 Task: Get directions from Charleston, South Carolina, United States to Cleveland, Ohio, United States  and explore the nearby hotels with guest rating 4 and above during next weekend and 1 guest
Action: Mouse moved to (235, 37)
Screenshot: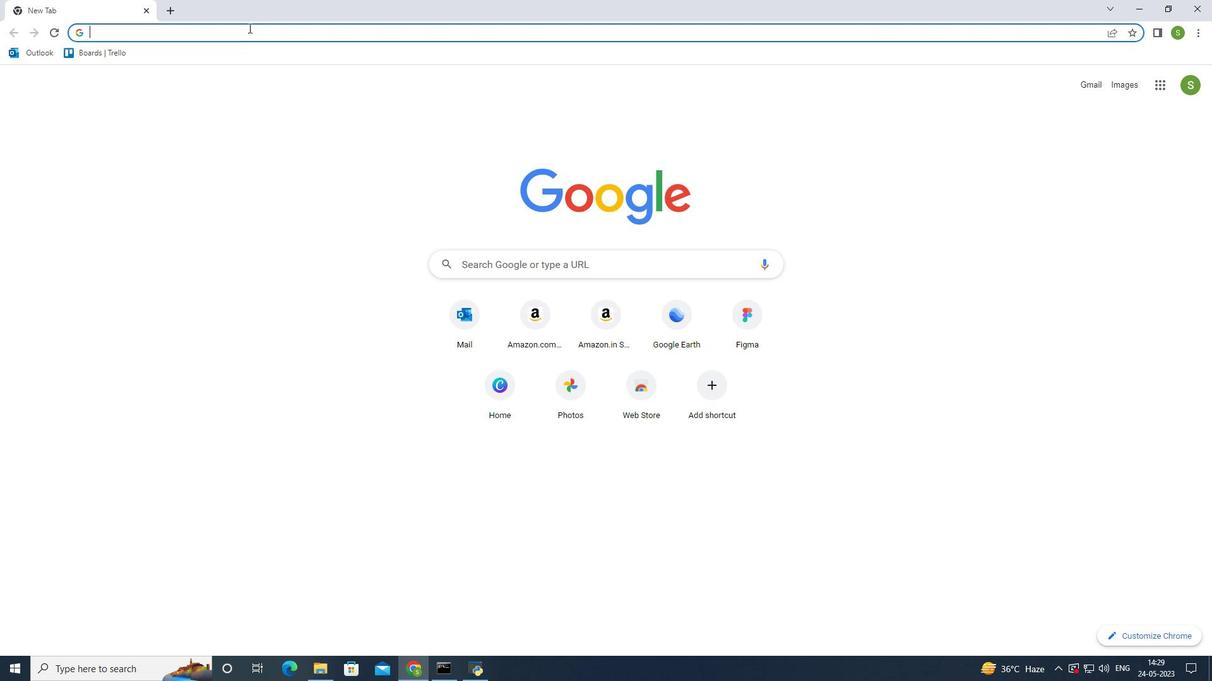 
Action: Mouse pressed left at (235, 37)
Screenshot: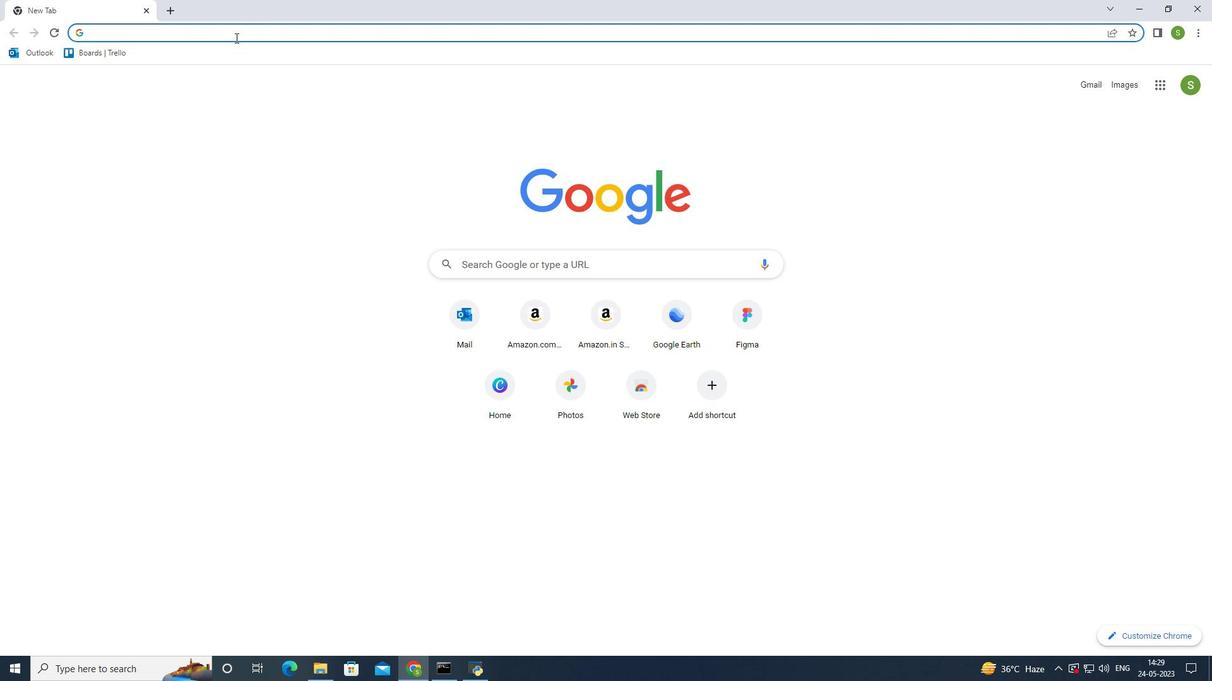 
Action: Mouse moved to (212, 56)
Screenshot: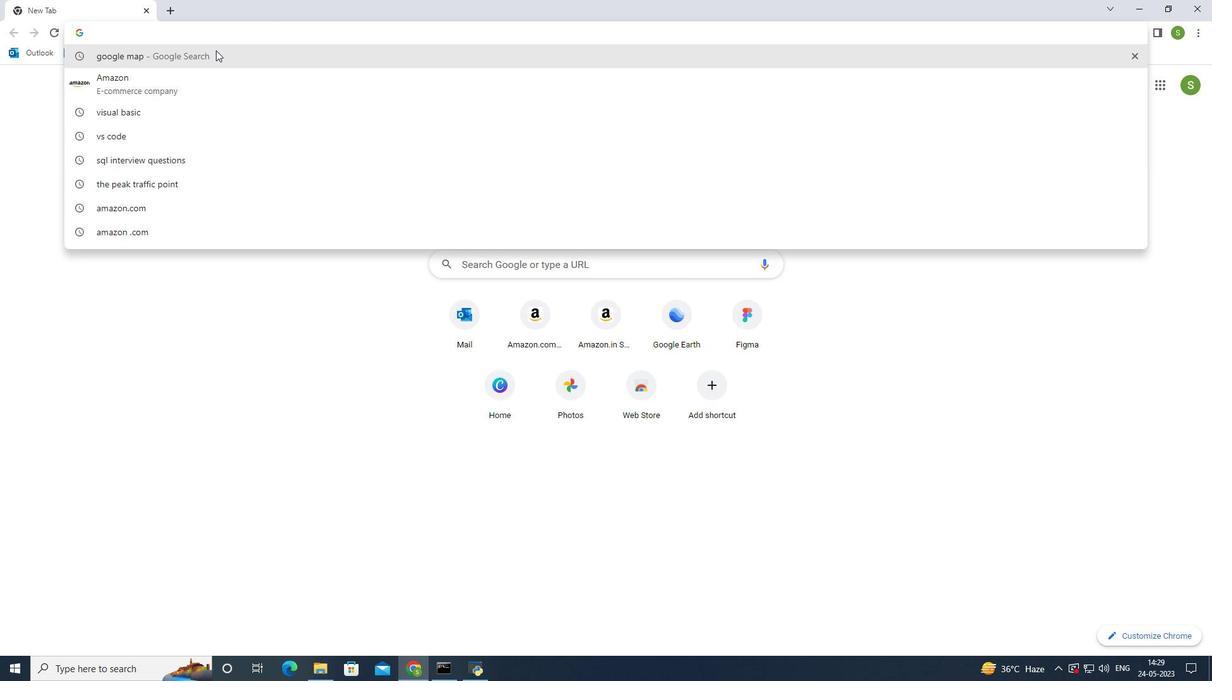 
Action: Mouse pressed left at (212, 56)
Screenshot: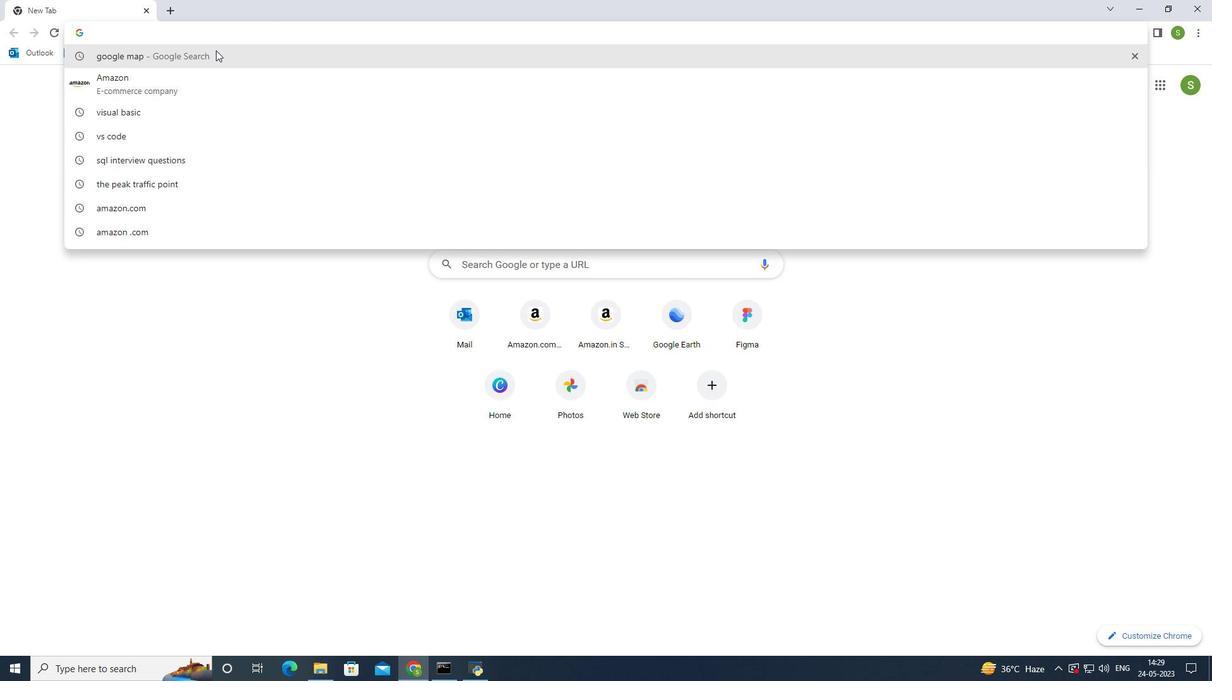 
Action: Mouse moved to (178, 196)
Screenshot: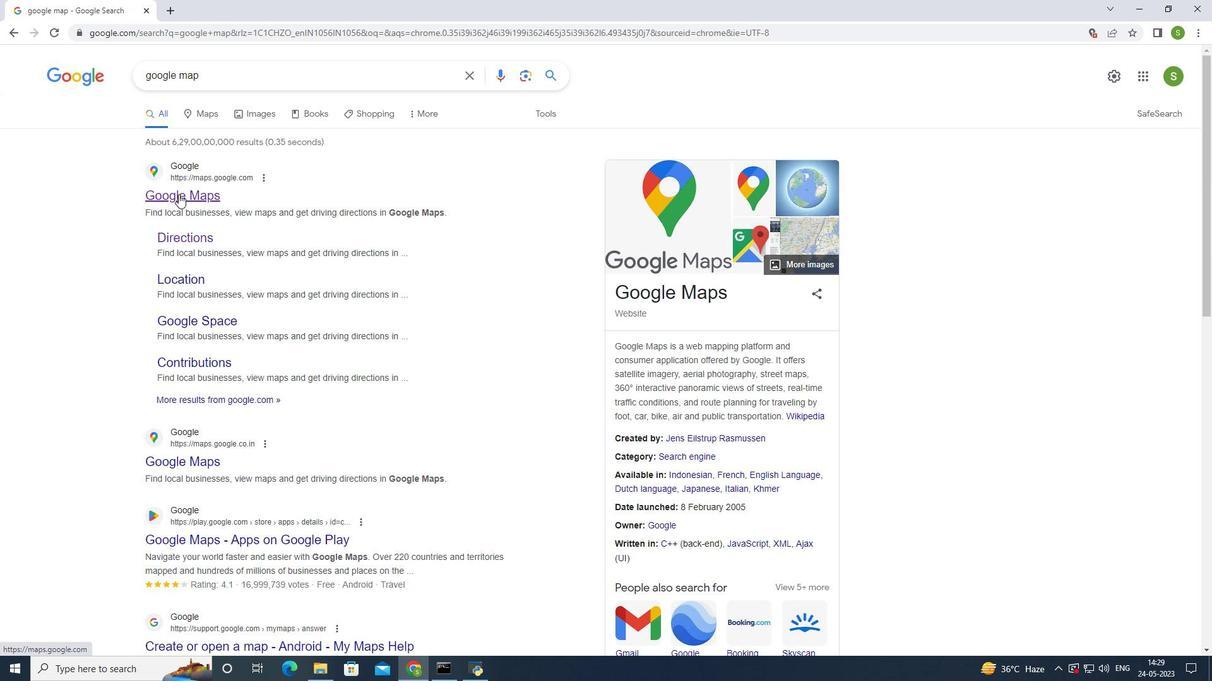 
Action: Mouse pressed left at (178, 196)
Screenshot: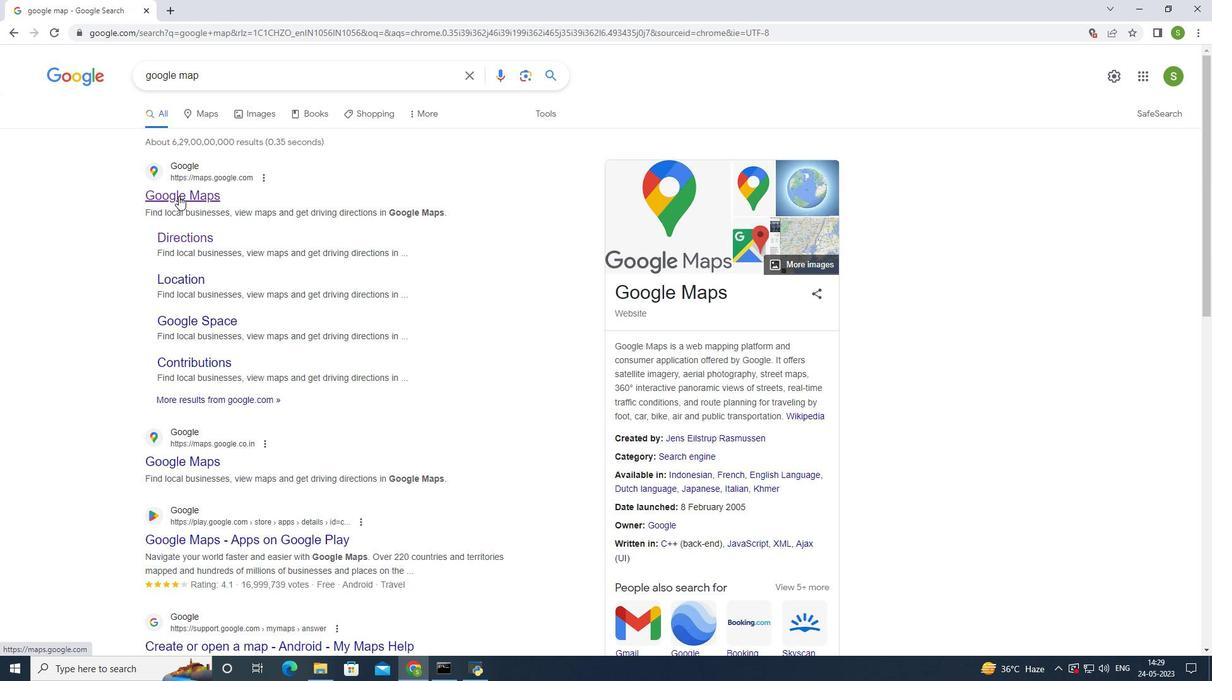 
Action: Mouse moved to (149, 71)
Screenshot: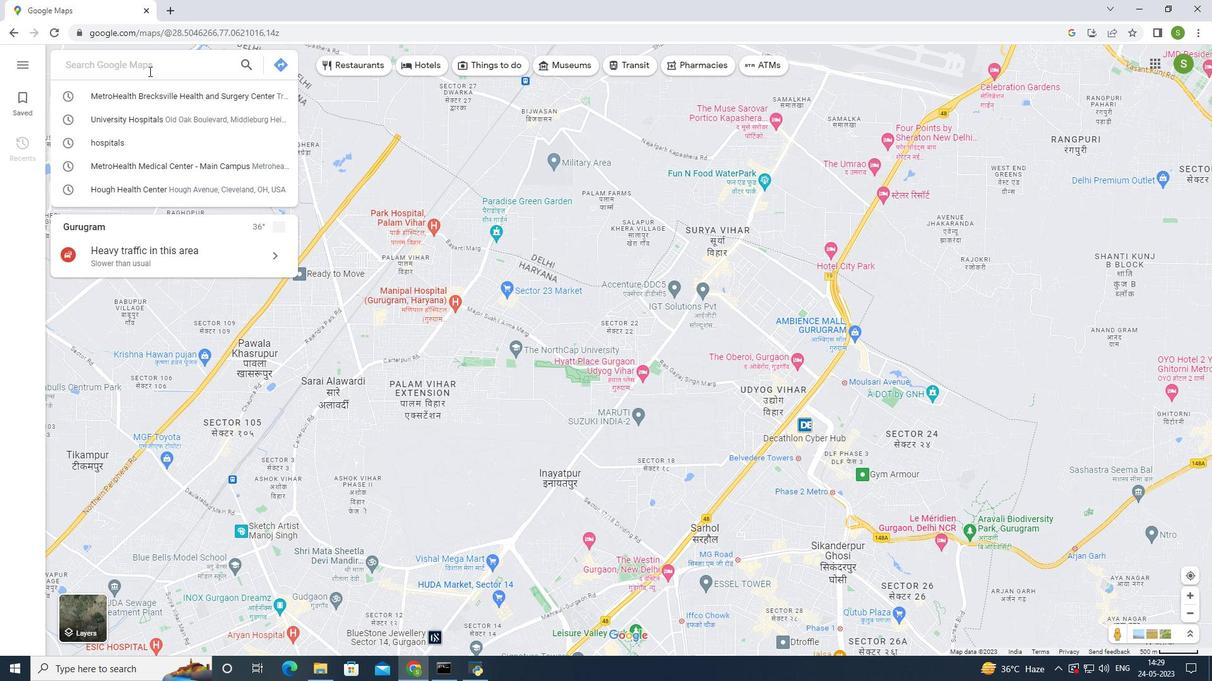 
Action: Mouse pressed left at (149, 71)
Screenshot: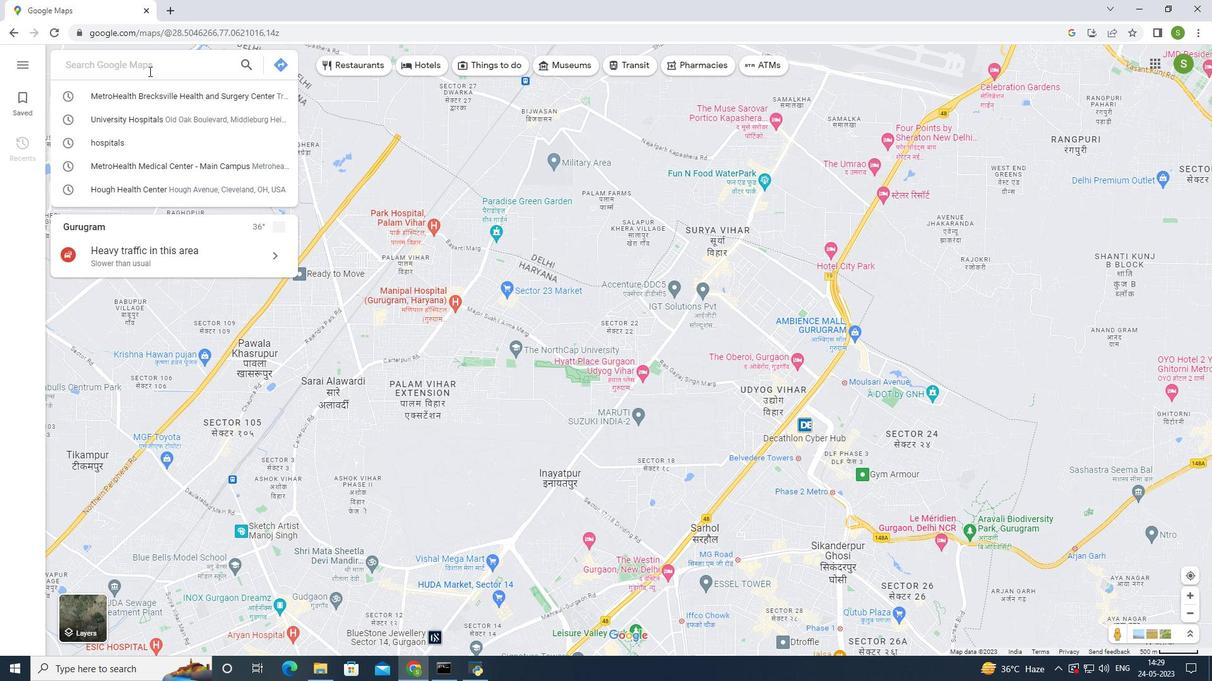 
Action: Mouse moved to (402, 104)
Screenshot: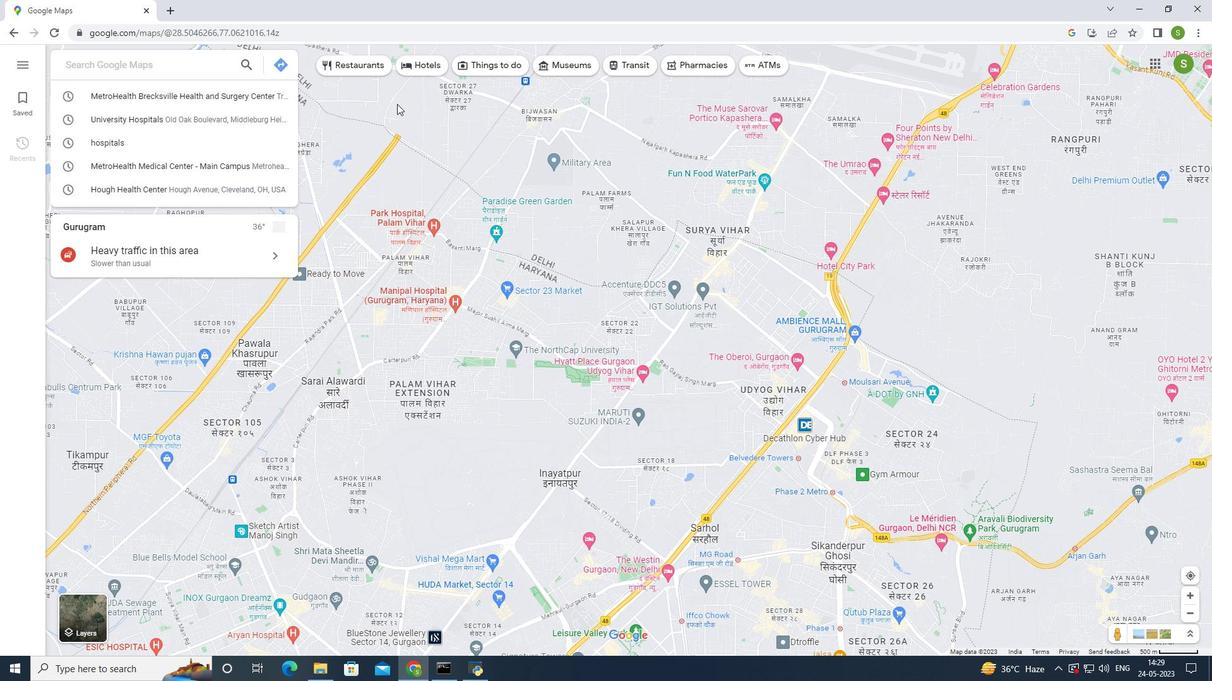 
Action: Key pressed <Key.caps_lock>
Screenshot: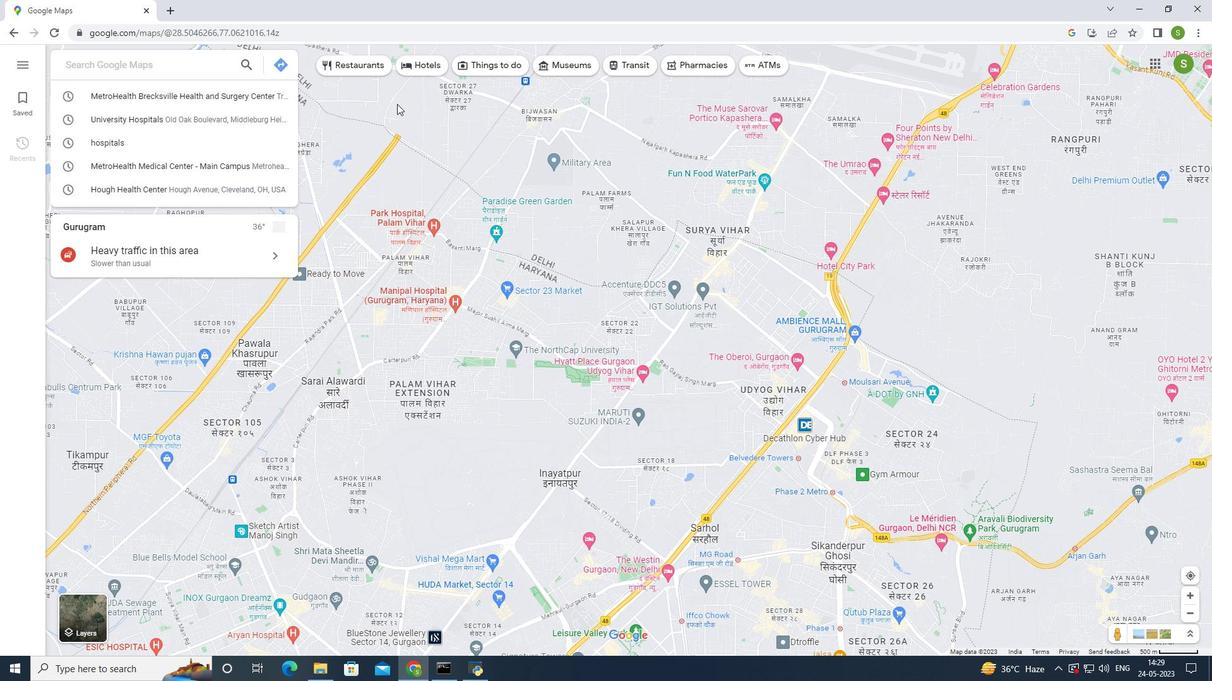 
Action: Mouse moved to (436, 94)
Screenshot: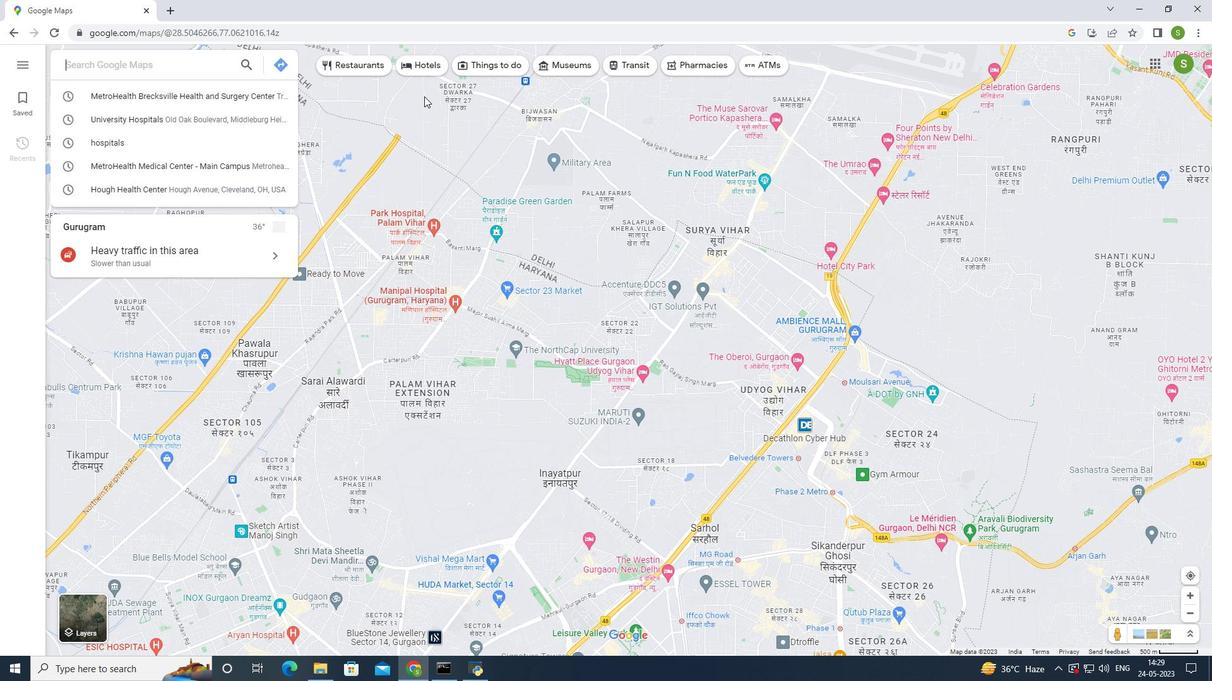 
Action: Key pressed C<Key.caps_lock>harlest
Screenshot: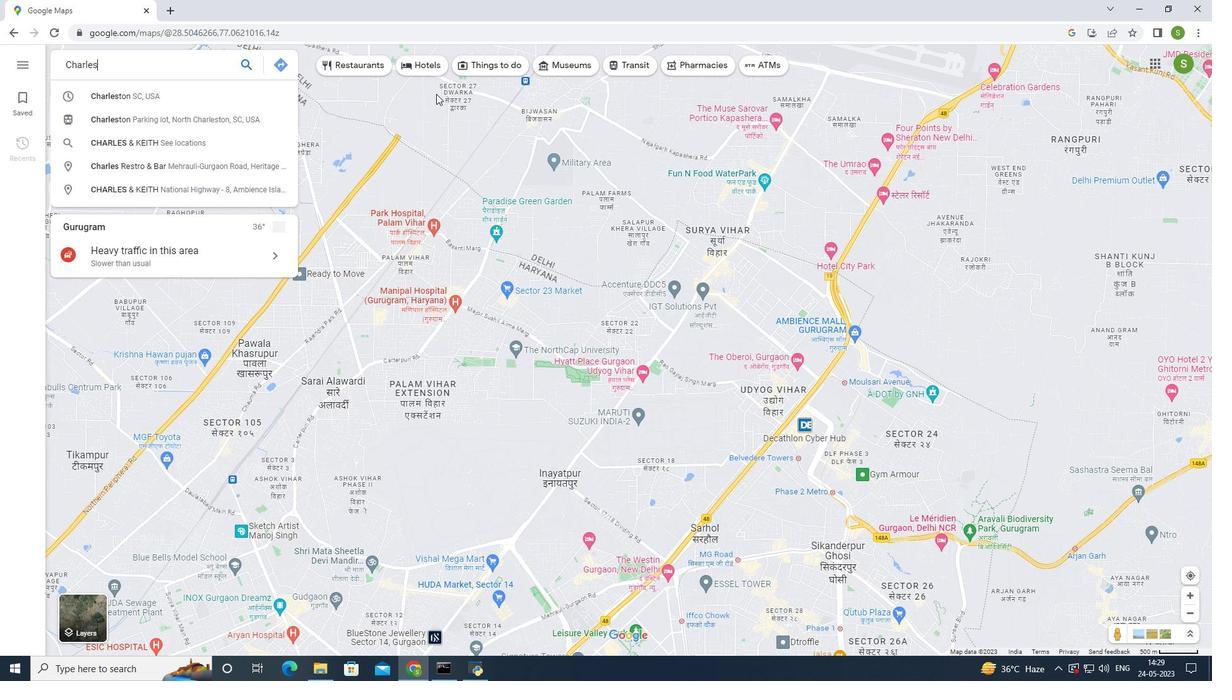 
Action: Mouse moved to (537, 107)
Screenshot: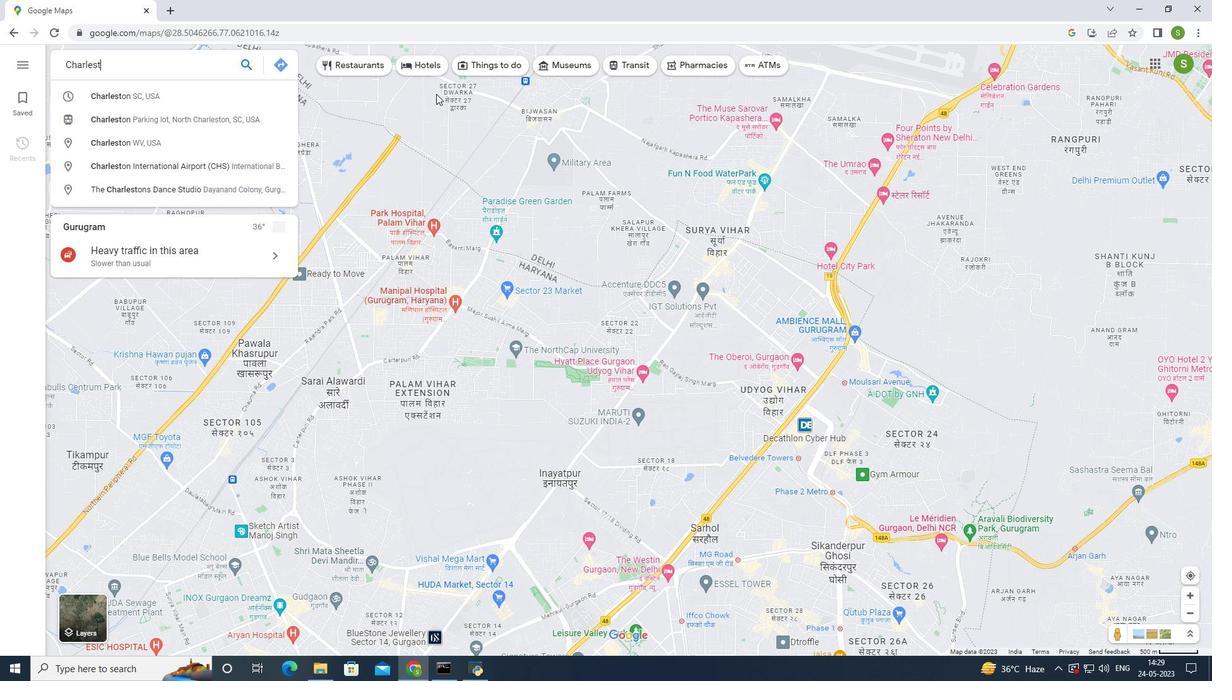 
Action: Key pressed o
Screenshot: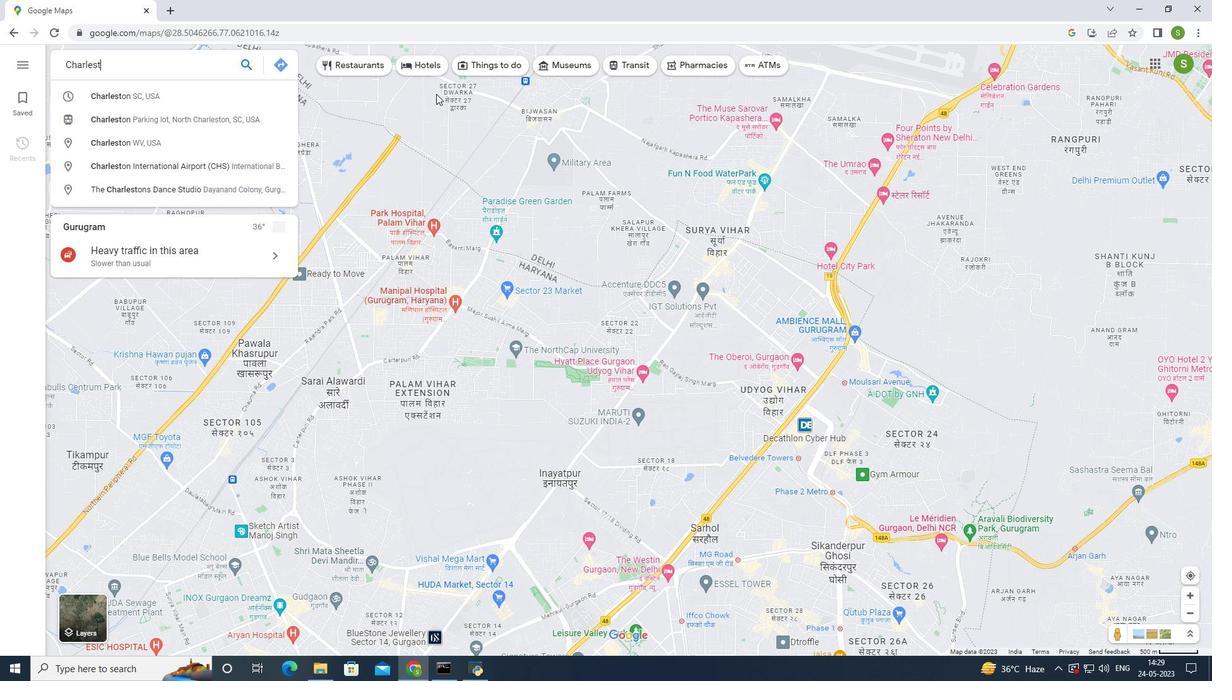 
Action: Mouse moved to (576, 113)
Screenshot: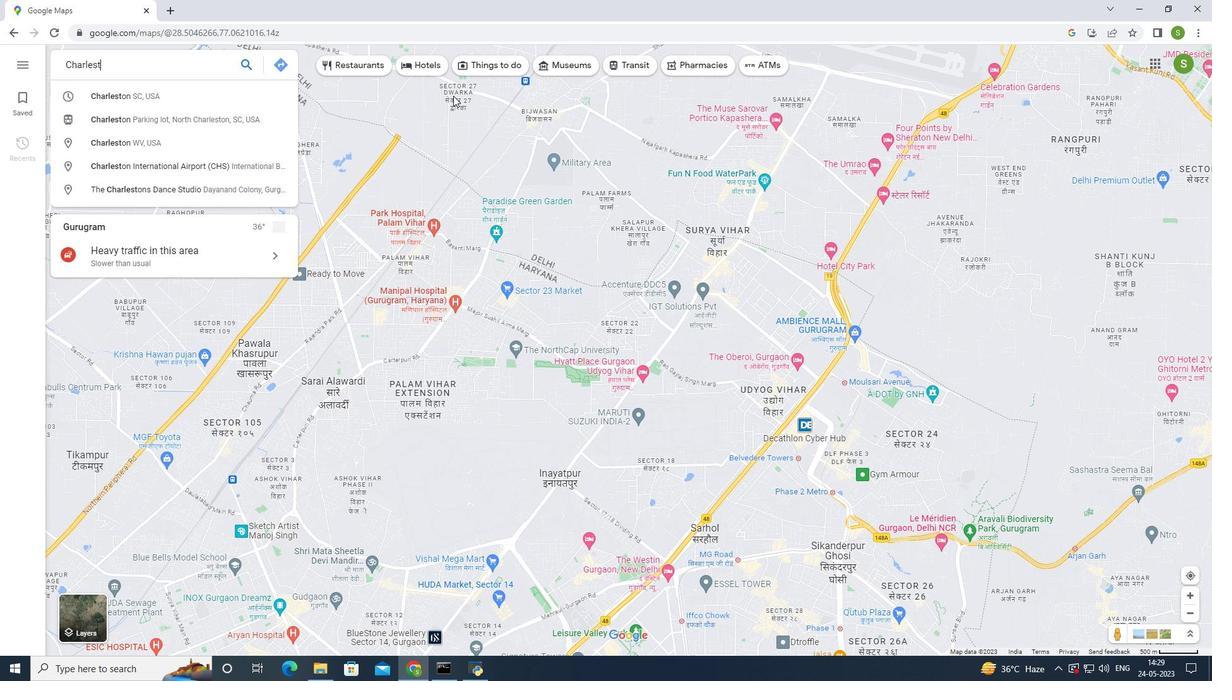 
Action: Key pressed n<Key.space>south<Key.space>carolina<Key.space>united<Key.space>states<Key.space>
Screenshot: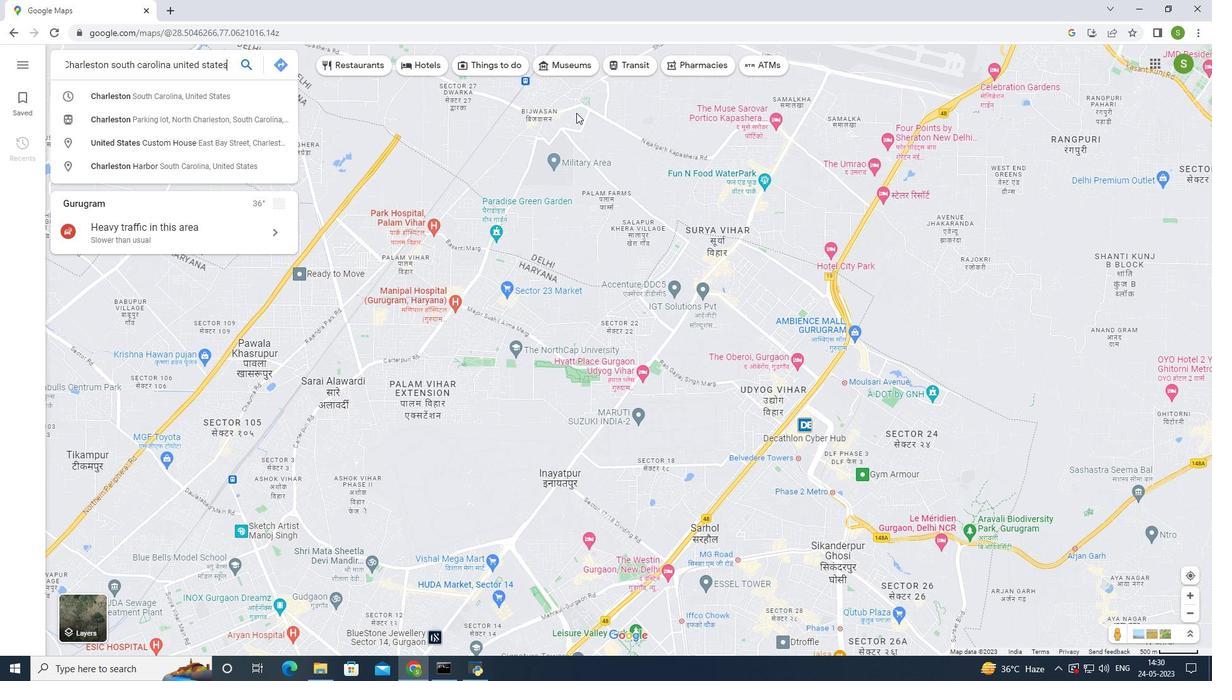 
Action: Mouse moved to (579, 111)
Screenshot: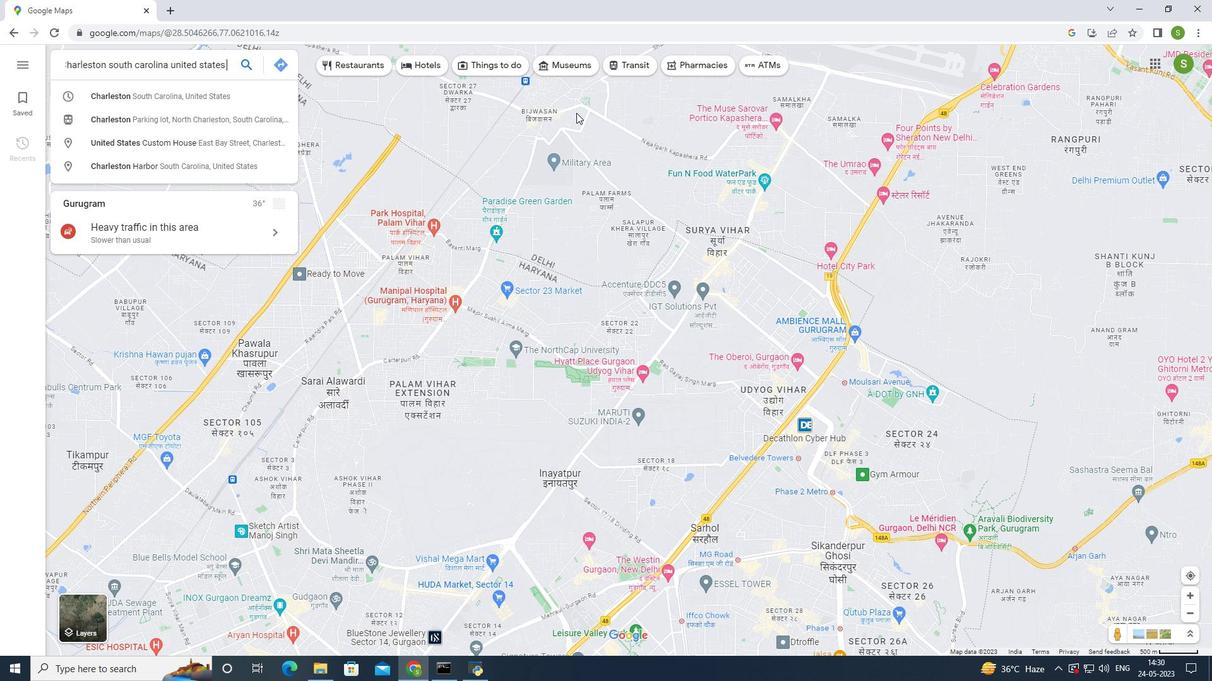 
Action: Key pressed t
Screenshot: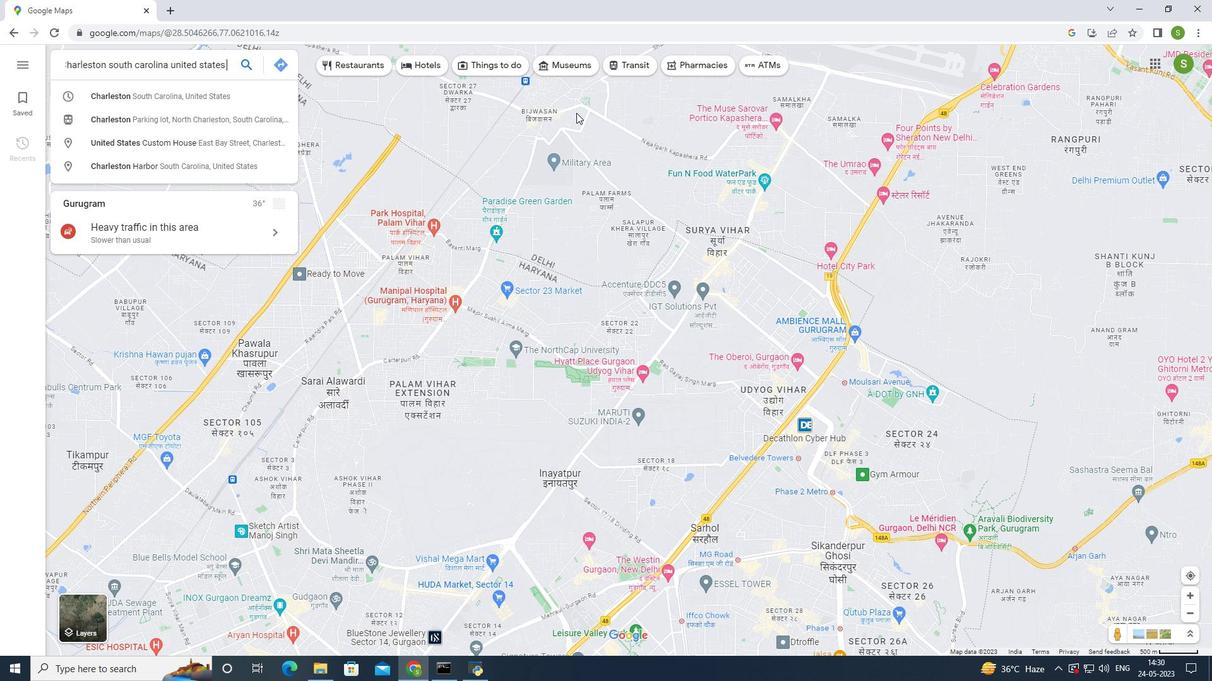 
Action: Mouse moved to (584, 108)
Screenshot: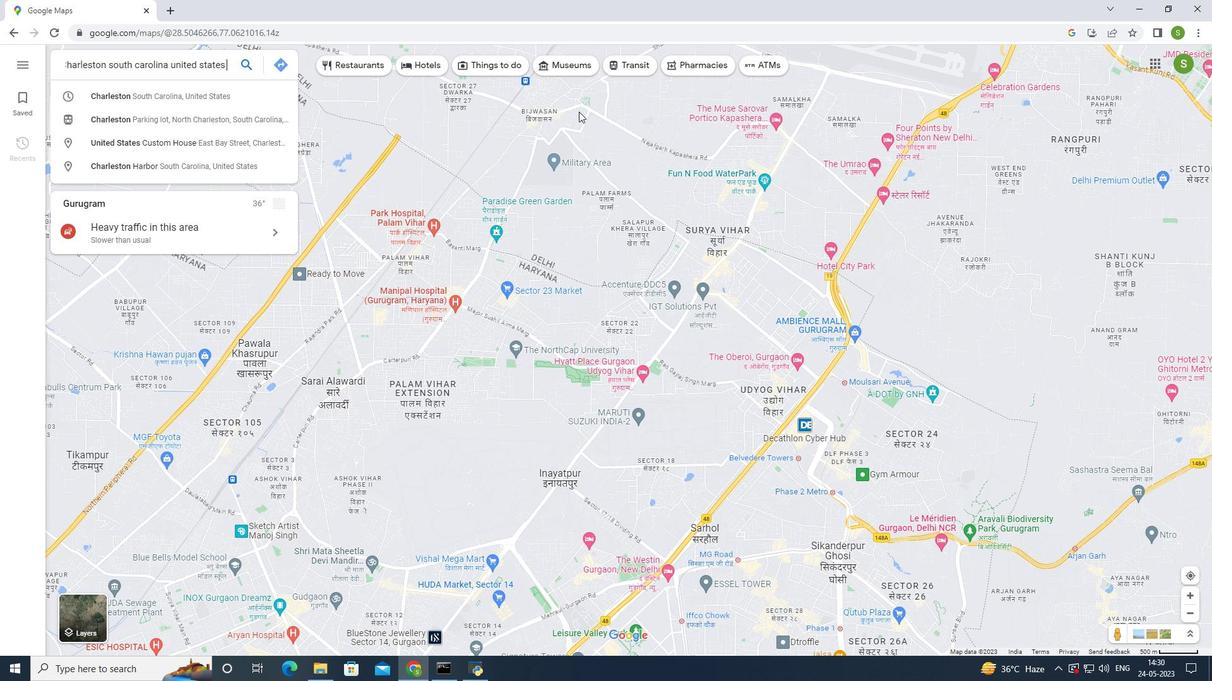 
Action: Key pressed o
Screenshot: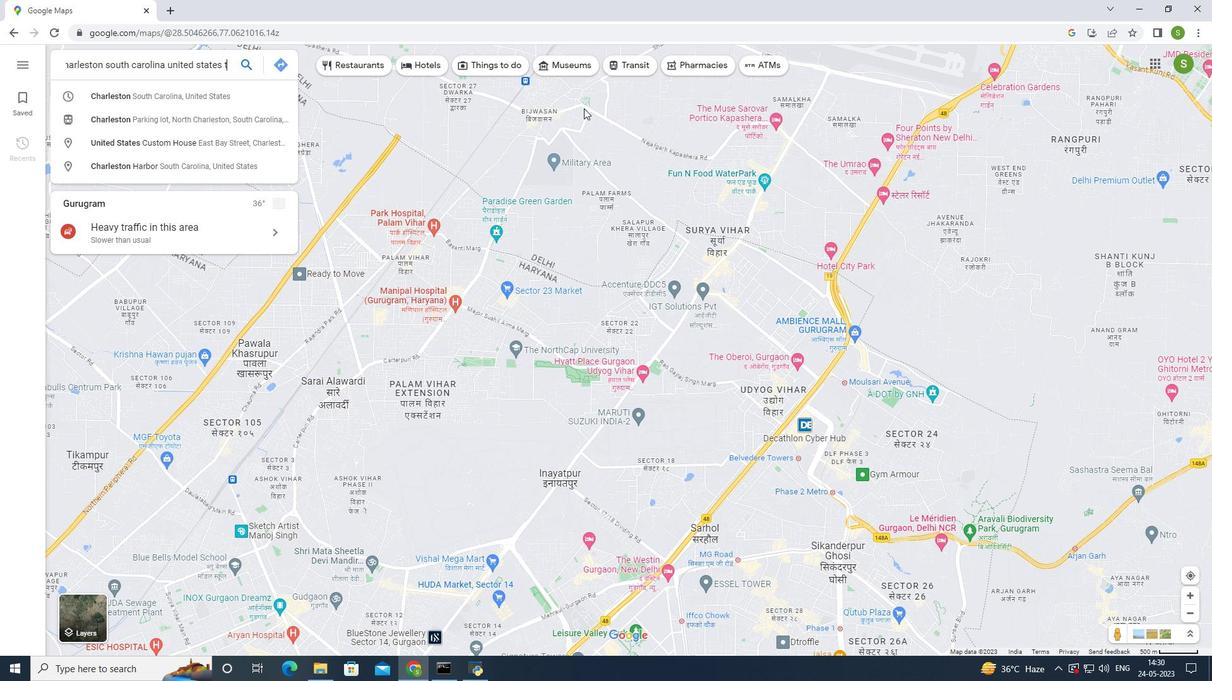 
Action: Mouse moved to (585, 108)
Screenshot: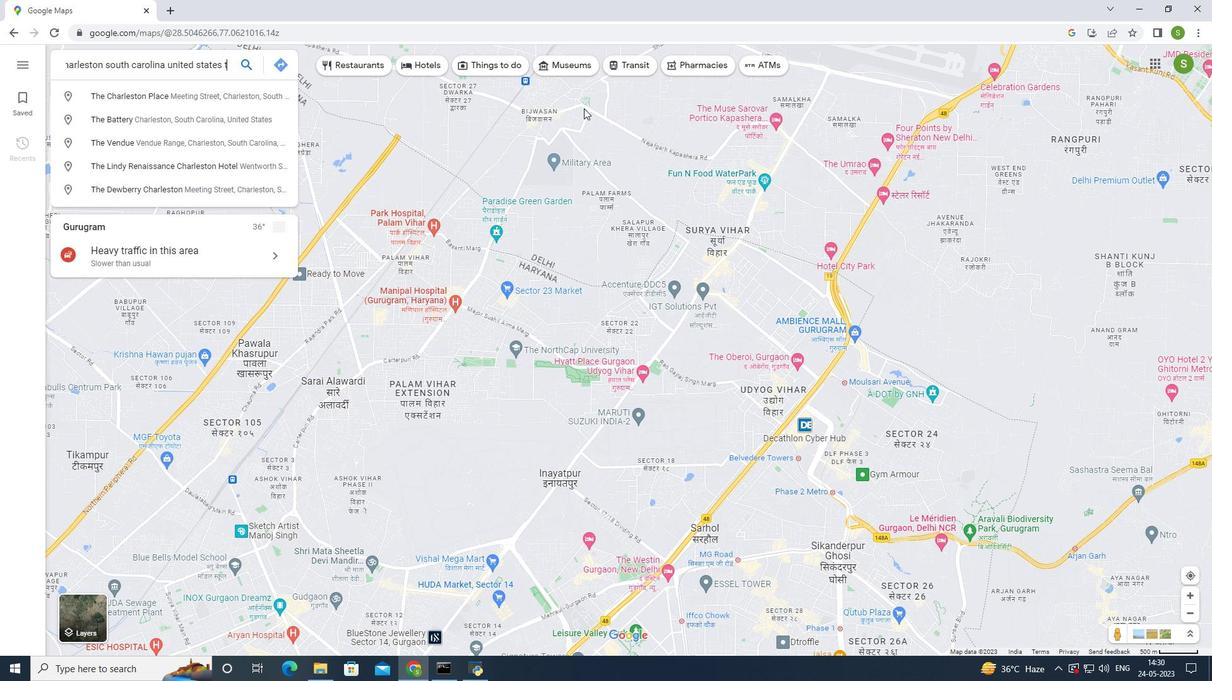 
Action: Key pressed <Key.space>cla
Screenshot: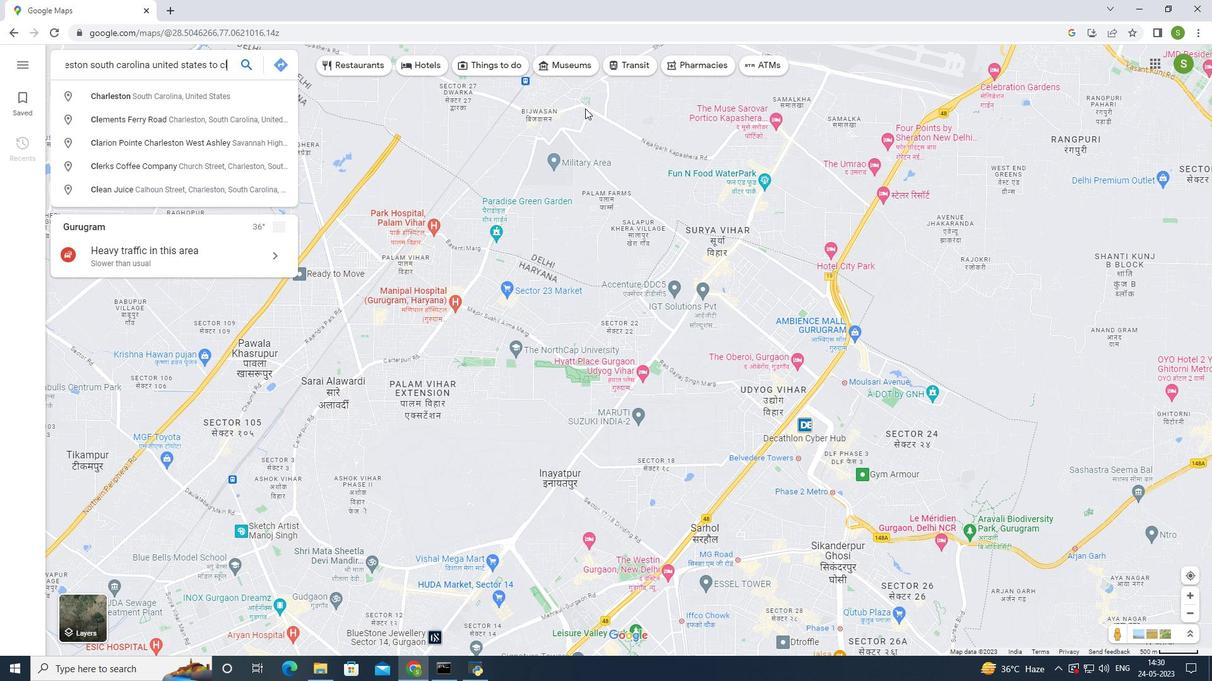 
Action: Mouse moved to (612, 104)
Screenshot: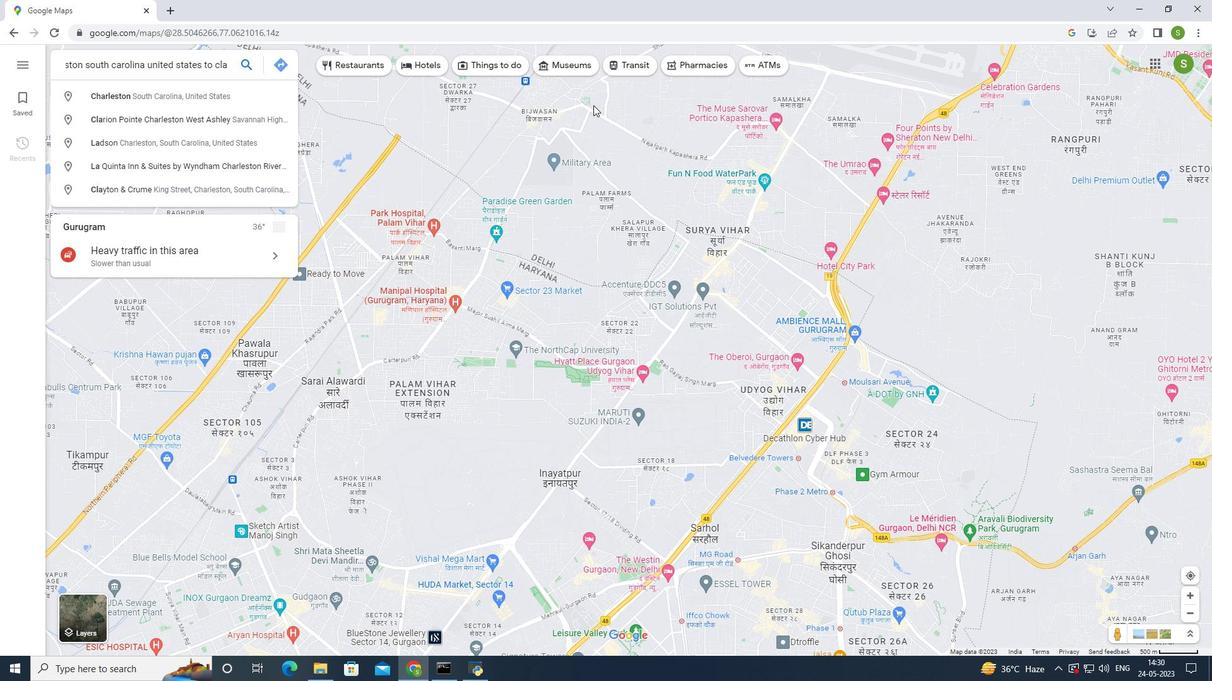 
Action: Key pressed <Key.backspace>
Screenshot: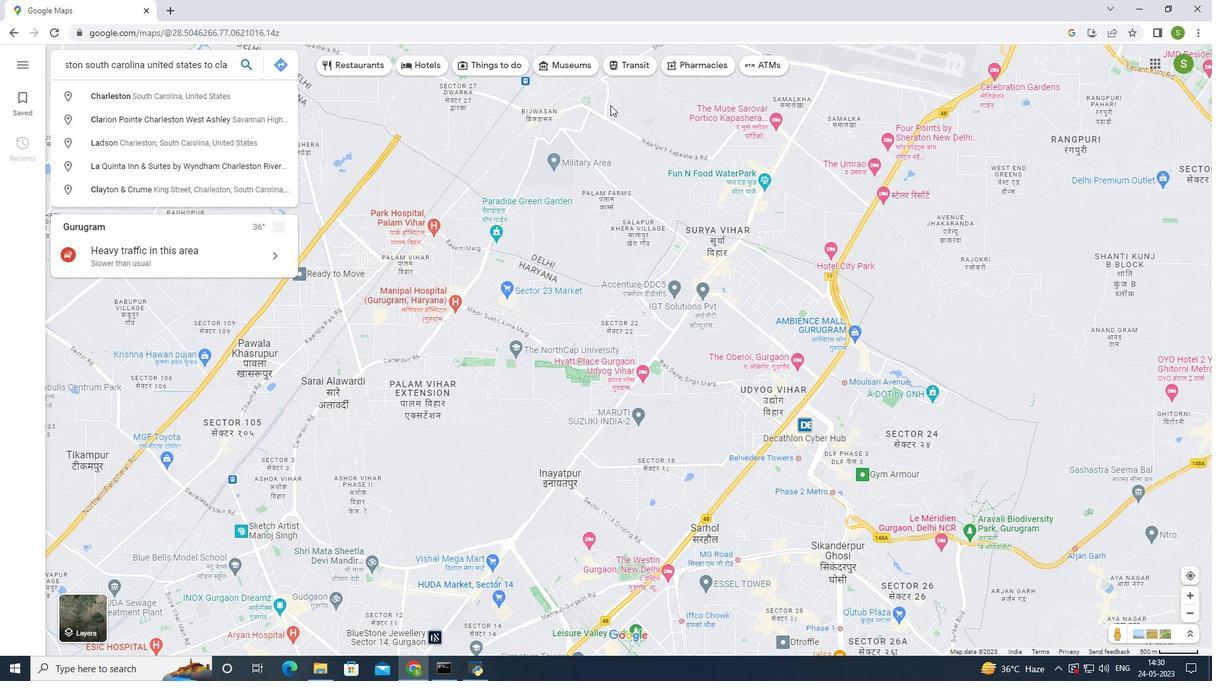 
Action: Mouse moved to (617, 102)
Screenshot: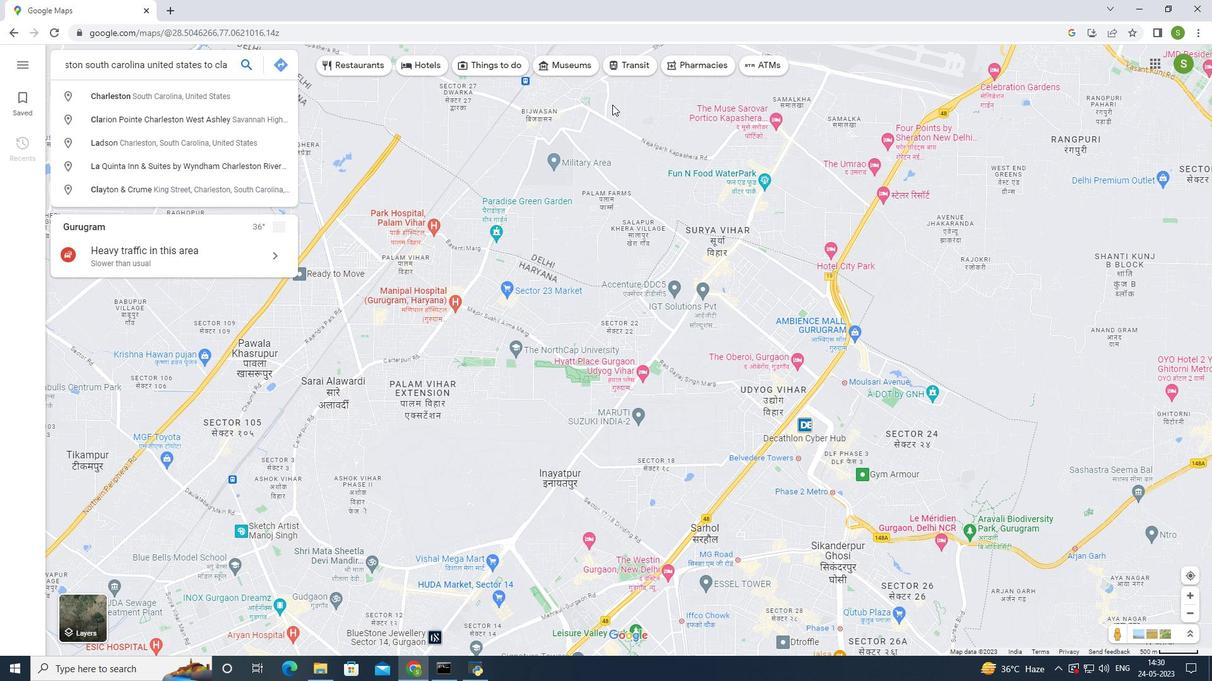 
Action: Key pressed eveland<Key.space>oho
Screenshot: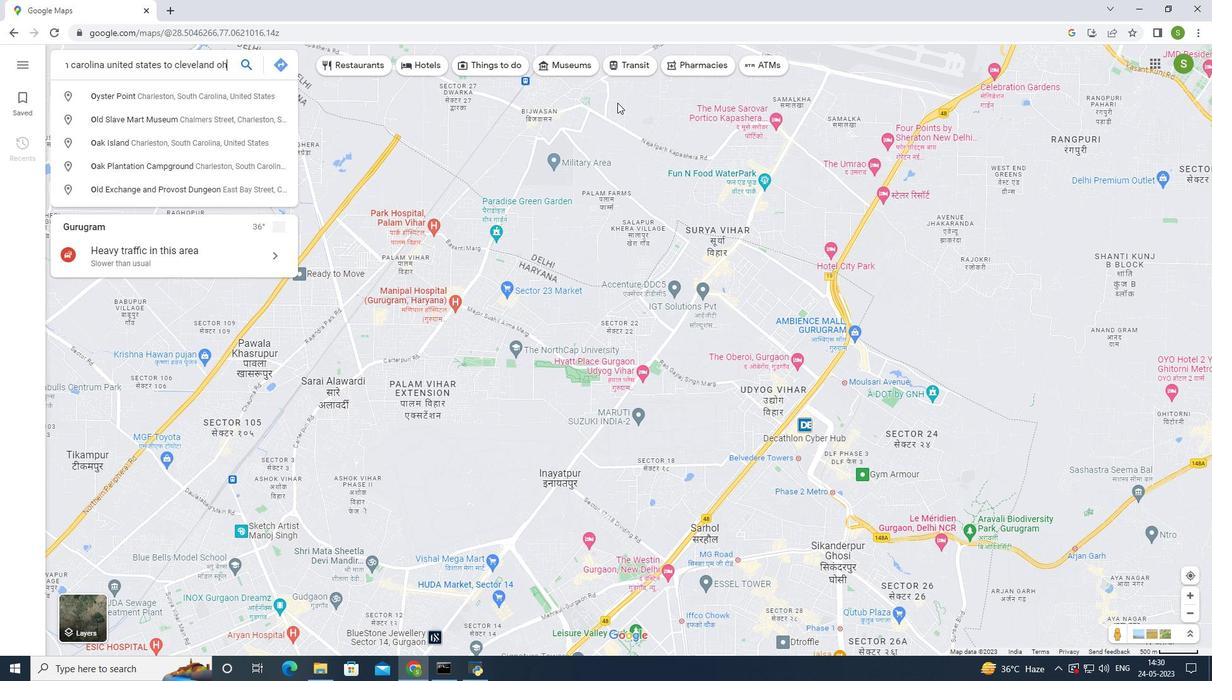
Action: Mouse moved to (641, 102)
Screenshot: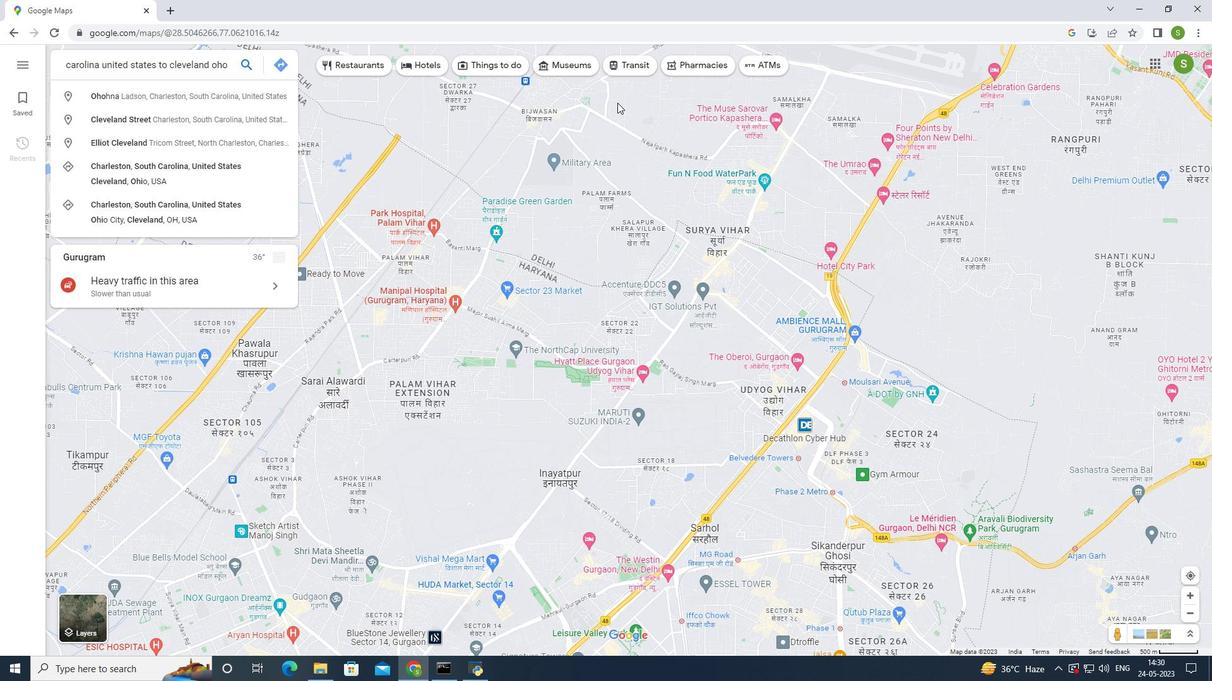 
Action: Key pressed <Key.backspace>io<Key.space>united<Key.space>states<Key.enter>
Screenshot: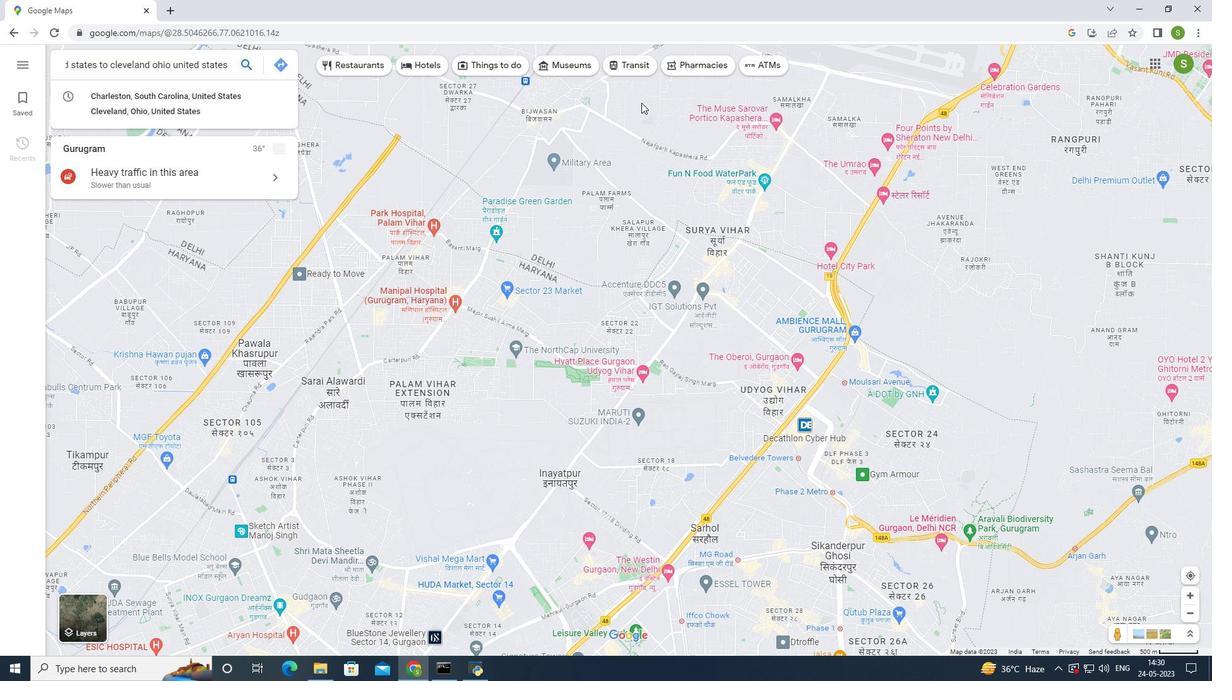 
Action: Mouse moved to (269, 546)
Screenshot: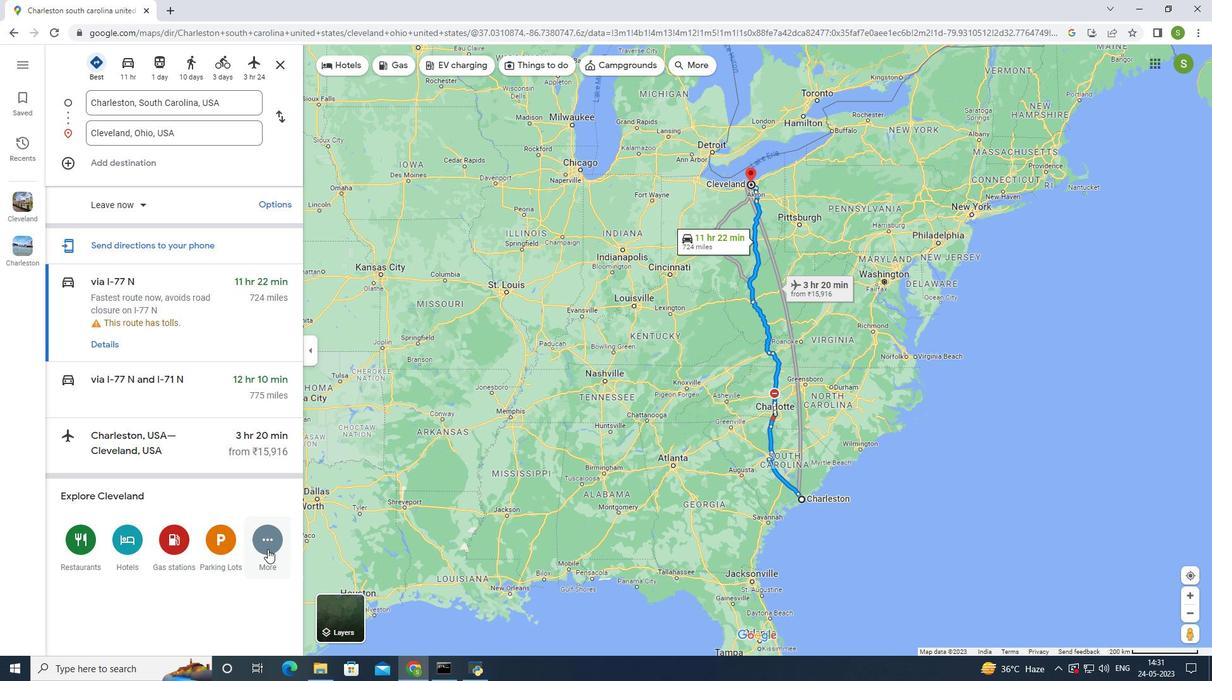
Action: Mouse pressed left at (269, 546)
Screenshot: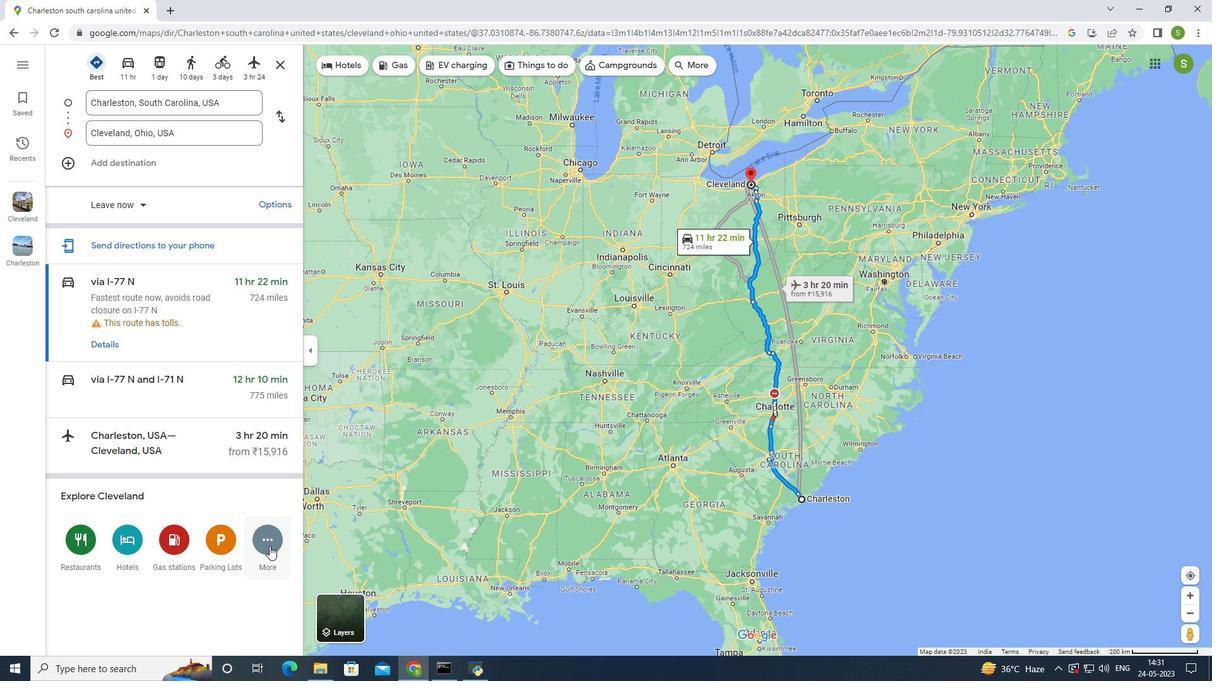 
Action: Mouse moved to (217, 556)
Screenshot: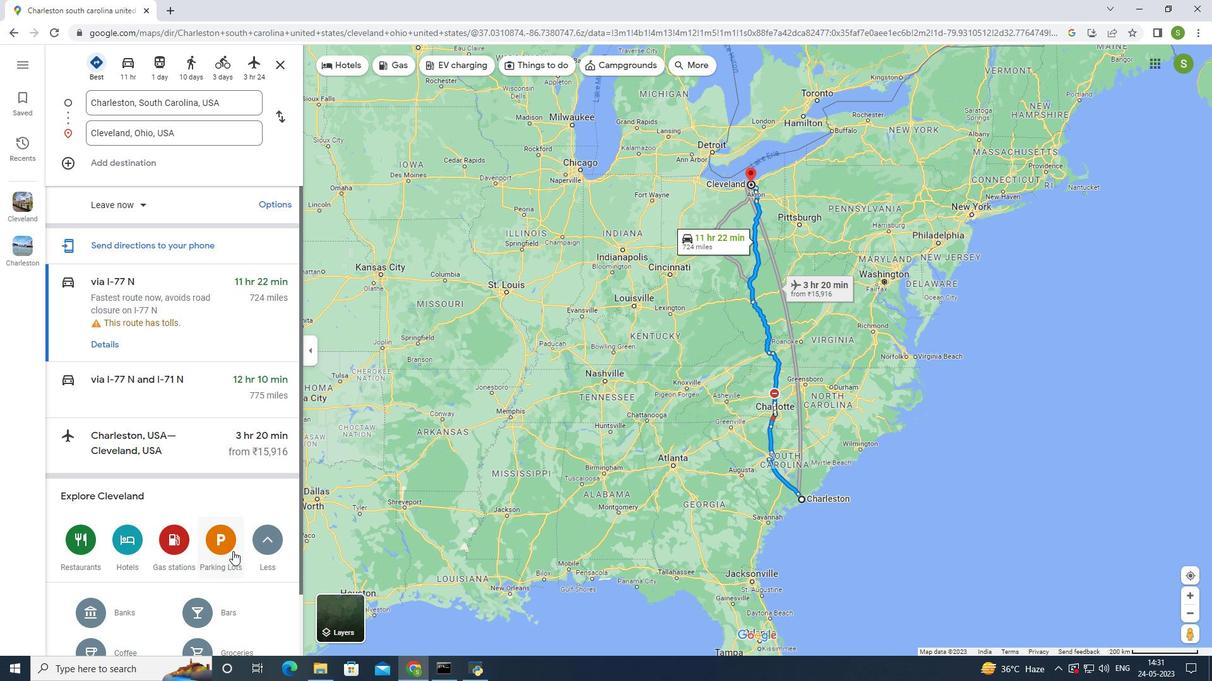 
Action: Mouse scrolled (217, 555) with delta (0, 0)
Screenshot: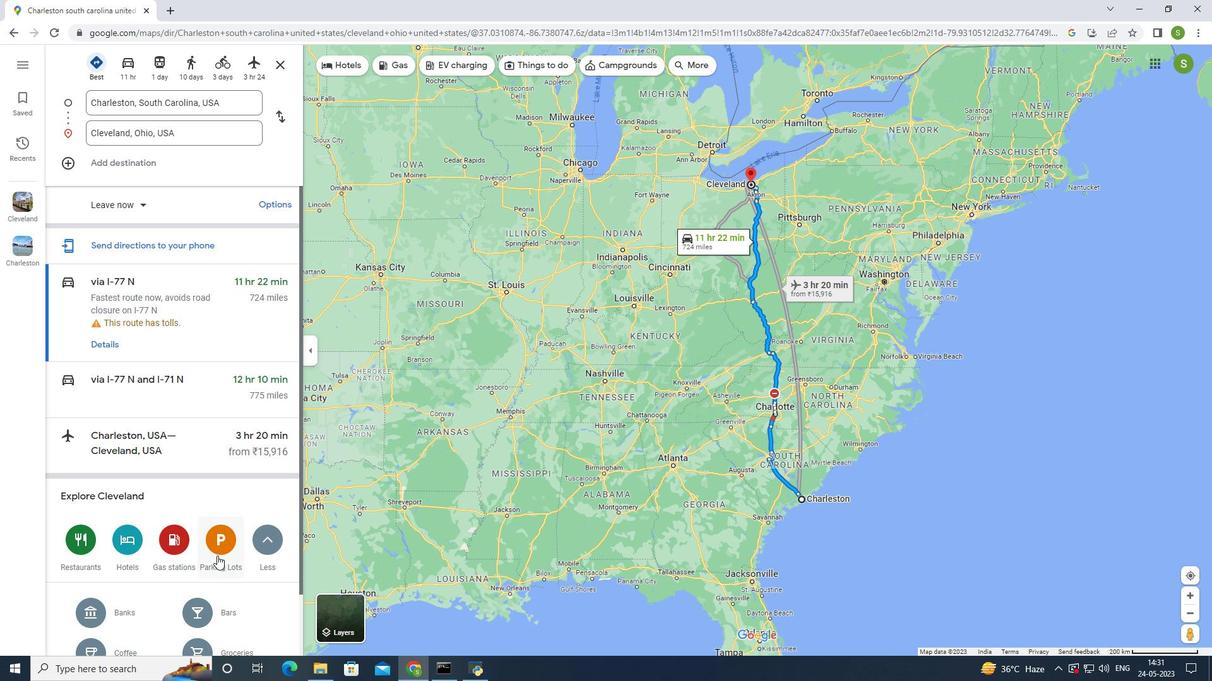 
Action: Mouse scrolled (217, 555) with delta (0, 0)
Screenshot: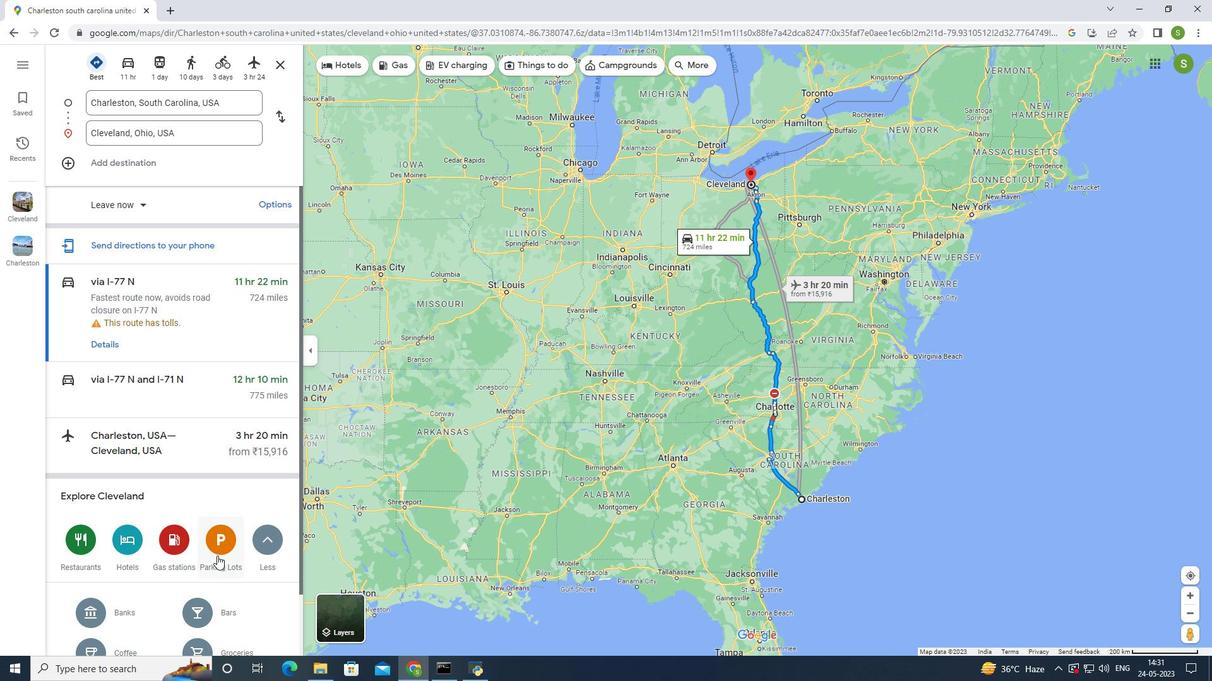 
Action: Mouse scrolled (217, 555) with delta (0, 0)
Screenshot: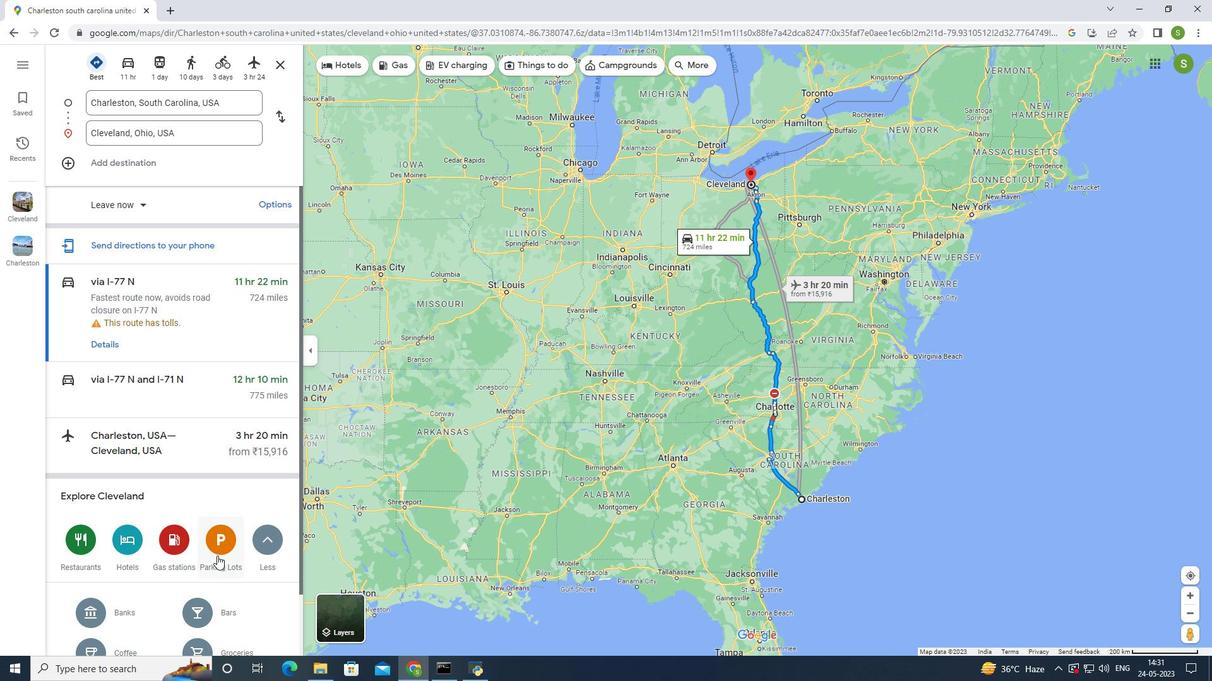 
Action: Mouse scrolled (217, 555) with delta (0, 0)
Screenshot: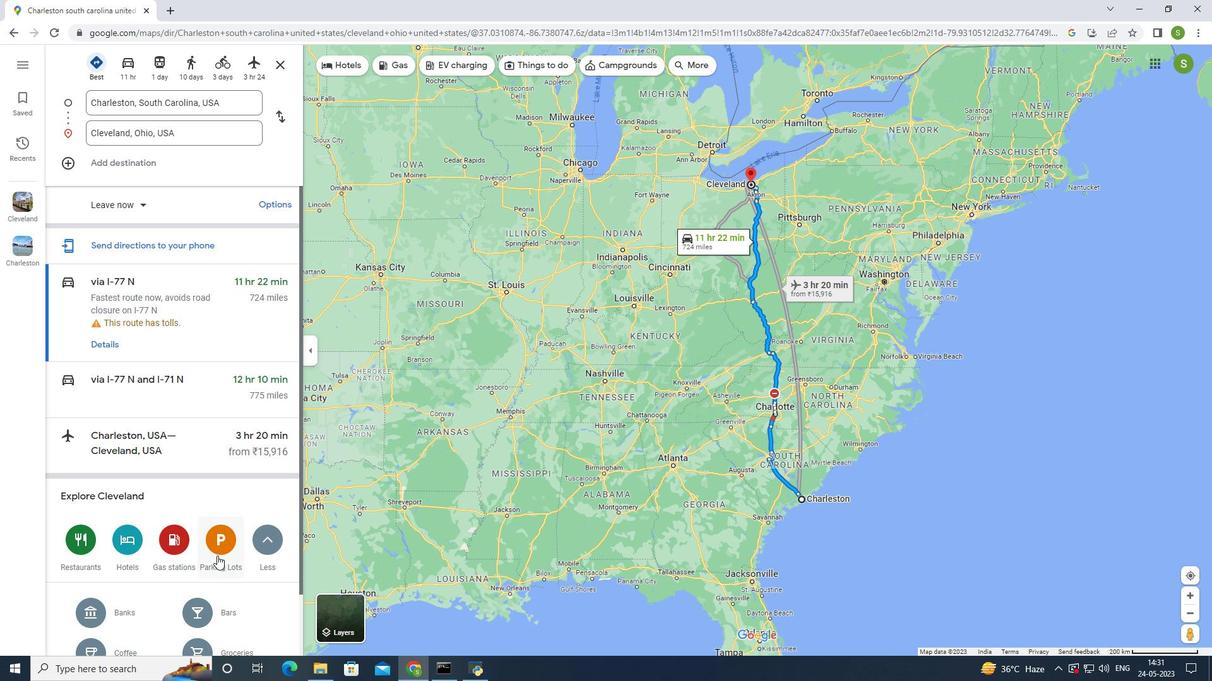 
Action: Mouse scrolled (217, 555) with delta (0, 0)
Screenshot: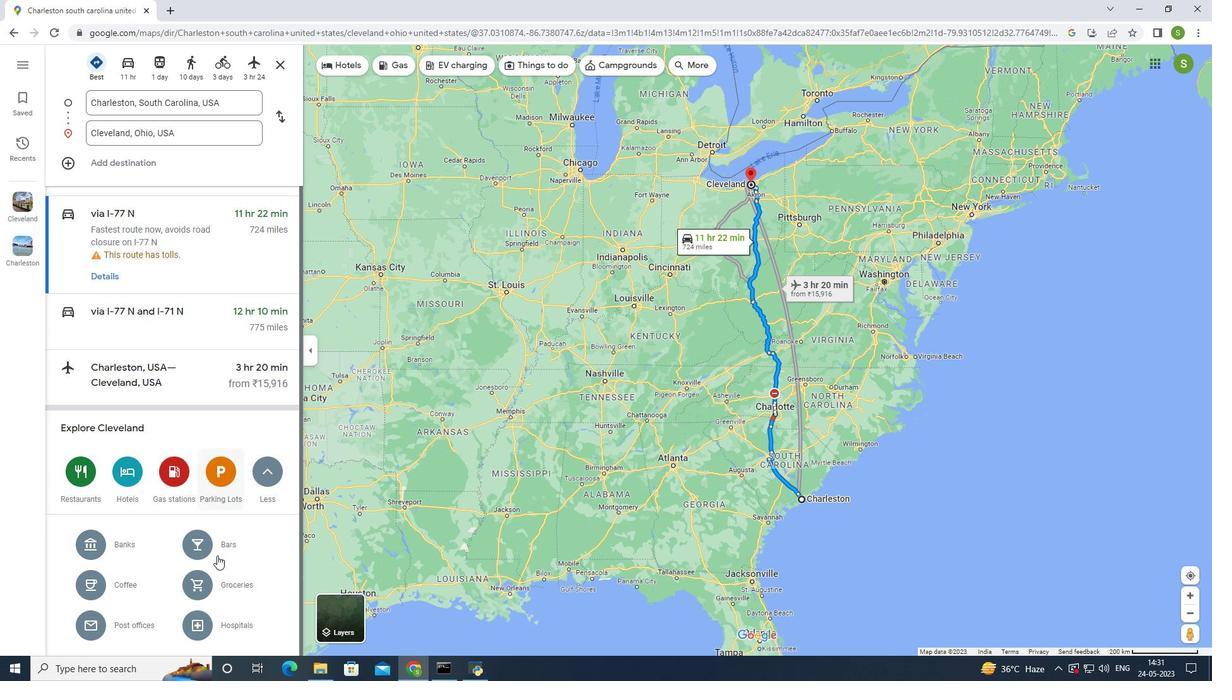 
Action: Mouse scrolled (217, 555) with delta (0, 0)
Screenshot: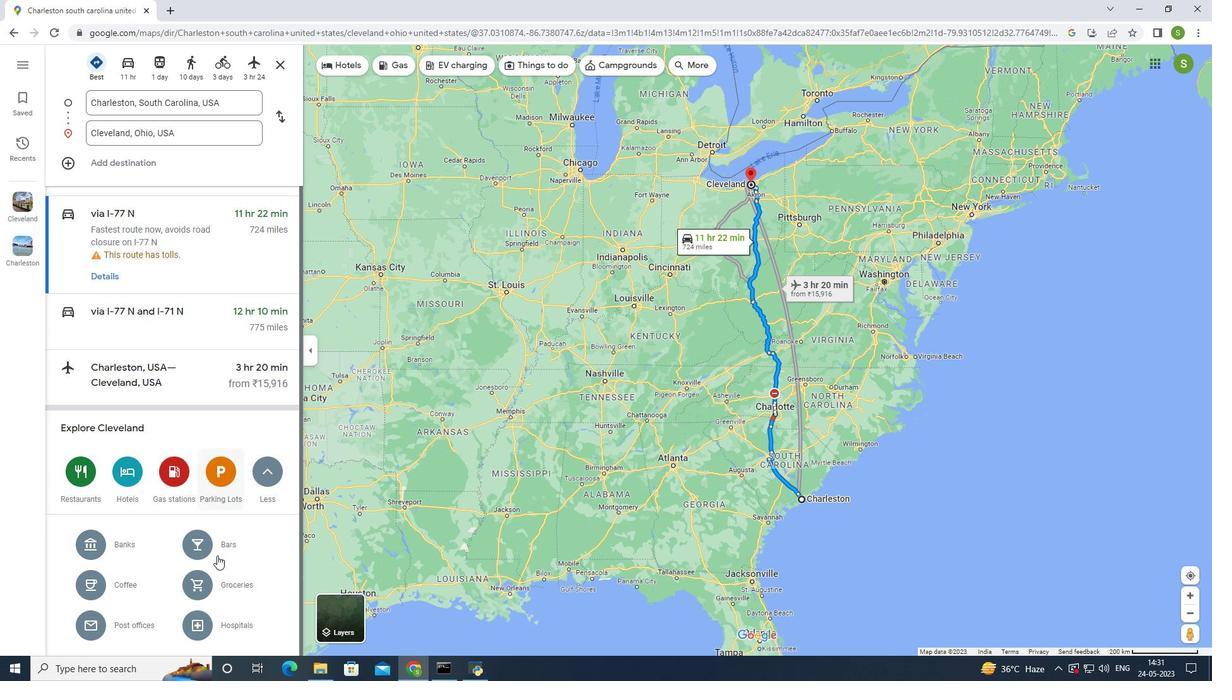 
Action: Mouse scrolled (217, 555) with delta (0, 0)
Screenshot: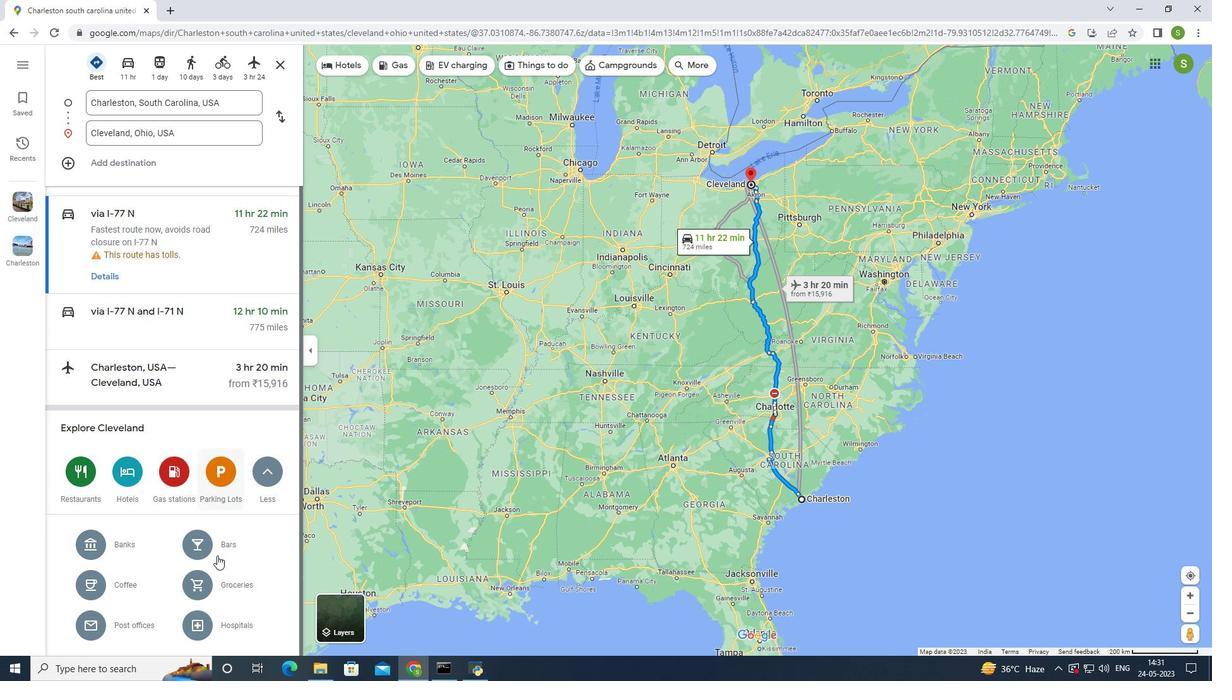 
Action: Mouse moved to (130, 477)
Screenshot: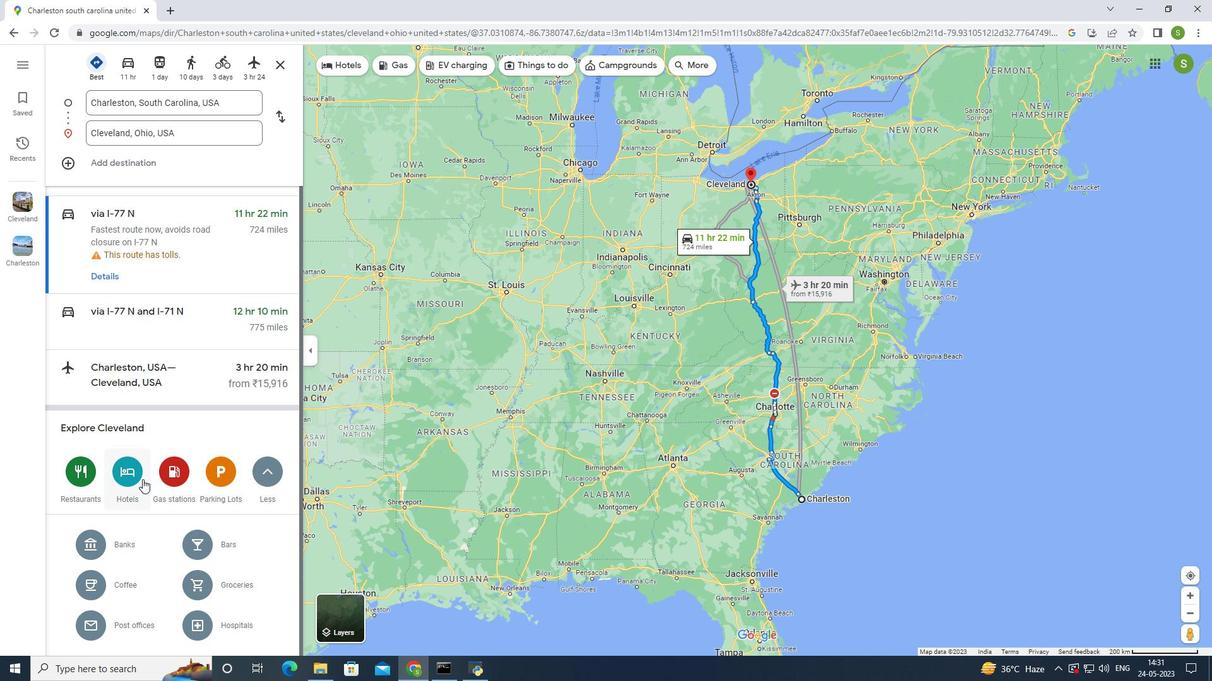 
Action: Mouse pressed left at (130, 477)
Screenshot: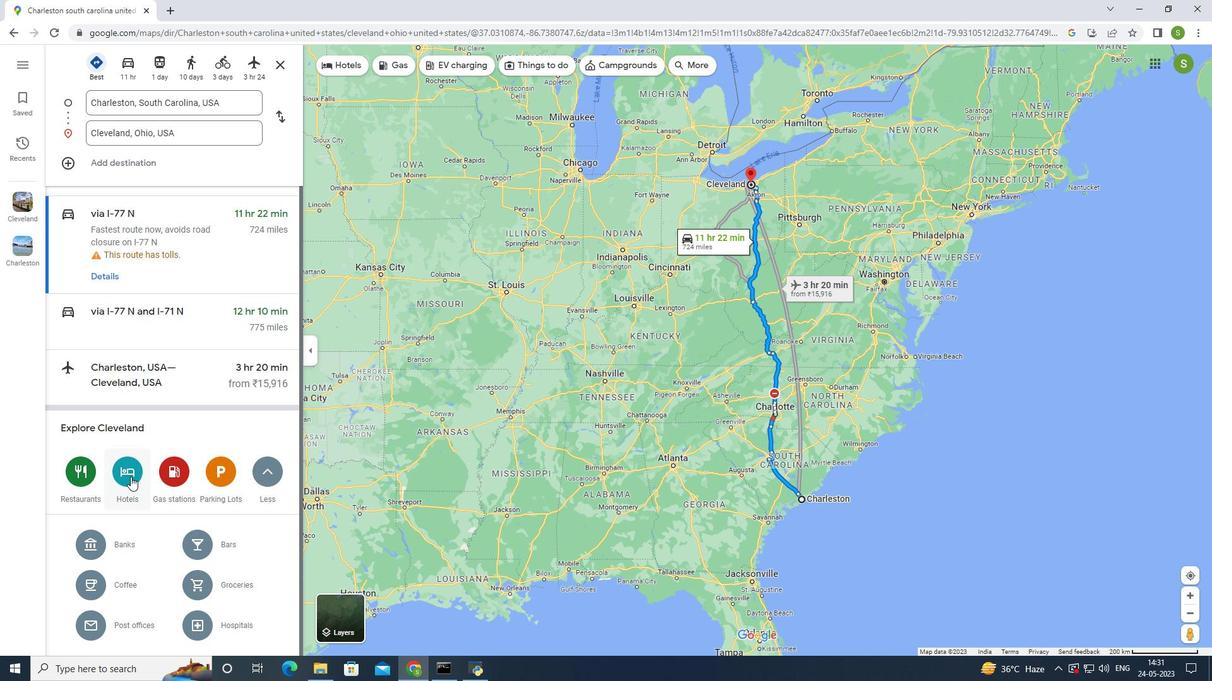 
Action: Mouse moved to (355, 67)
Screenshot: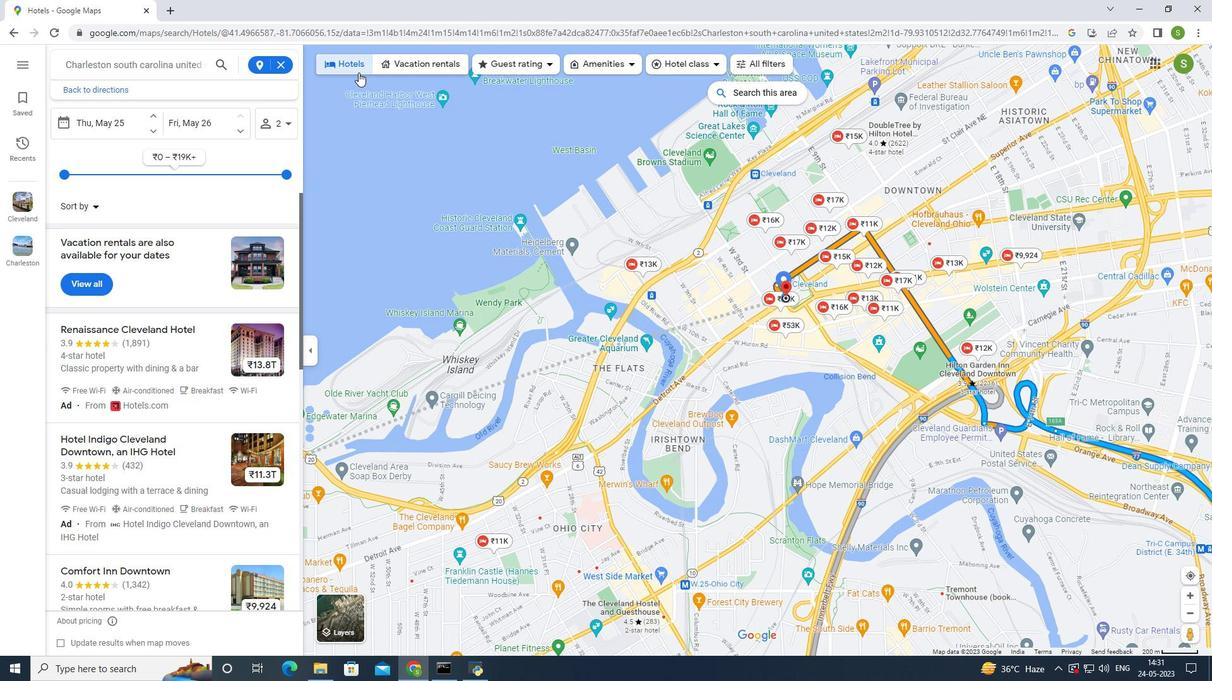 
Action: Mouse pressed left at (355, 67)
Screenshot: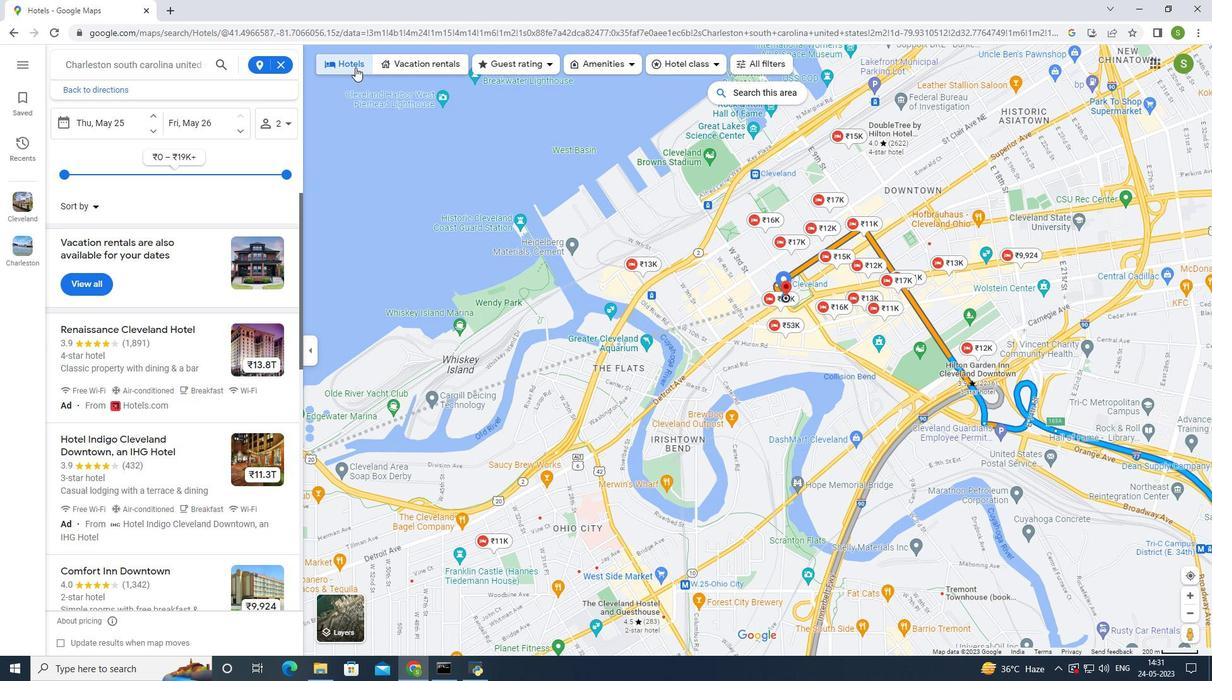
Action: Mouse moved to (459, 65)
Screenshot: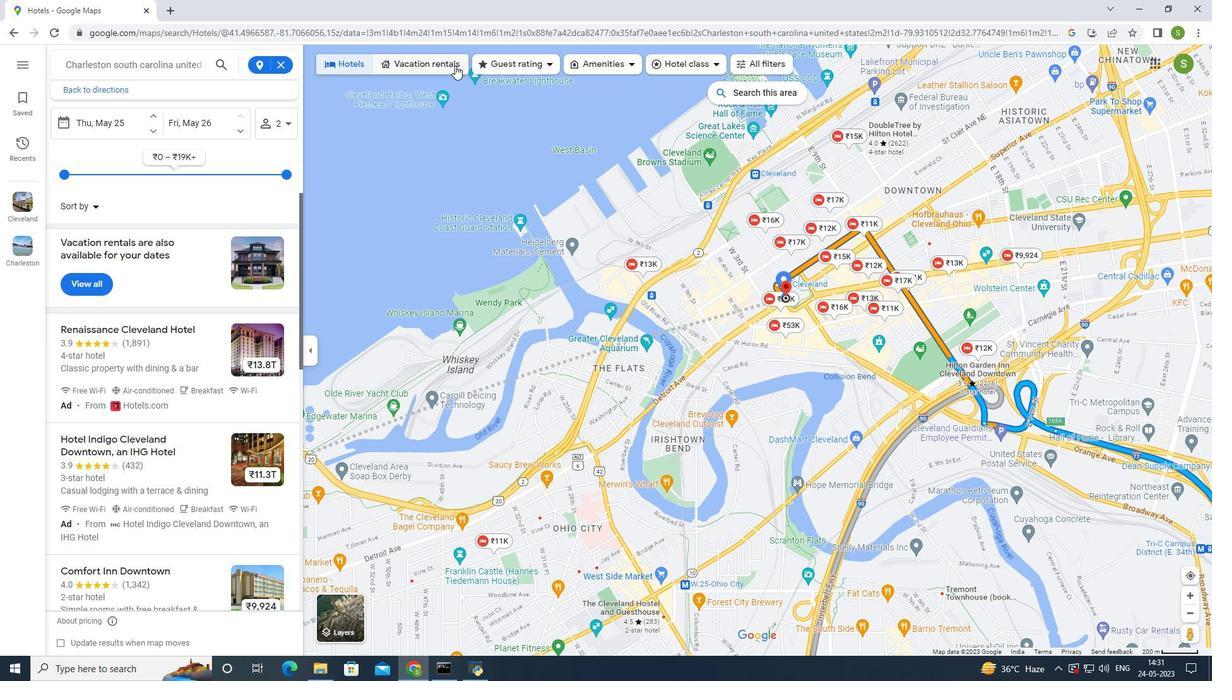 
Action: Mouse pressed left at (459, 65)
Screenshot: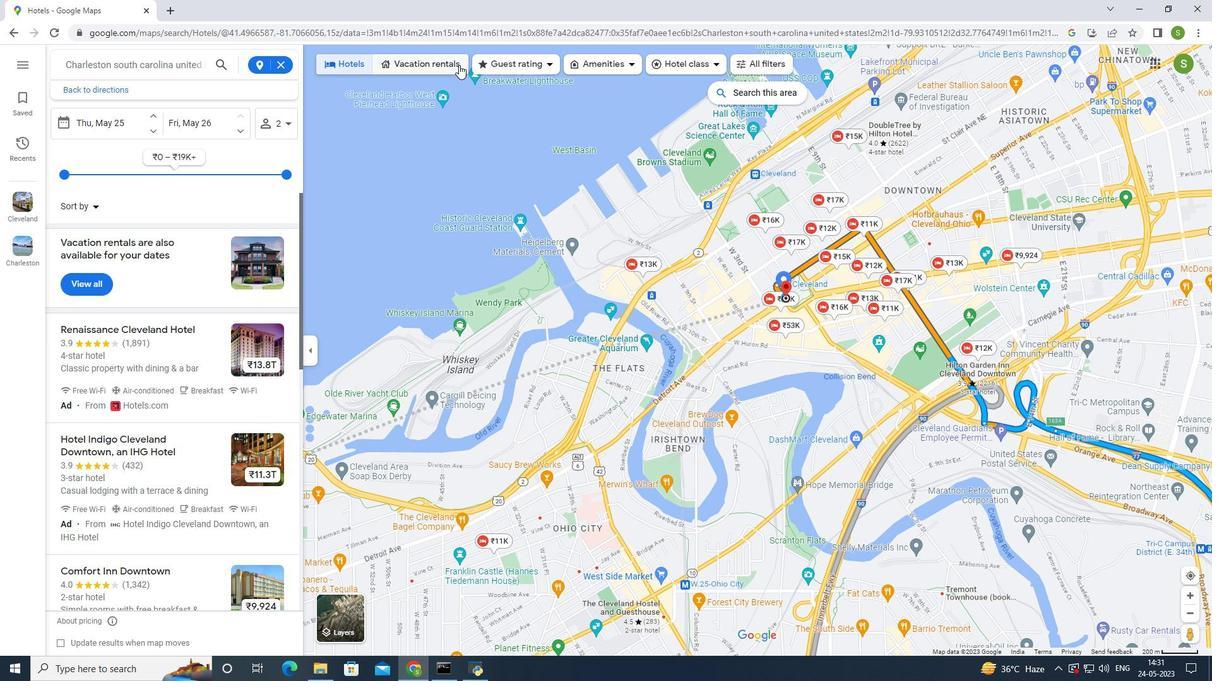 
Action: Mouse moved to (352, 59)
Screenshot: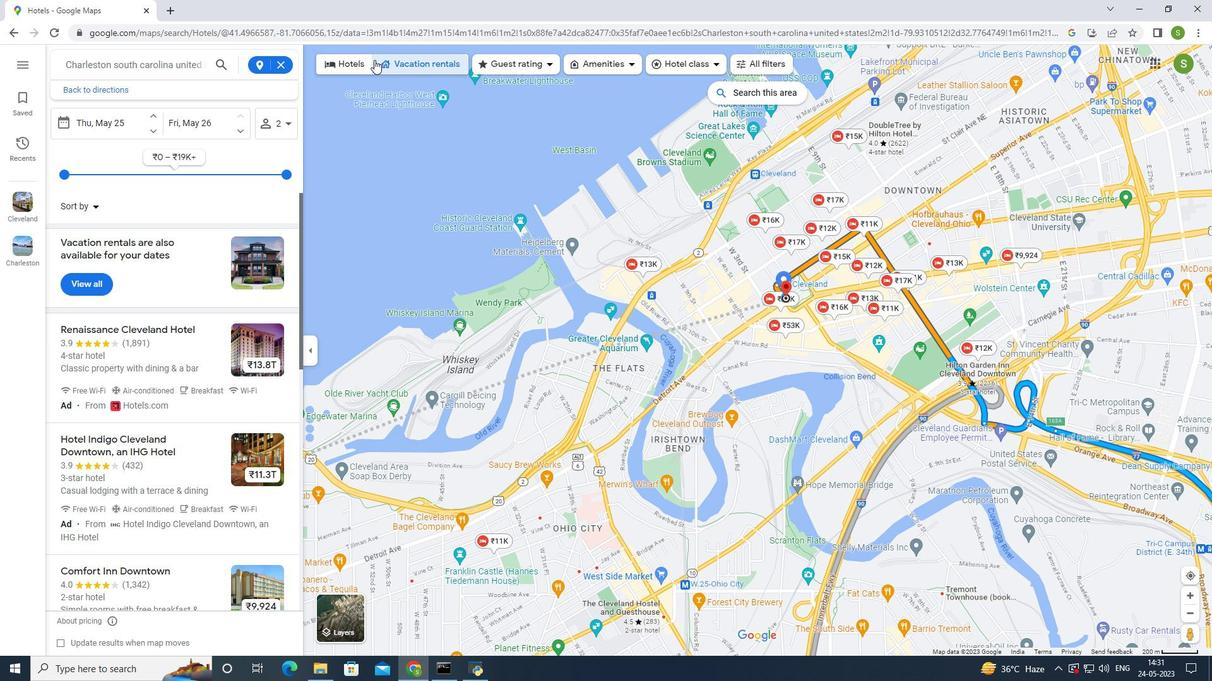 
Action: Mouse pressed left at (352, 59)
Screenshot: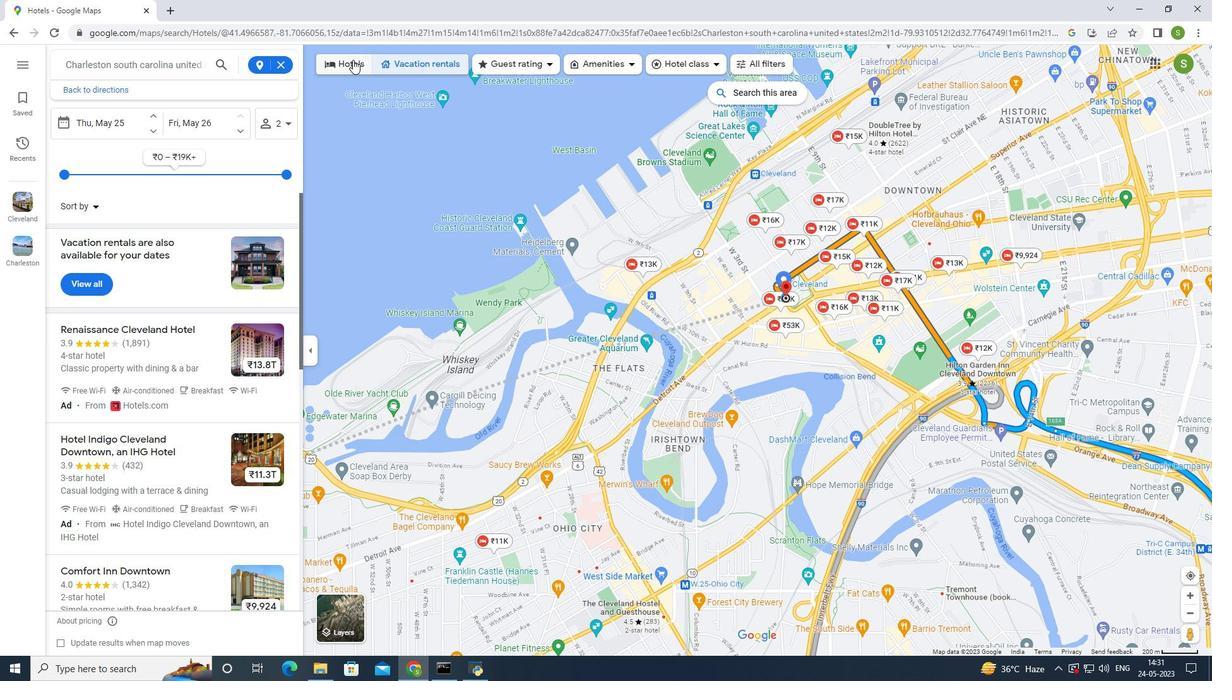 
Action: Mouse moved to (547, 62)
Screenshot: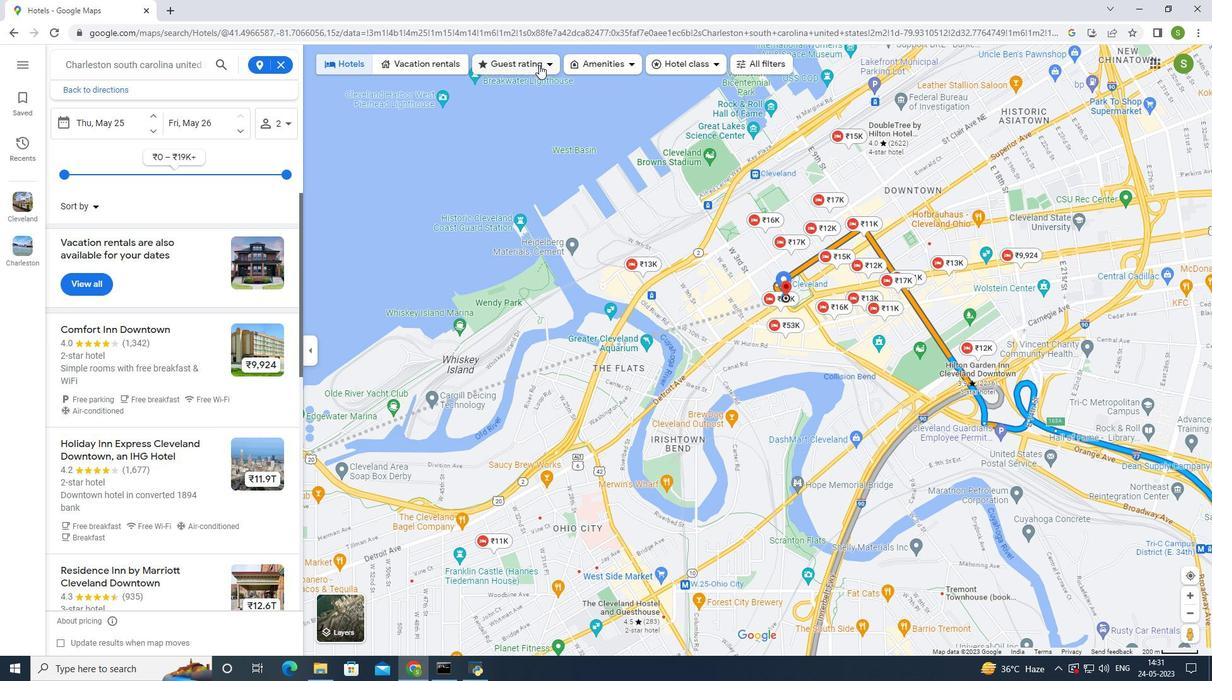 
Action: Mouse pressed left at (547, 62)
Screenshot: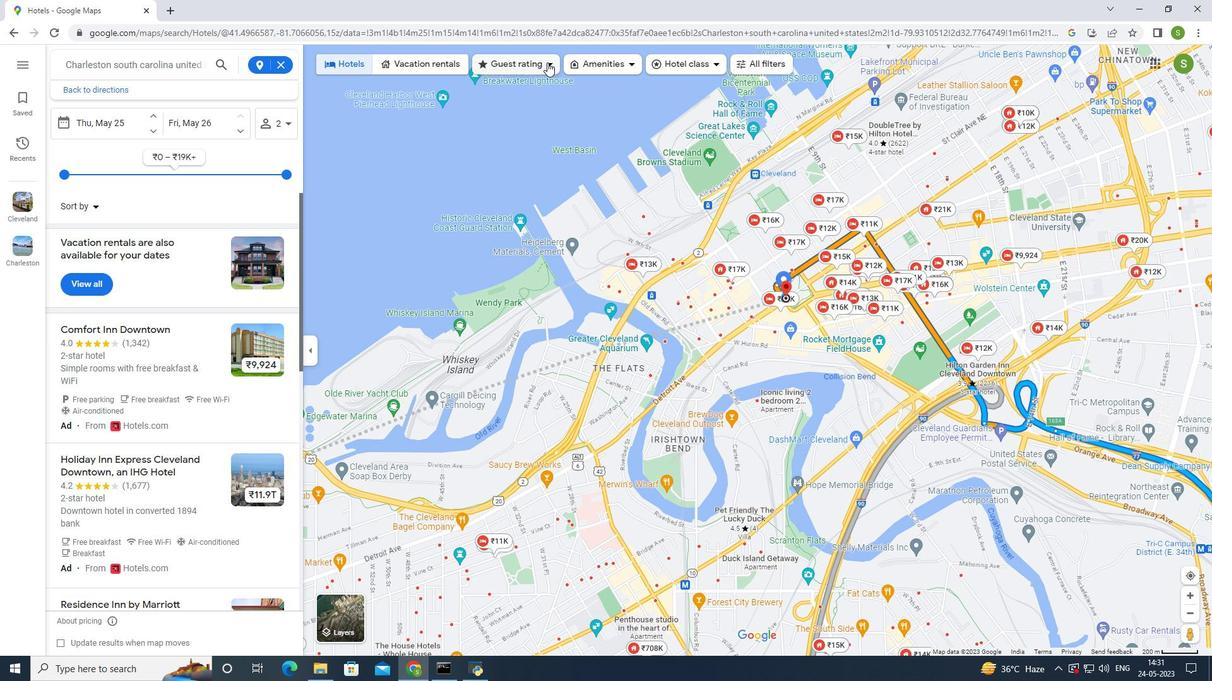 
Action: Mouse moved to (501, 200)
Screenshot: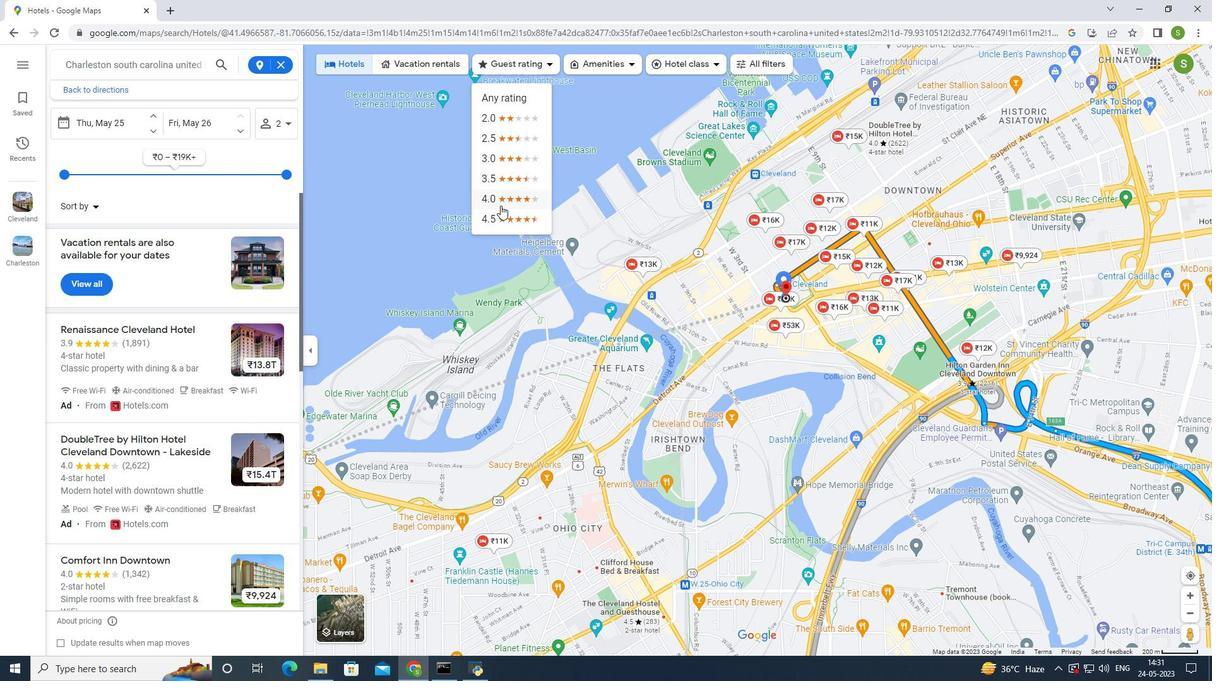 
Action: Mouse pressed left at (501, 200)
Screenshot: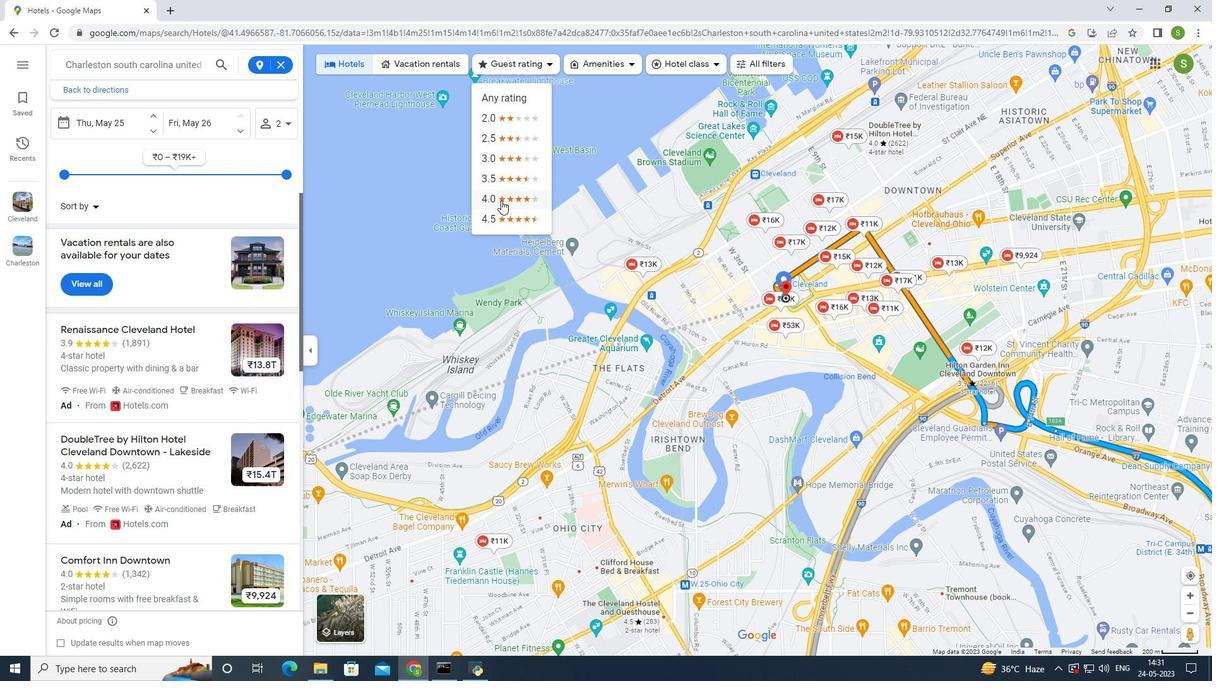 
Action: Mouse moved to (700, 67)
Screenshot: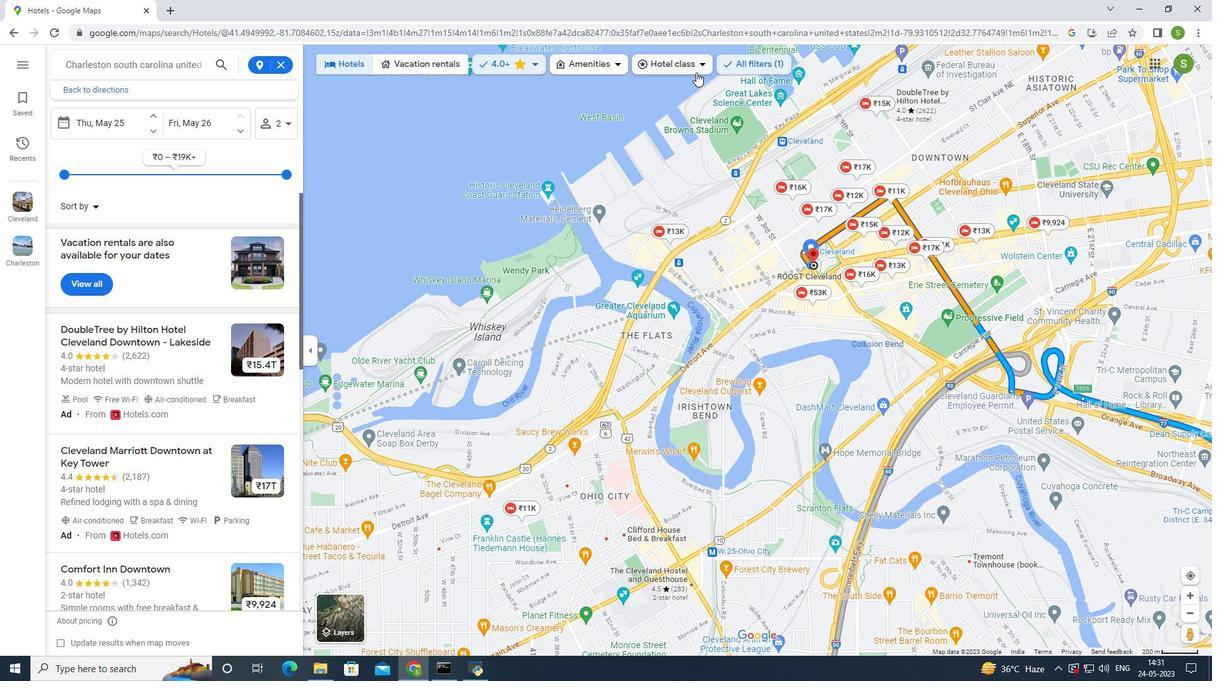 
Action: Mouse pressed left at (700, 67)
Screenshot: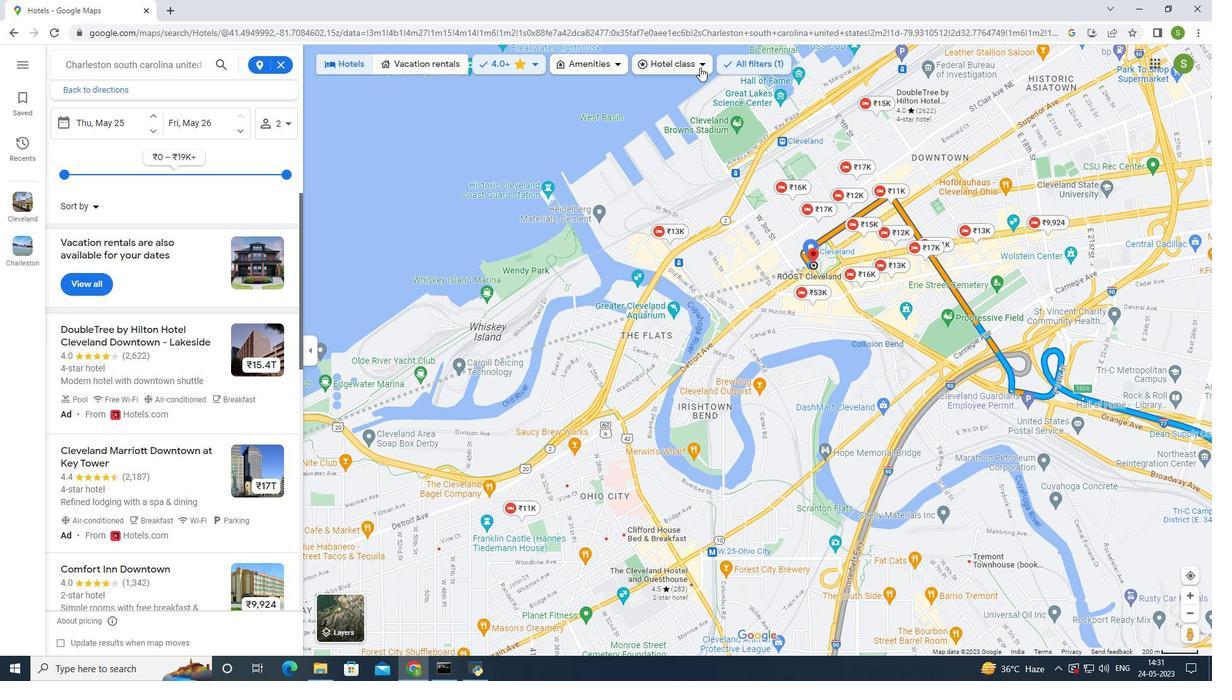 
Action: Mouse moved to (584, 155)
Screenshot: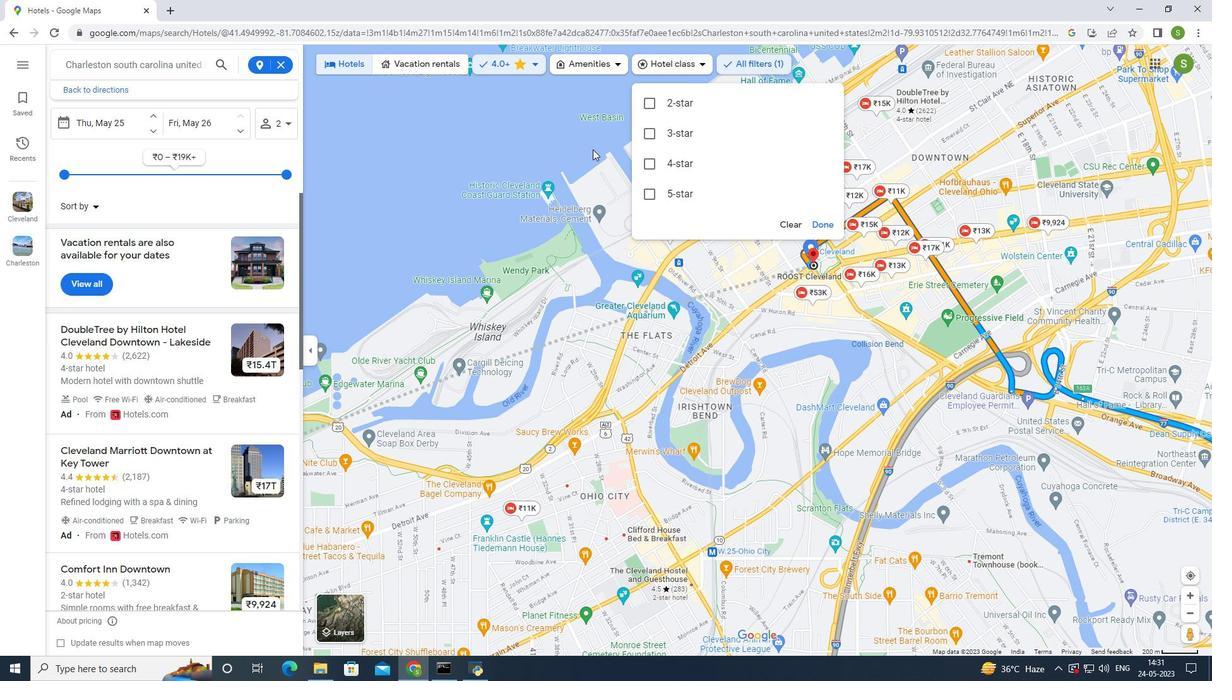 
Action: Mouse pressed left at (584, 155)
Screenshot: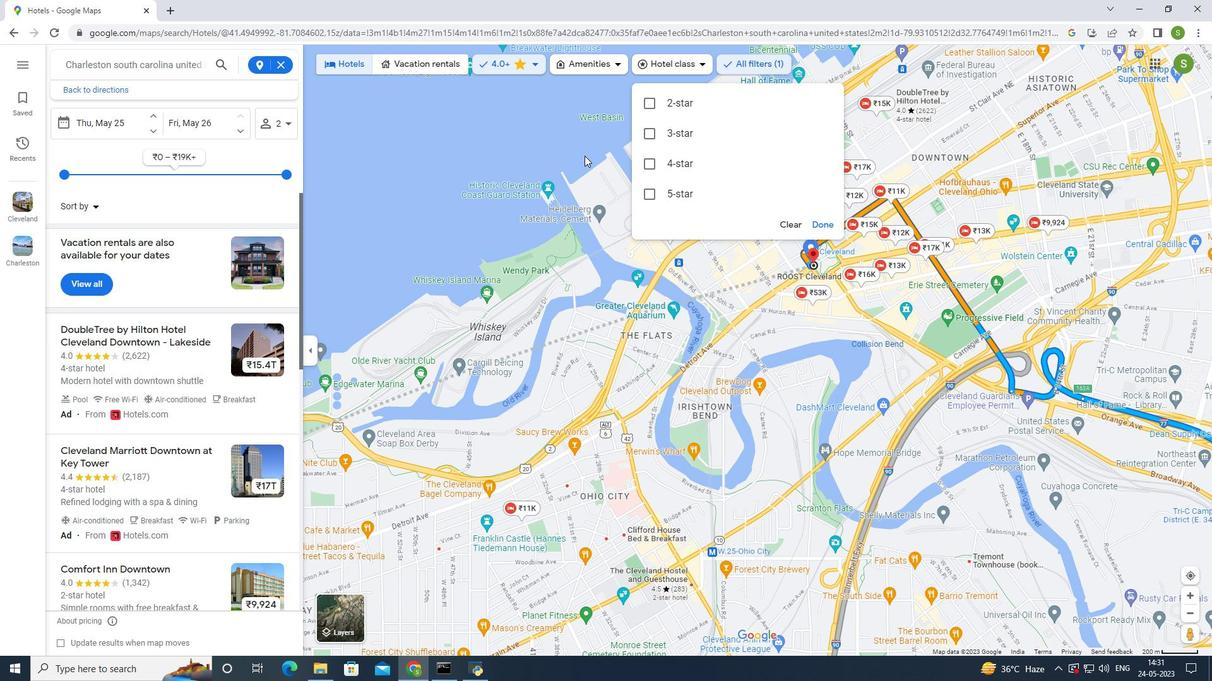 
Action: Mouse moved to (620, 65)
Screenshot: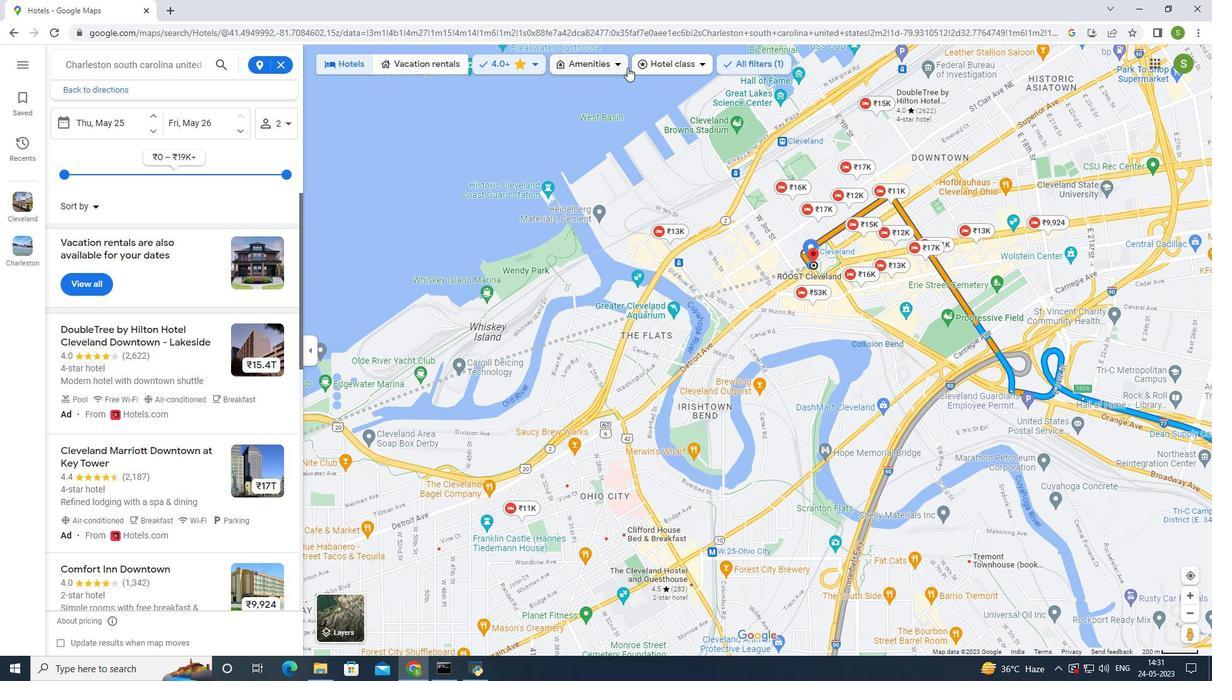 
Action: Mouse pressed left at (620, 65)
Screenshot: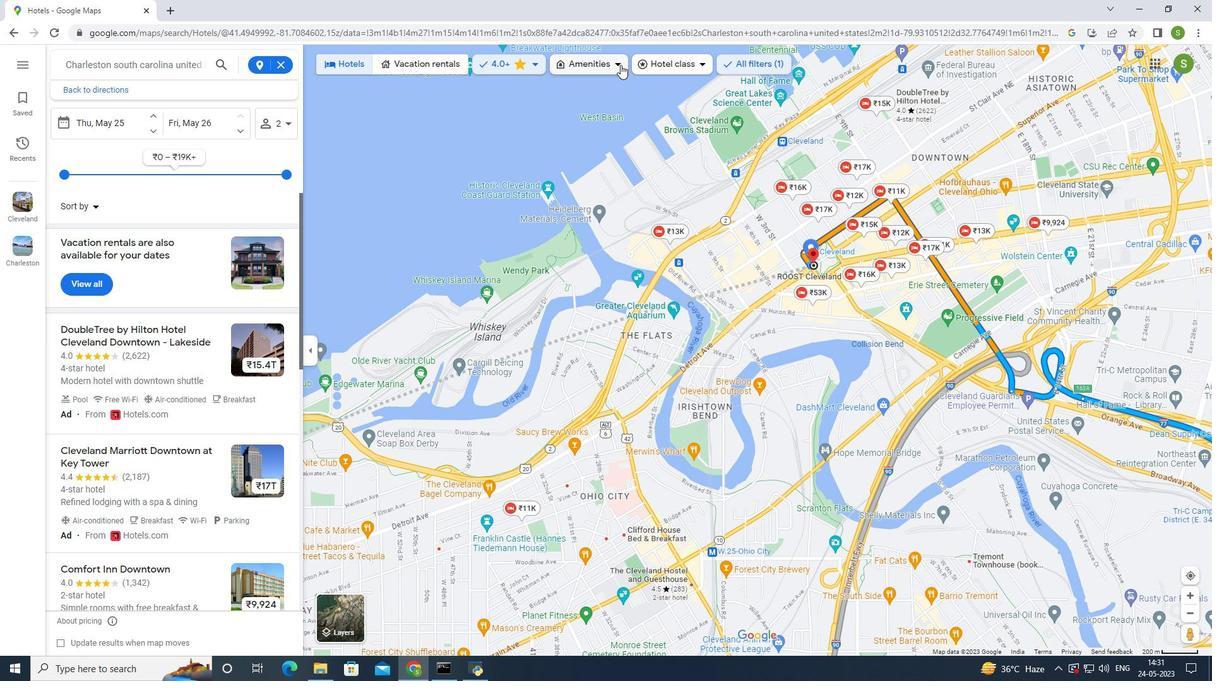 
Action: Mouse moved to (607, 220)
Screenshot: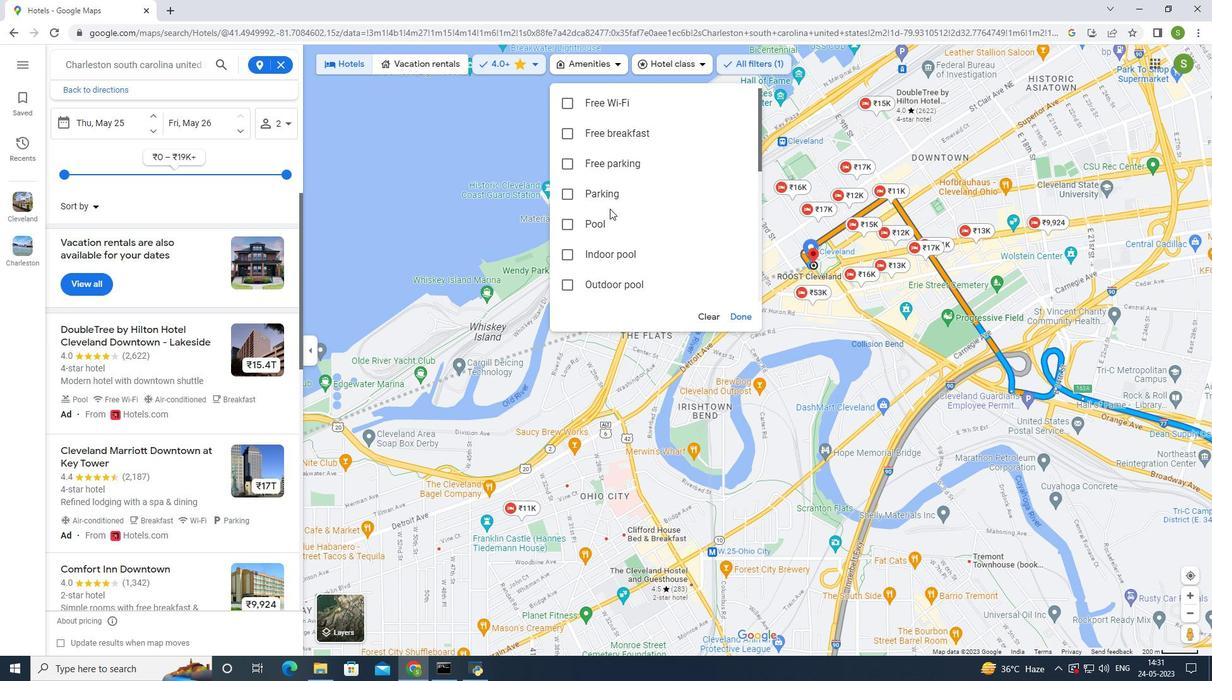 
Action: Mouse scrolled (607, 220) with delta (0, 0)
Screenshot: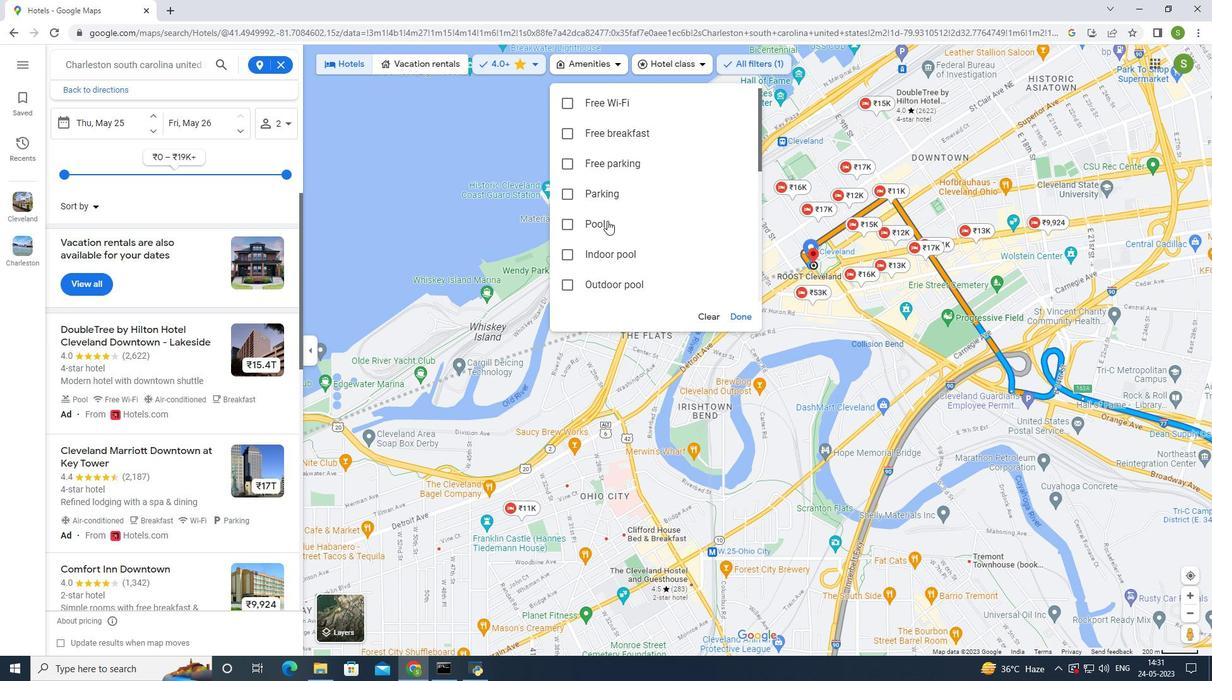 
Action: Mouse scrolled (607, 220) with delta (0, 0)
Screenshot: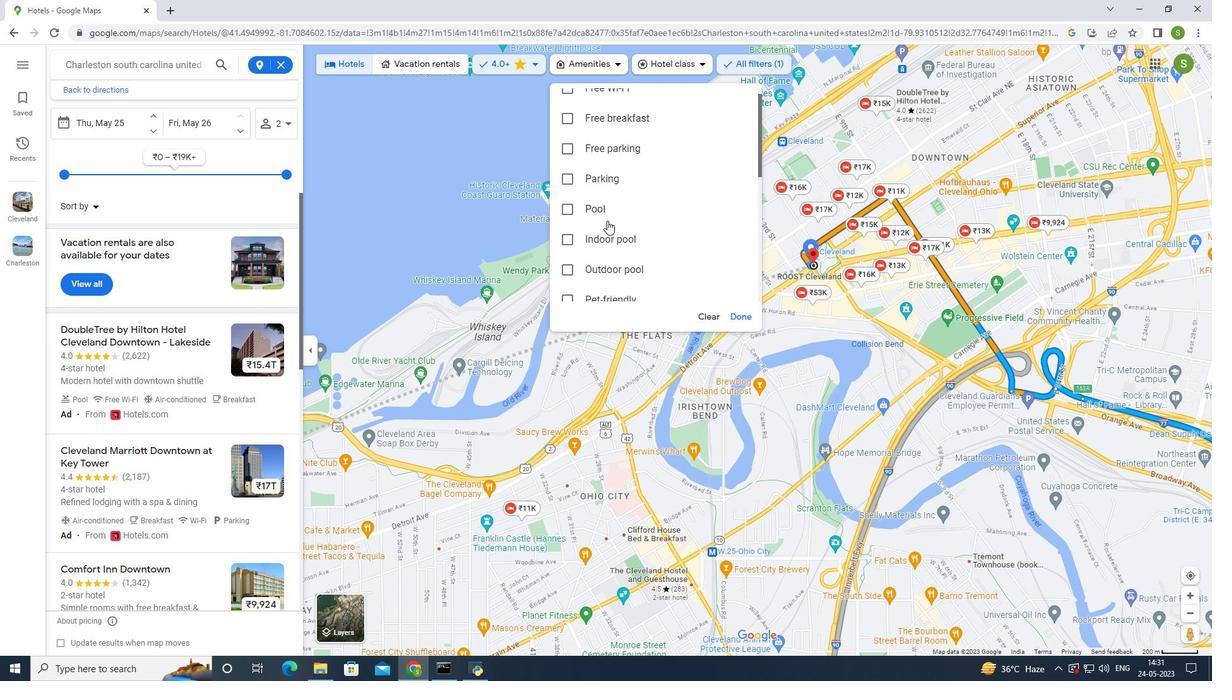
Action: Mouse scrolled (607, 220) with delta (0, 0)
Screenshot: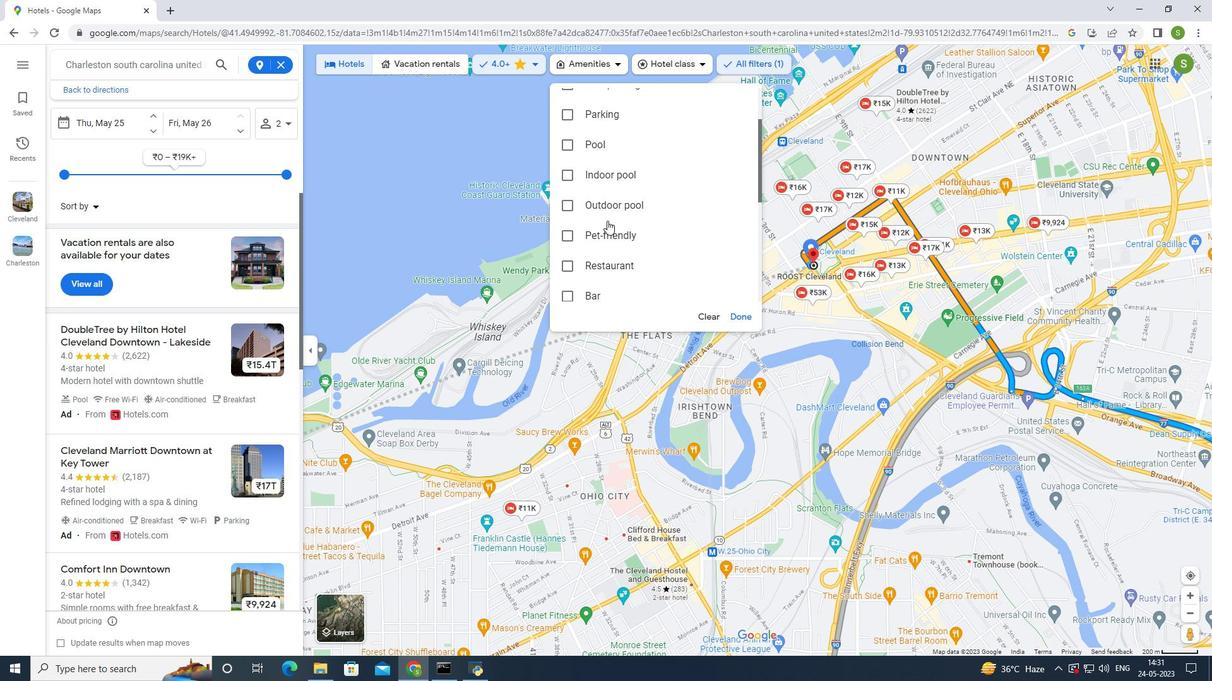 
Action: Mouse scrolled (607, 220) with delta (0, 0)
Screenshot: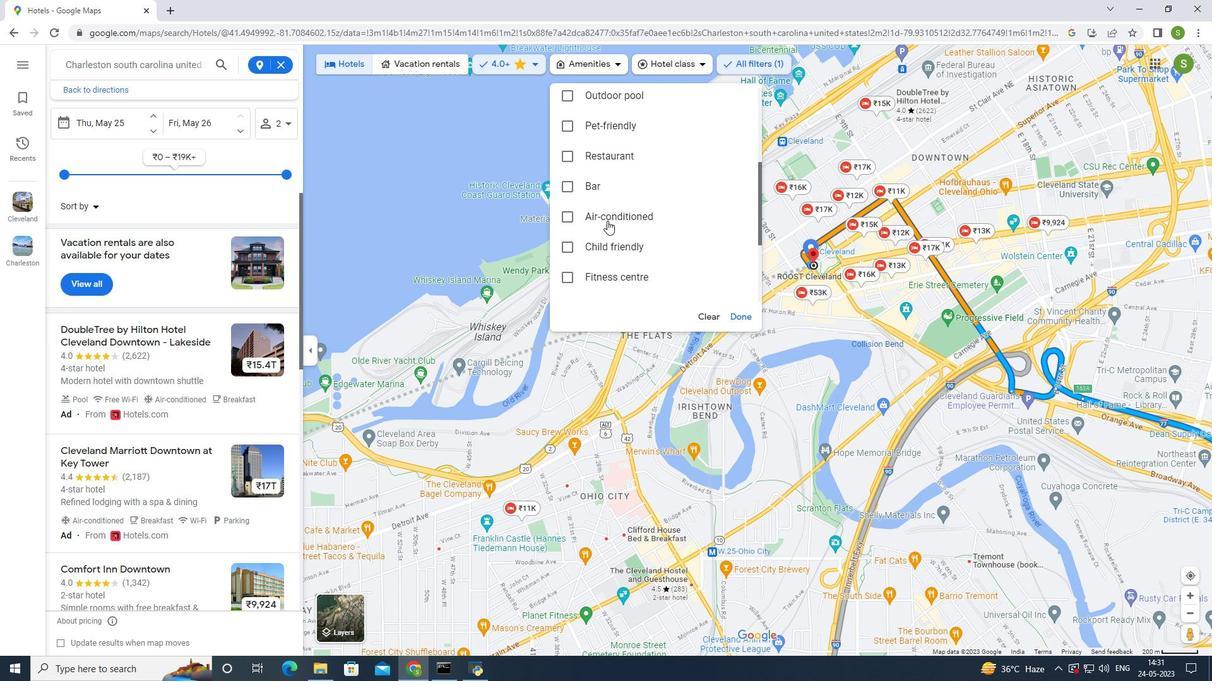 
Action: Mouse scrolled (607, 220) with delta (0, 0)
Screenshot: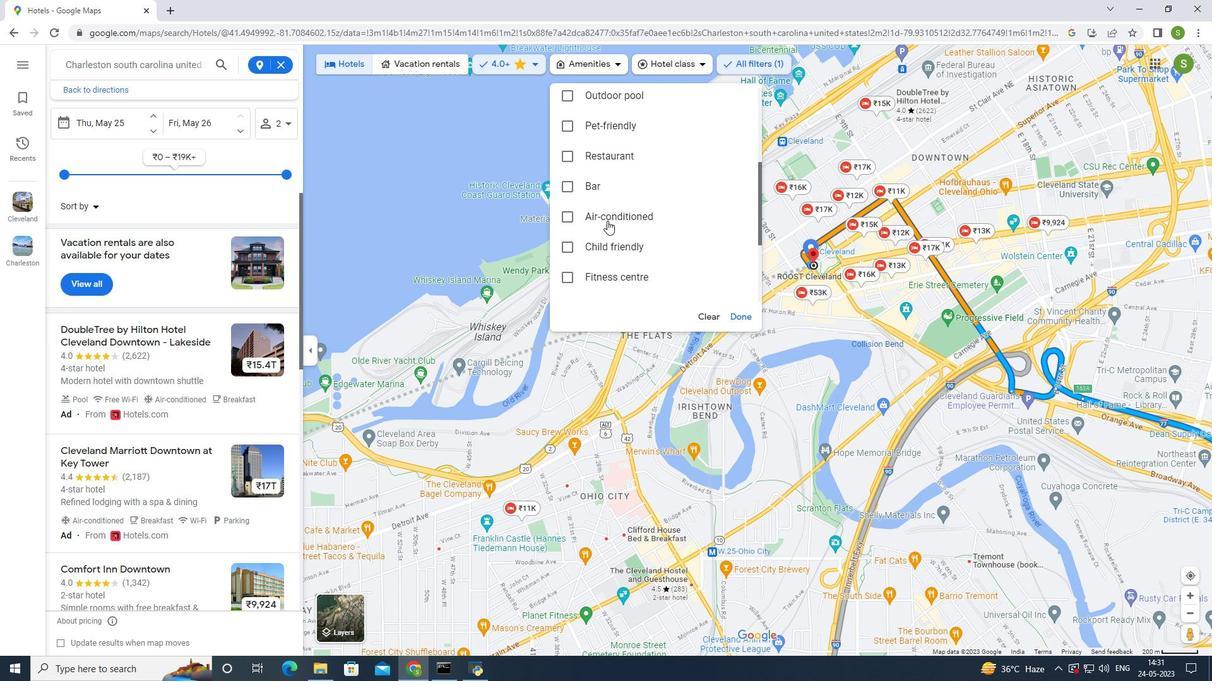 
Action: Mouse scrolled (607, 220) with delta (0, 0)
Screenshot: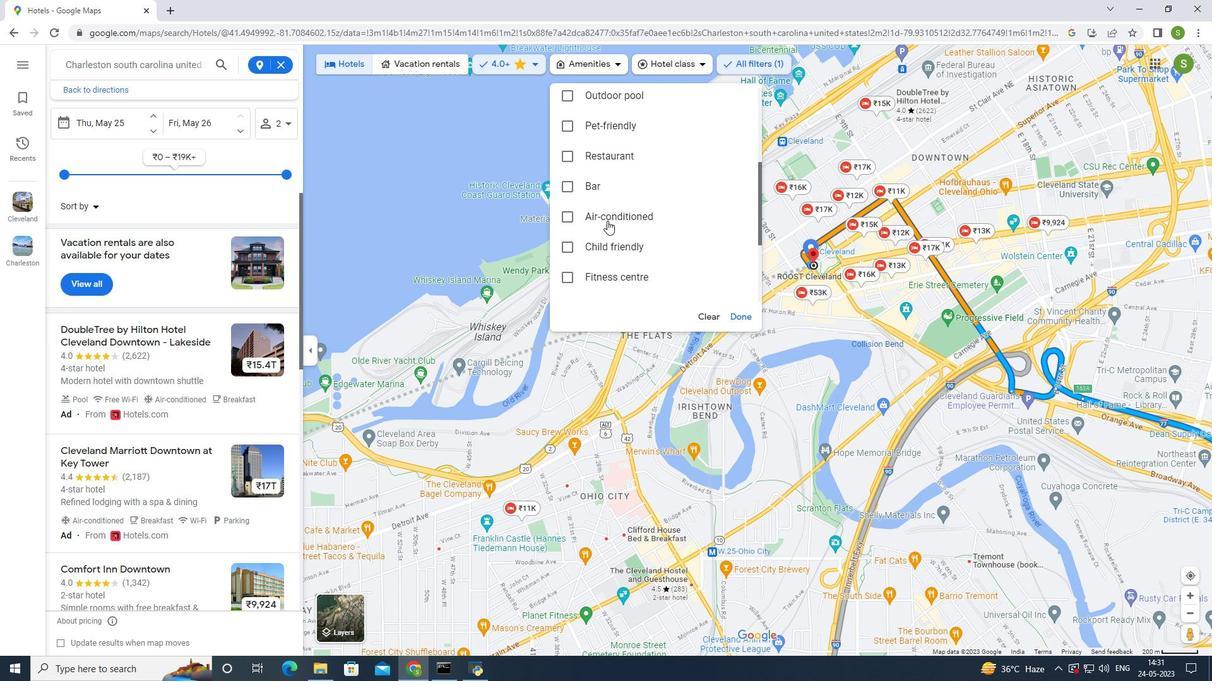 
Action: Mouse scrolled (607, 220) with delta (0, 0)
Screenshot: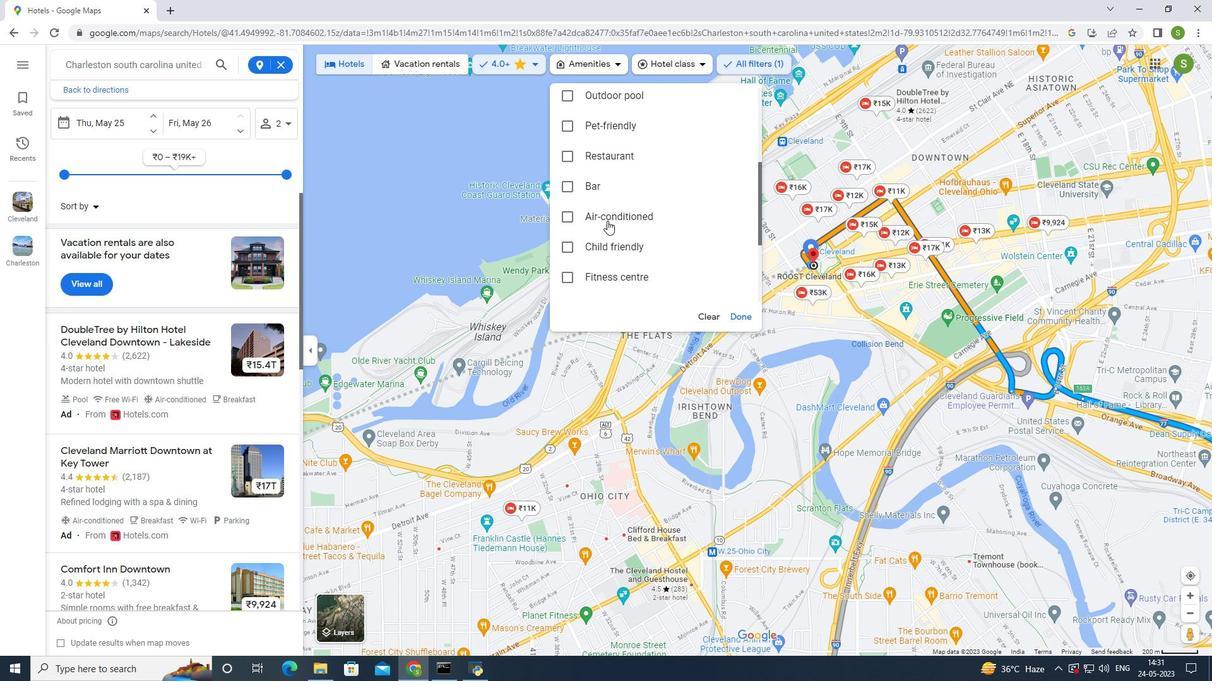 
Action: Mouse scrolled (607, 220) with delta (0, 0)
Screenshot: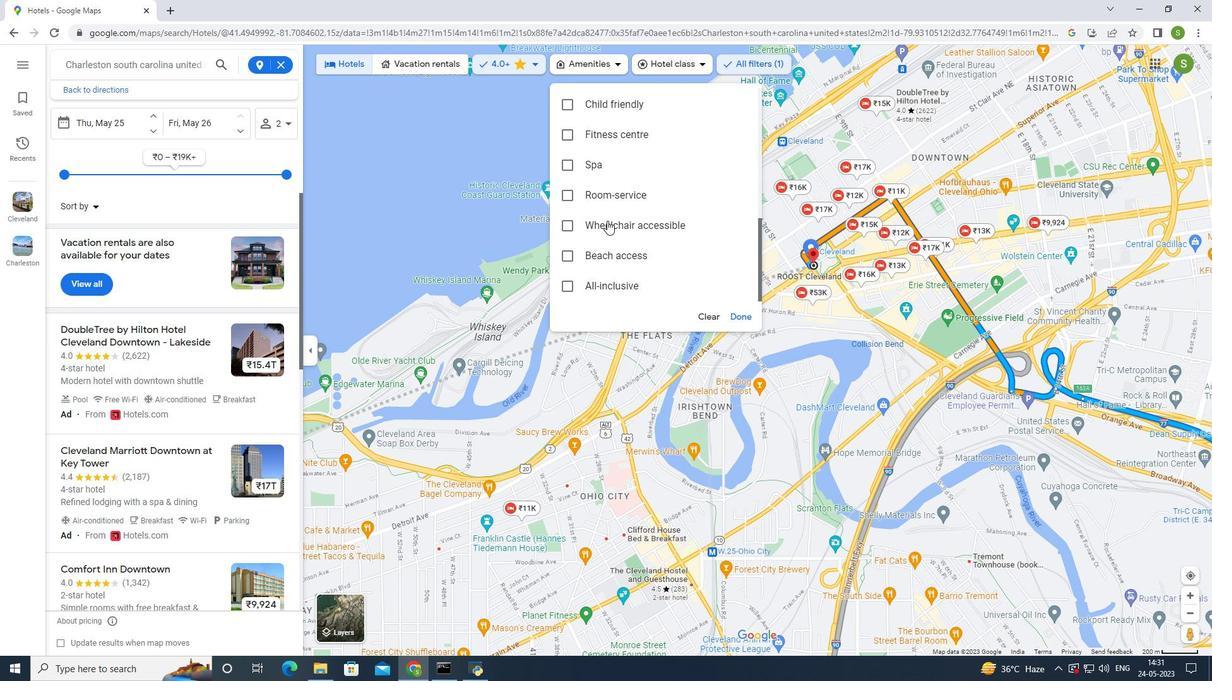 
Action: Mouse scrolled (607, 220) with delta (0, 0)
Screenshot: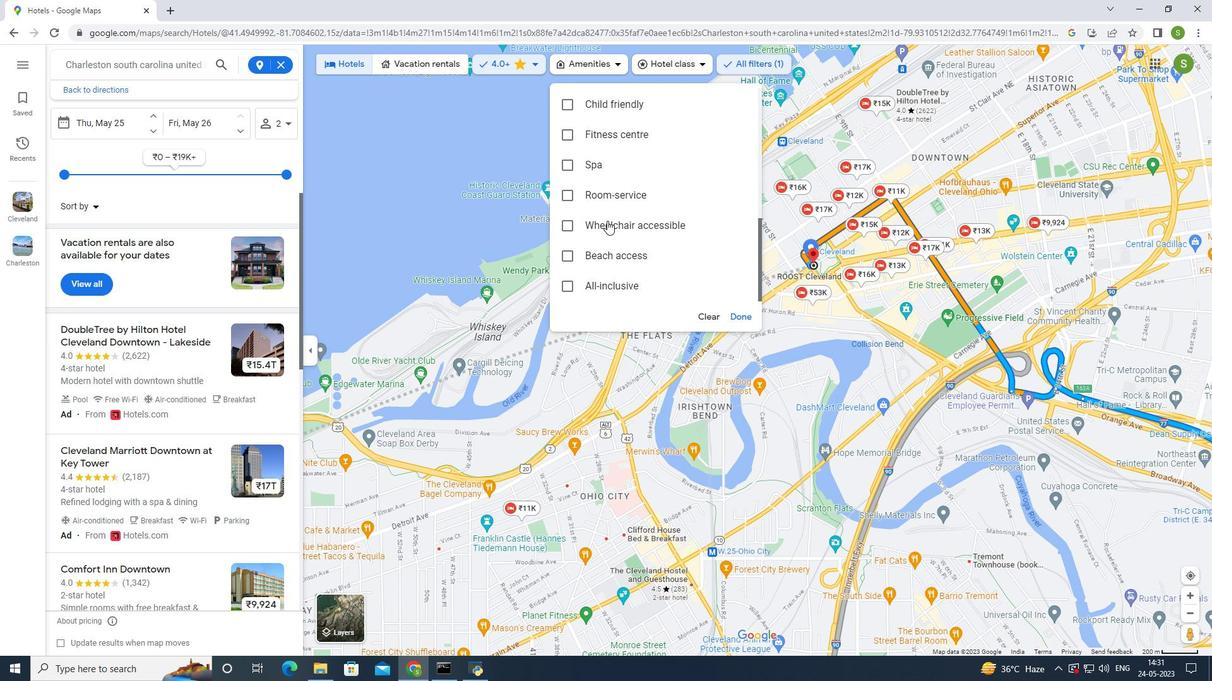 
Action: Mouse scrolled (607, 220) with delta (0, 0)
Screenshot: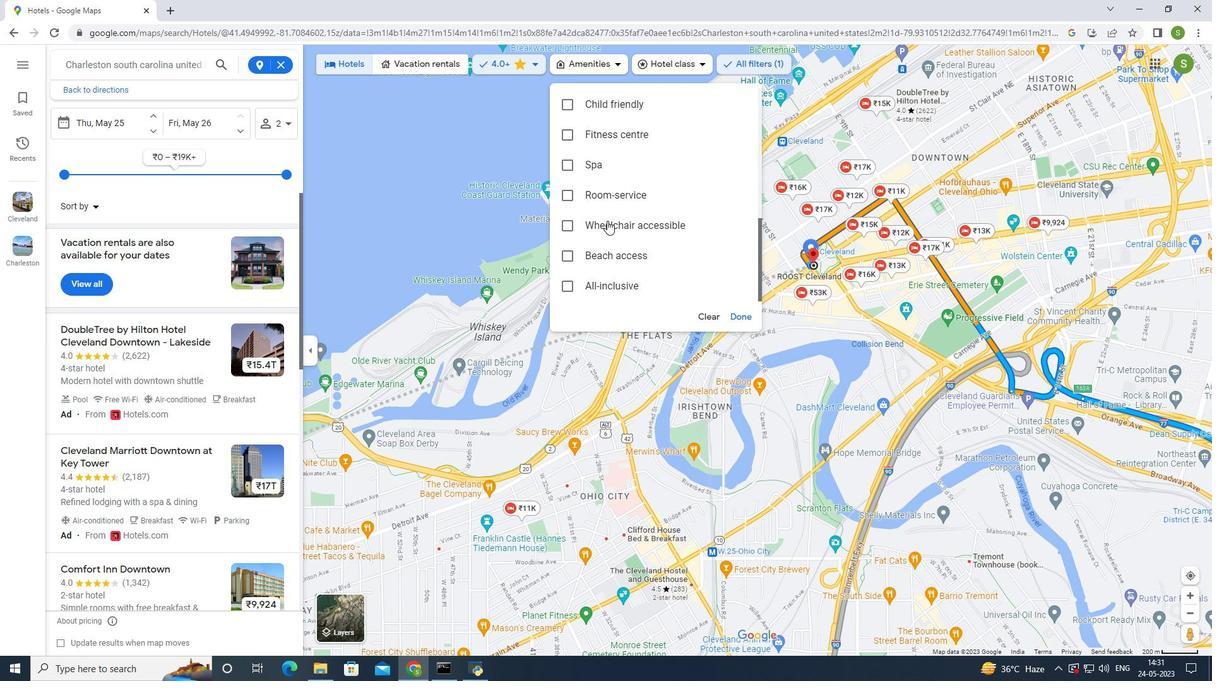 
Action: Mouse scrolled (607, 220) with delta (0, 0)
Screenshot: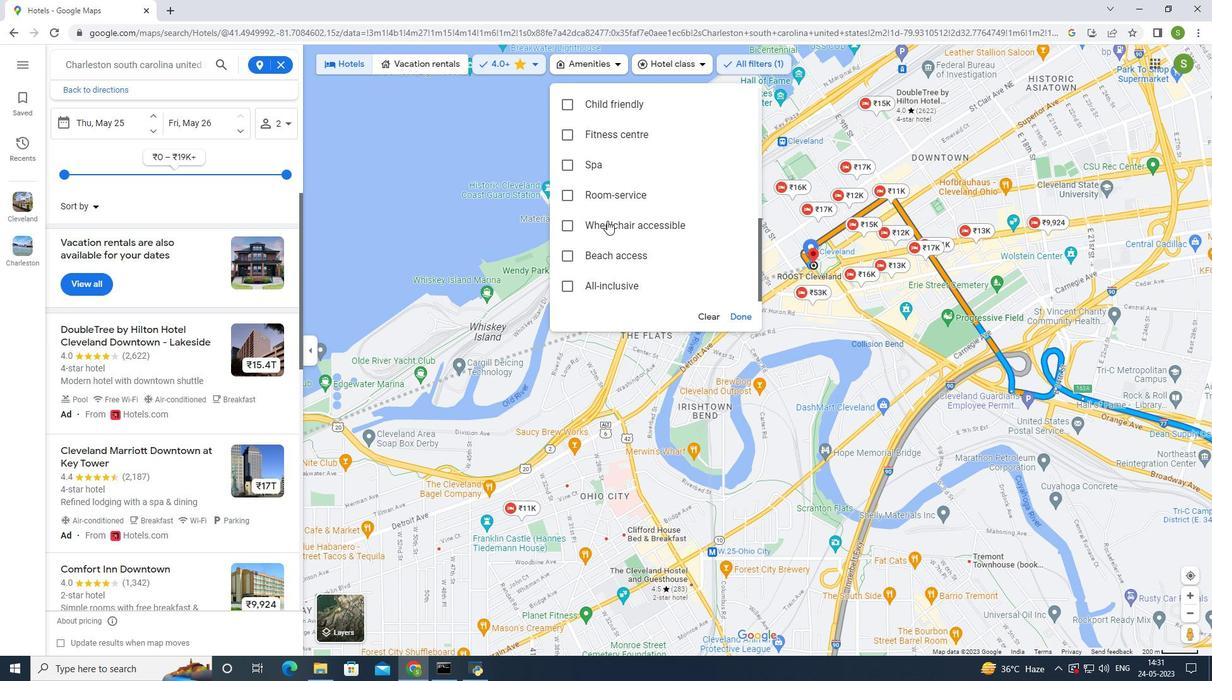 
Action: Mouse moved to (607, 219)
Screenshot: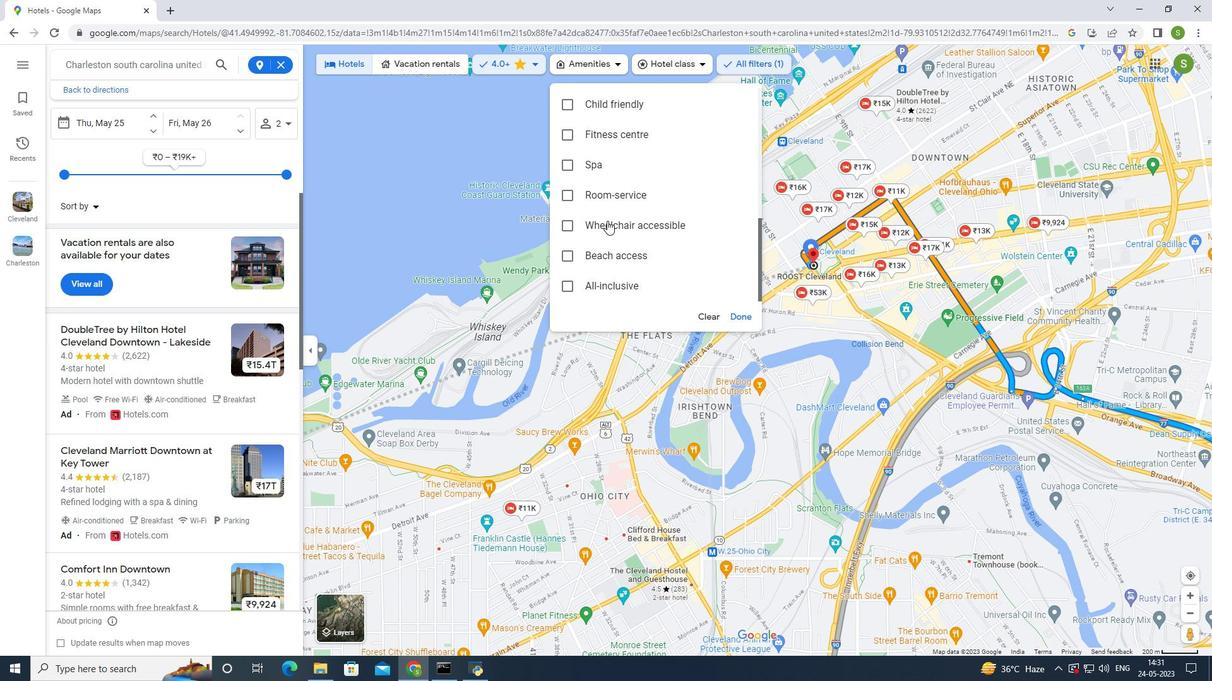 
Action: Mouse scrolled (607, 218) with delta (0, 0)
Screenshot: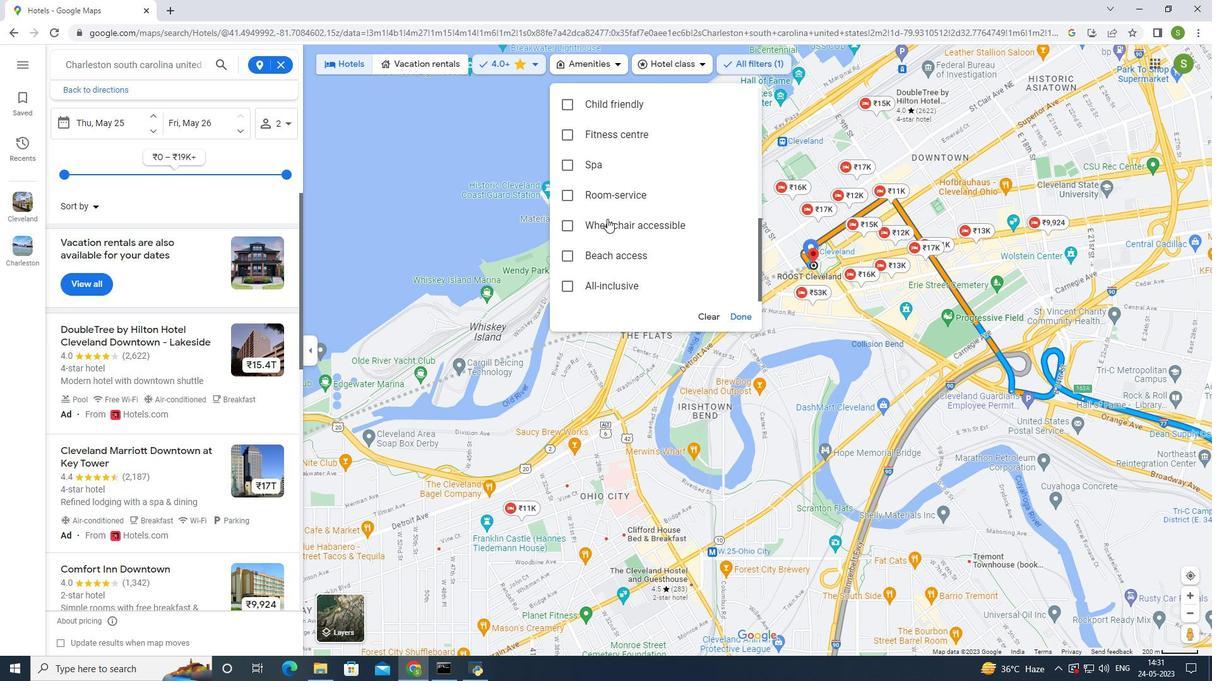 
Action: Mouse scrolled (607, 218) with delta (0, 0)
Screenshot: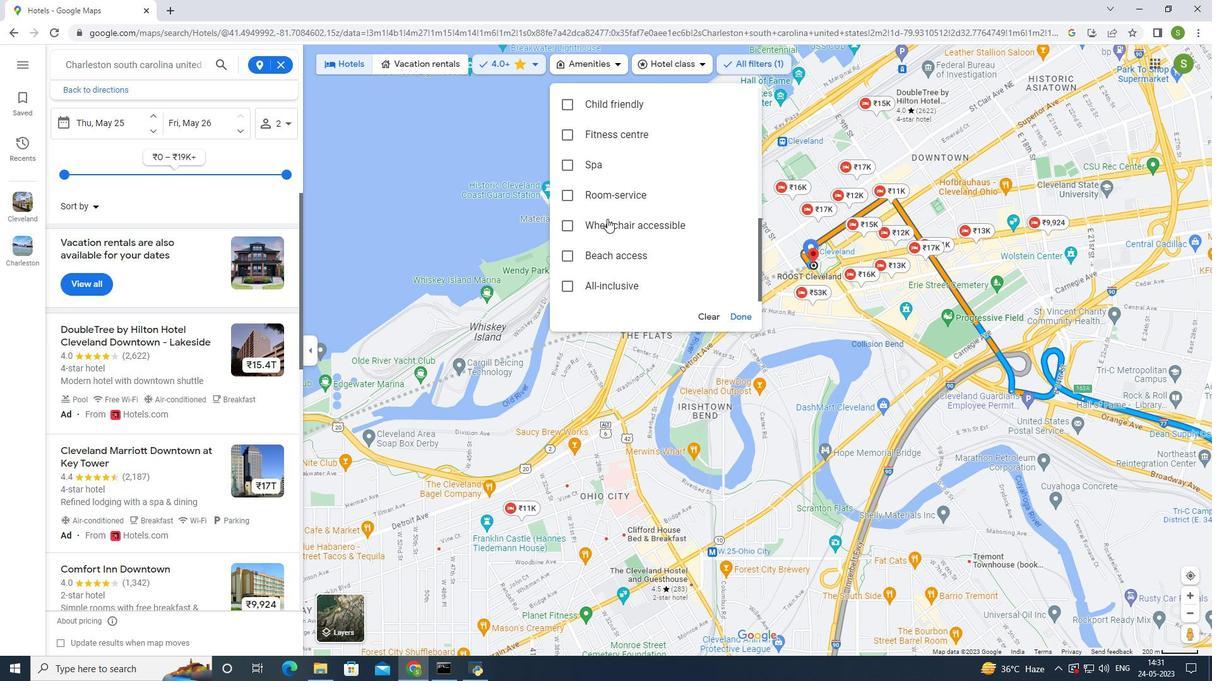 
Action: Mouse scrolled (607, 218) with delta (0, 0)
Screenshot: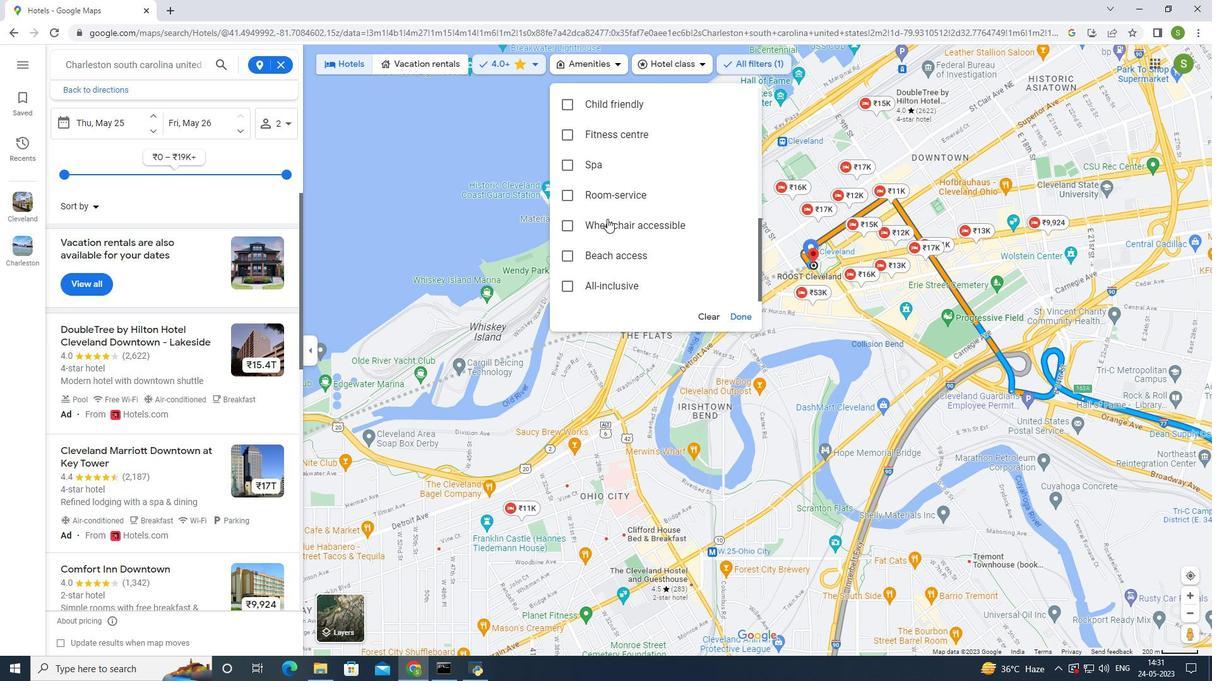 
Action: Mouse scrolled (607, 218) with delta (0, 0)
Screenshot: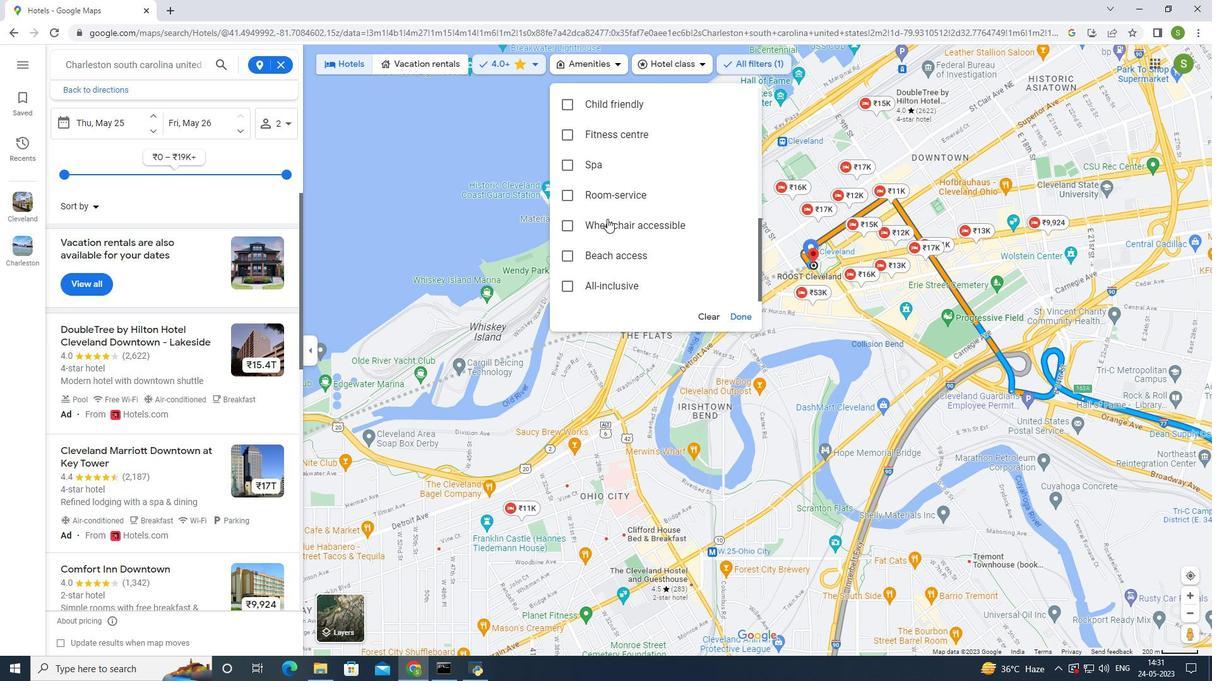 
Action: Mouse moved to (607, 216)
Screenshot: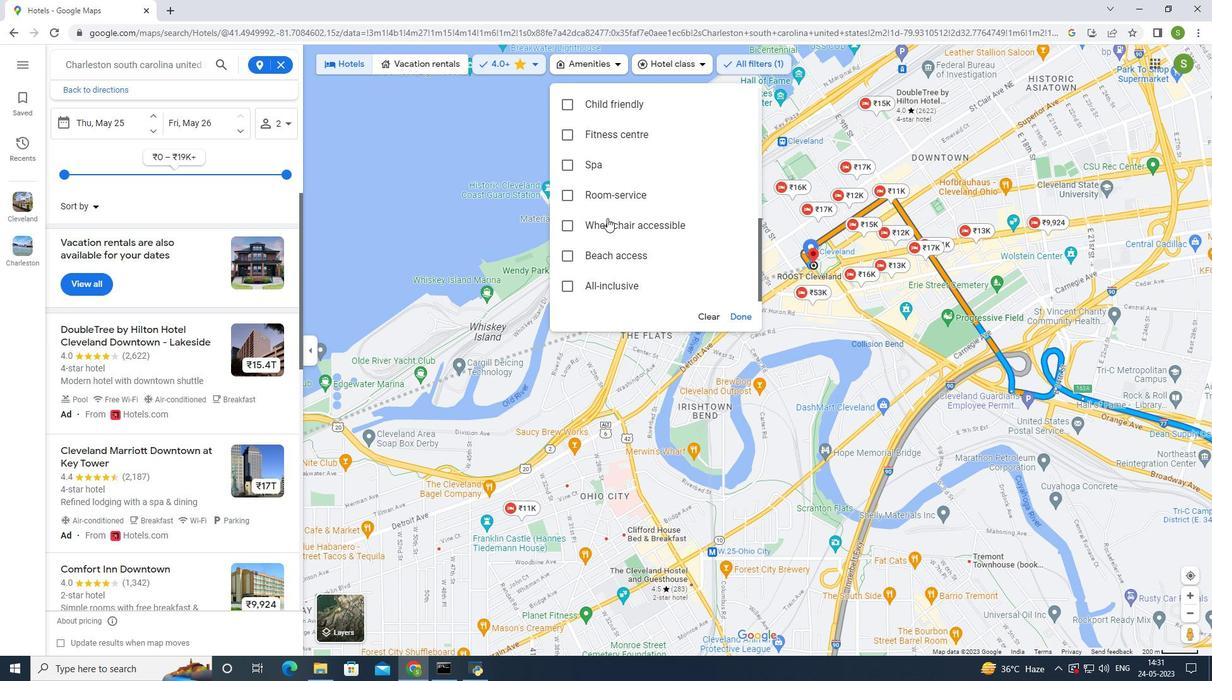 
Action: Mouse scrolled (607, 217) with delta (0, 0)
Screenshot: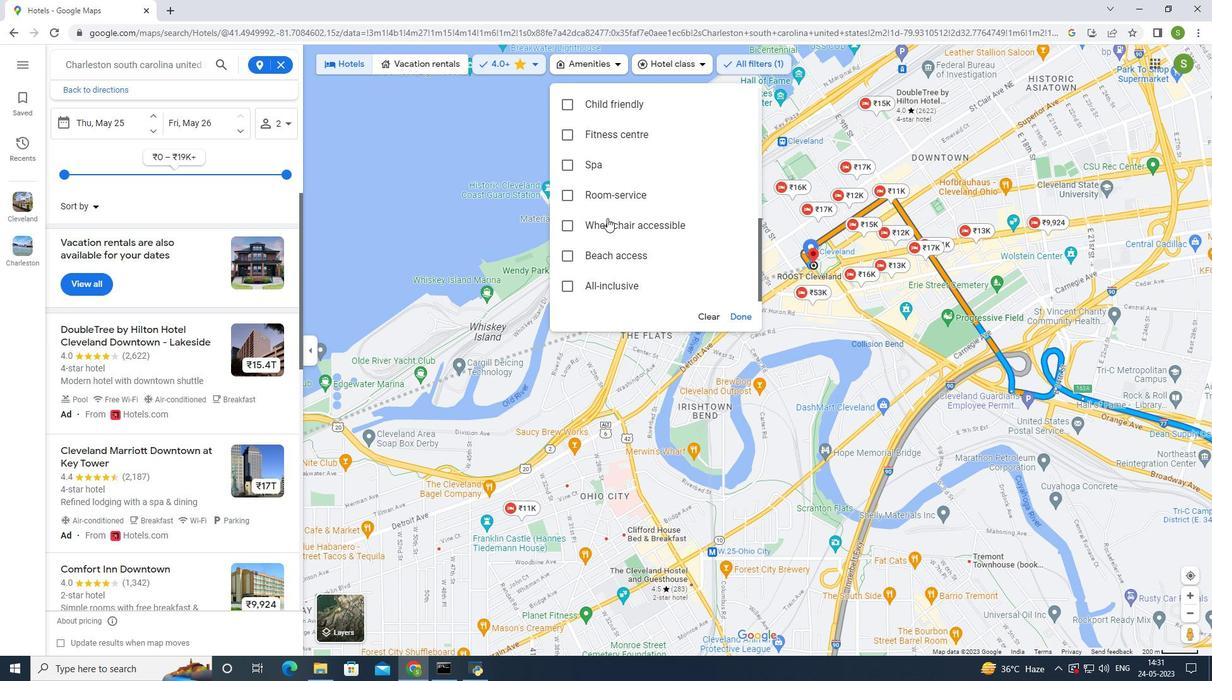 
Action: Mouse scrolled (607, 217) with delta (0, 0)
Screenshot: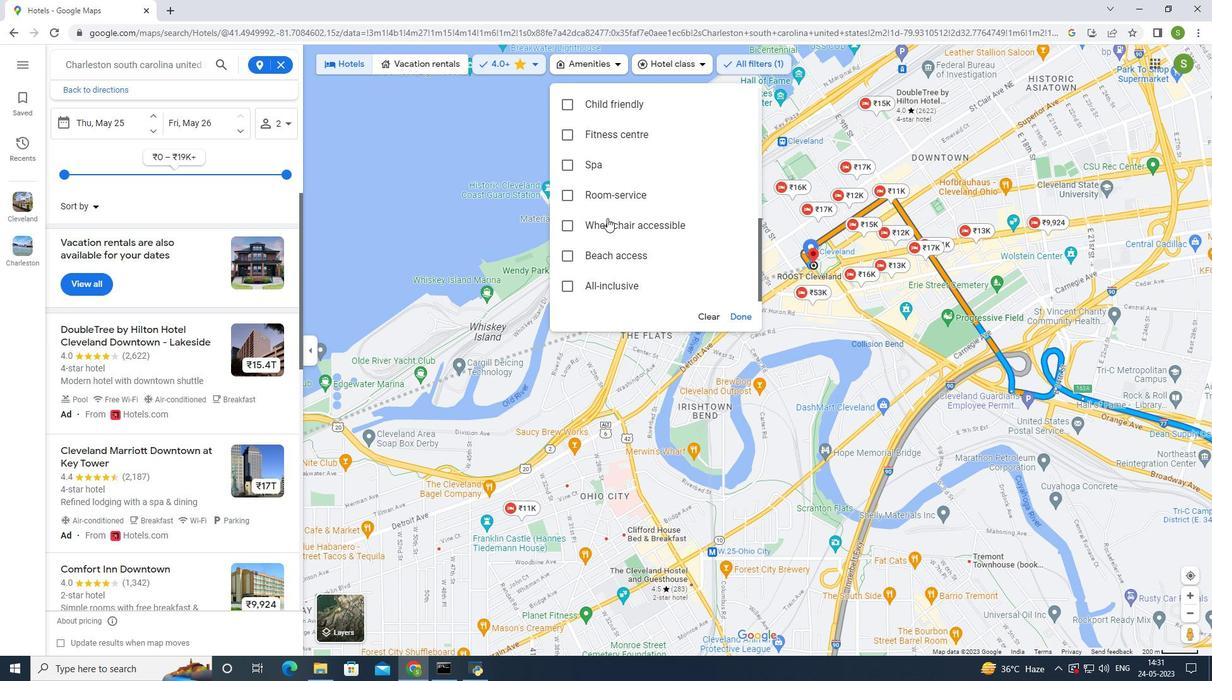 
Action: Mouse scrolled (607, 217) with delta (0, 0)
Screenshot: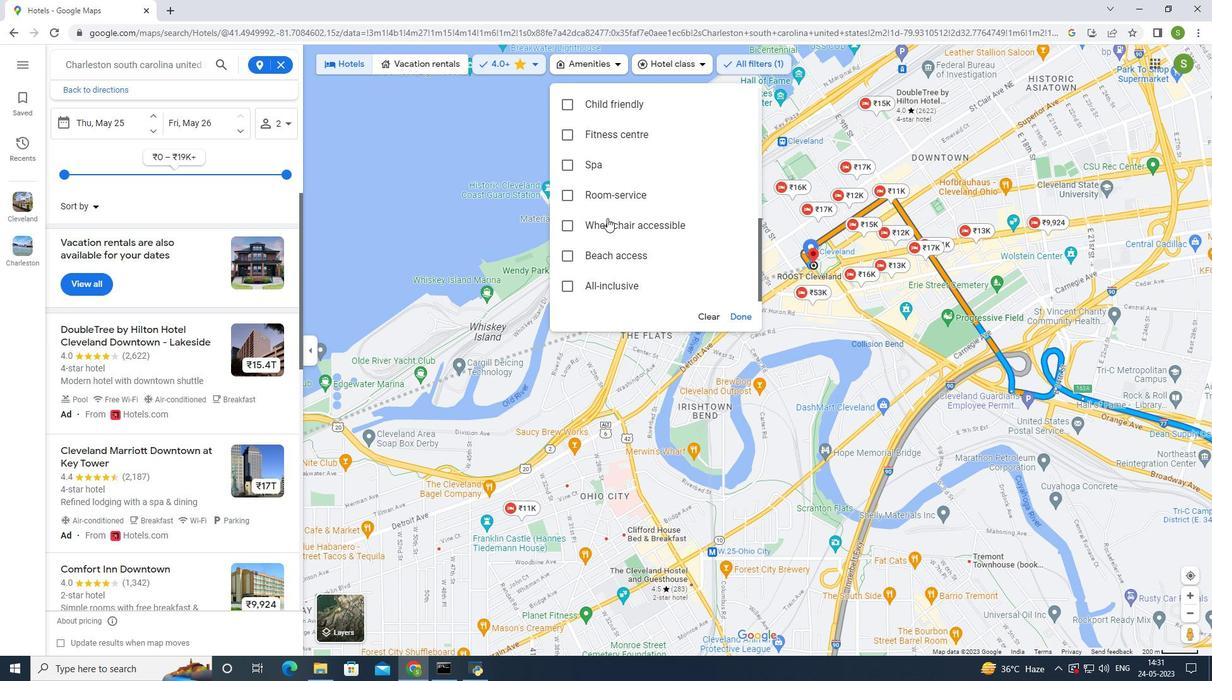 
Action: Mouse scrolled (607, 217) with delta (0, 0)
Screenshot: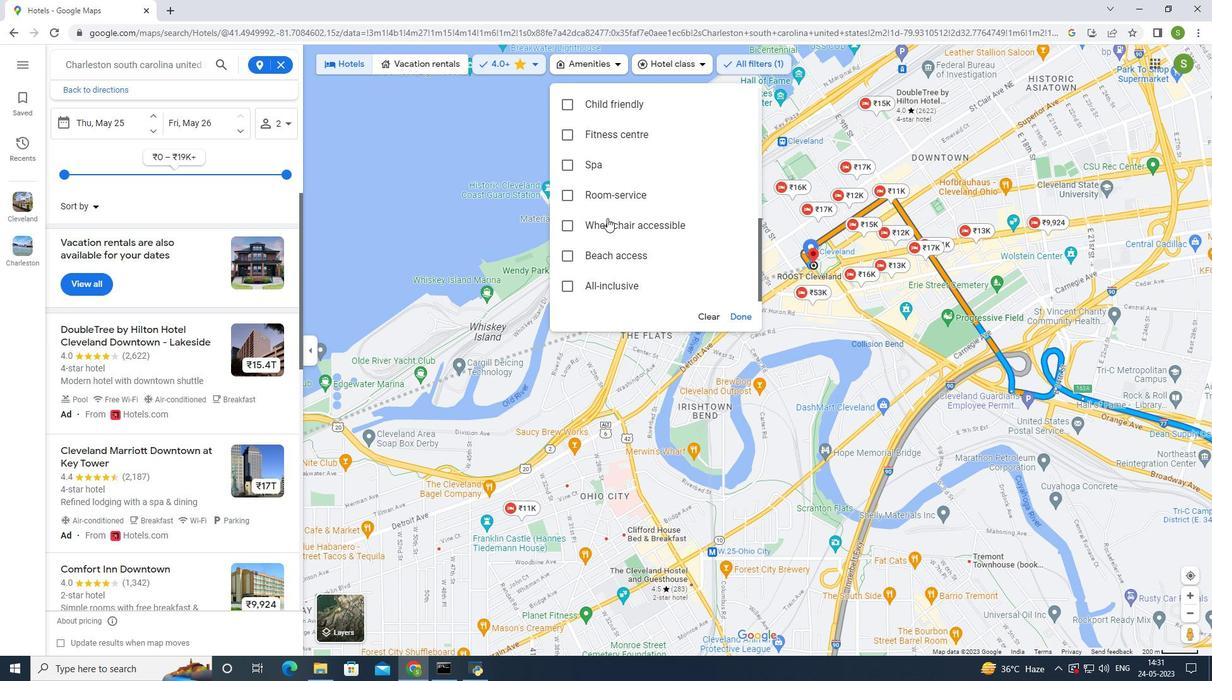 
Action: Mouse moved to (607, 215)
Screenshot: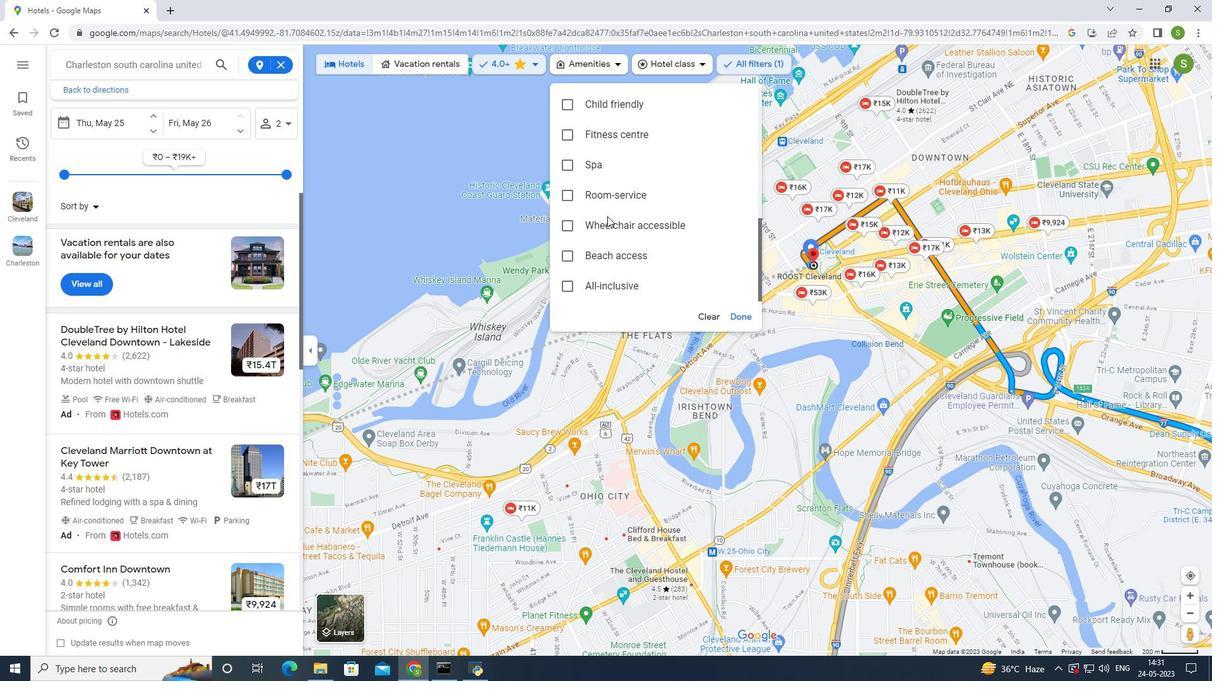 
Action: Mouse scrolled (607, 216) with delta (0, 0)
Screenshot: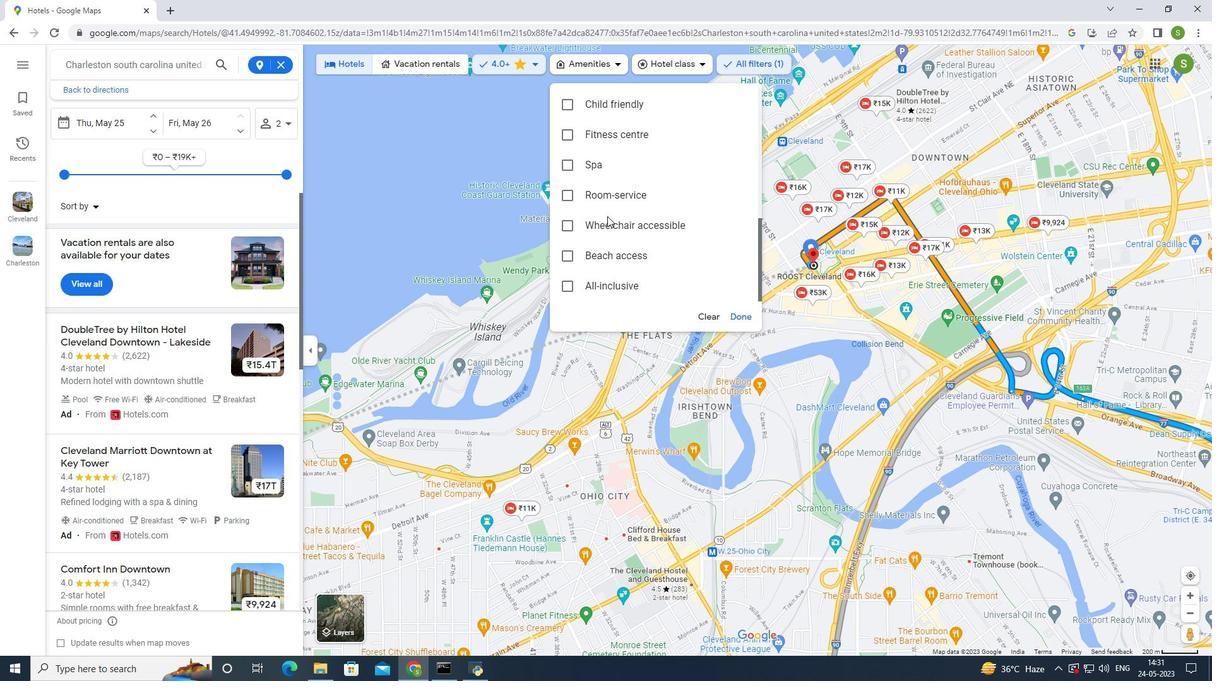 
Action: Mouse scrolled (607, 216) with delta (0, 0)
Screenshot: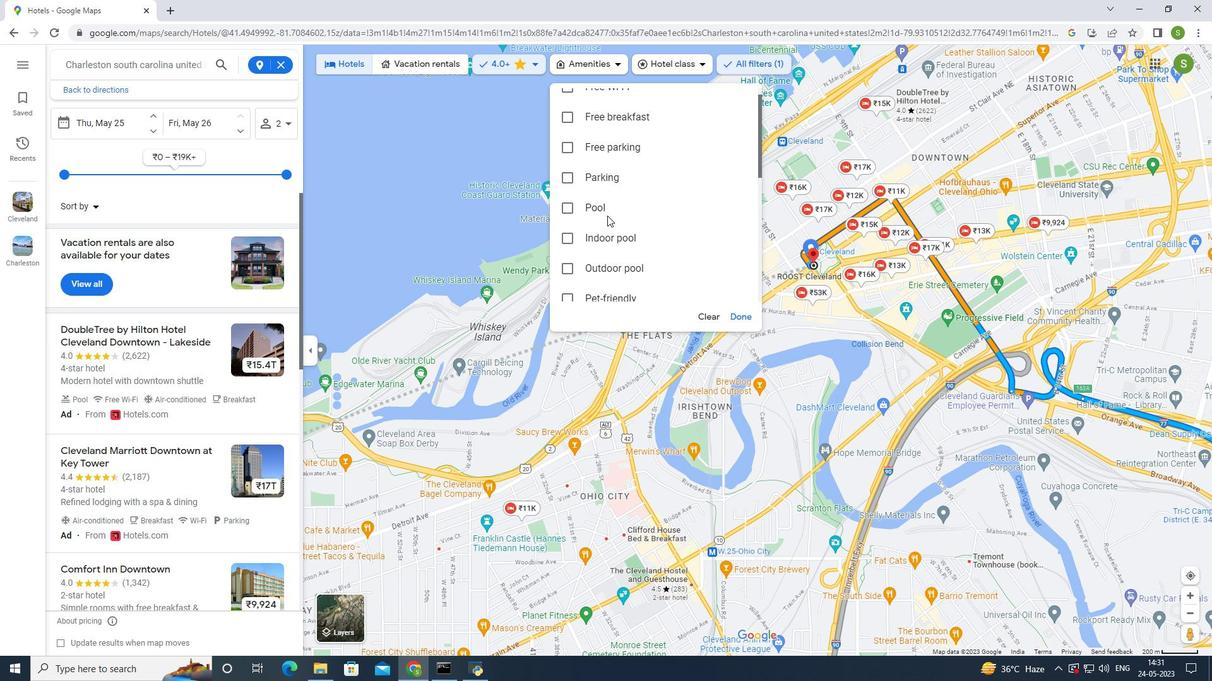 
Action: Mouse scrolled (607, 216) with delta (0, 0)
Screenshot: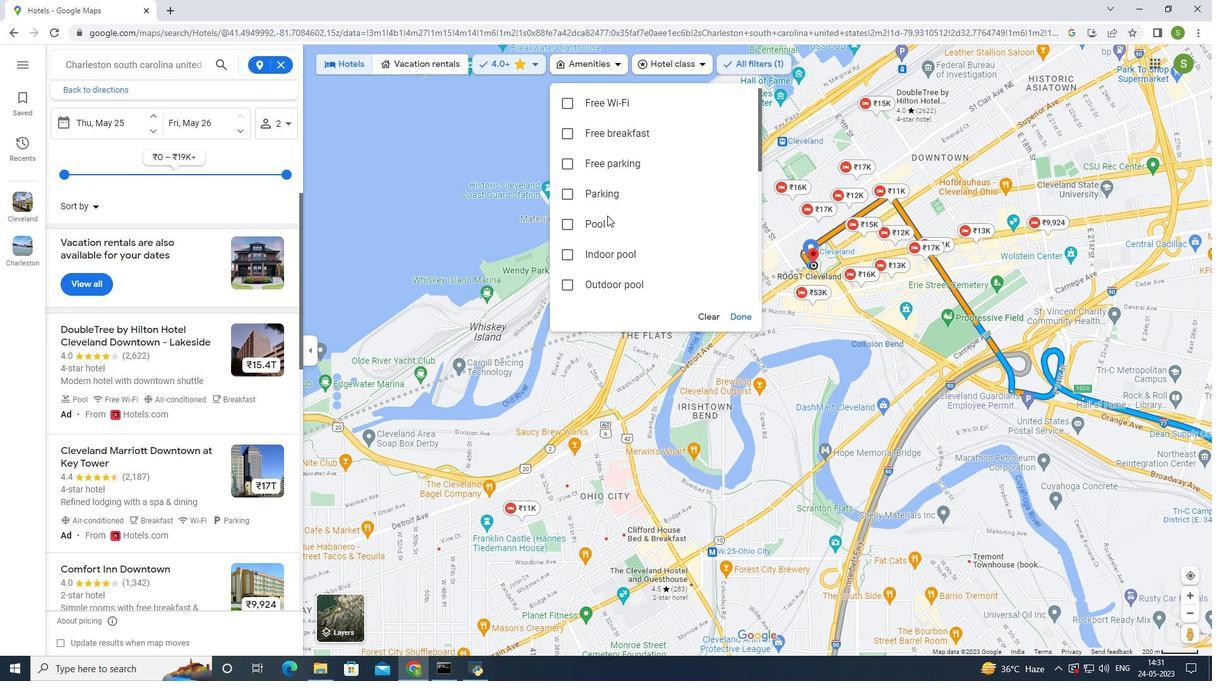 
Action: Mouse scrolled (607, 216) with delta (0, 0)
Screenshot: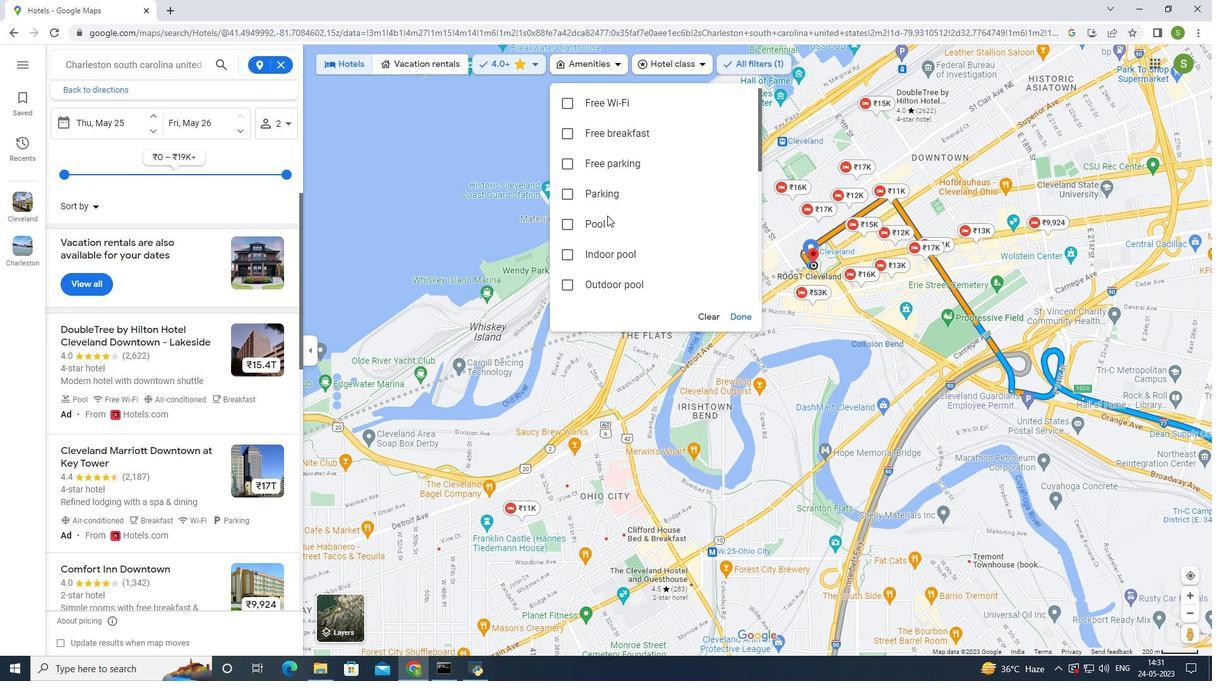 
Action: Mouse scrolled (607, 216) with delta (0, 0)
Screenshot: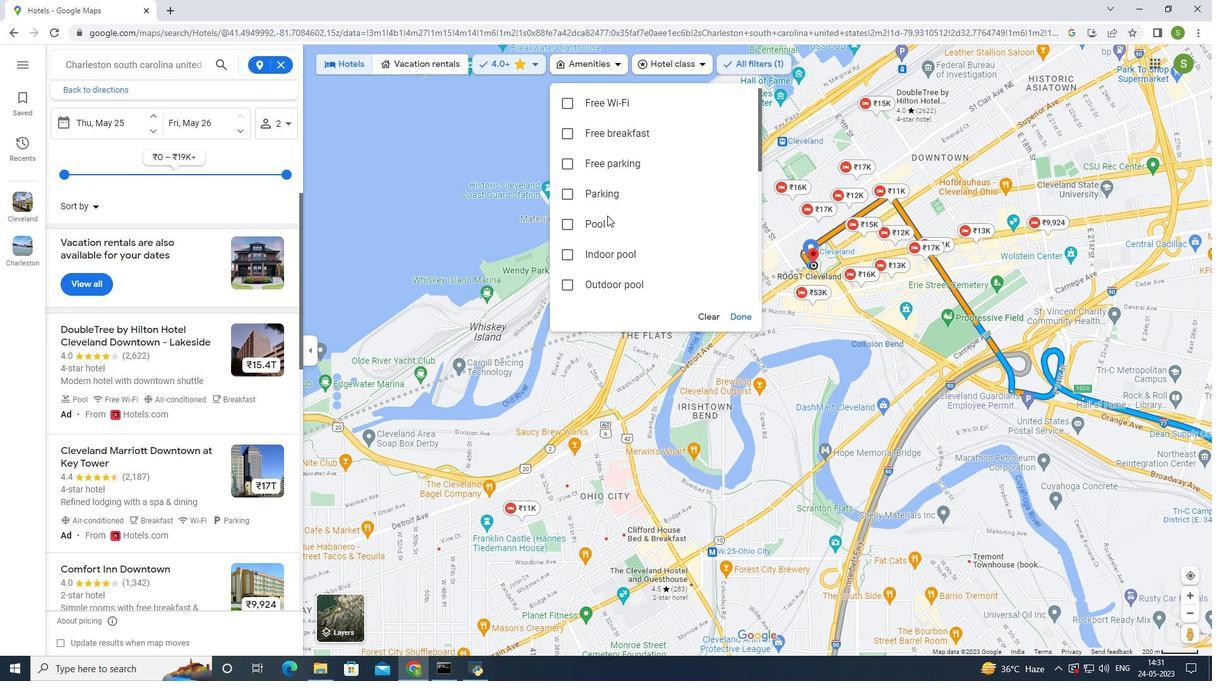 
Action: Mouse moved to (607, 214)
Screenshot: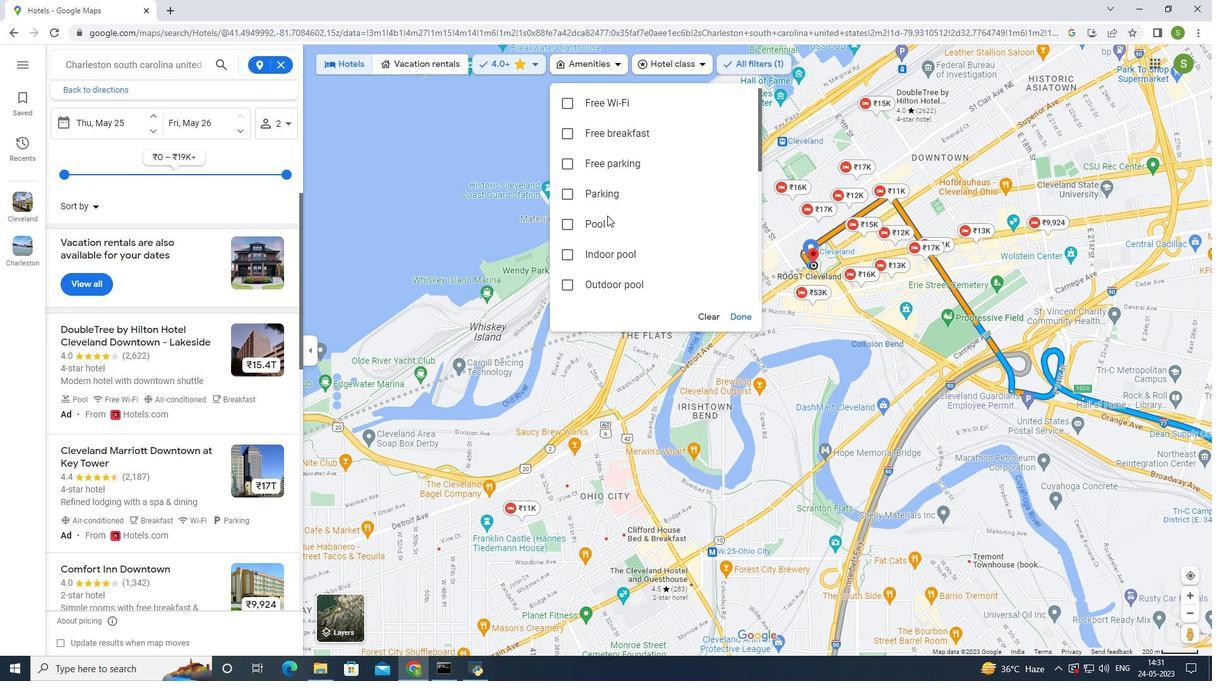 
Action: Mouse scrolled (607, 215) with delta (0, 0)
Screenshot: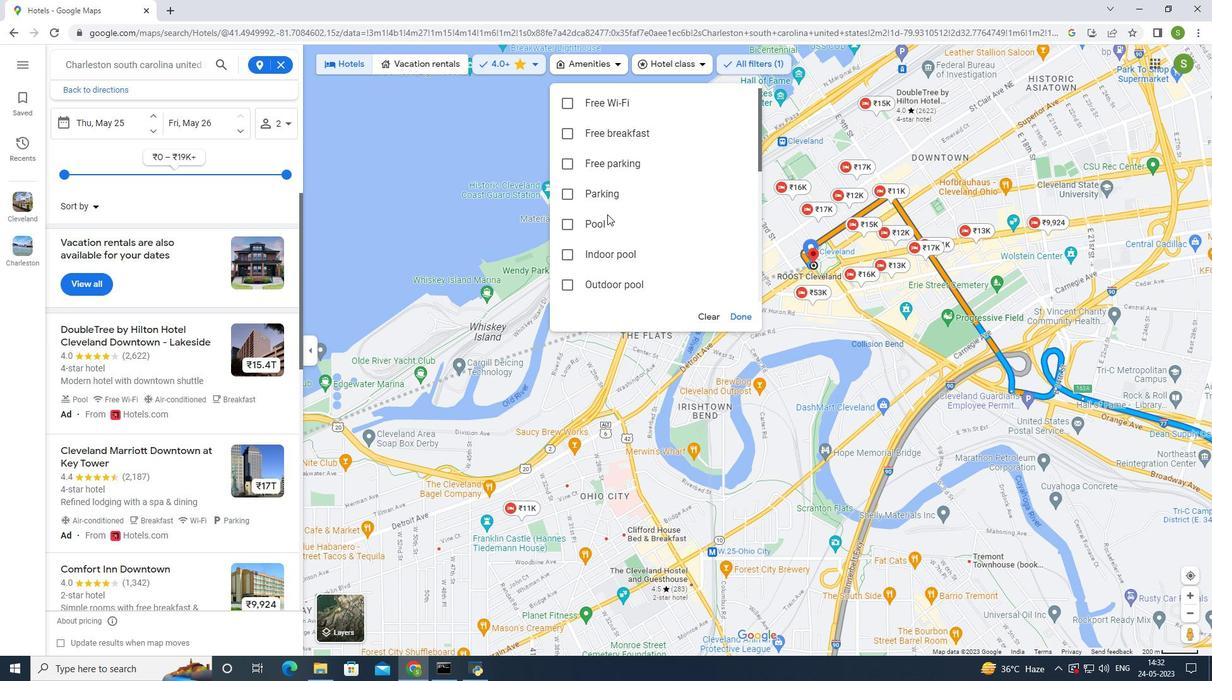 
Action: Mouse scrolled (607, 215) with delta (0, 0)
Screenshot: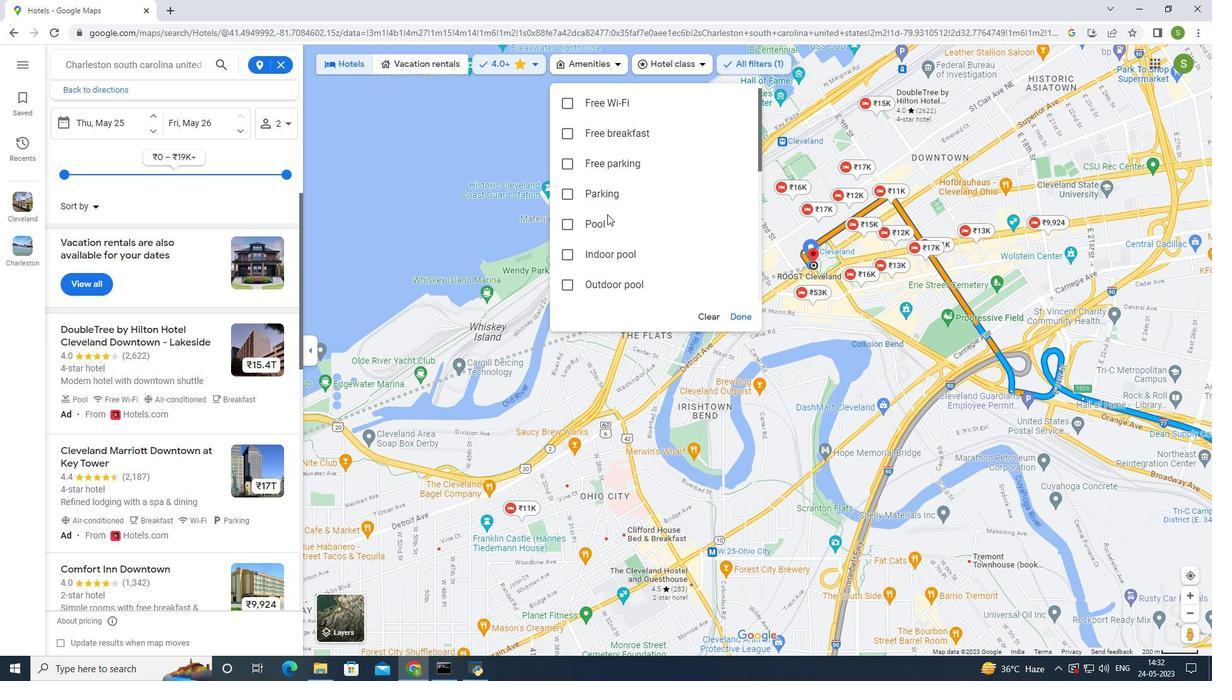 
Action: Mouse scrolled (607, 215) with delta (0, 0)
Screenshot: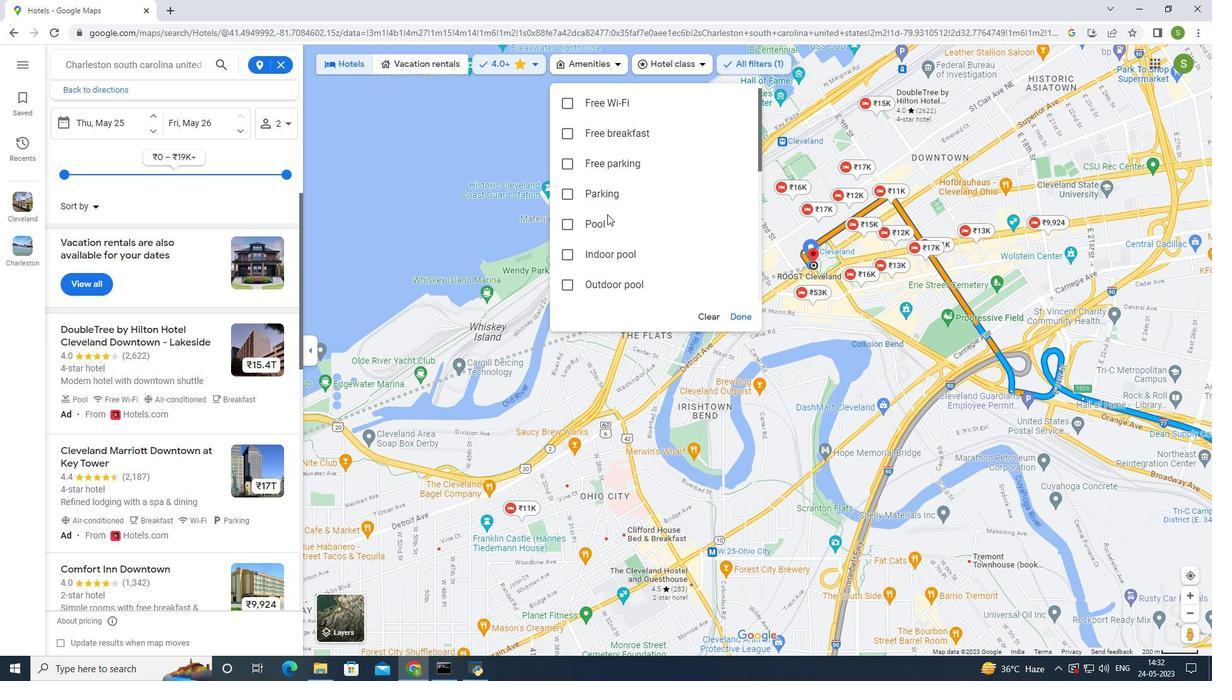 
Action: Mouse moved to (467, 207)
Screenshot: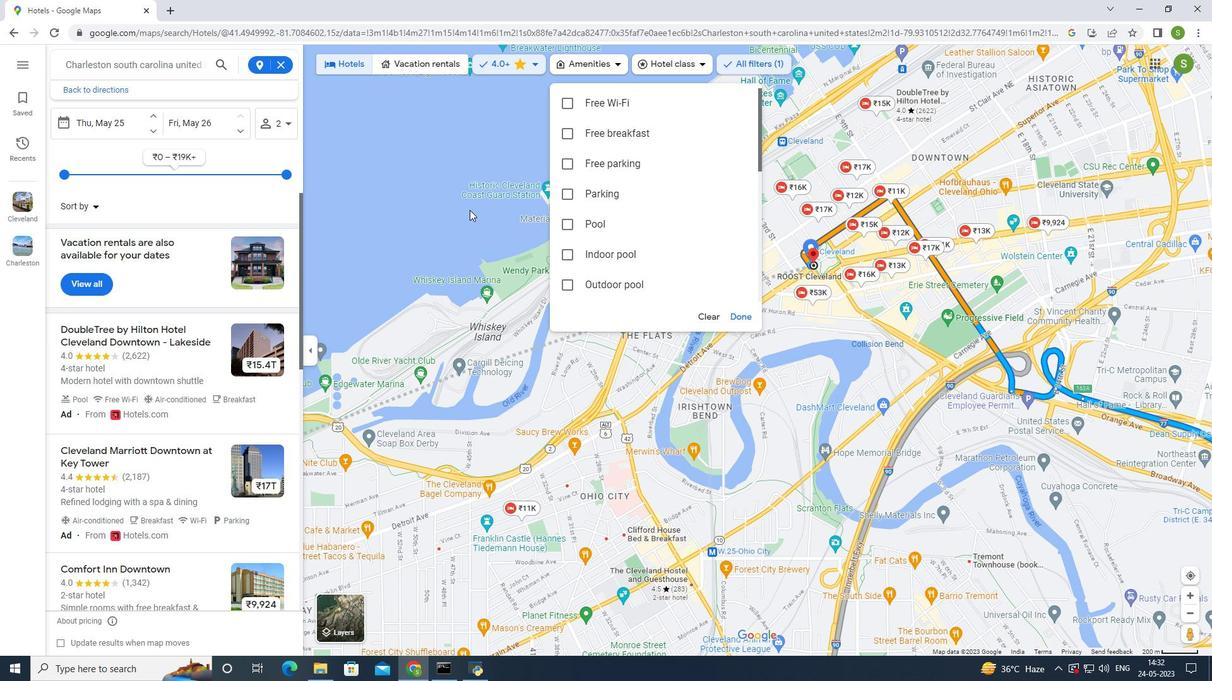 
Action: Mouse pressed left at (467, 207)
Screenshot: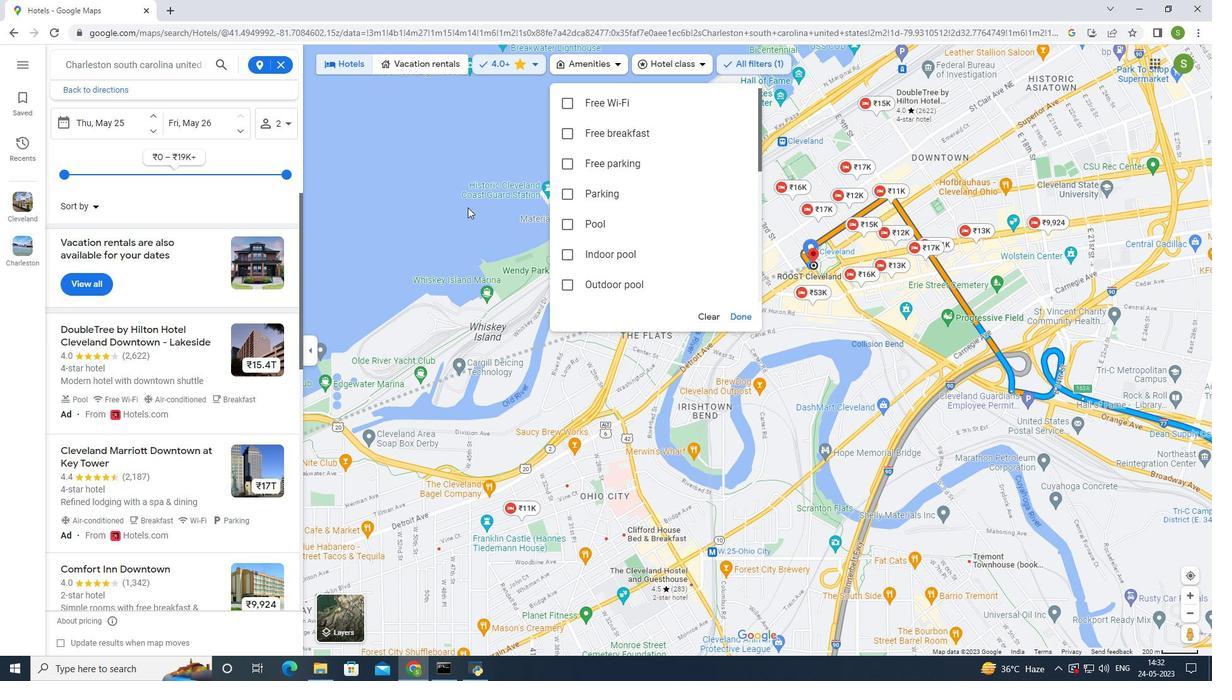 
Action: Mouse moved to (288, 126)
Screenshot: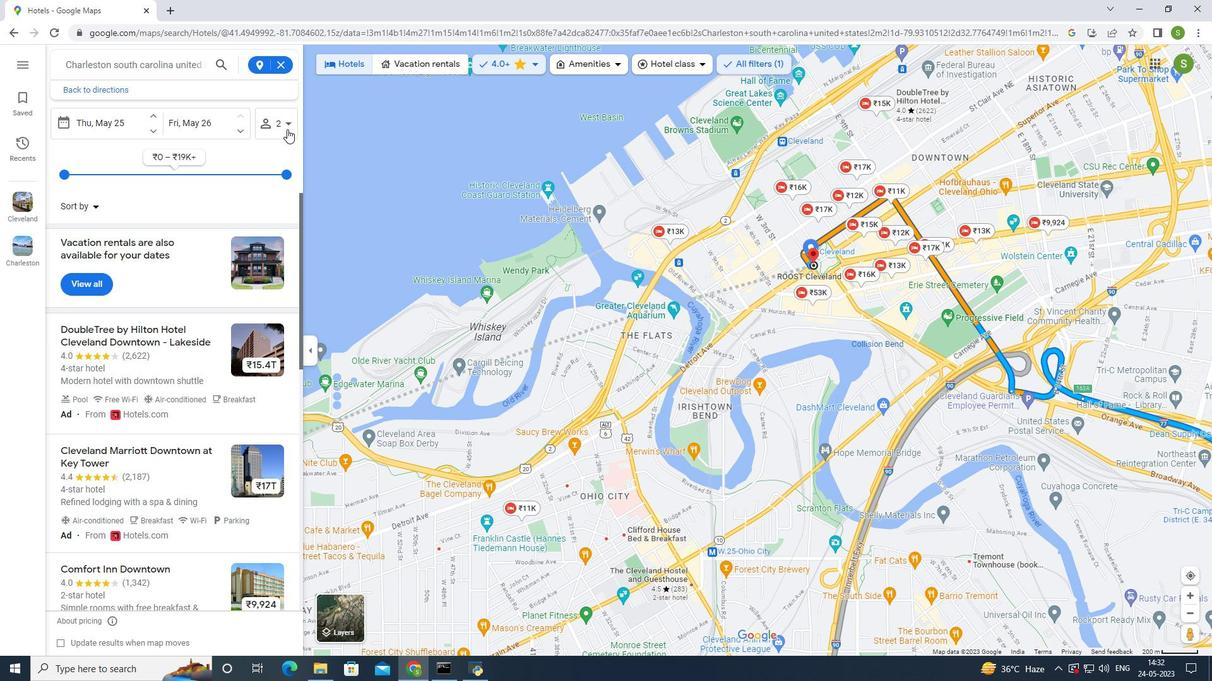 
Action: Mouse pressed left at (288, 126)
Screenshot: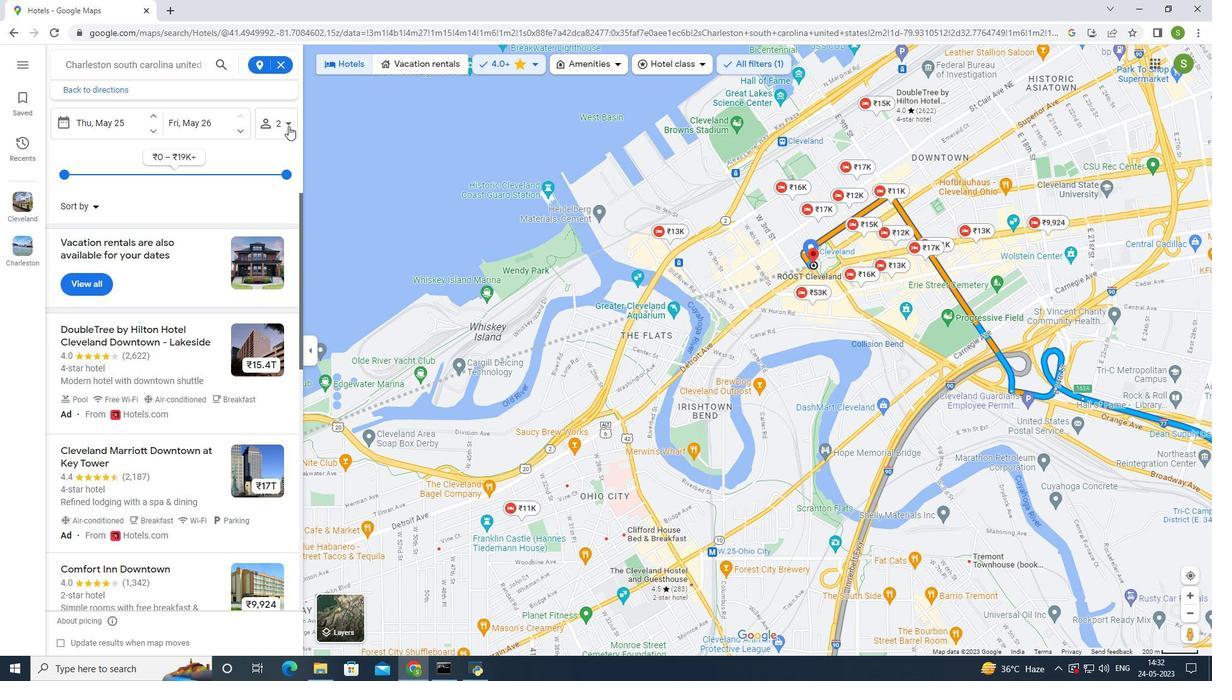 
Action: Mouse moved to (286, 126)
Screenshot: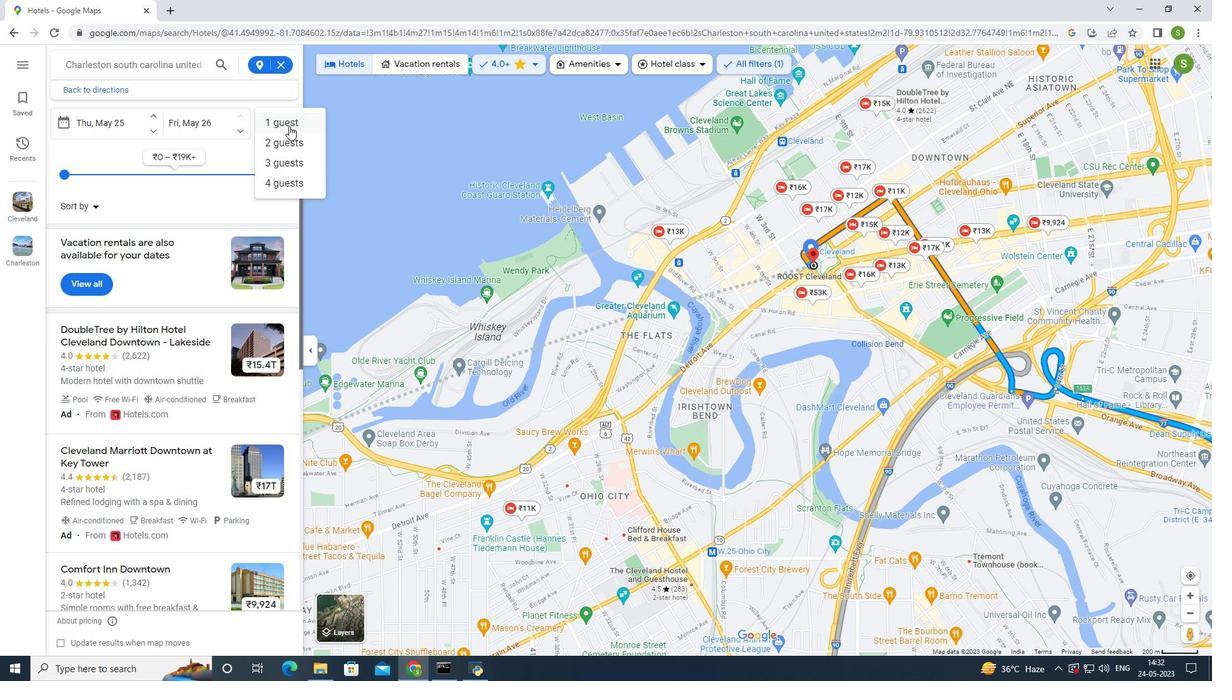 
Action: Mouse pressed left at (286, 126)
Screenshot: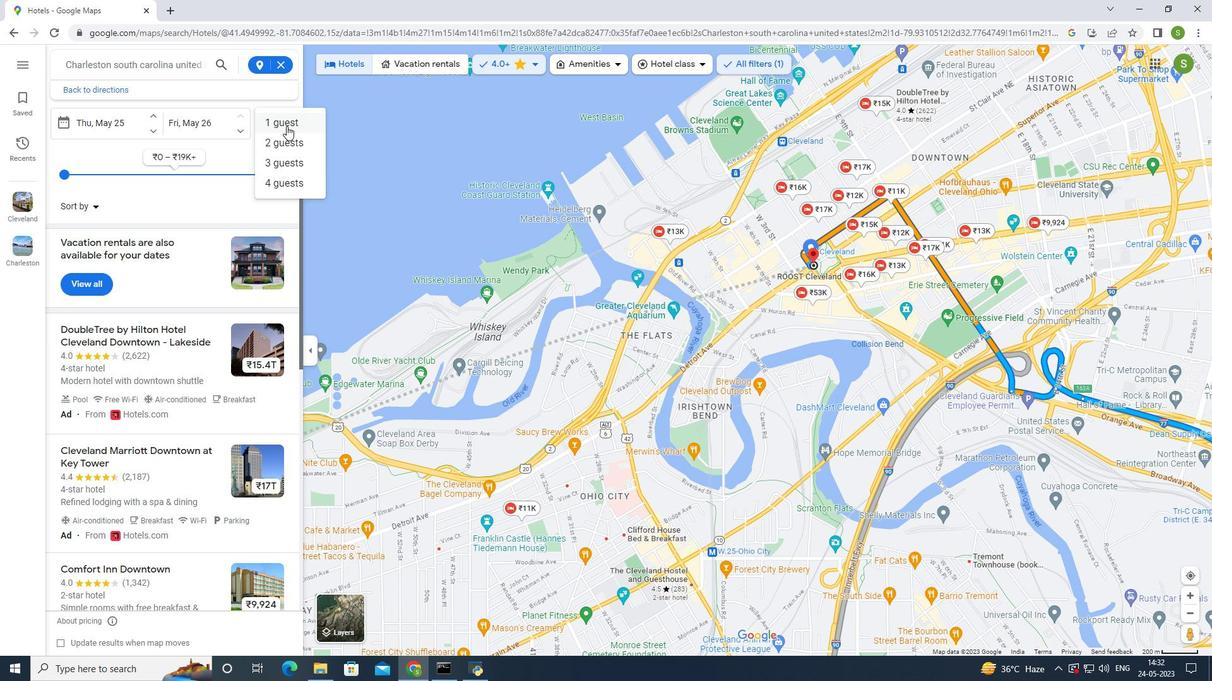 
Action: Mouse moved to (864, 272)
Screenshot: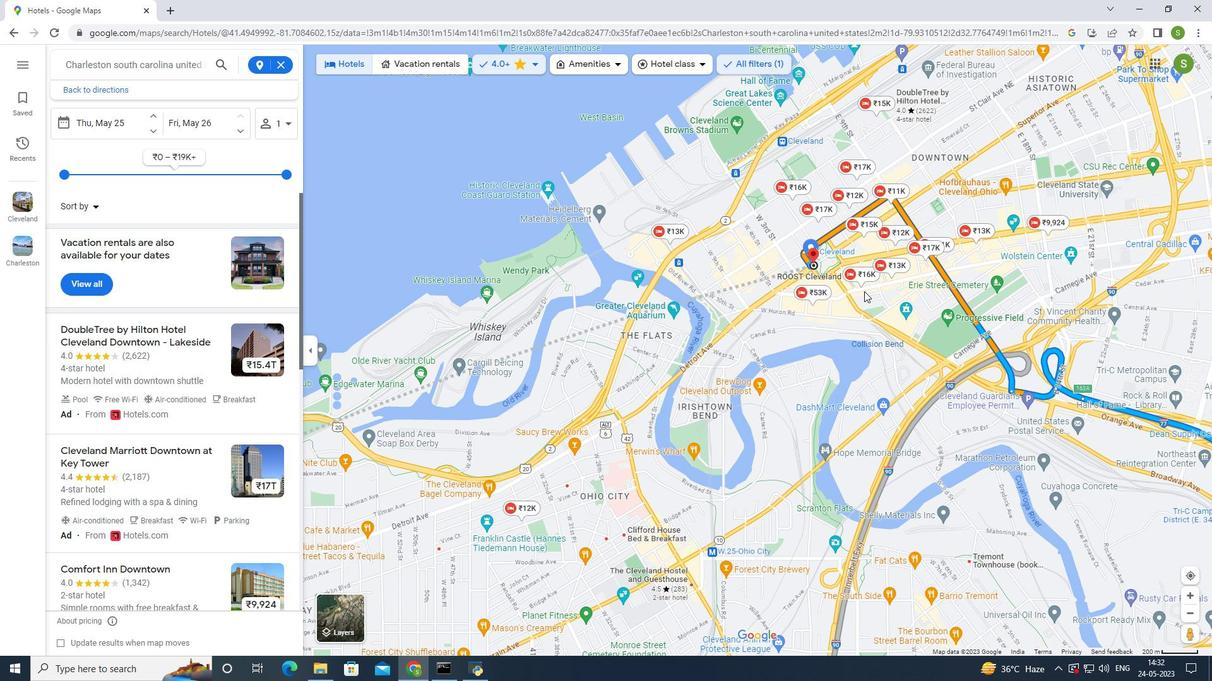 
Action: Mouse scrolled (864, 271) with delta (0, 0)
Screenshot: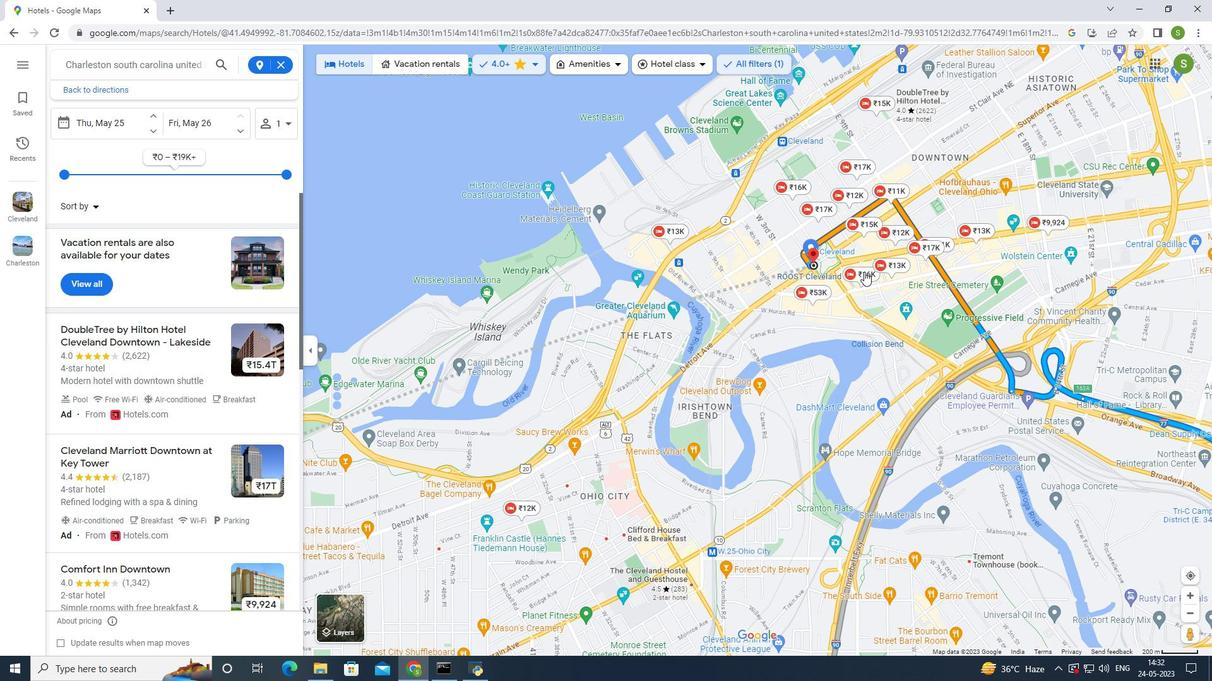 
Action: Mouse moved to (864, 271)
Screenshot: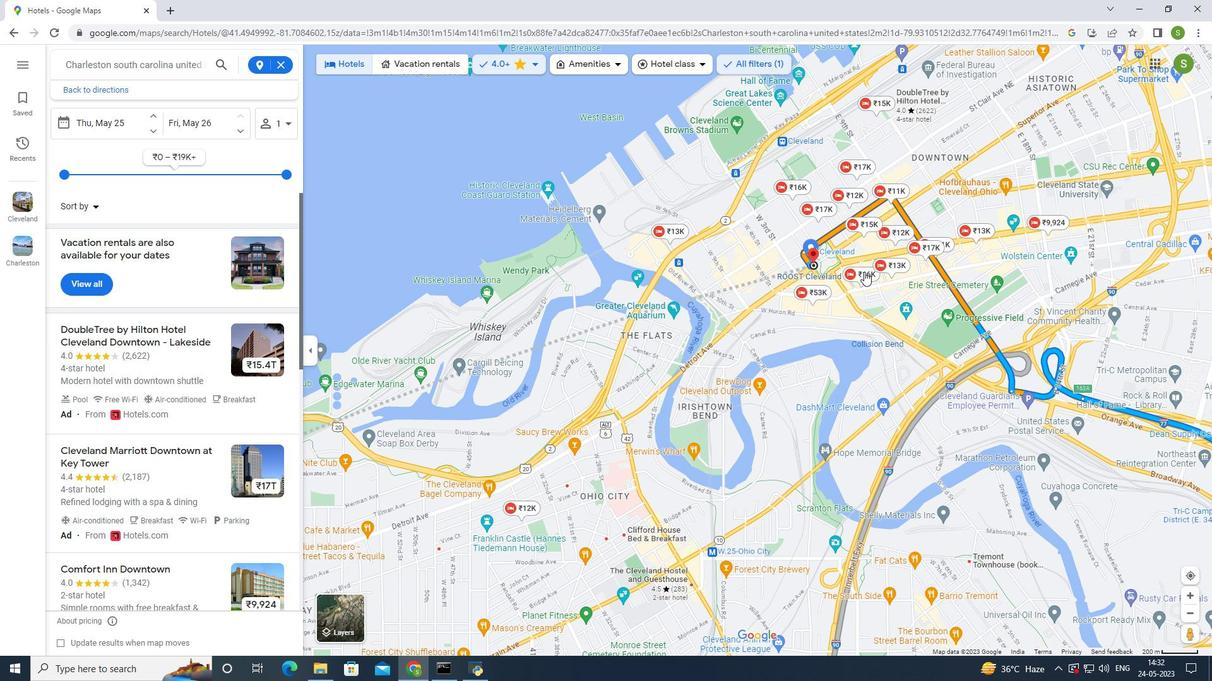 
Action: Mouse scrolled (864, 270) with delta (0, 0)
Screenshot: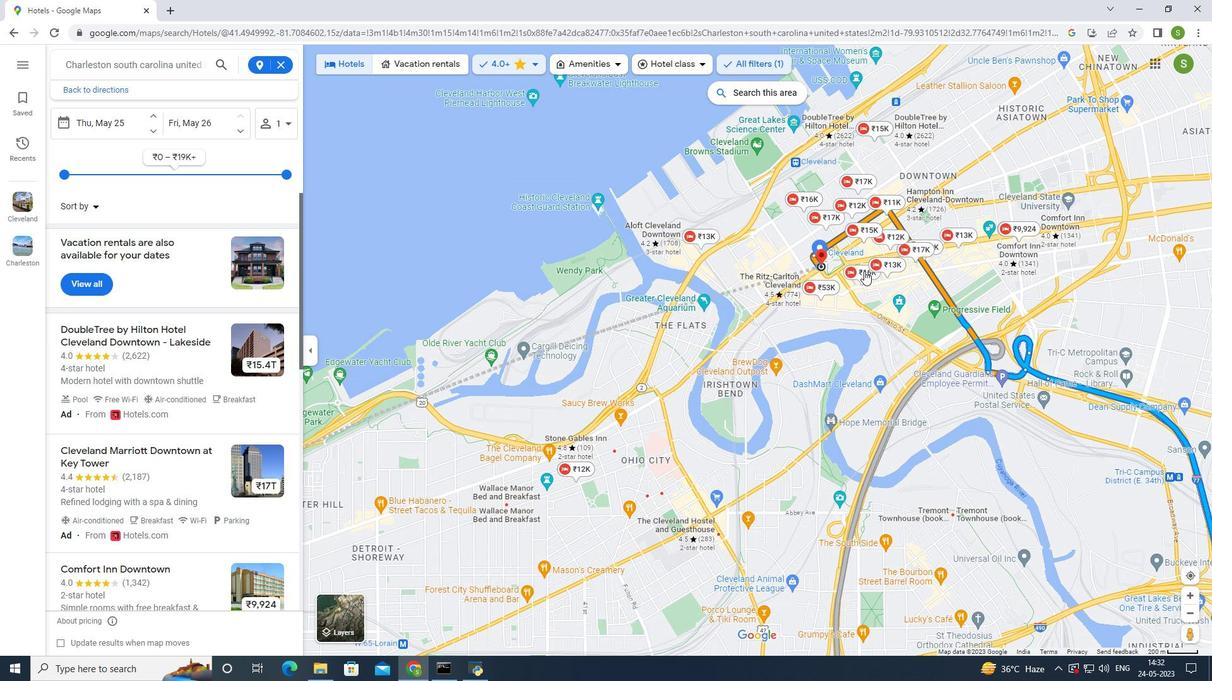 
Action: Mouse moved to (877, 247)
Screenshot: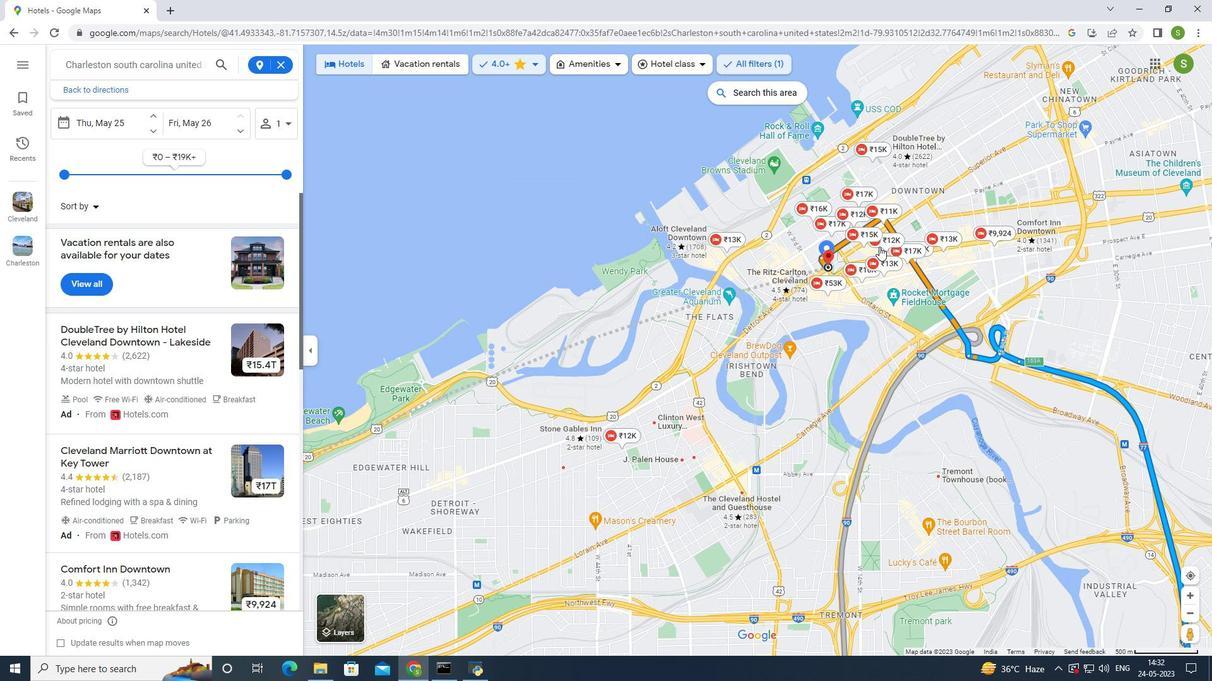 
Action: Mouse scrolled (877, 248) with delta (0, 0)
Screenshot: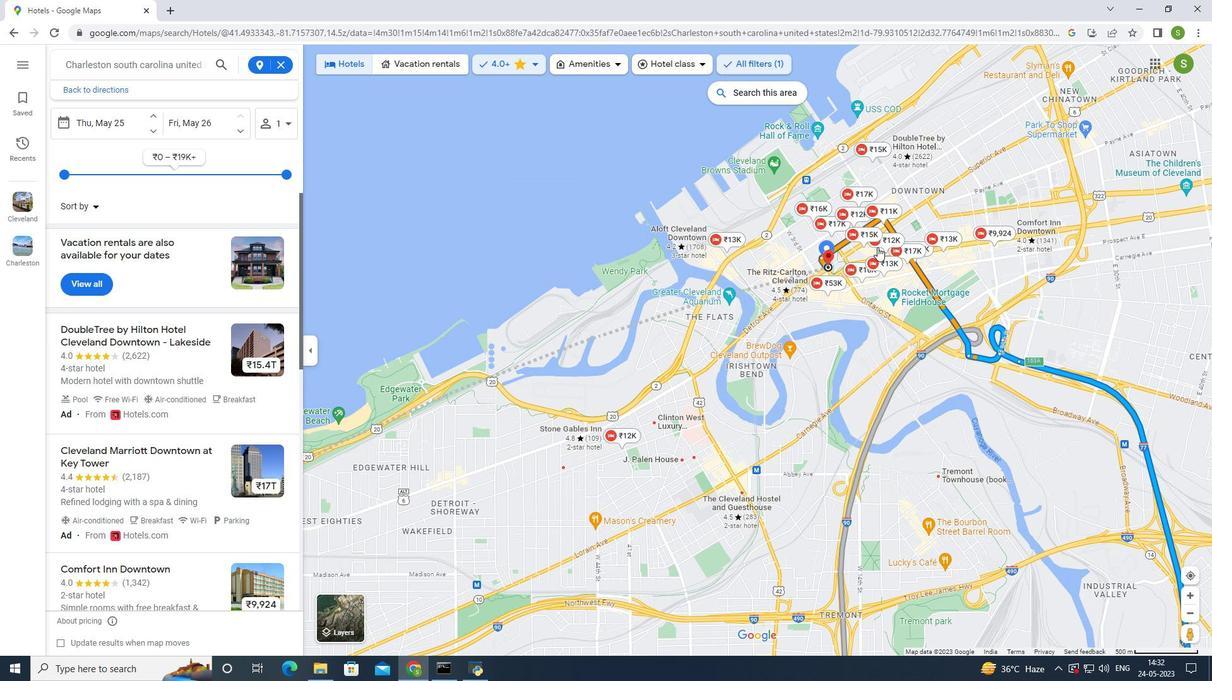 
Action: Mouse scrolled (877, 248) with delta (0, 0)
Screenshot: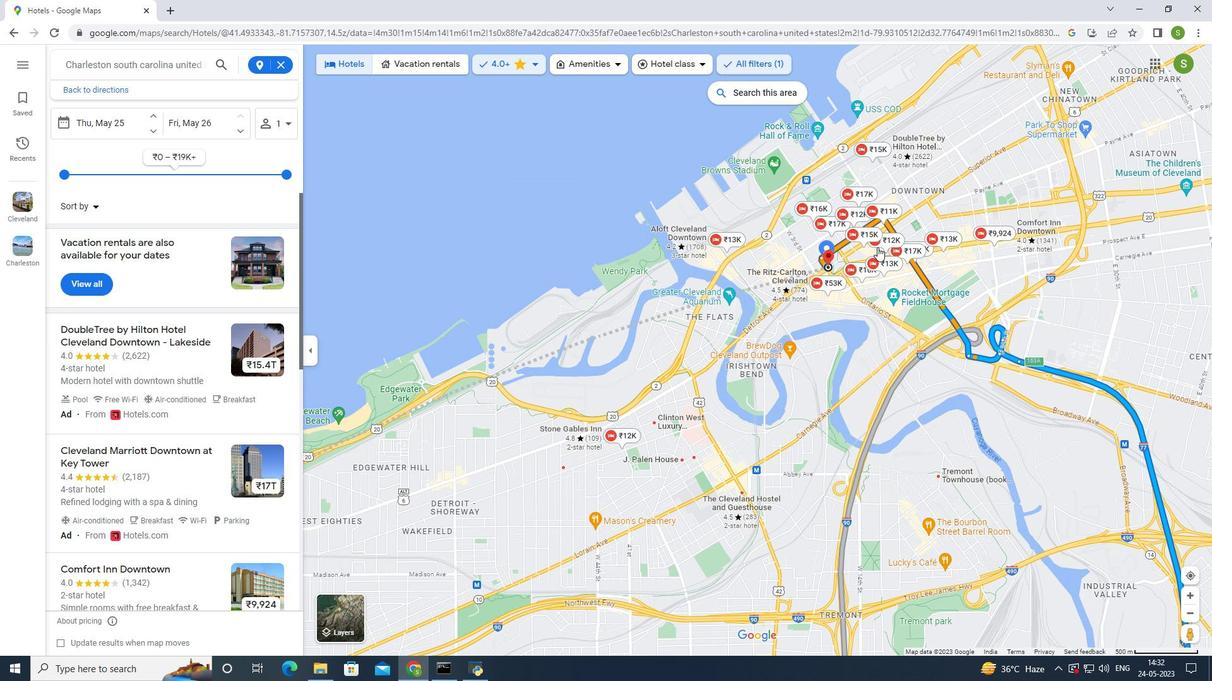 
Action: Mouse scrolled (877, 248) with delta (0, 0)
Screenshot: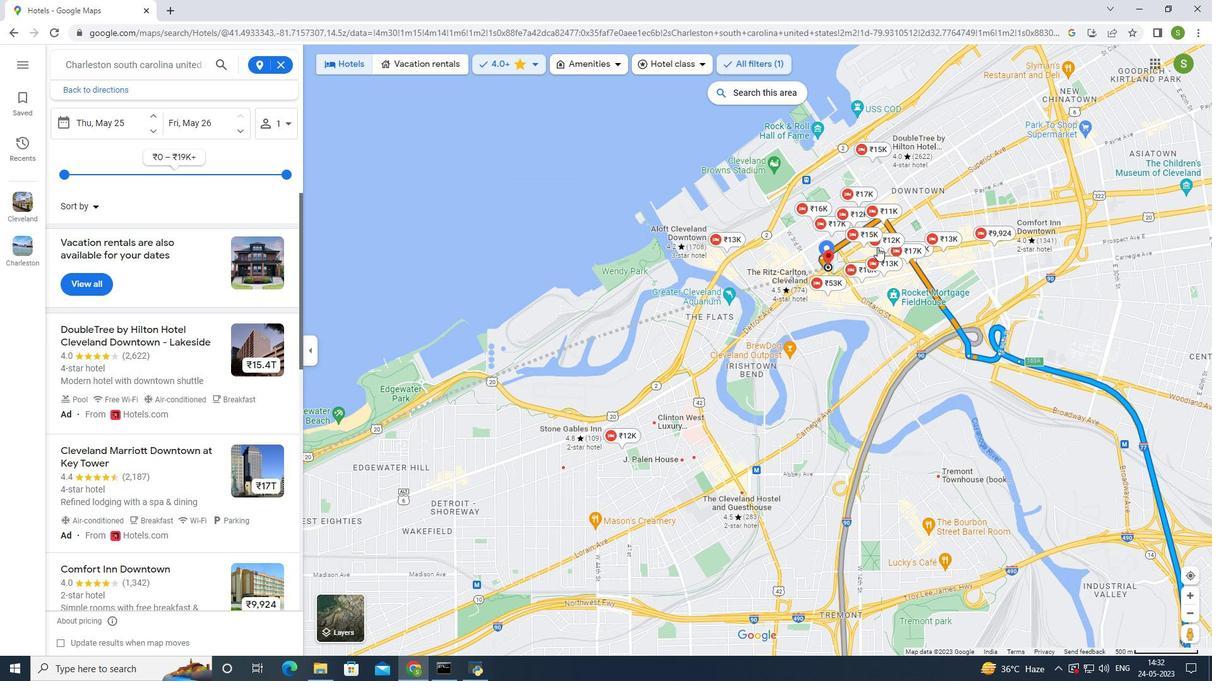 
Action: Mouse scrolled (877, 248) with delta (0, 0)
Screenshot: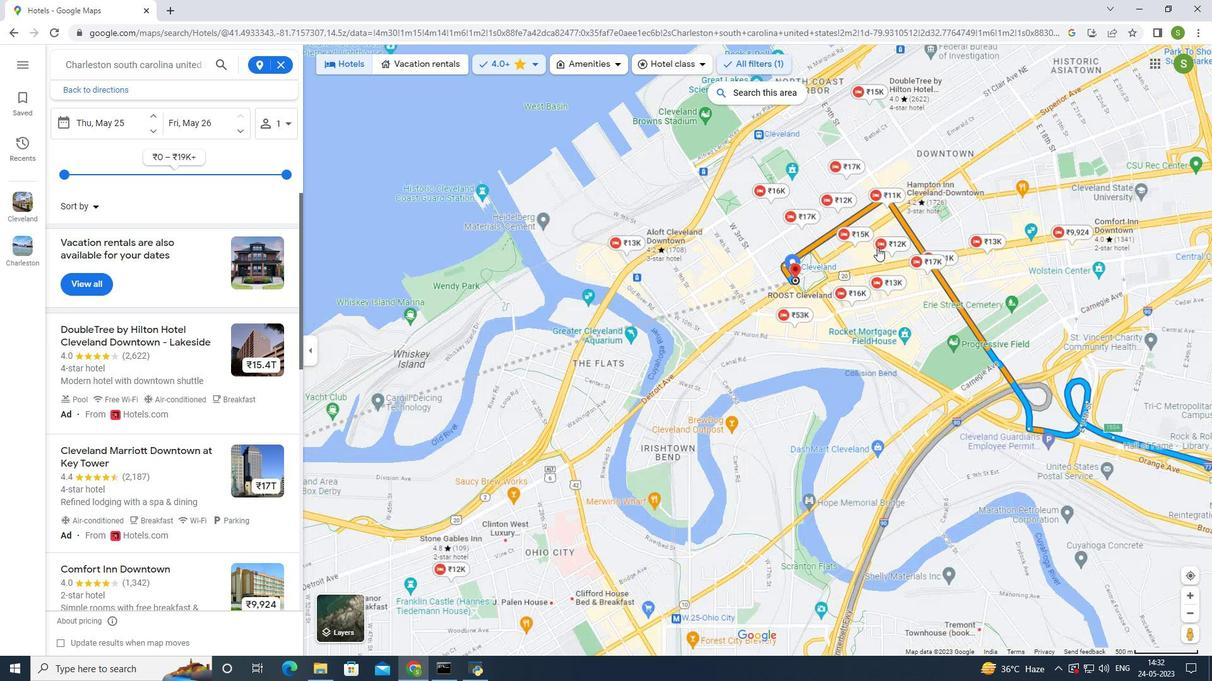 
Action: Mouse scrolled (877, 248) with delta (0, 0)
Screenshot: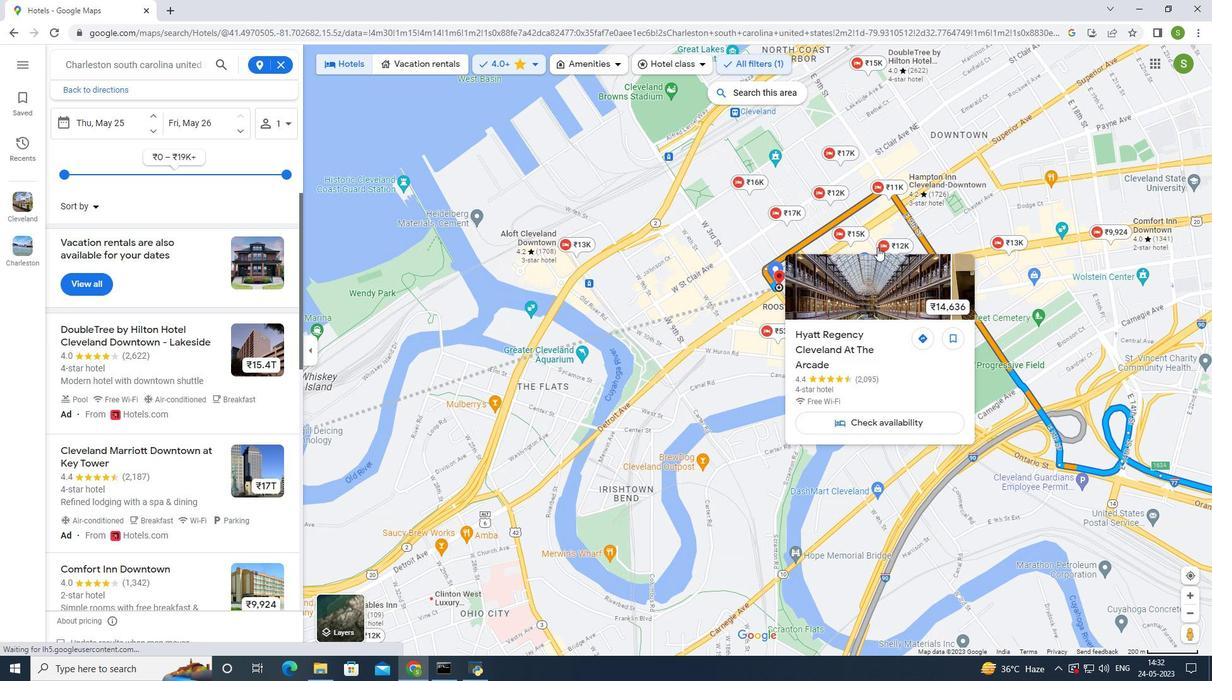 
Action: Mouse scrolled (877, 248) with delta (0, 0)
Screenshot: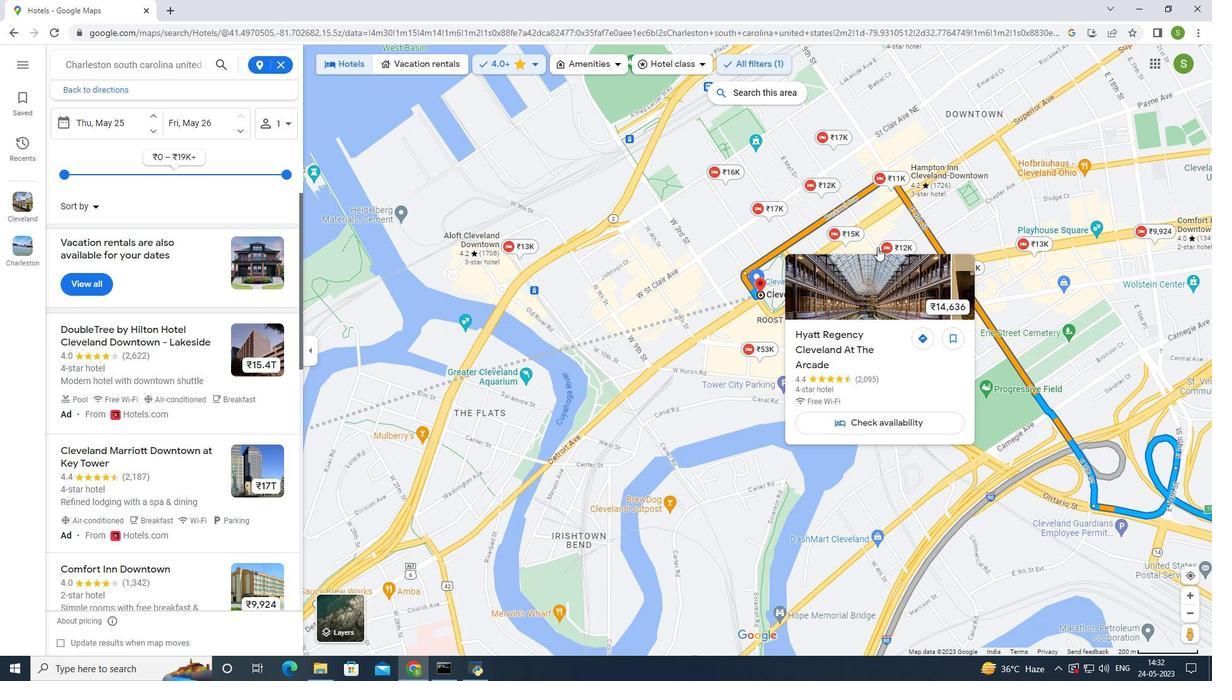 
Action: Mouse moved to (756, 206)
Screenshot: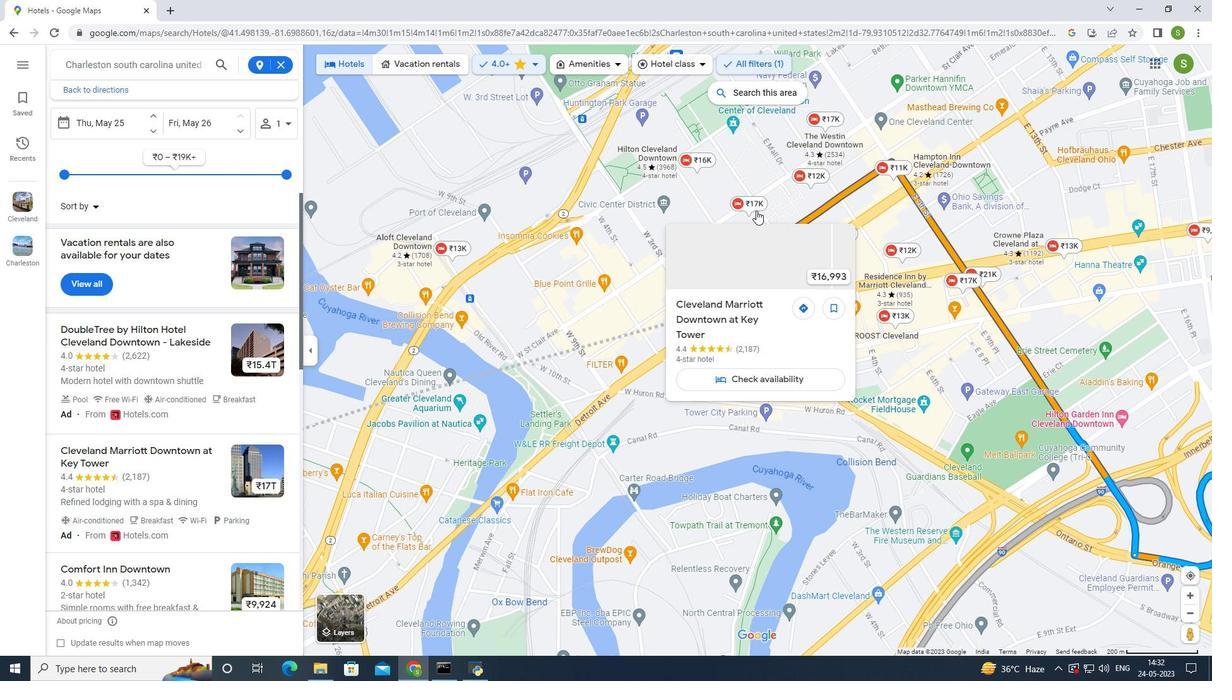 
Action: Mouse pressed left at (756, 206)
Screenshot: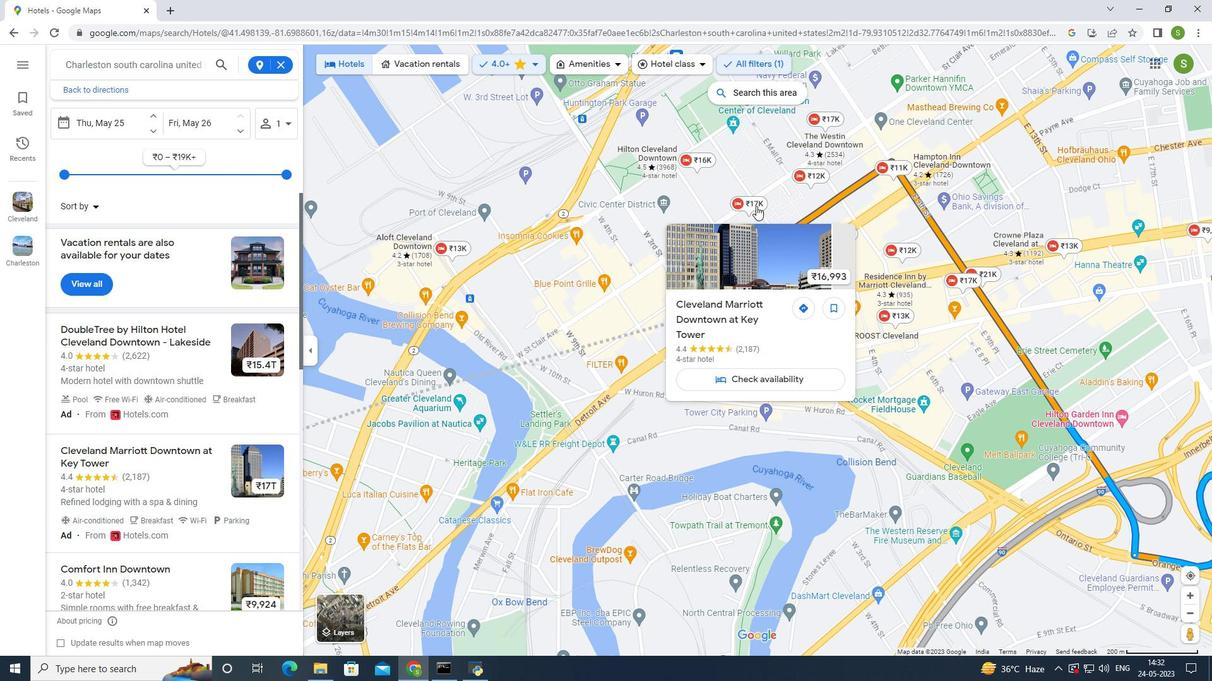 
Action: Mouse moved to (423, 371)
Screenshot: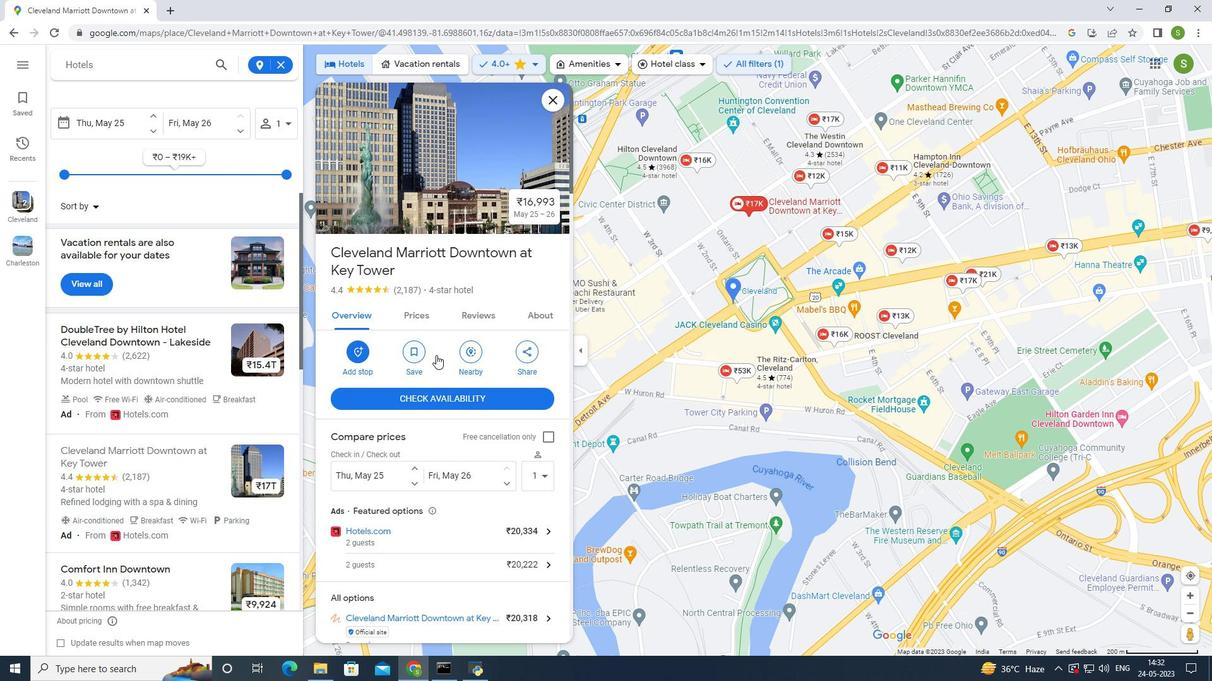 
Action: Mouse scrolled (423, 371) with delta (0, 0)
Screenshot: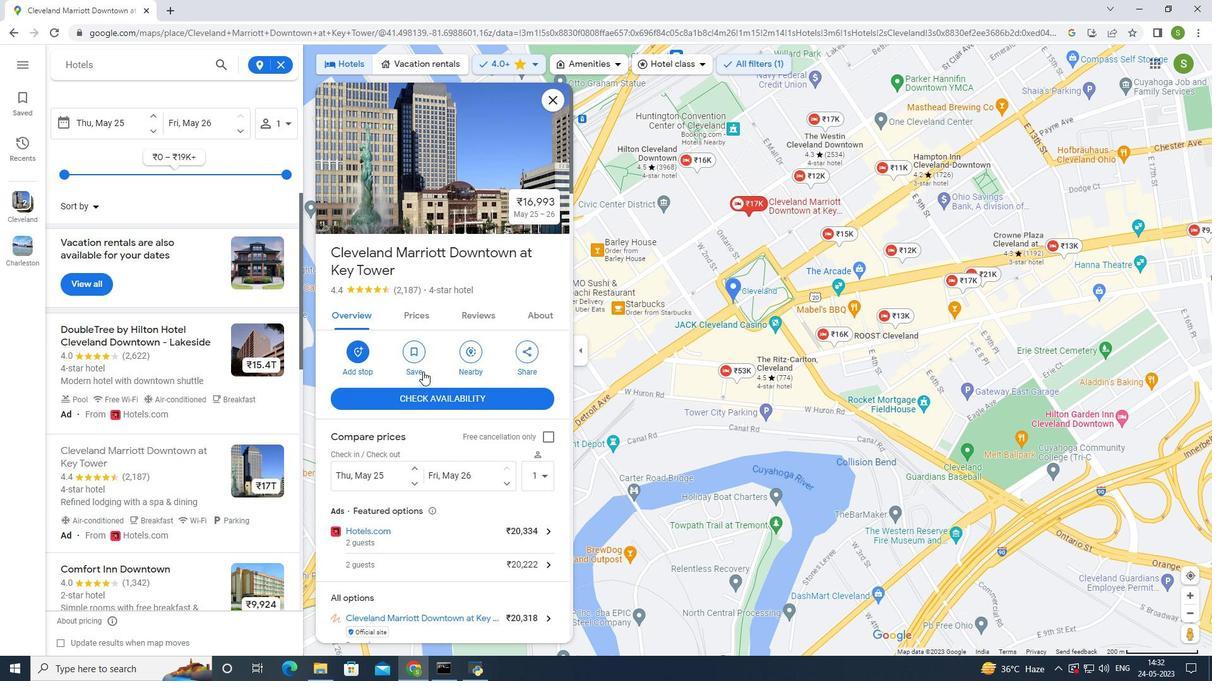 
Action: Mouse scrolled (423, 371) with delta (0, 0)
Screenshot: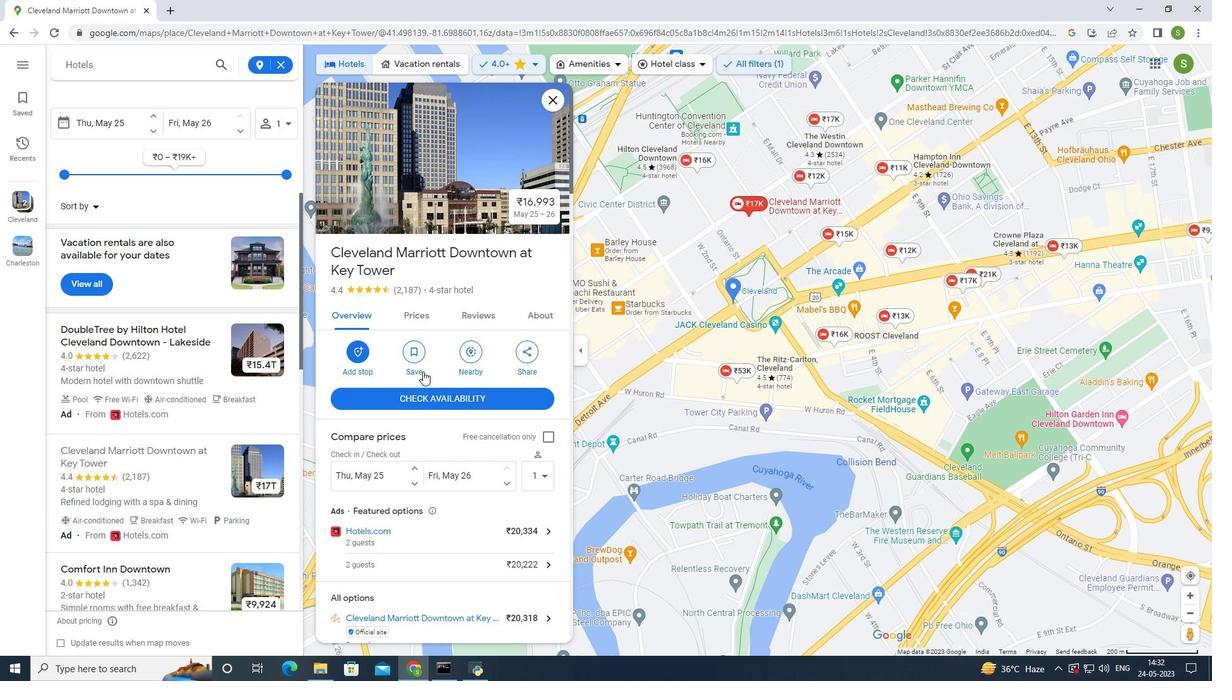 
Action: Mouse scrolled (423, 371) with delta (0, 0)
Screenshot: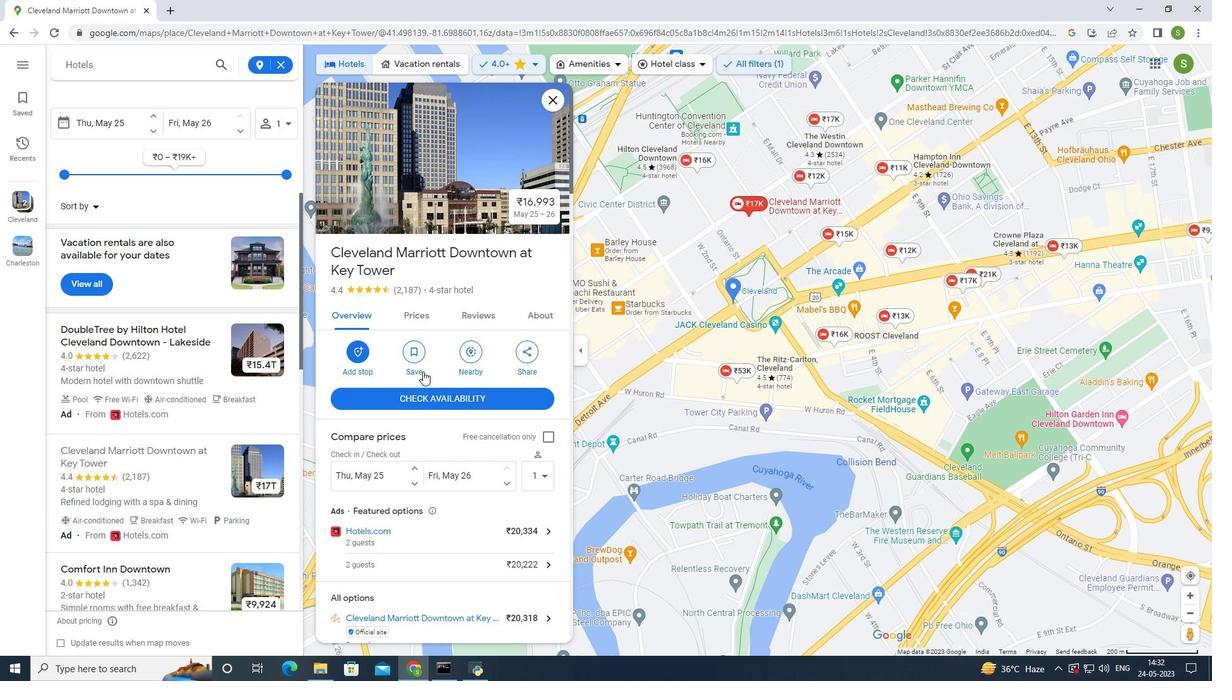 
Action: Mouse scrolled (423, 371) with delta (0, 0)
Screenshot: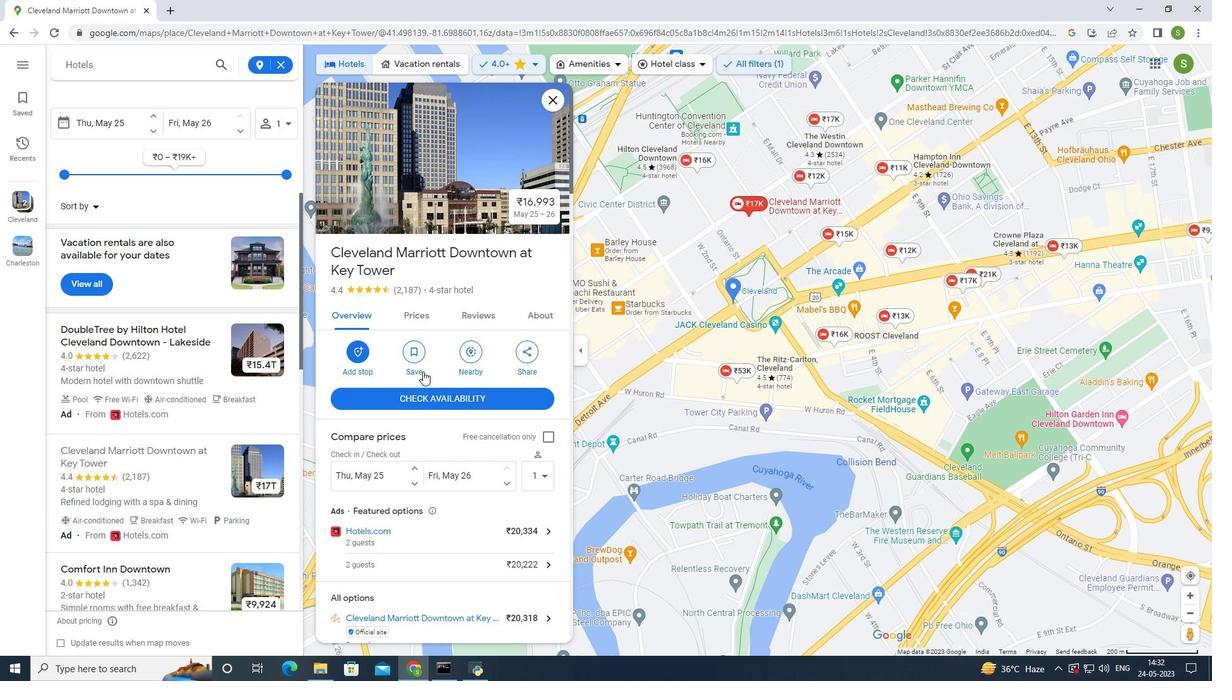 
Action: Mouse scrolled (423, 371) with delta (0, 0)
Screenshot: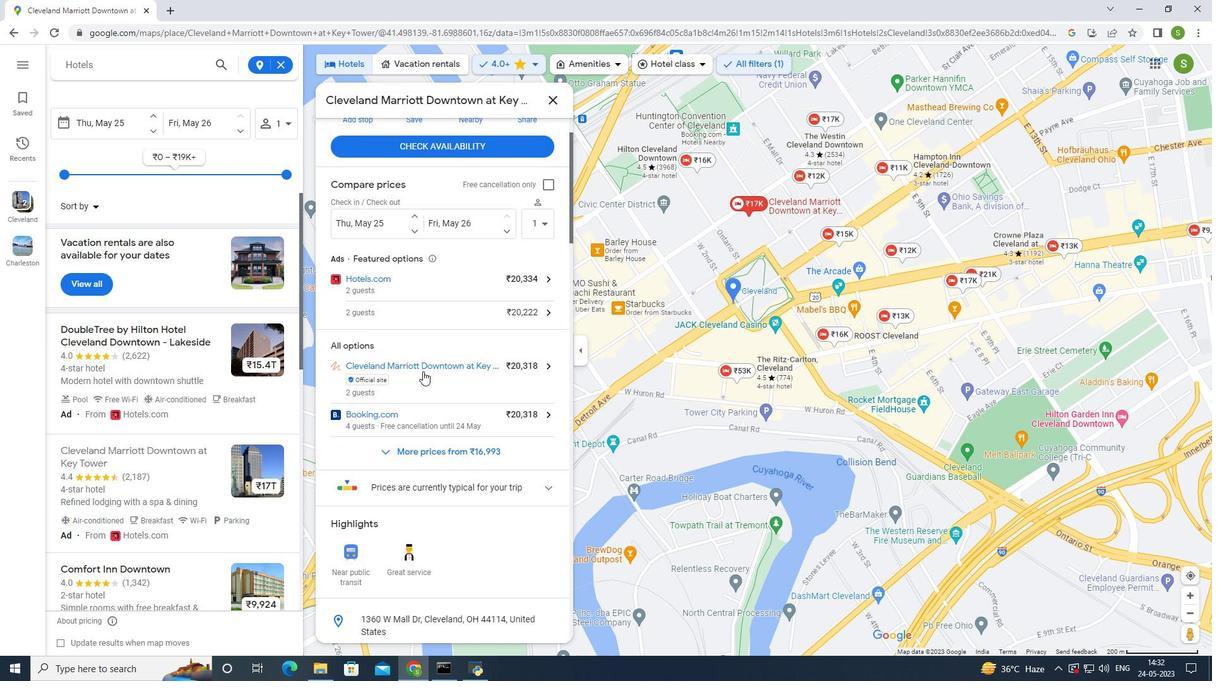 
Action: Mouse scrolled (423, 371) with delta (0, 0)
Screenshot: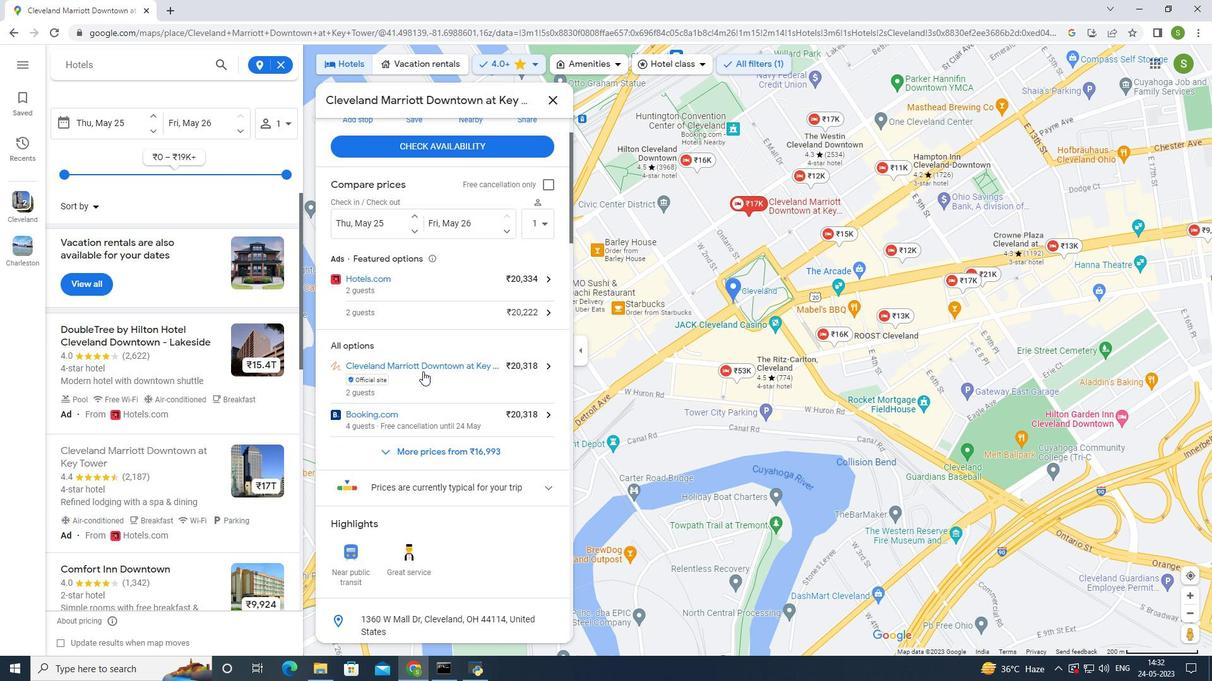 
Action: Mouse scrolled (423, 371) with delta (0, 0)
Screenshot: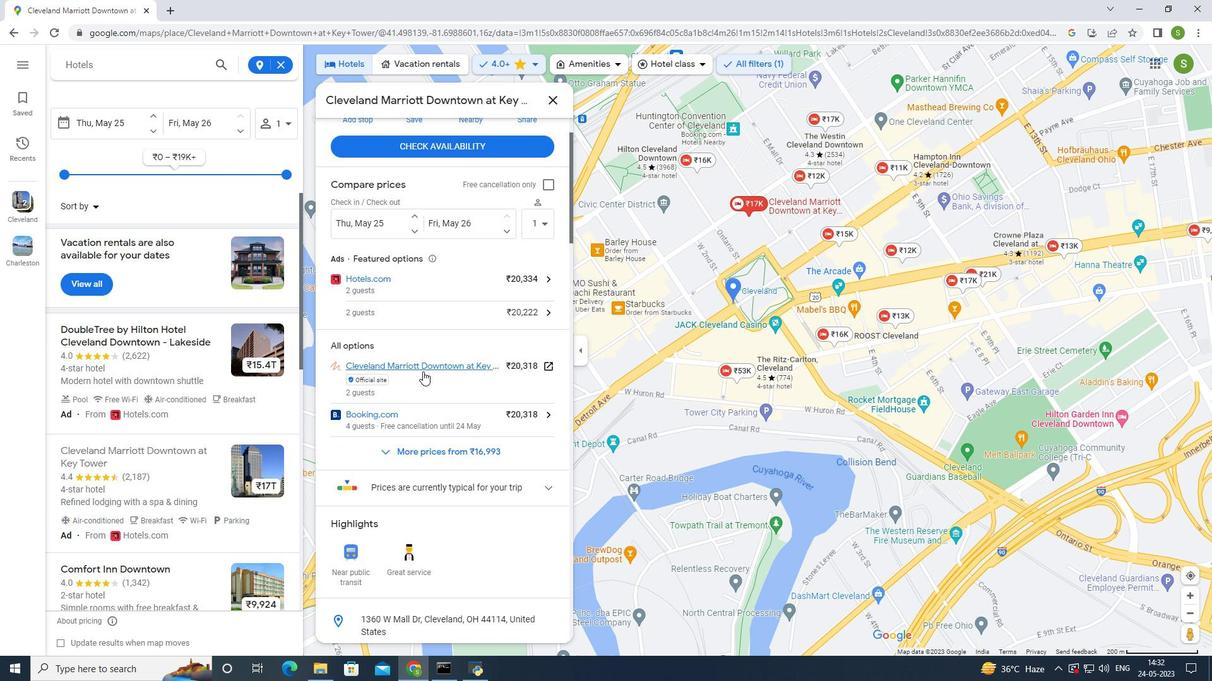 
Action: Mouse moved to (423, 371)
Screenshot: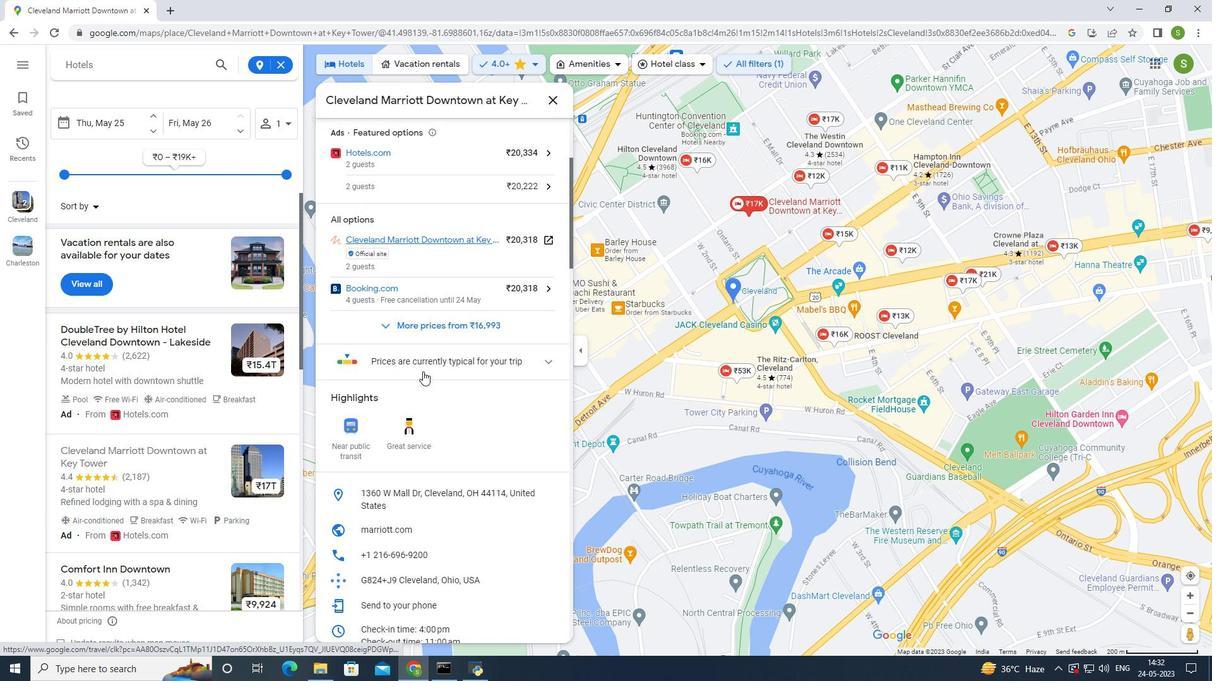 
Action: Mouse scrolled (423, 371) with delta (0, 0)
Screenshot: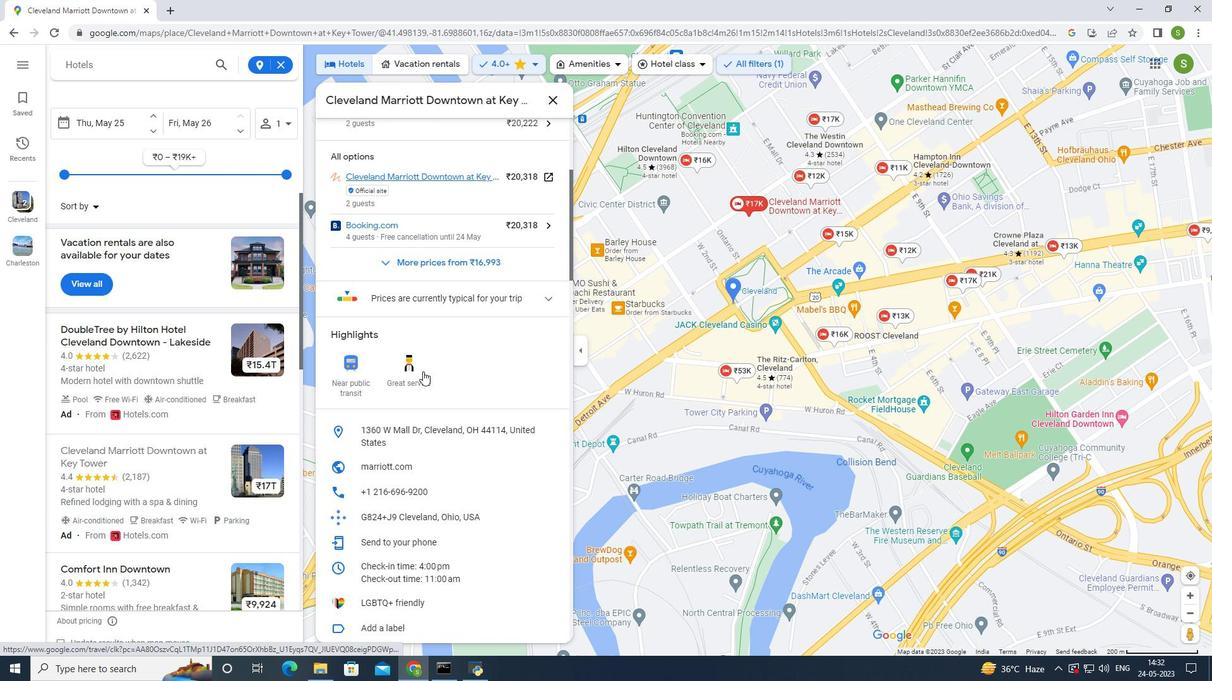 
Action: Mouse scrolled (423, 371) with delta (0, 0)
Screenshot: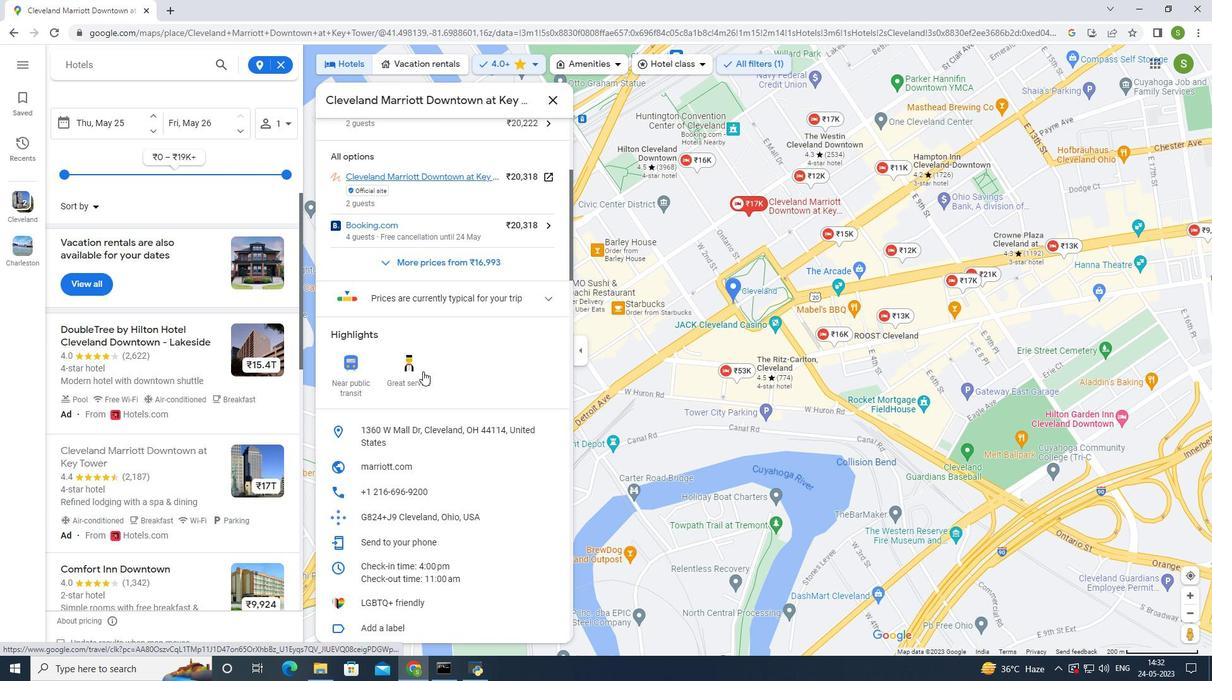 
Action: Mouse scrolled (423, 371) with delta (0, 0)
Screenshot: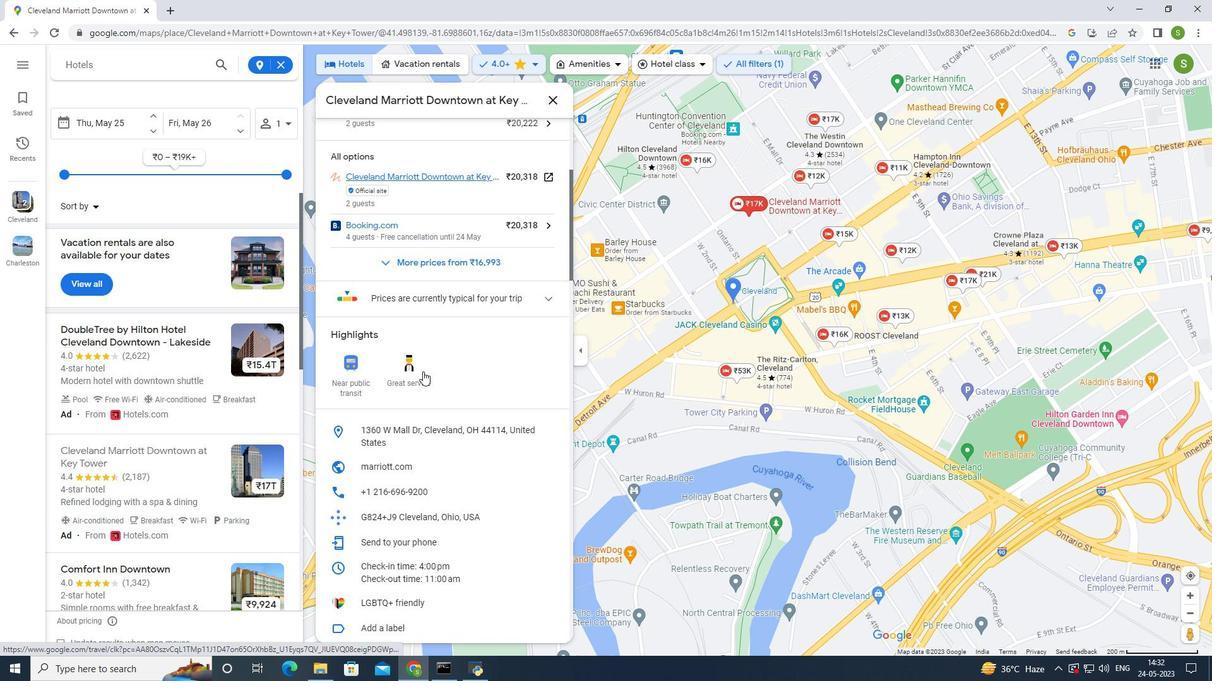 
Action: Mouse moved to (424, 371)
Screenshot: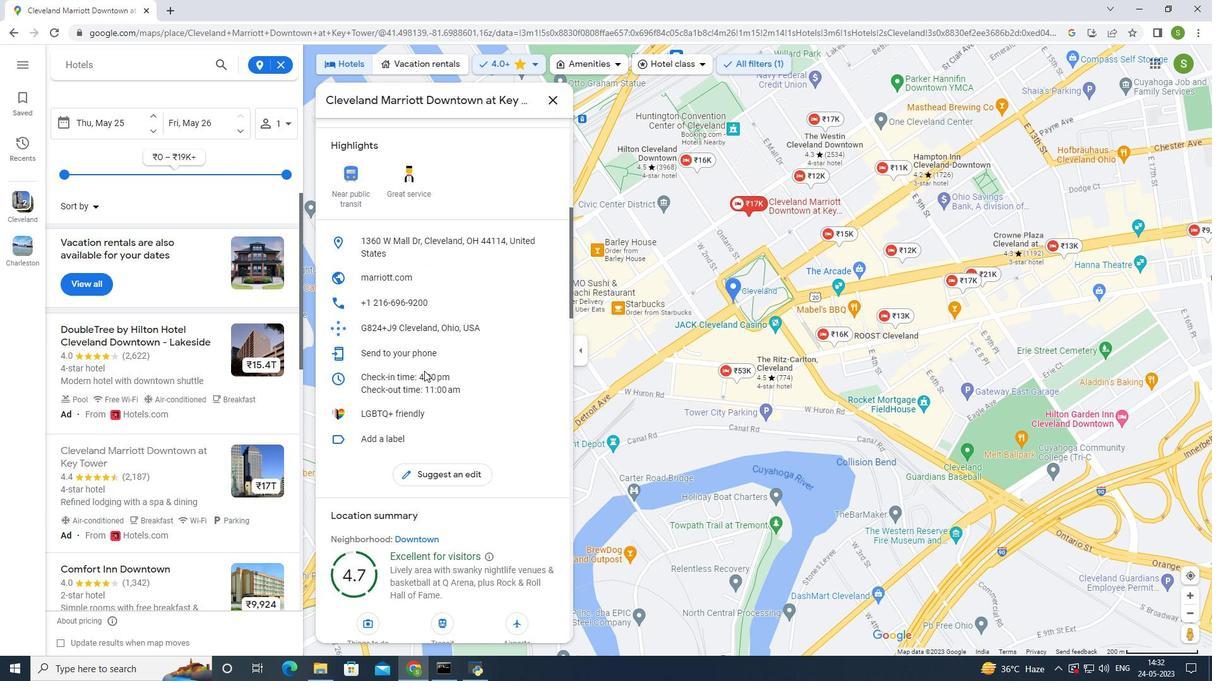 
Action: Mouse scrolled (424, 370) with delta (0, 0)
Screenshot: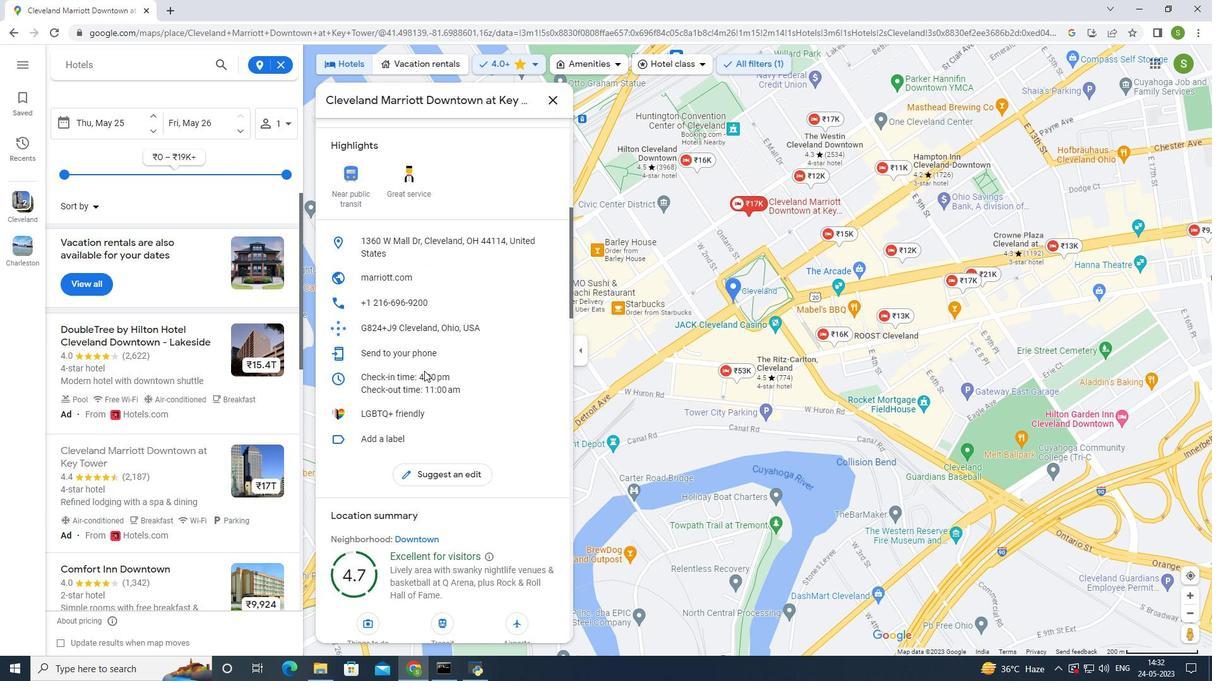 
Action: Mouse scrolled (424, 370) with delta (0, 0)
Screenshot: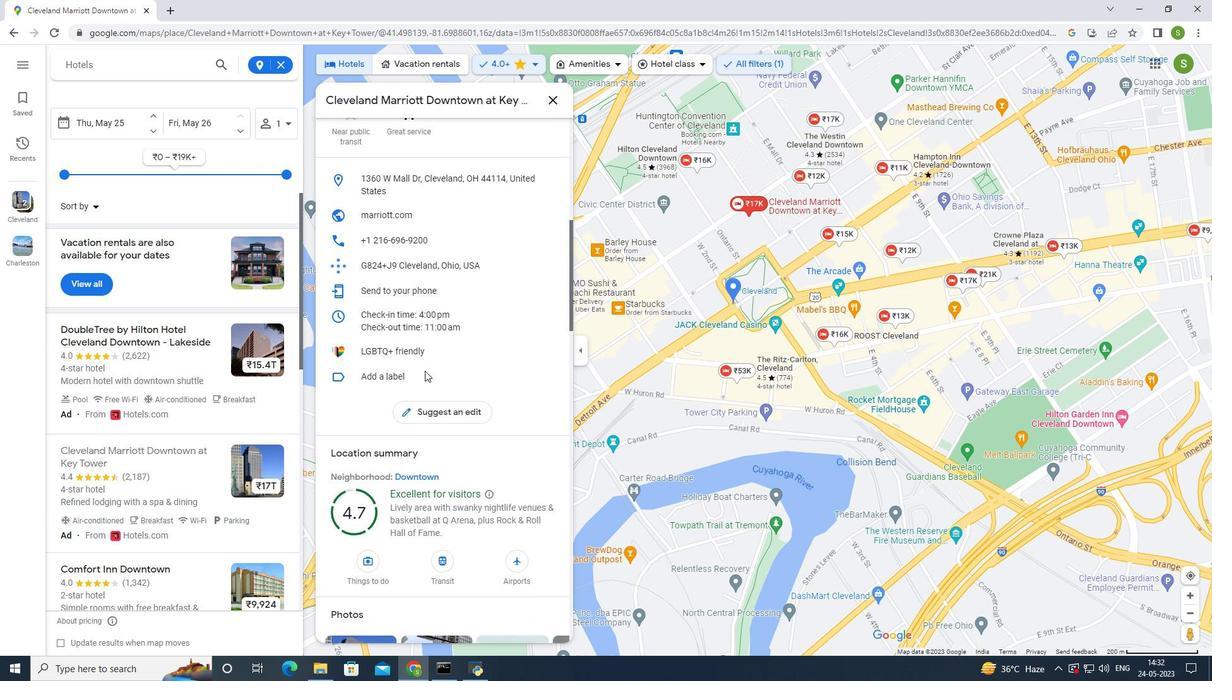 
Action: Mouse scrolled (424, 370) with delta (0, 0)
Screenshot: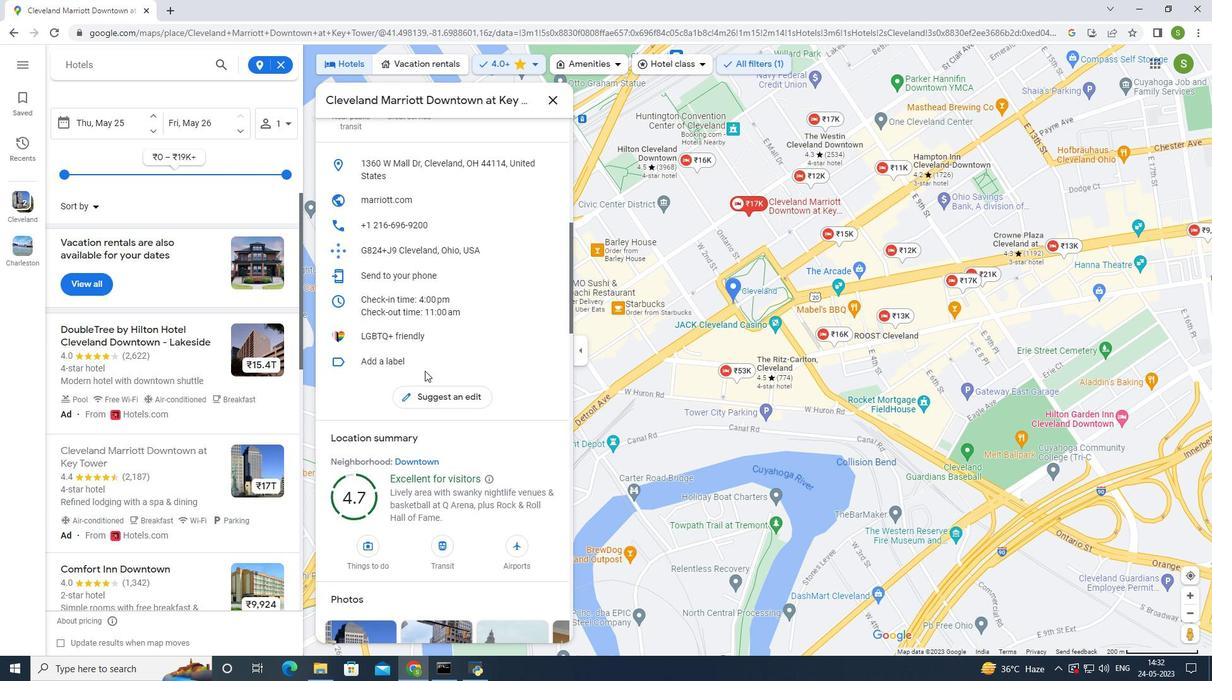 
Action: Mouse scrolled (424, 370) with delta (0, 0)
Screenshot: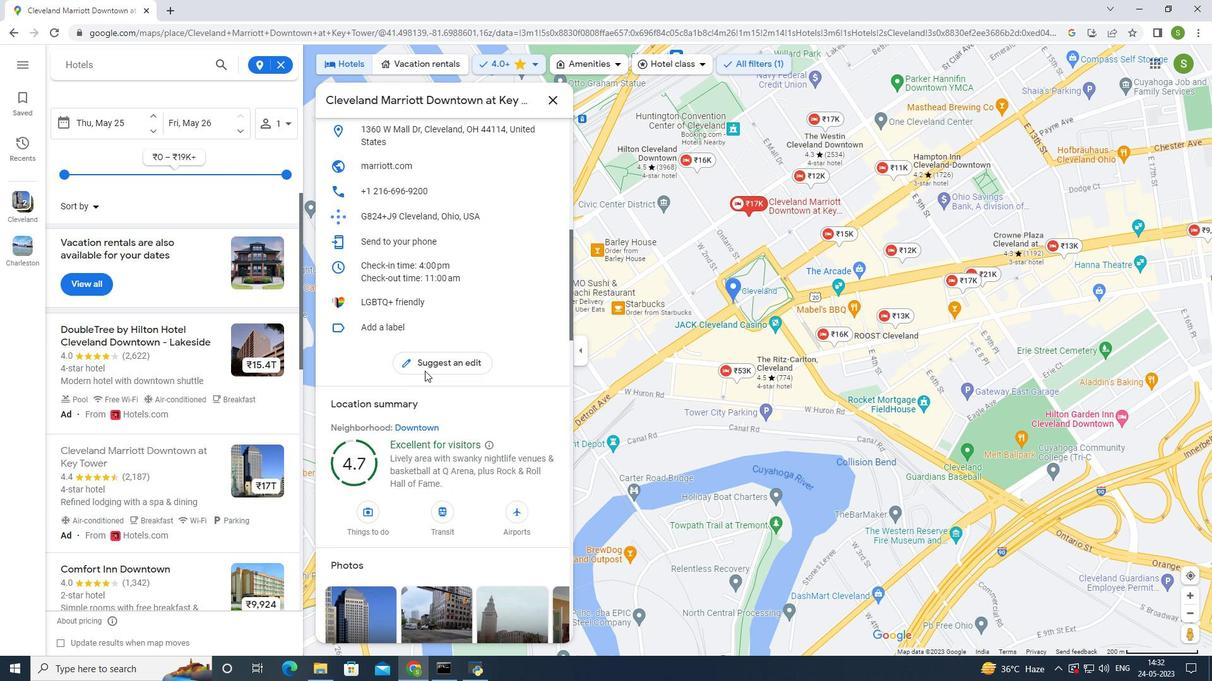 
Action: Mouse moved to (426, 369)
Screenshot: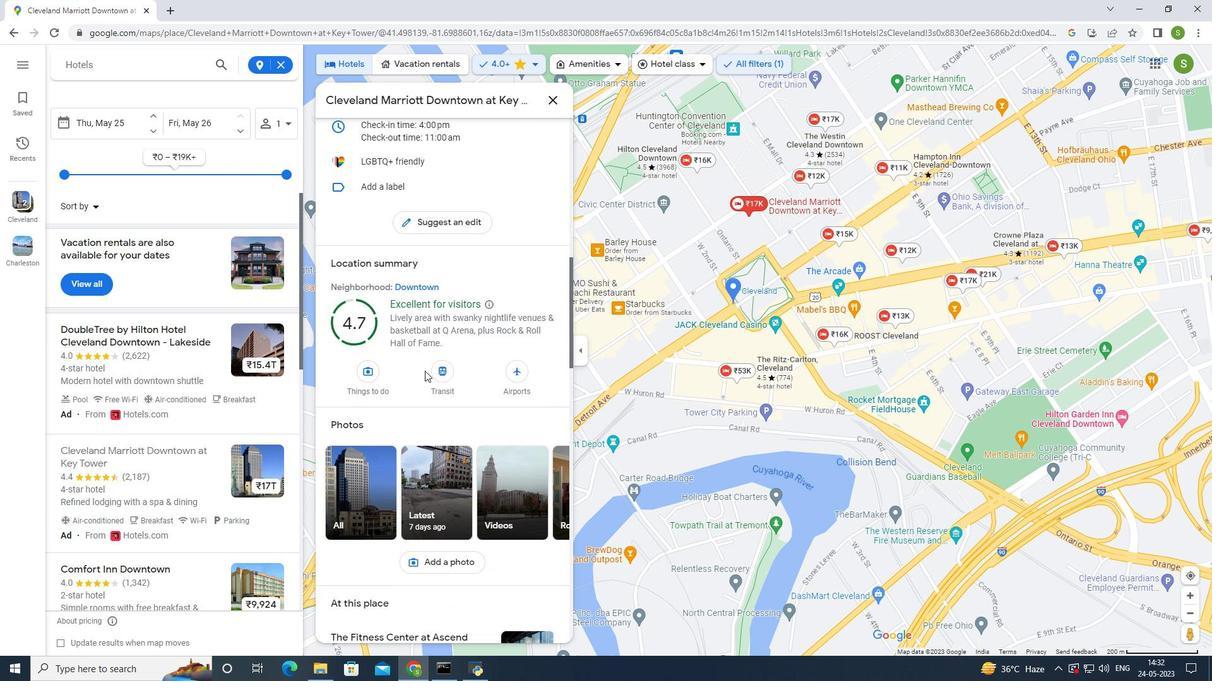 
Action: Mouse scrolled (426, 368) with delta (0, 0)
Screenshot: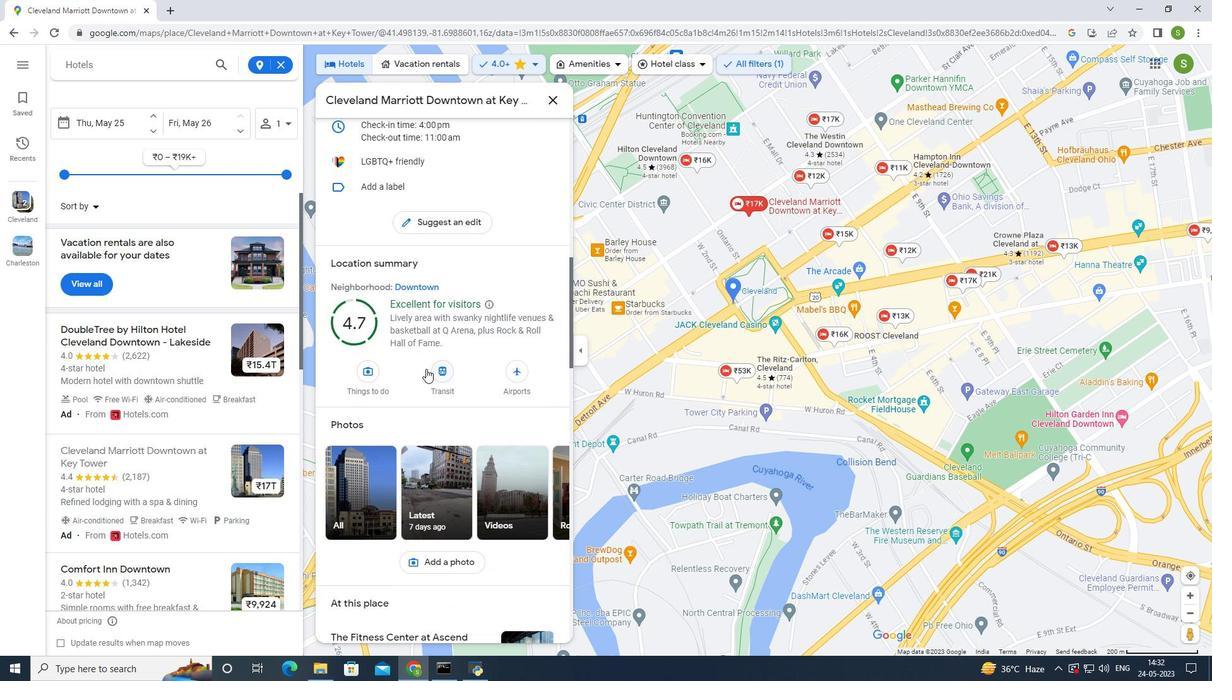 
Action: Mouse moved to (363, 406)
Screenshot: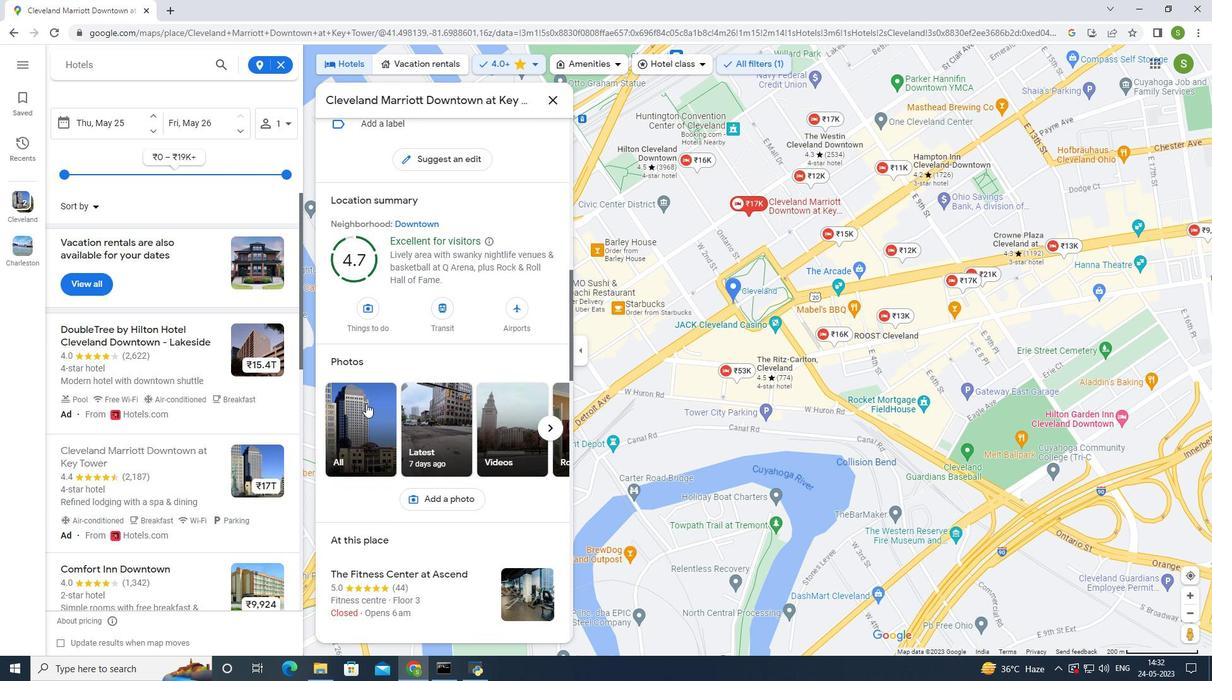 
Action: Mouse pressed left at (363, 406)
Screenshot: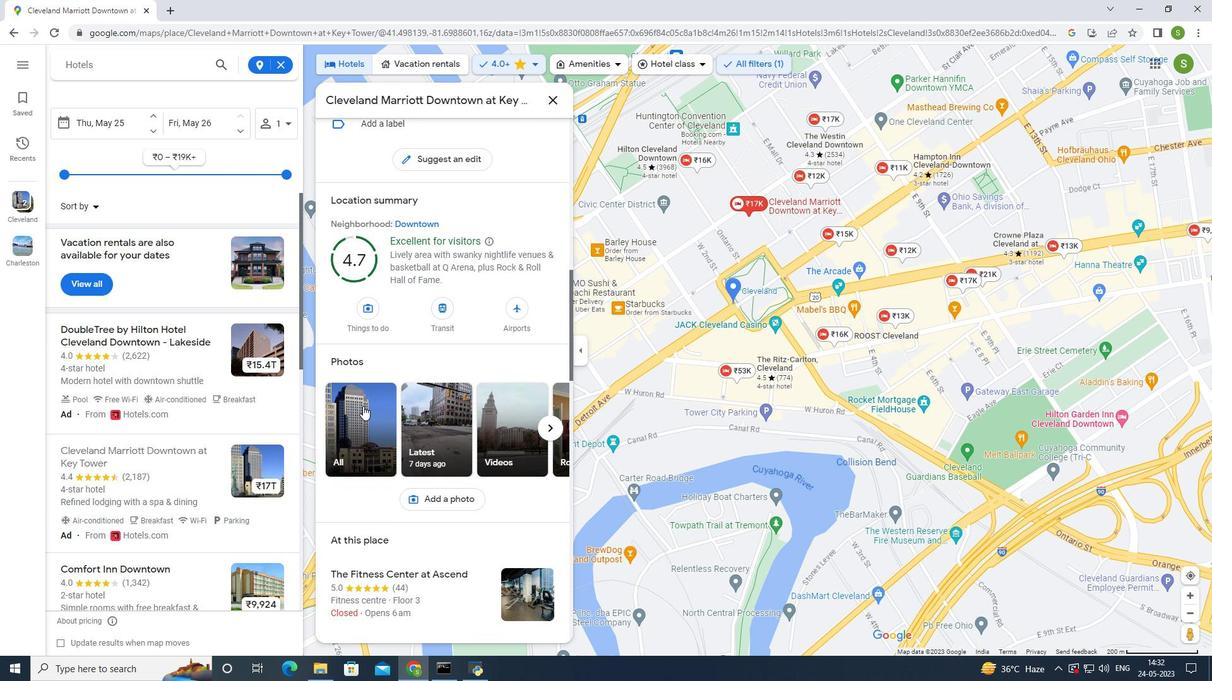 
Action: Mouse moved to (776, 559)
Screenshot: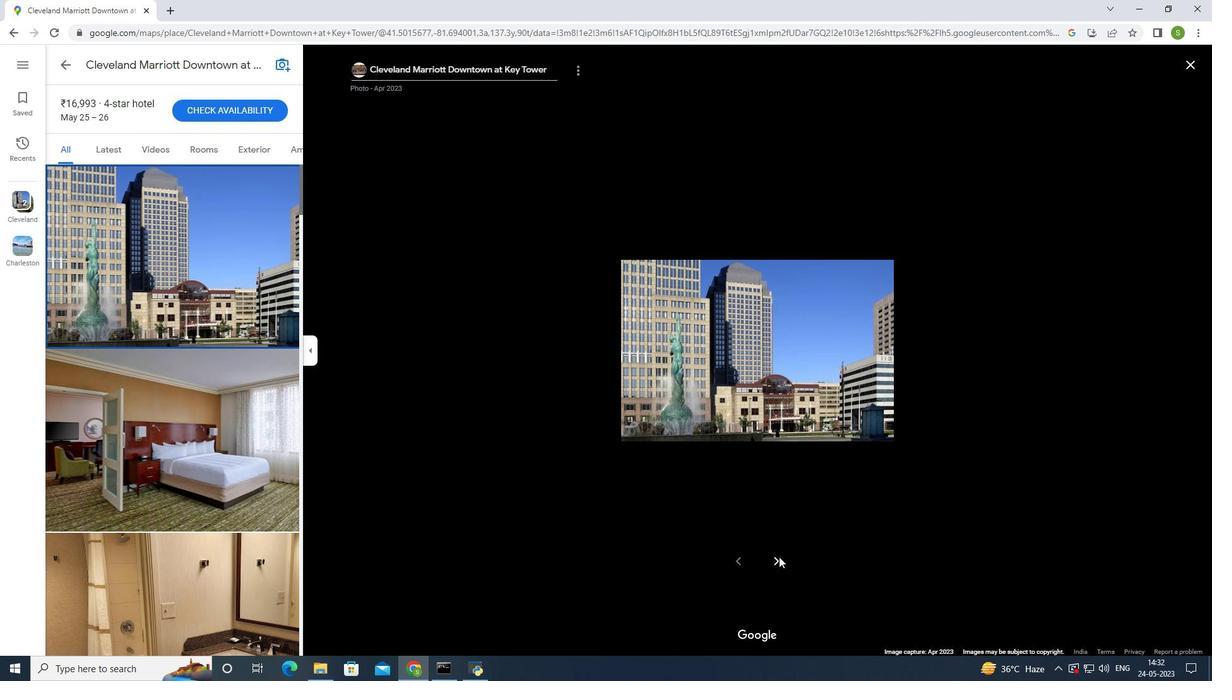 
Action: Mouse pressed left at (776, 559)
Screenshot: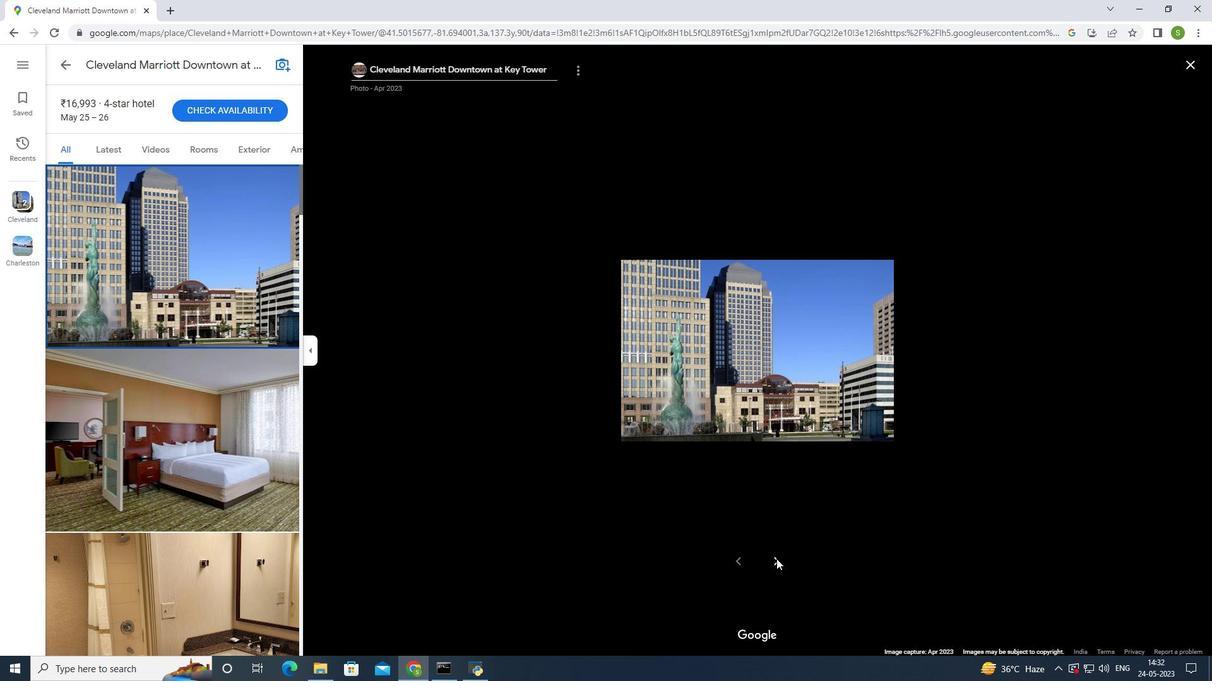 
Action: Mouse pressed left at (776, 559)
Screenshot: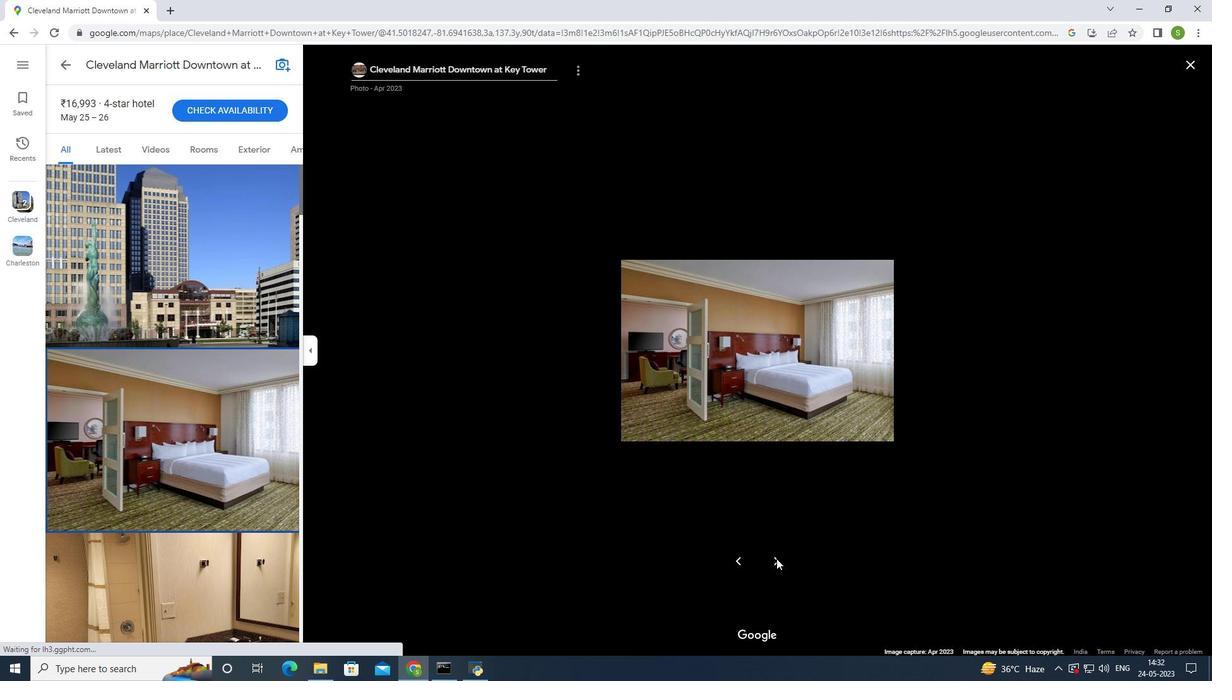 
Action: Mouse pressed left at (776, 559)
Screenshot: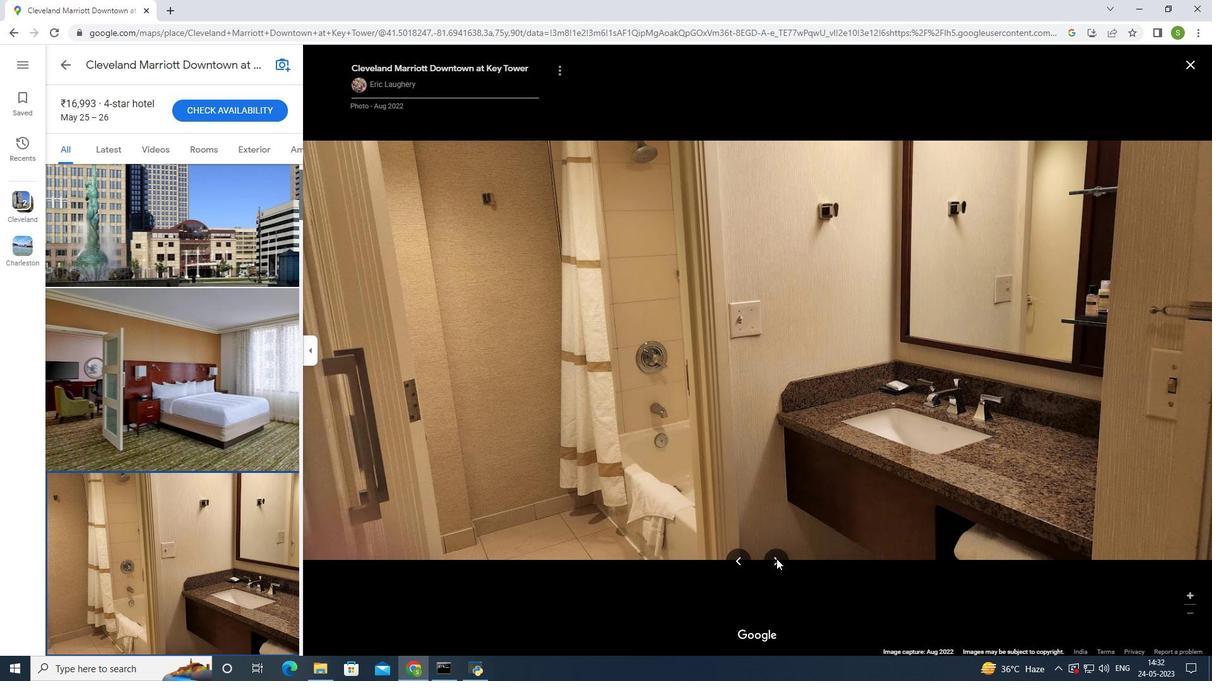 
Action: Mouse pressed left at (776, 559)
Screenshot: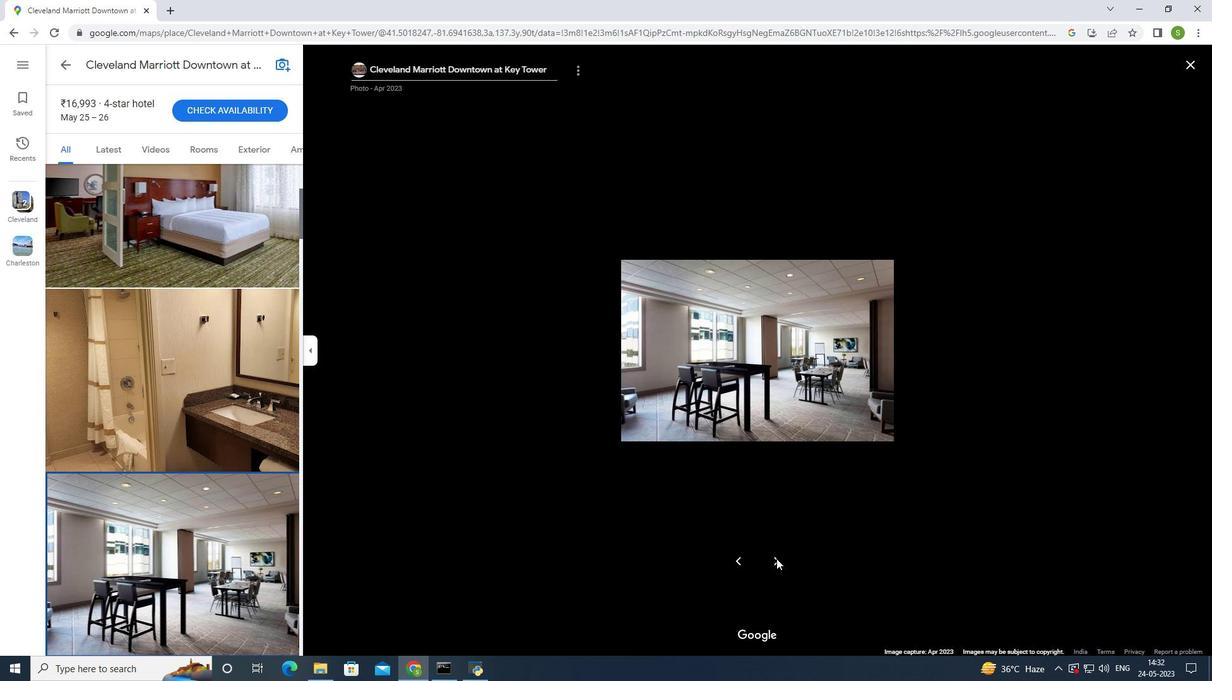 
Action: Mouse pressed left at (776, 559)
Screenshot: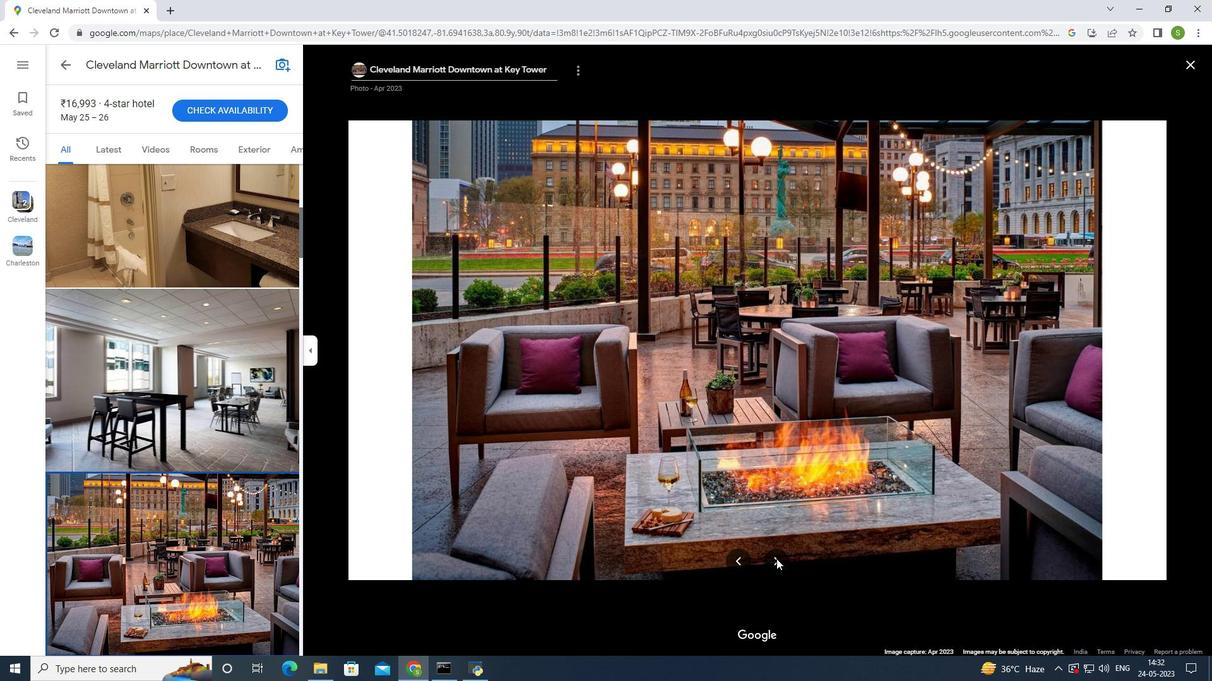 
Action: Mouse pressed left at (776, 559)
Screenshot: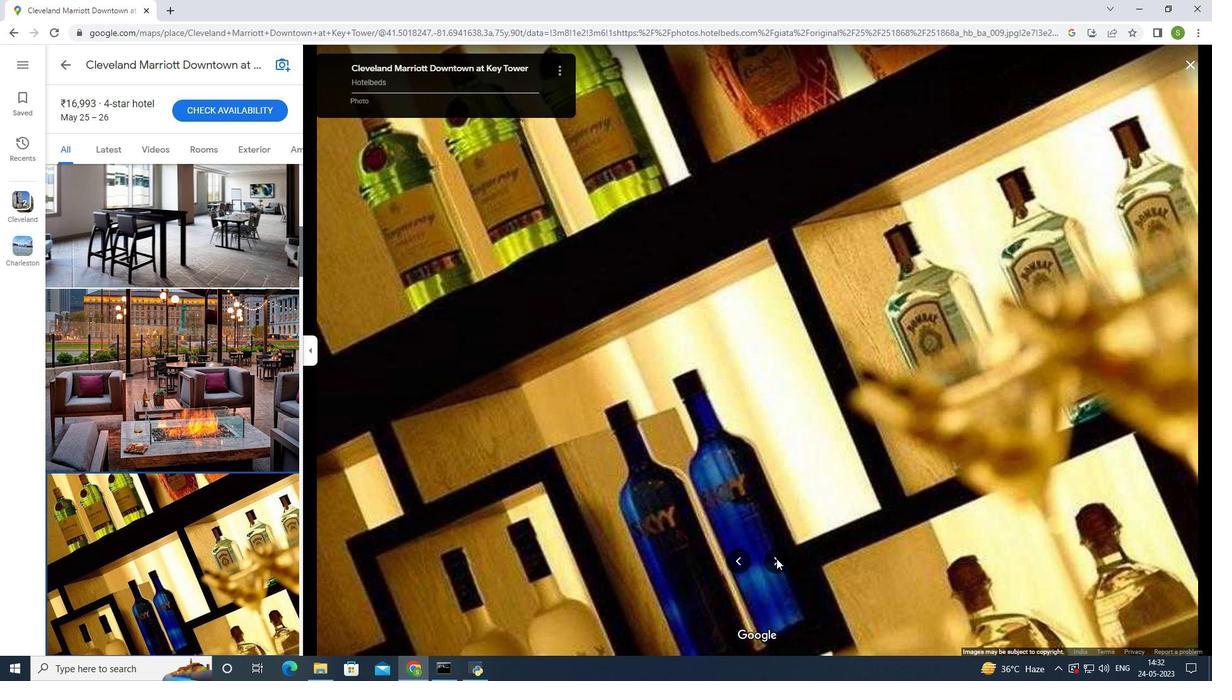 
Action: Mouse pressed left at (776, 559)
Screenshot: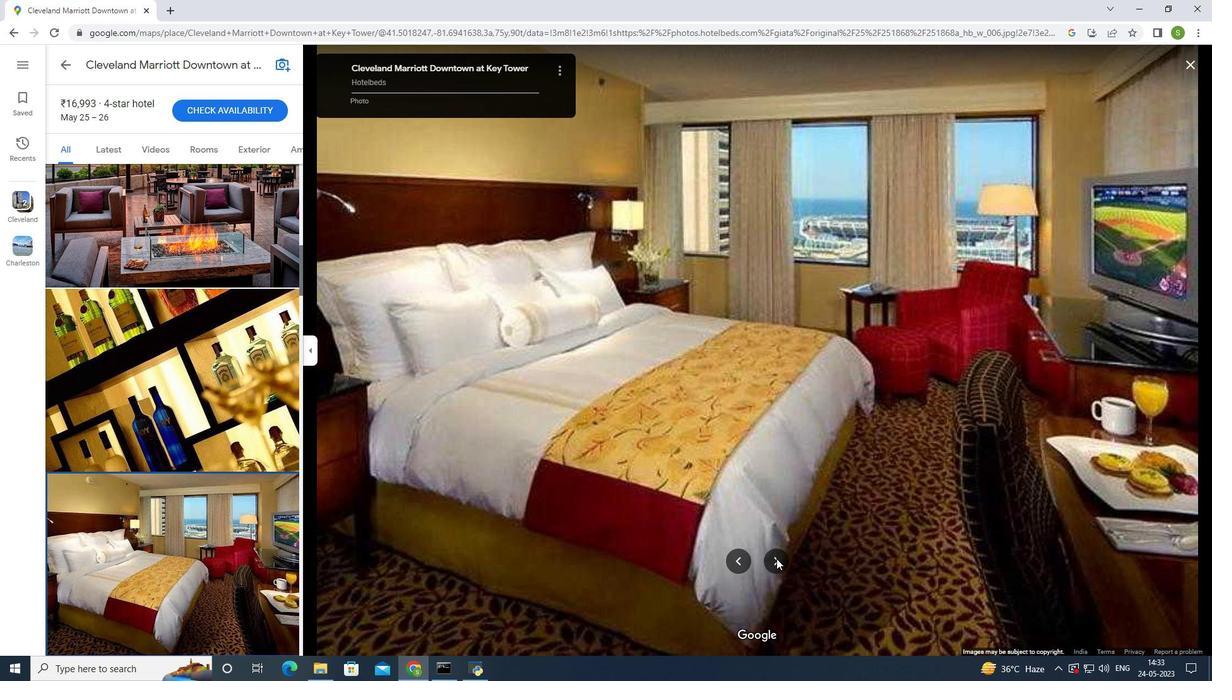 
Action: Mouse pressed left at (776, 559)
Screenshot: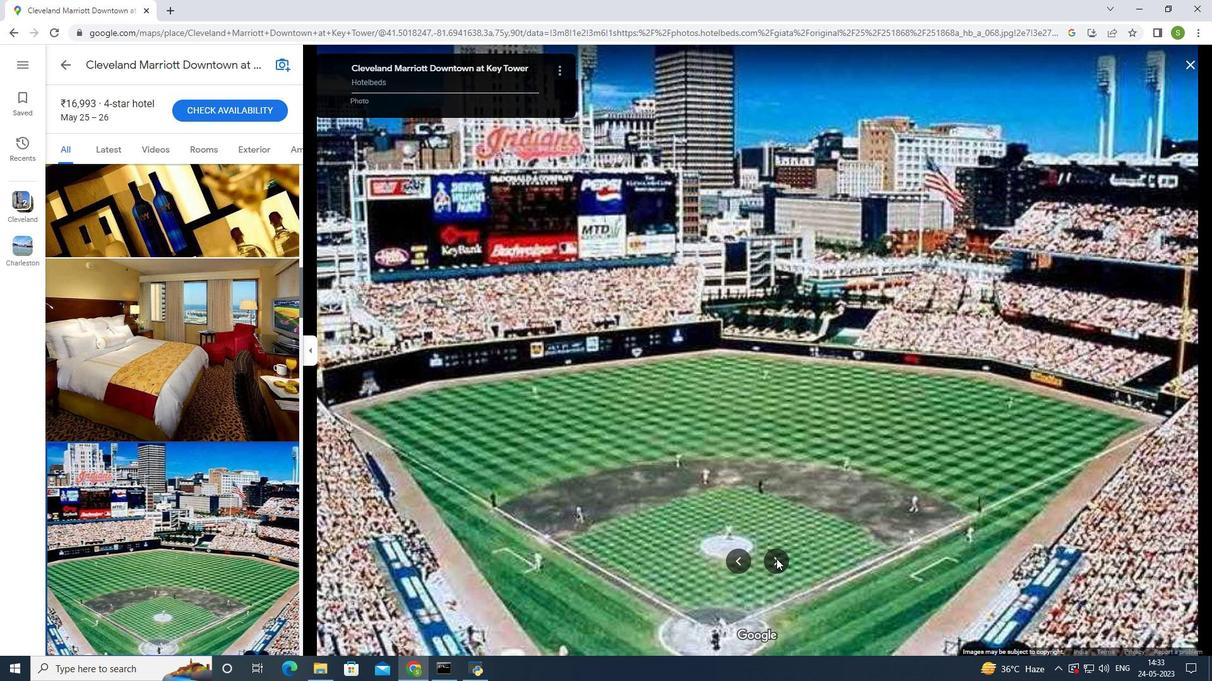 
Action: Mouse pressed left at (776, 559)
Screenshot: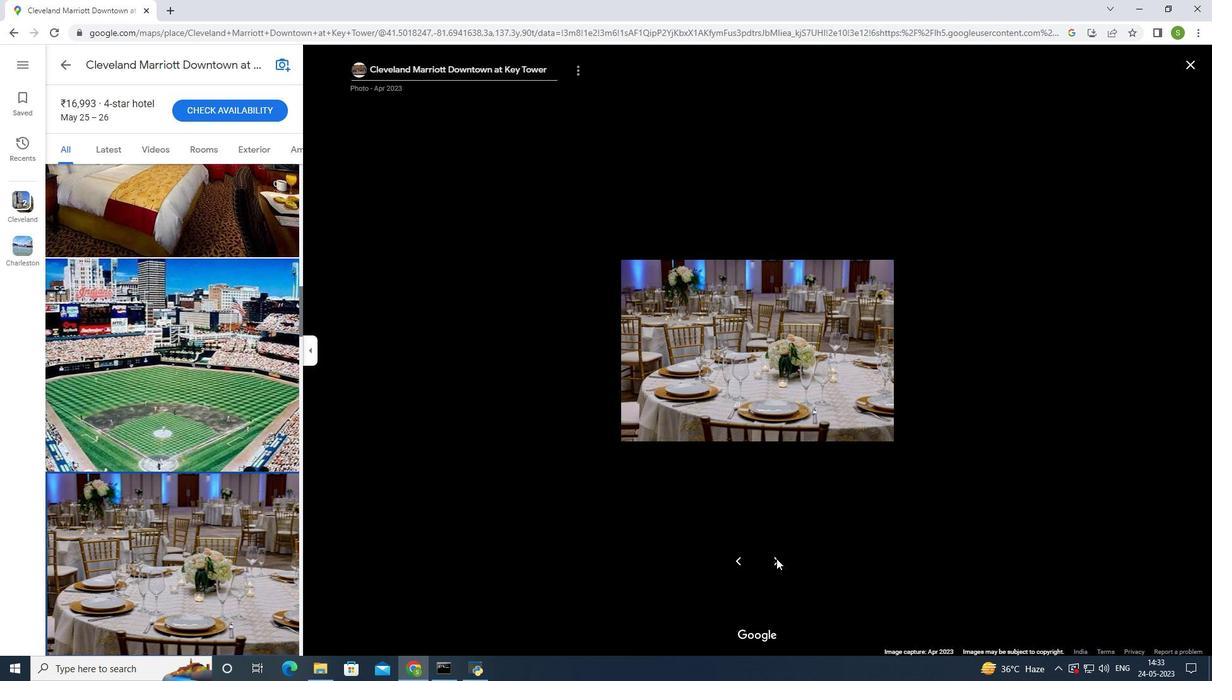
Action: Mouse pressed left at (776, 559)
Screenshot: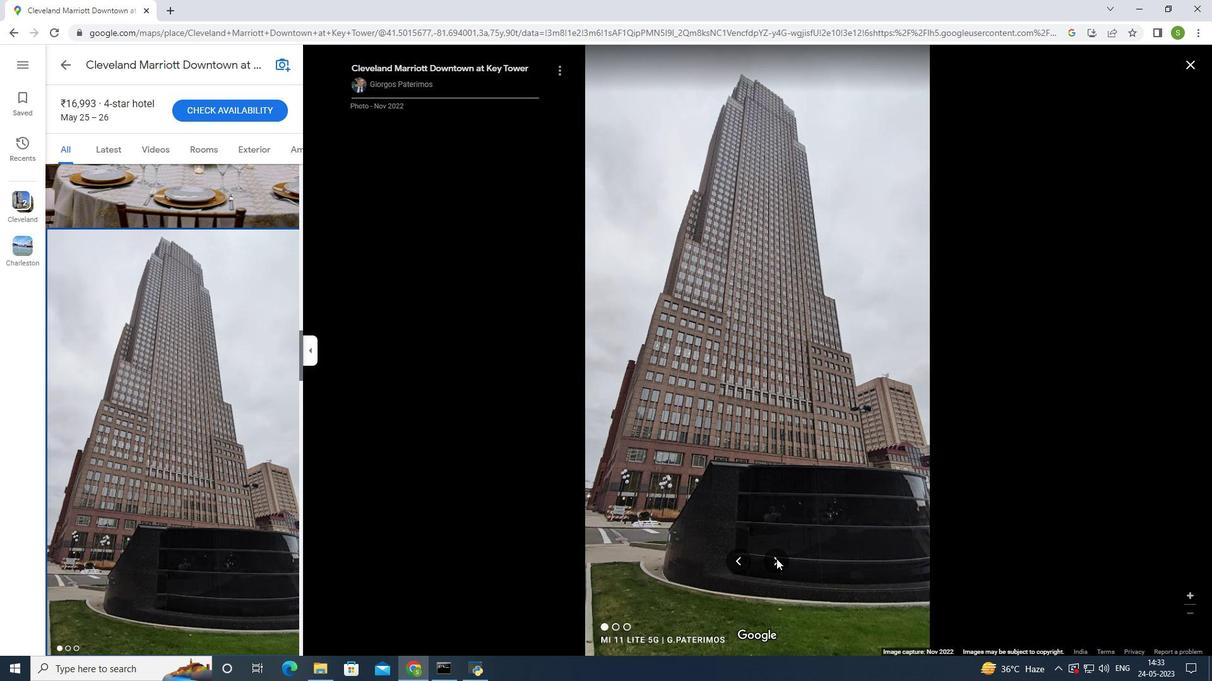 
Action: Mouse pressed left at (776, 559)
Screenshot: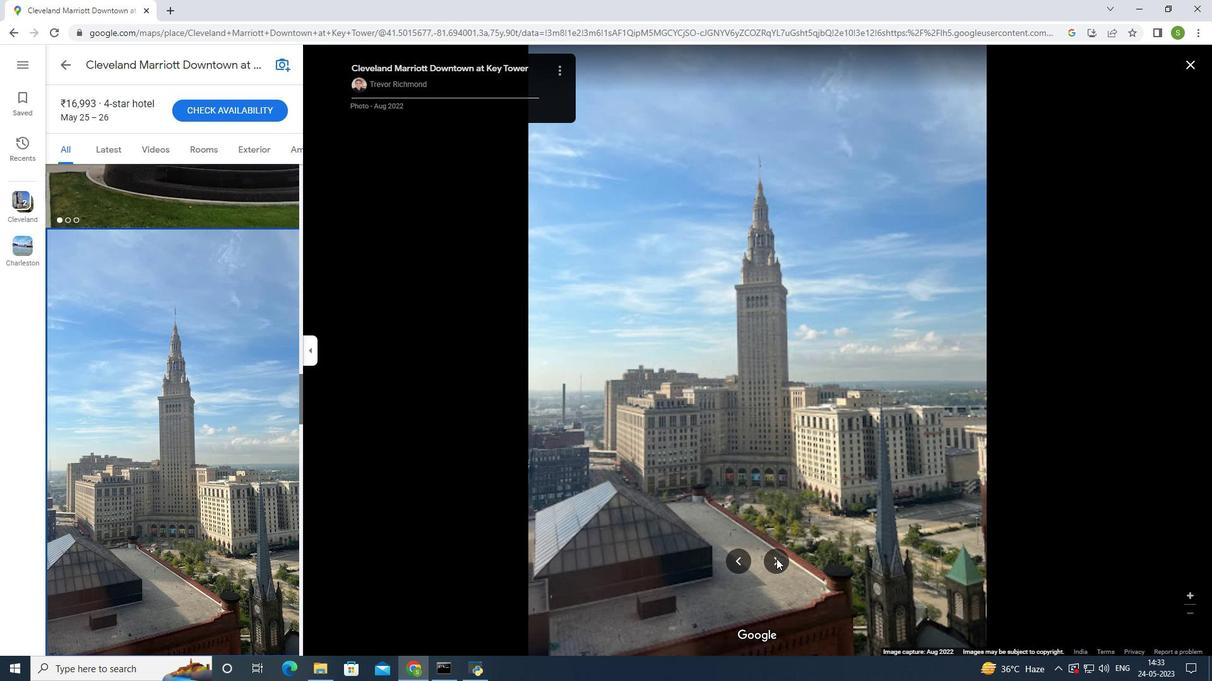 
Action: Mouse pressed left at (776, 559)
Screenshot: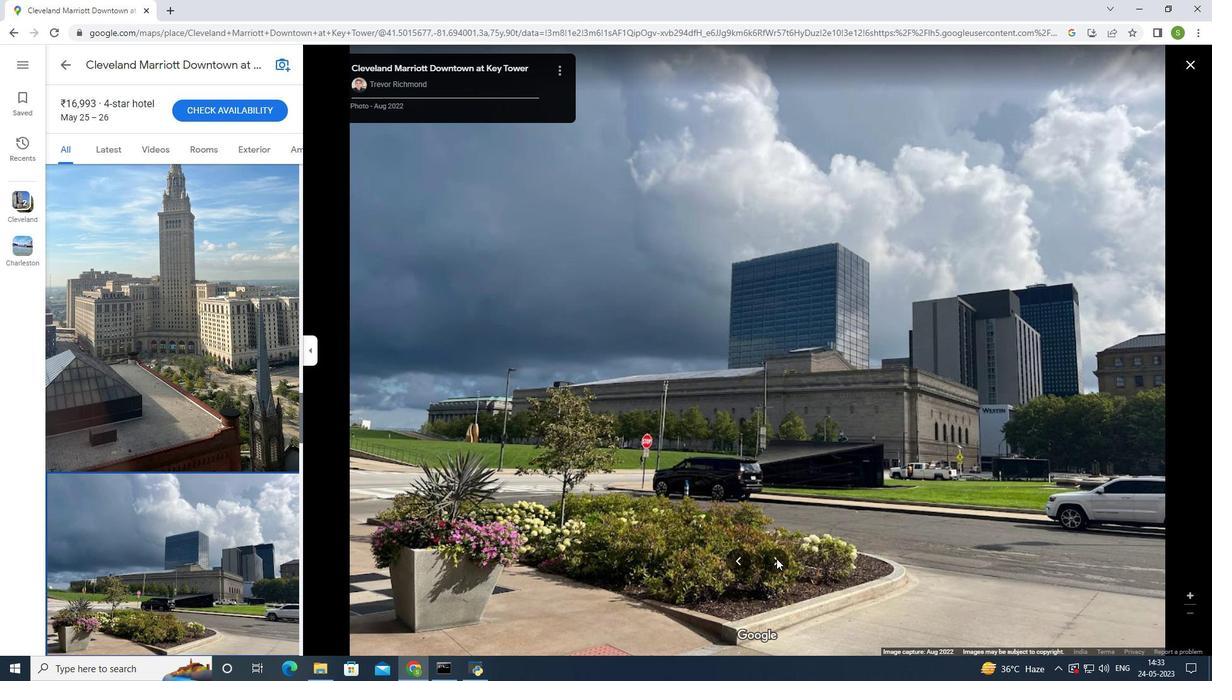 
Action: Mouse pressed left at (776, 559)
Screenshot: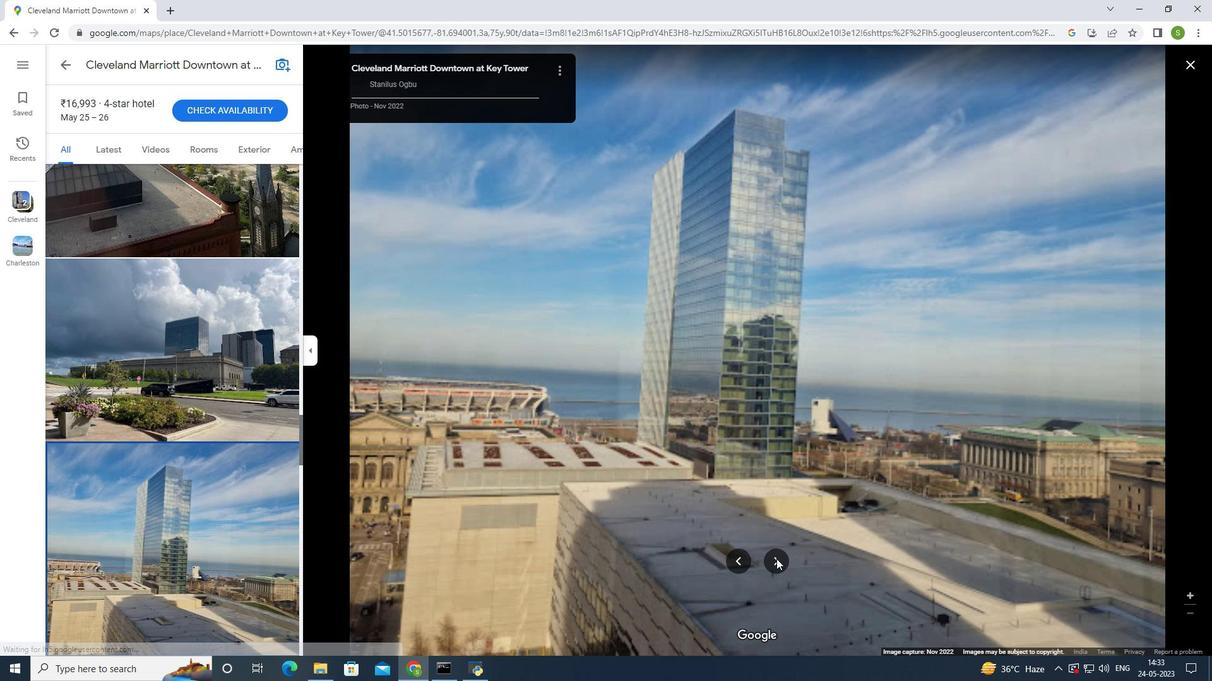 
Action: Mouse pressed left at (776, 559)
Screenshot: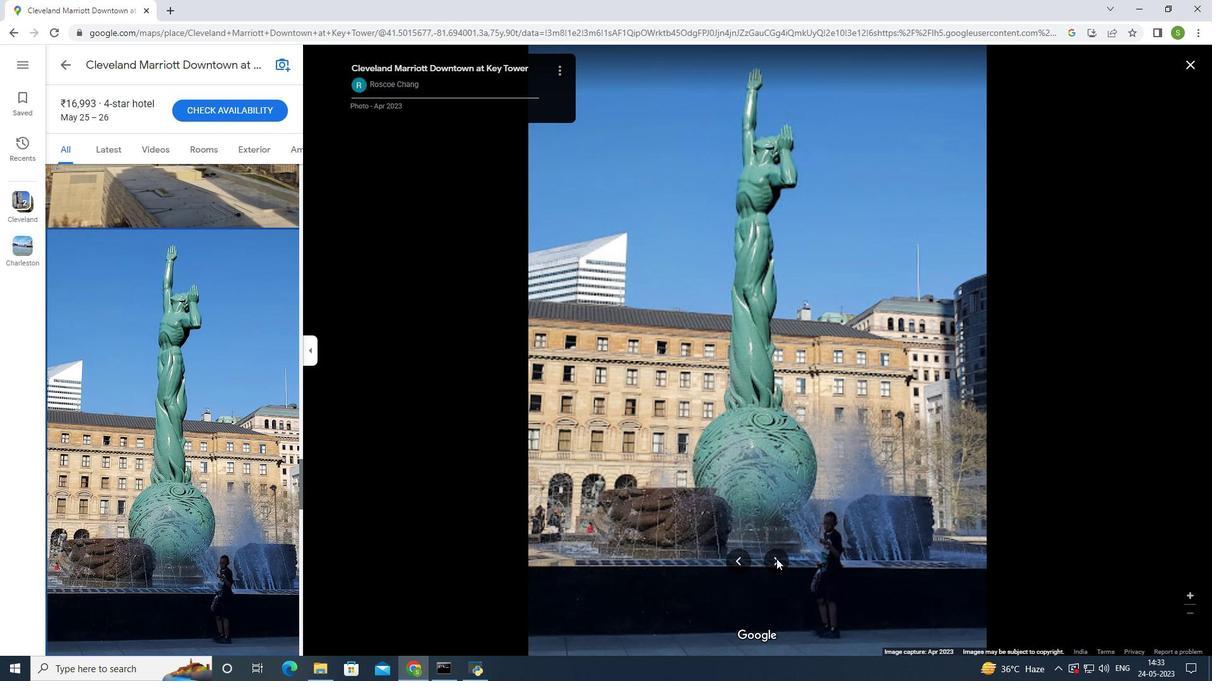 
Action: Mouse pressed left at (776, 559)
Screenshot: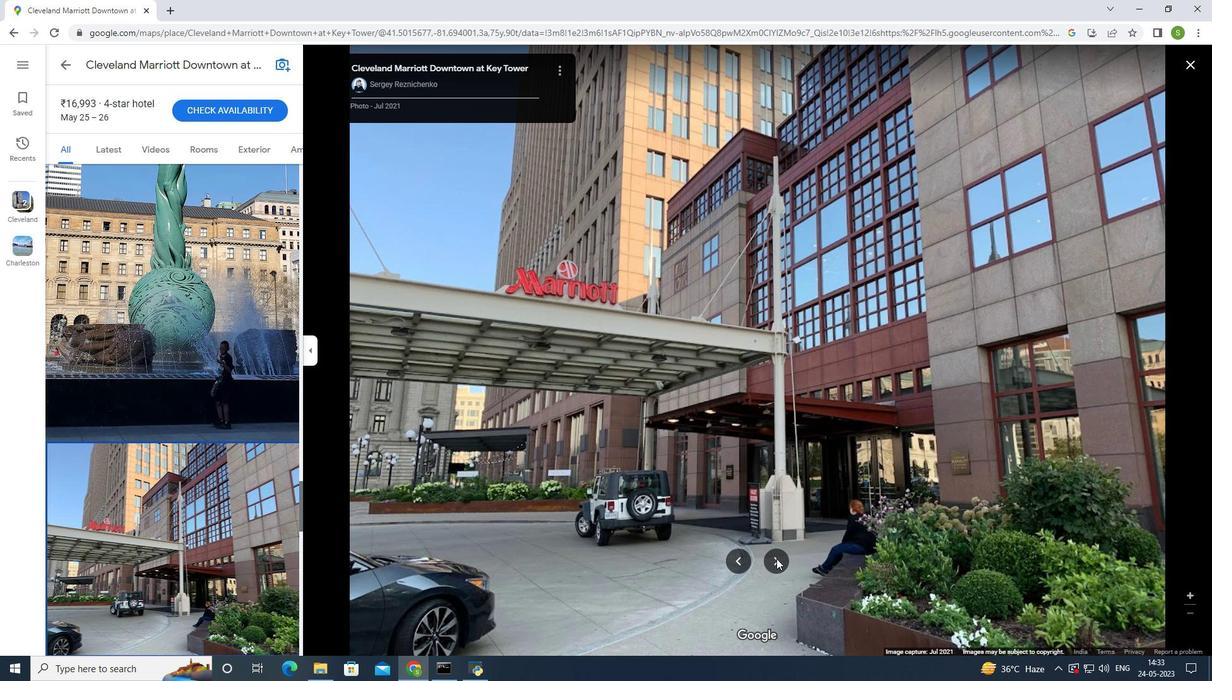 
Action: Mouse pressed left at (776, 559)
Screenshot: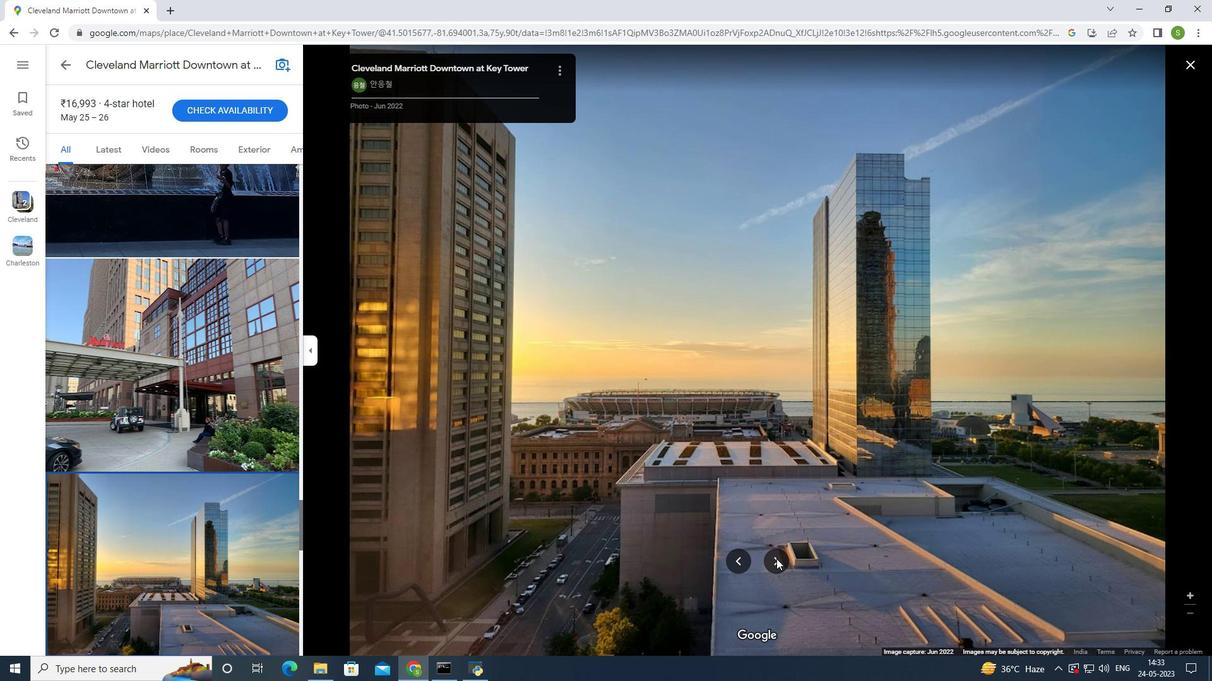 
Action: Mouse pressed left at (776, 559)
Screenshot: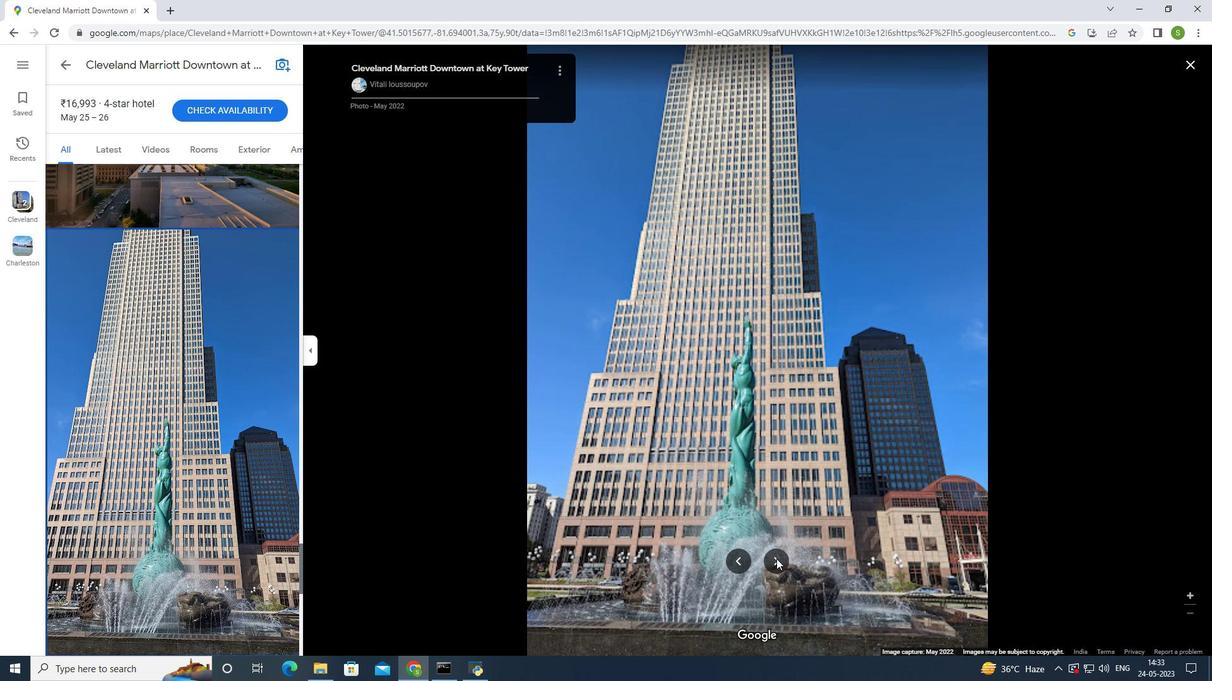 
Action: Mouse pressed left at (776, 559)
Screenshot: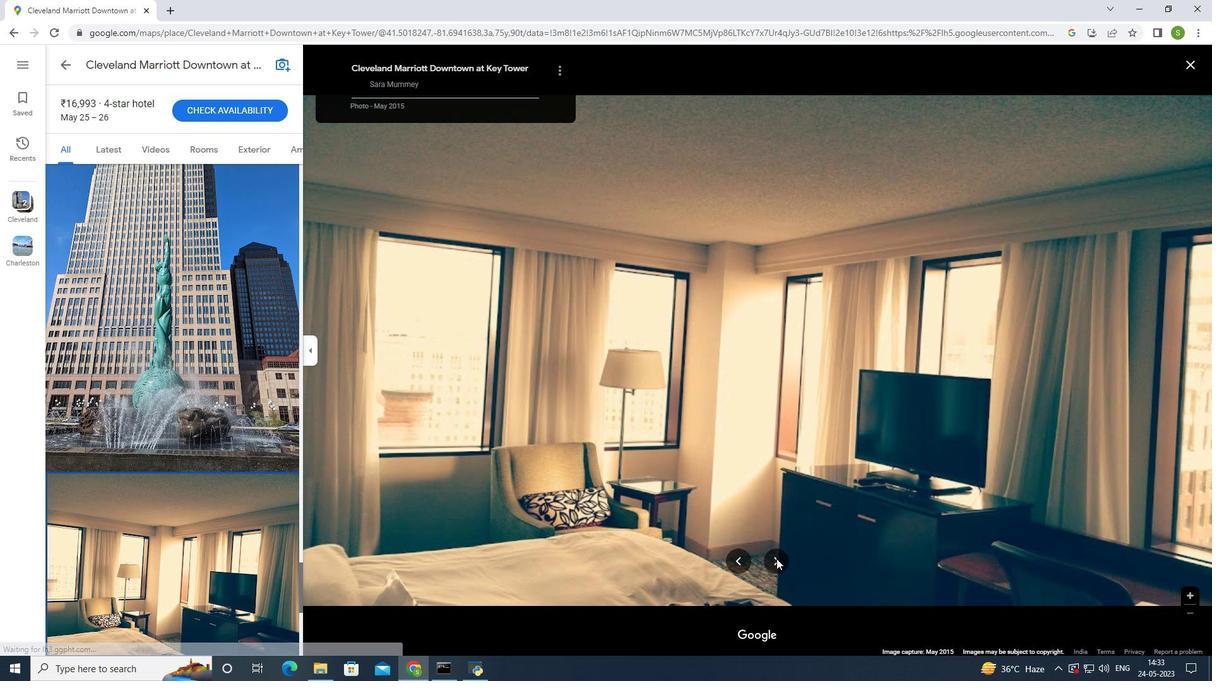 
Action: Mouse pressed left at (776, 559)
Screenshot: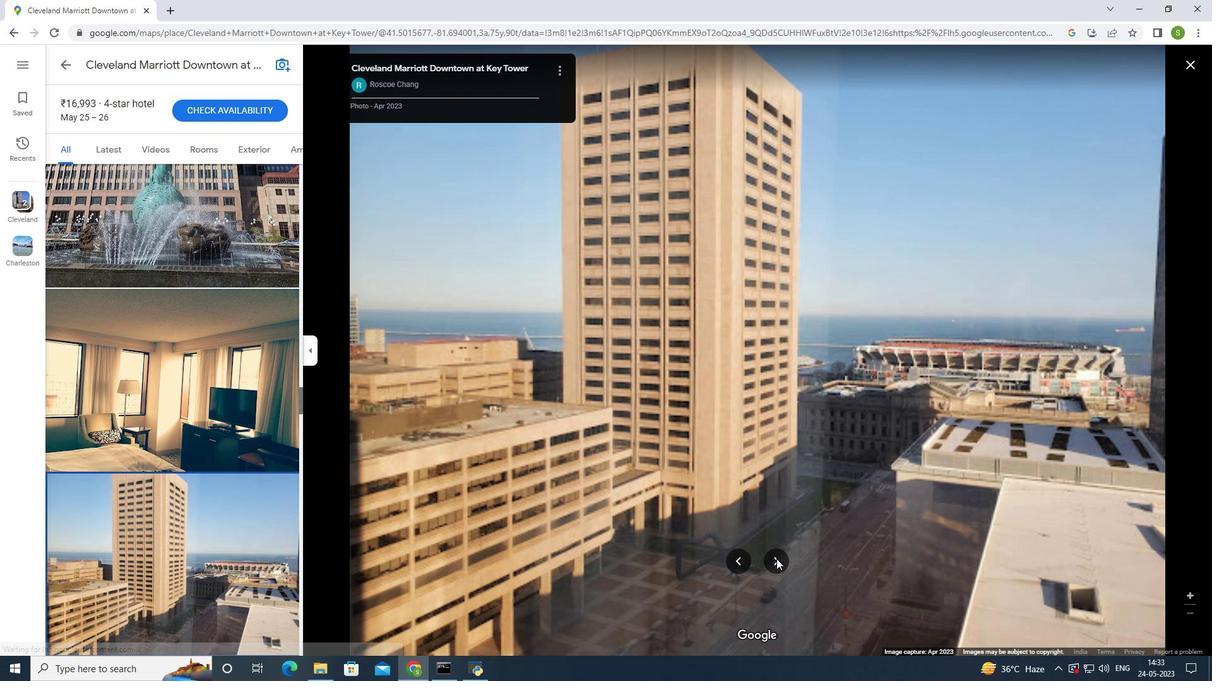 
Action: Mouse pressed left at (776, 559)
Screenshot: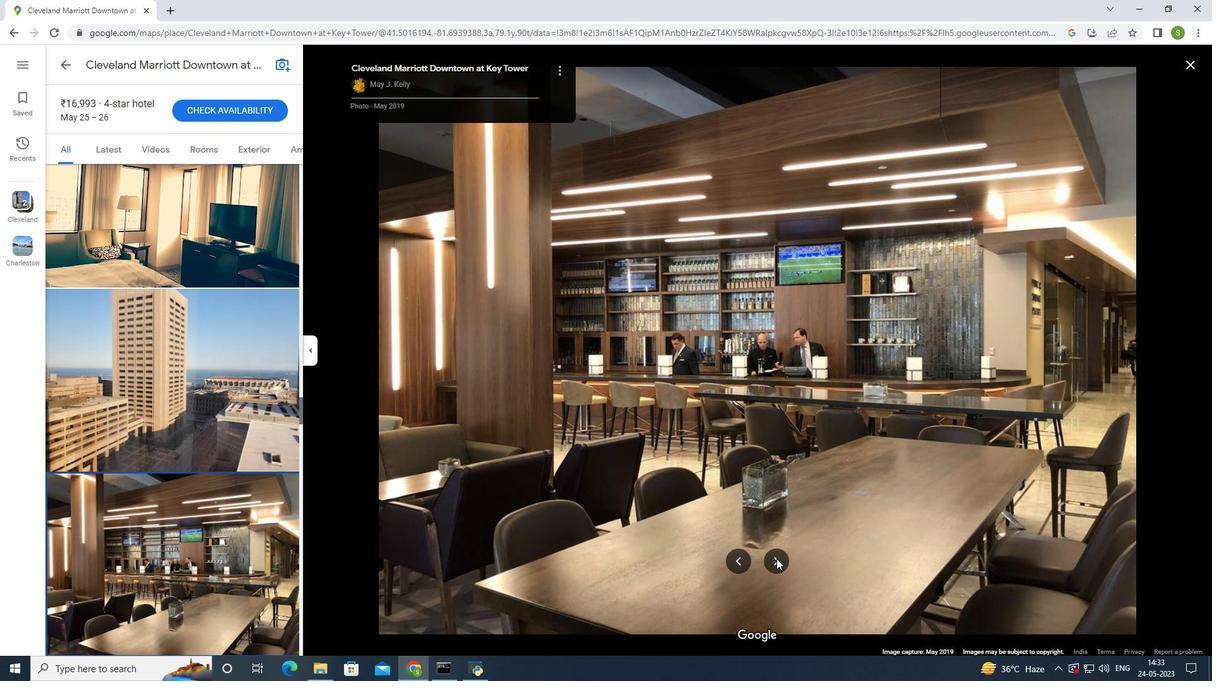 
Action: Mouse pressed left at (776, 559)
Screenshot: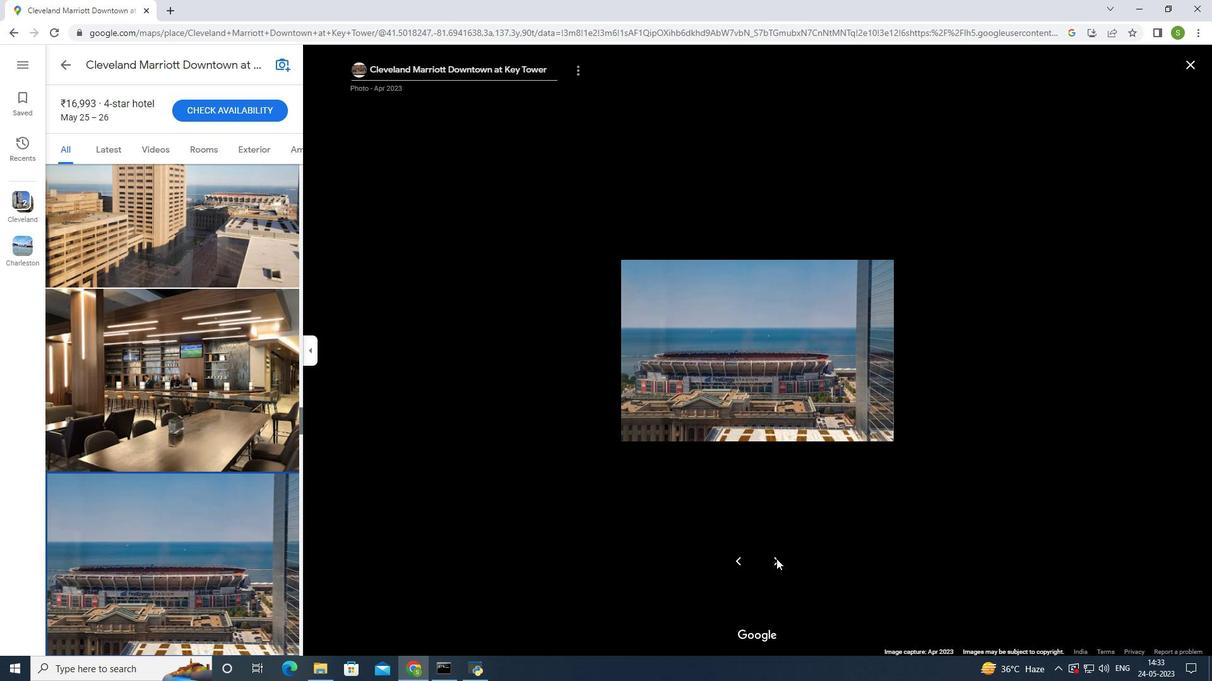 
Action: Mouse pressed left at (776, 559)
Screenshot: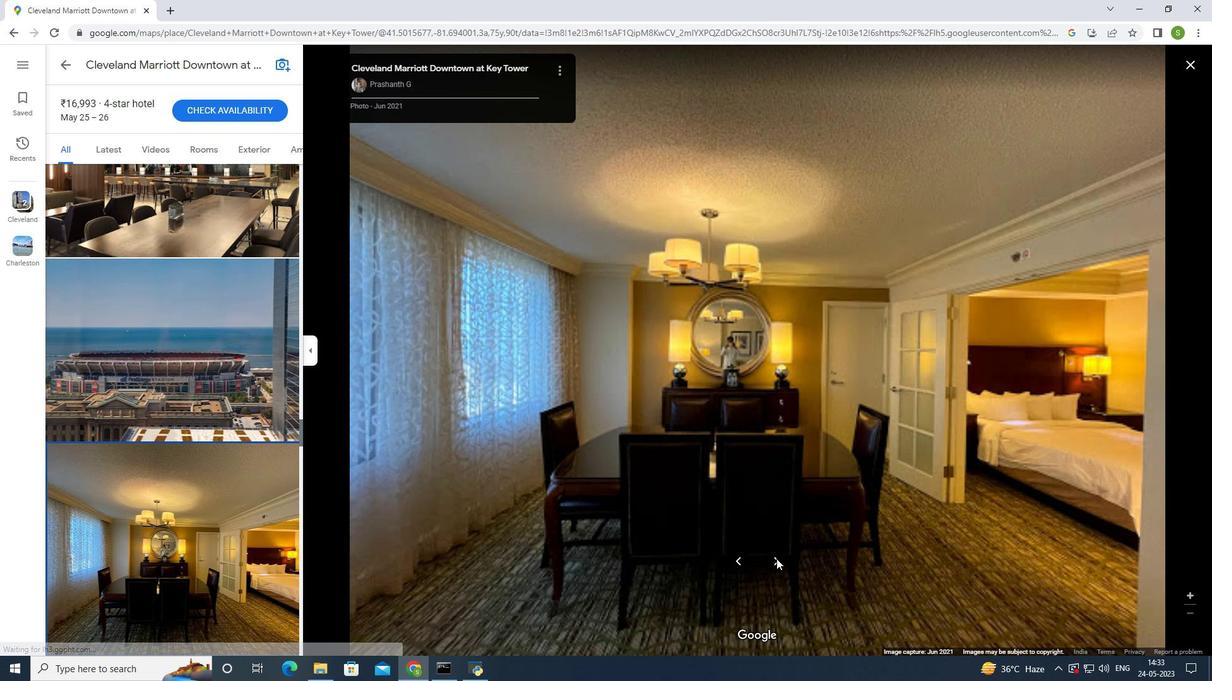 
Action: Mouse pressed left at (776, 559)
Screenshot: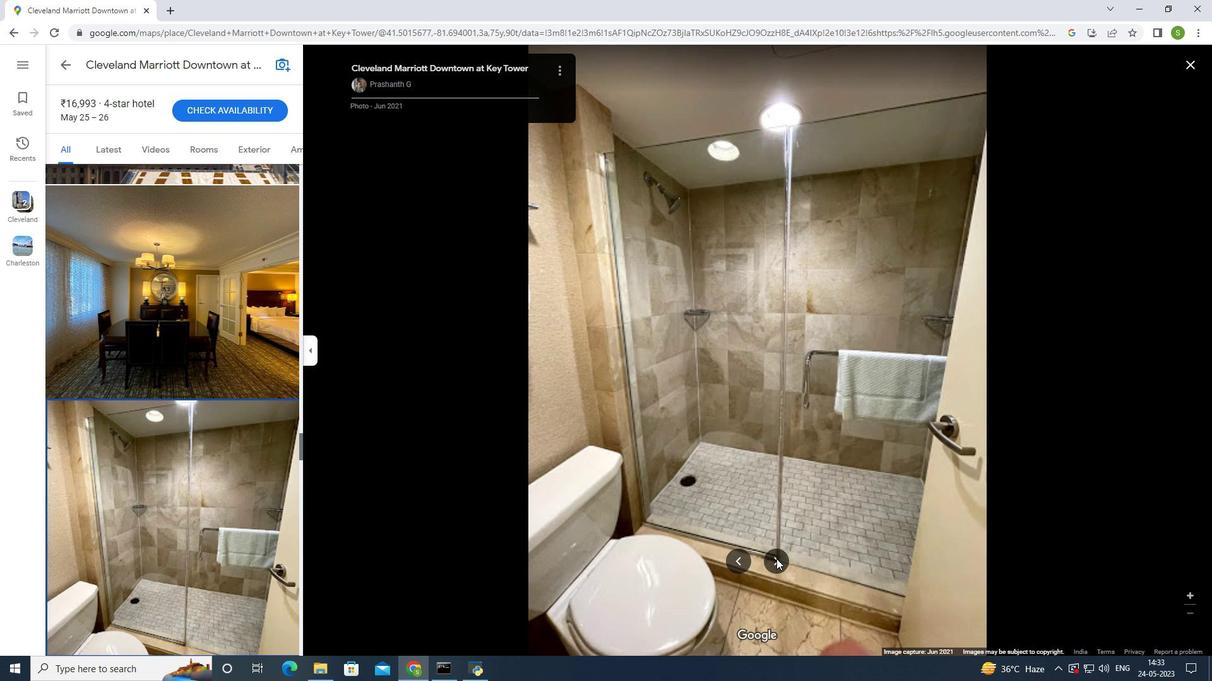 
Action: Mouse pressed left at (776, 559)
Screenshot: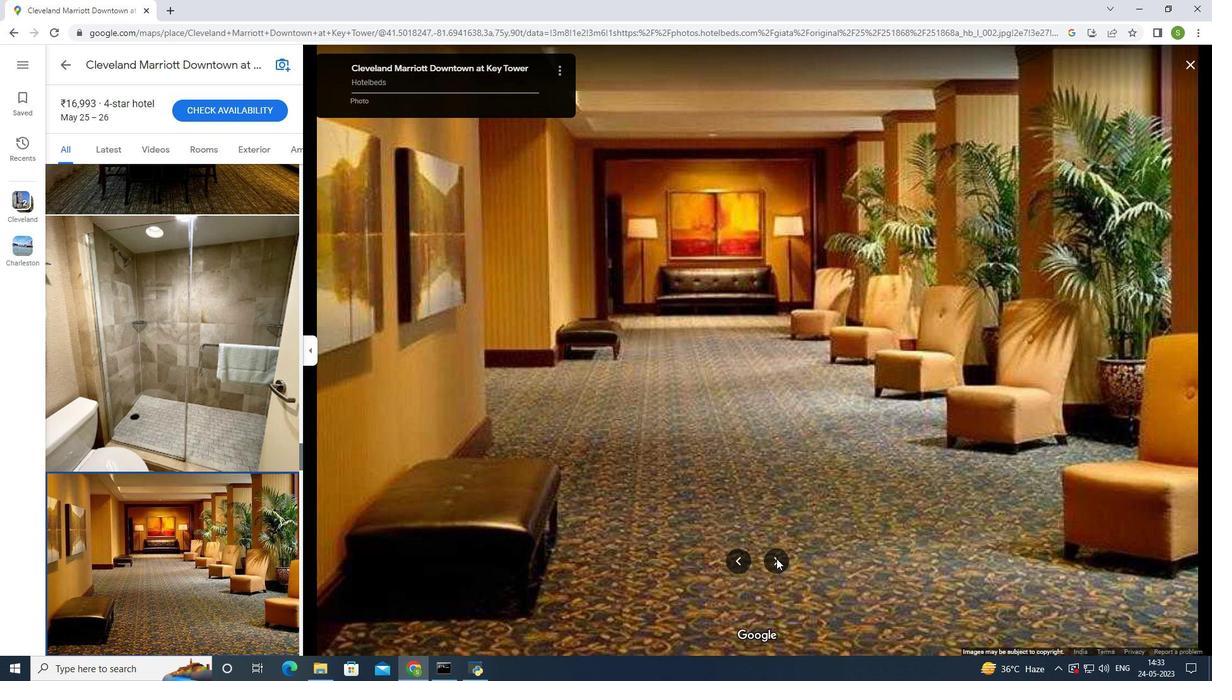 
Action: Mouse pressed left at (776, 559)
Screenshot: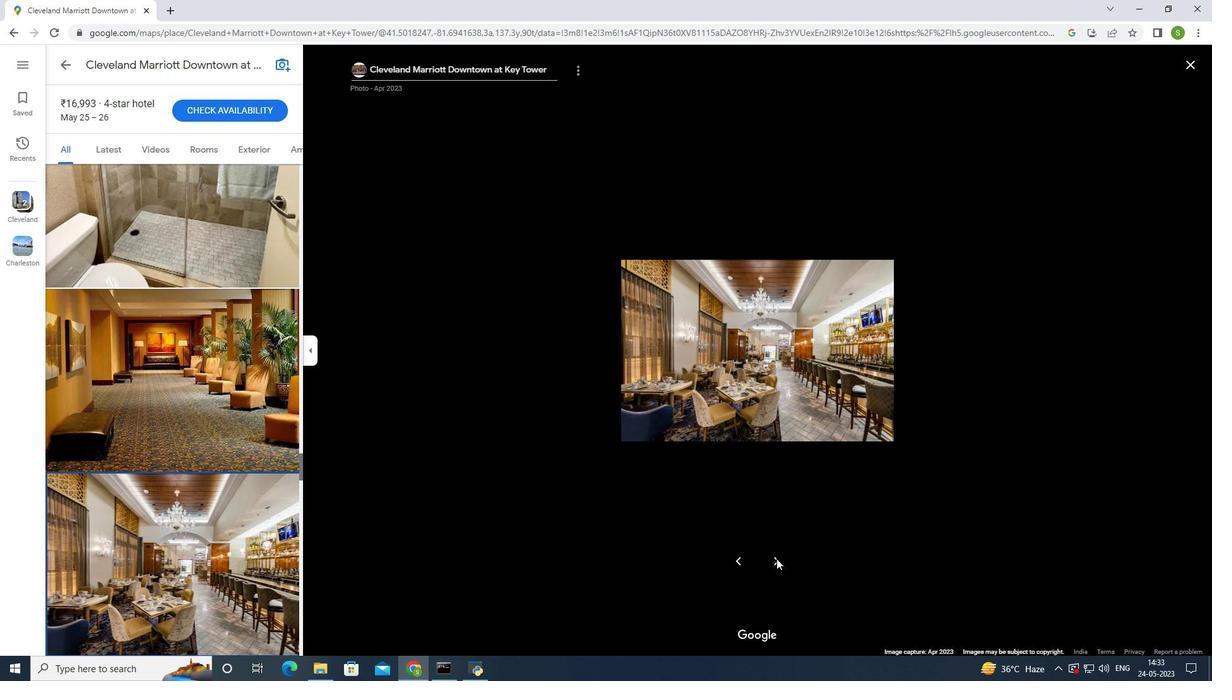 
Action: Mouse moved to (778, 559)
Screenshot: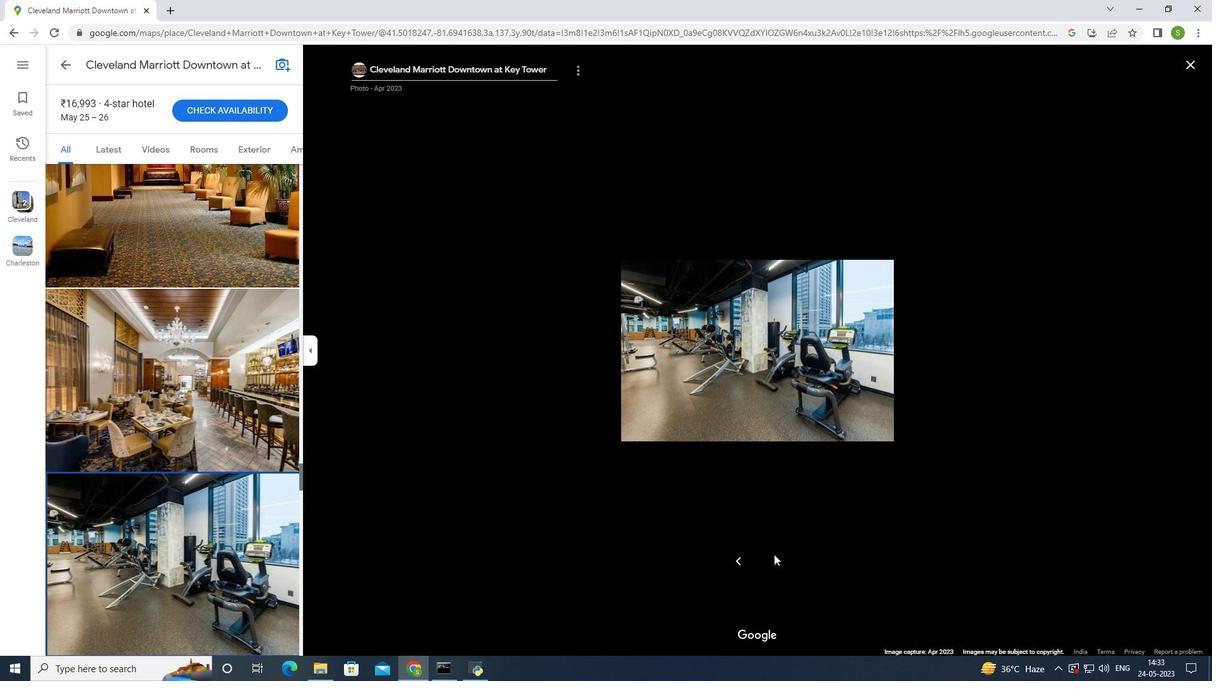 
Action: Mouse pressed left at (778, 559)
Screenshot: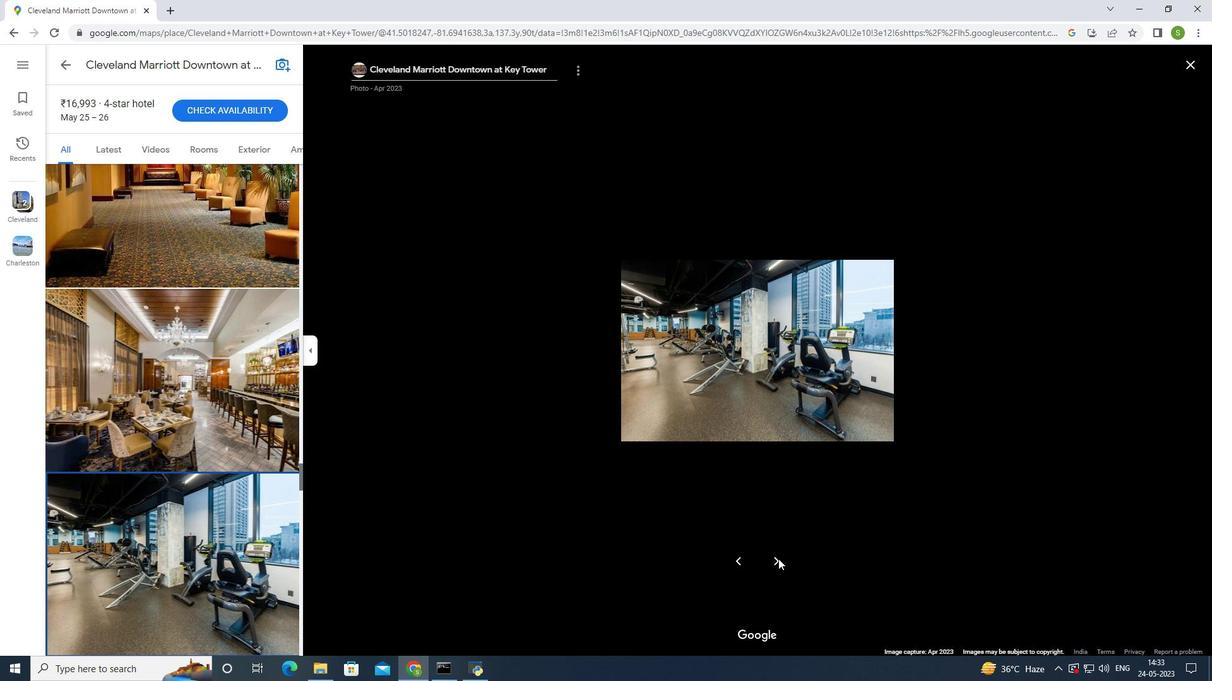 
Action: Mouse pressed left at (778, 559)
Screenshot: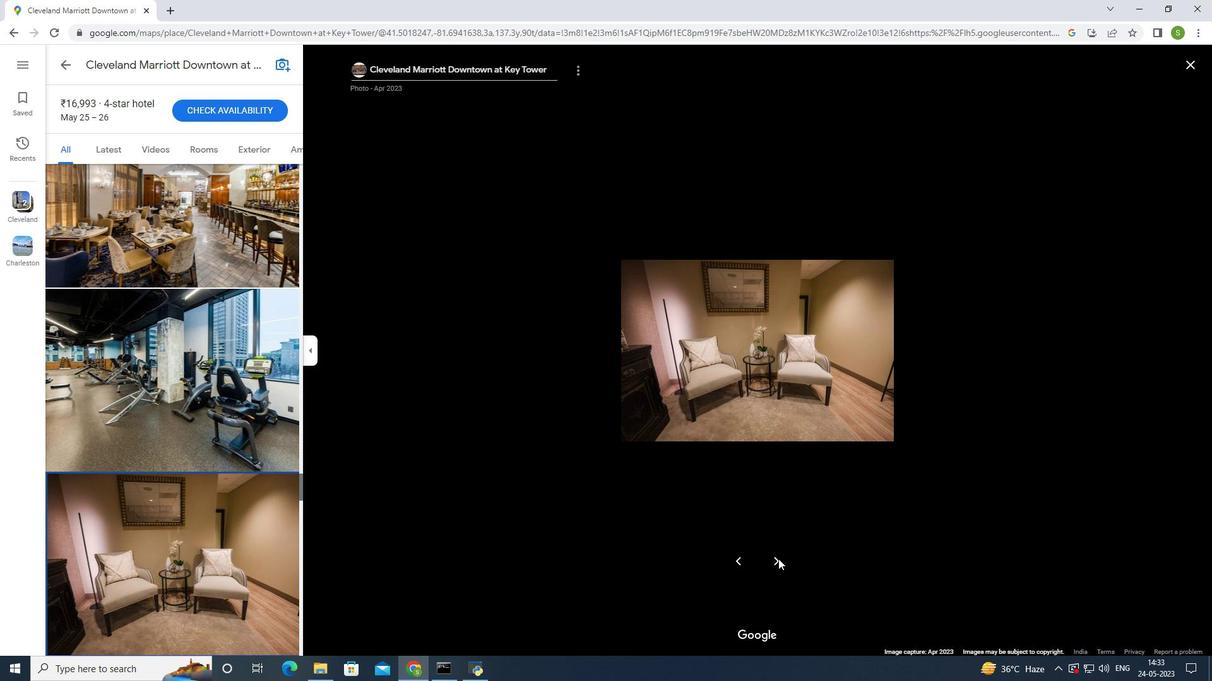 
Action: Mouse pressed left at (778, 559)
Screenshot: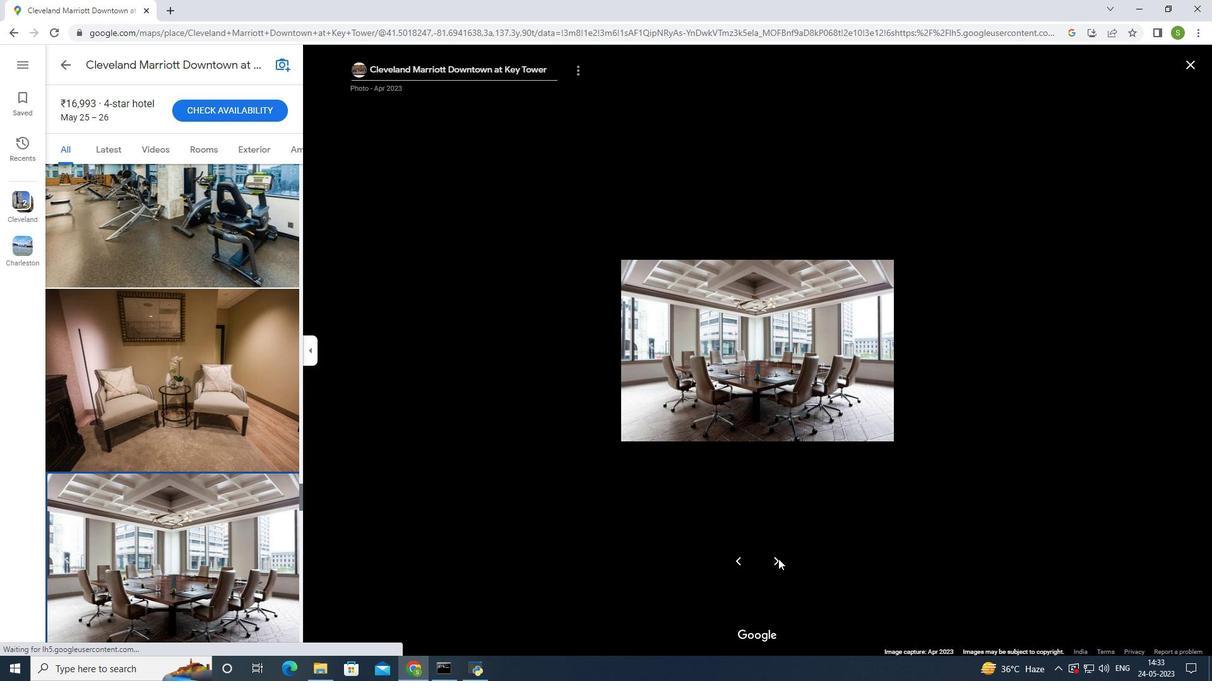 
Action: Mouse pressed left at (778, 559)
Screenshot: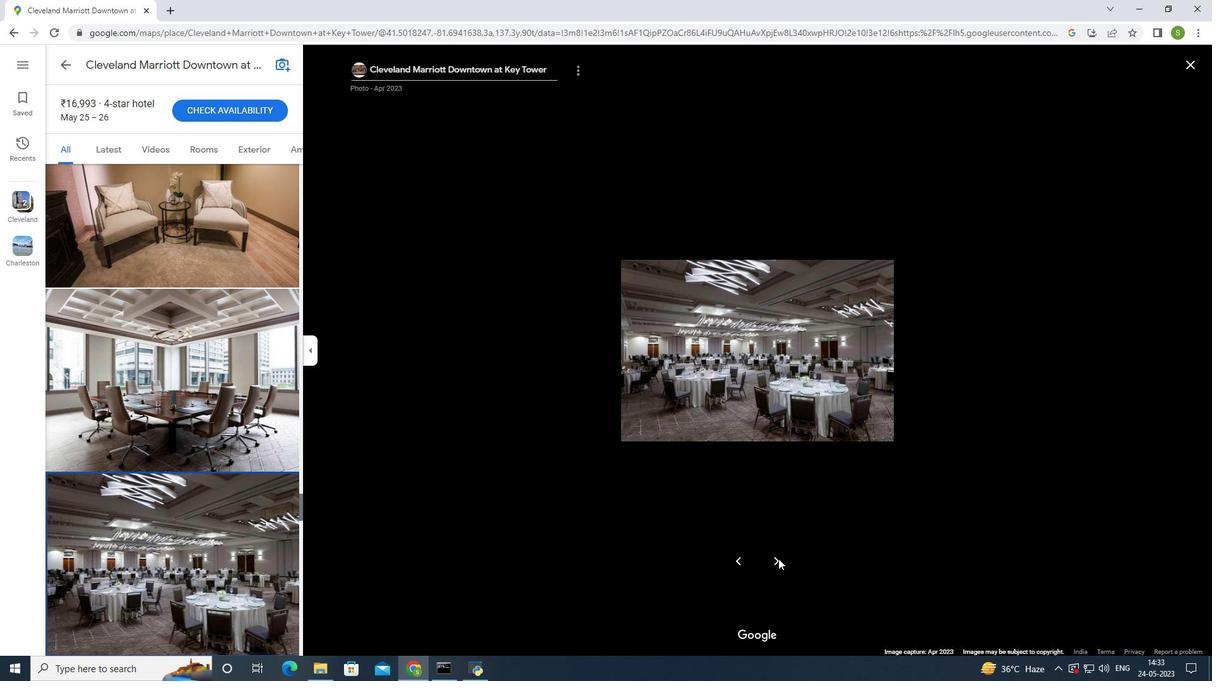
Action: Mouse pressed left at (778, 559)
Screenshot: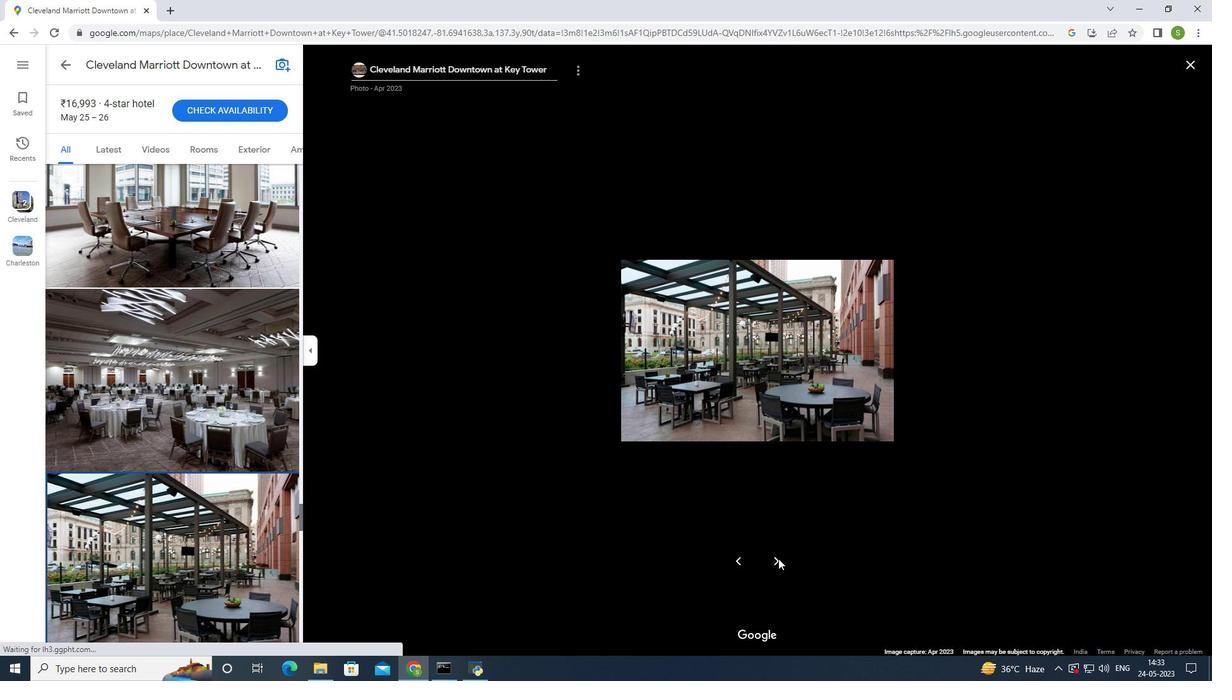 
Action: Mouse pressed left at (778, 559)
Screenshot: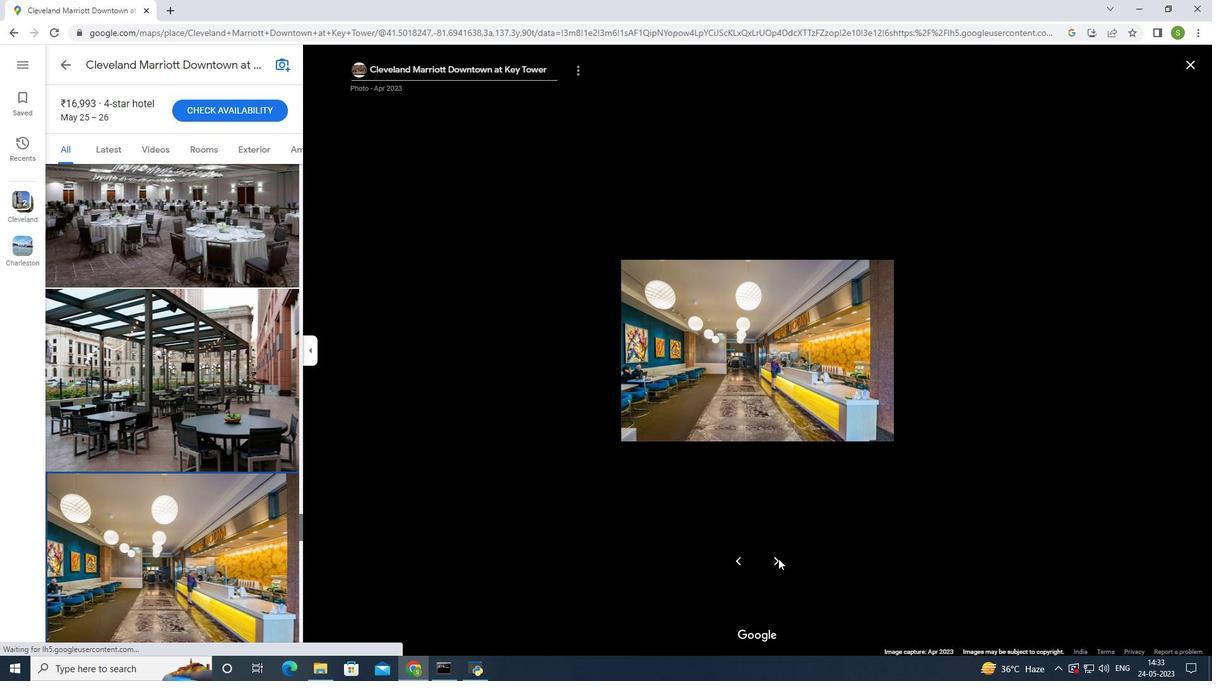 
Action: Mouse pressed left at (778, 559)
Screenshot: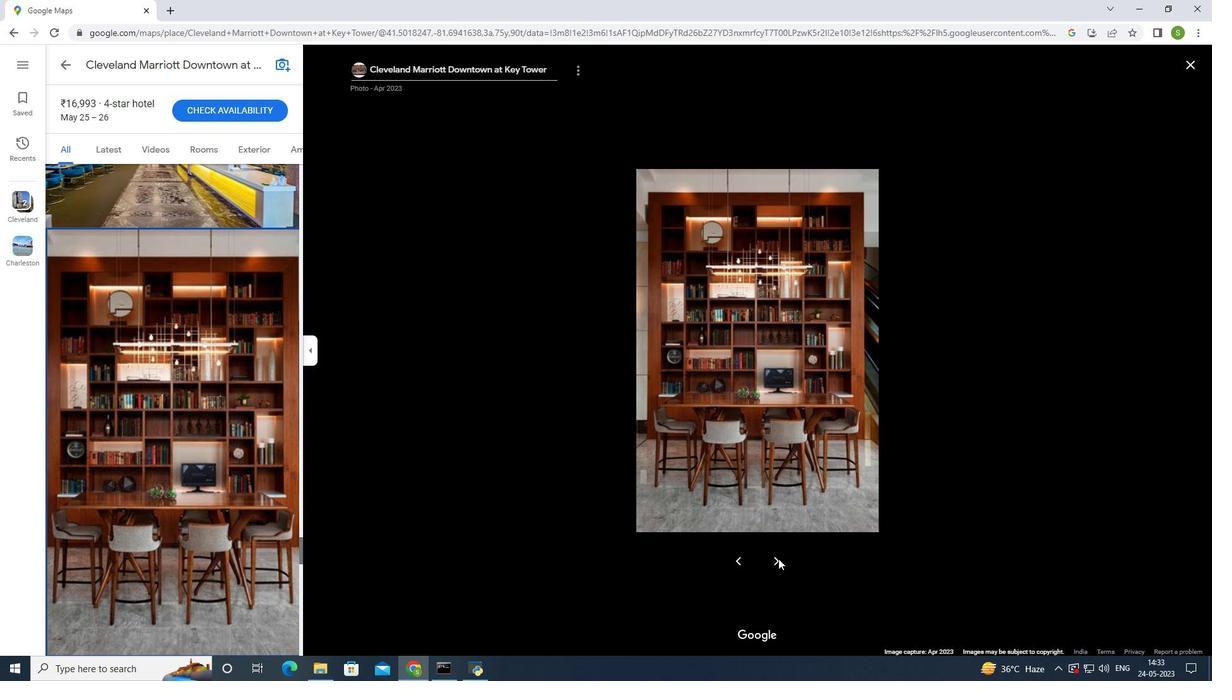 
Action: Mouse pressed left at (778, 559)
Screenshot: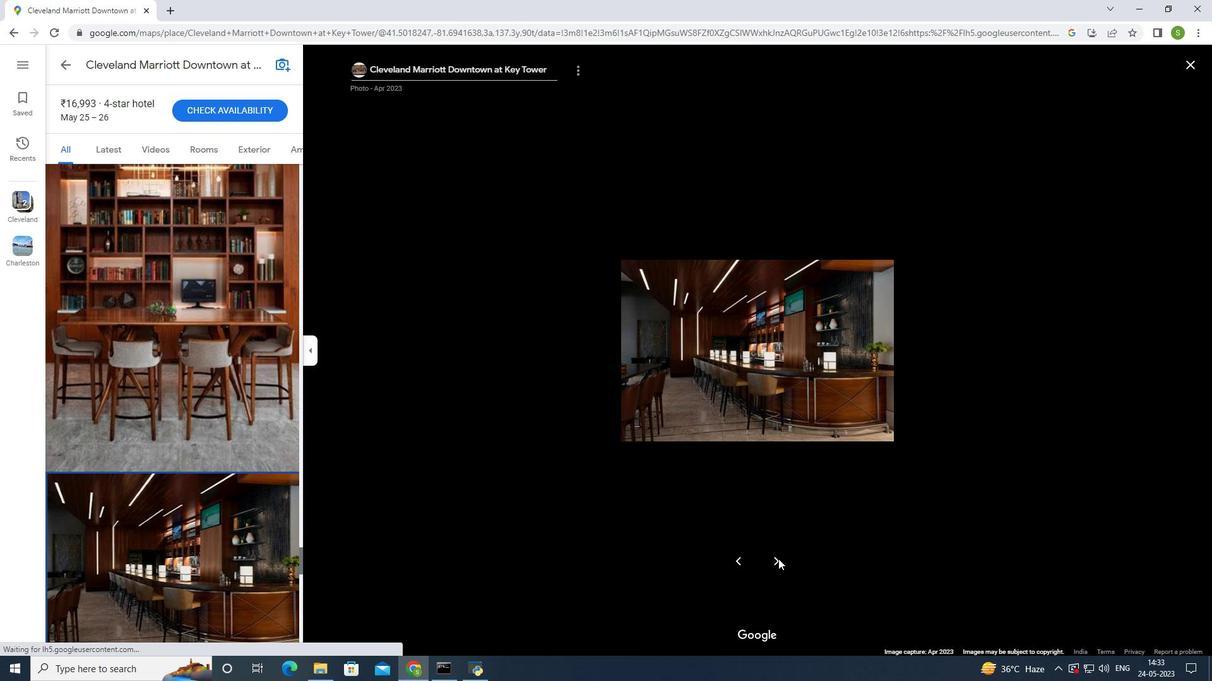 
Action: Mouse pressed left at (778, 559)
Screenshot: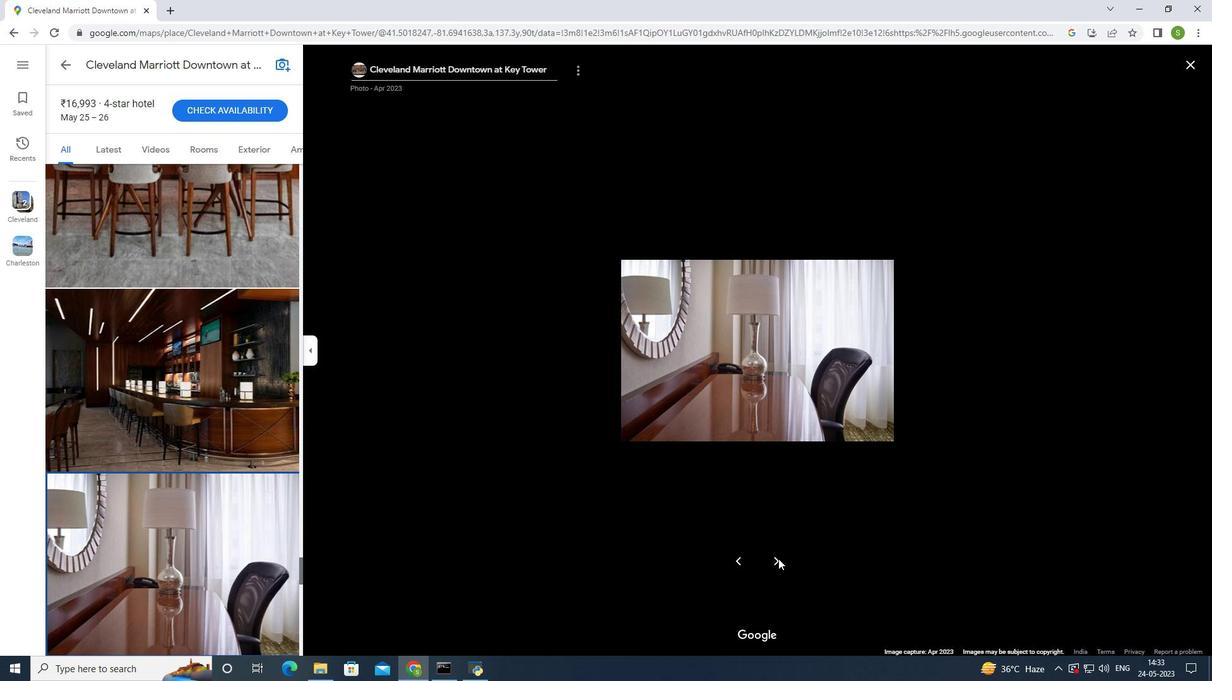 
Action: Mouse pressed left at (778, 559)
Screenshot: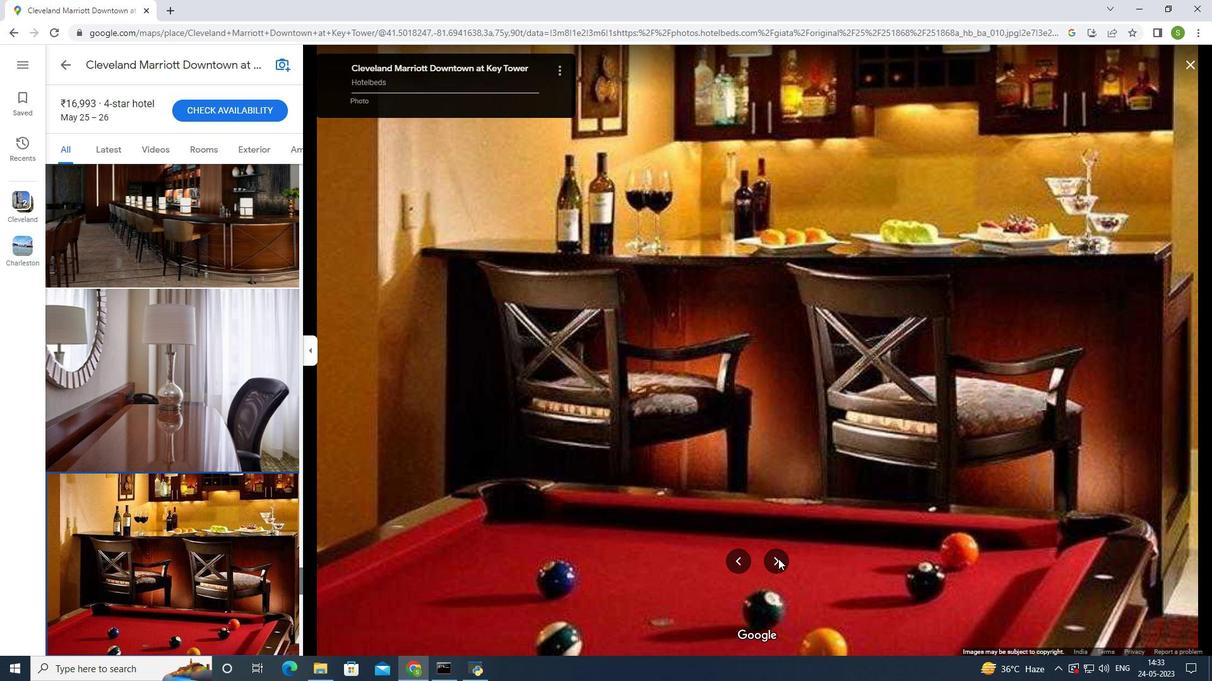 
Action: Mouse pressed left at (778, 559)
Screenshot: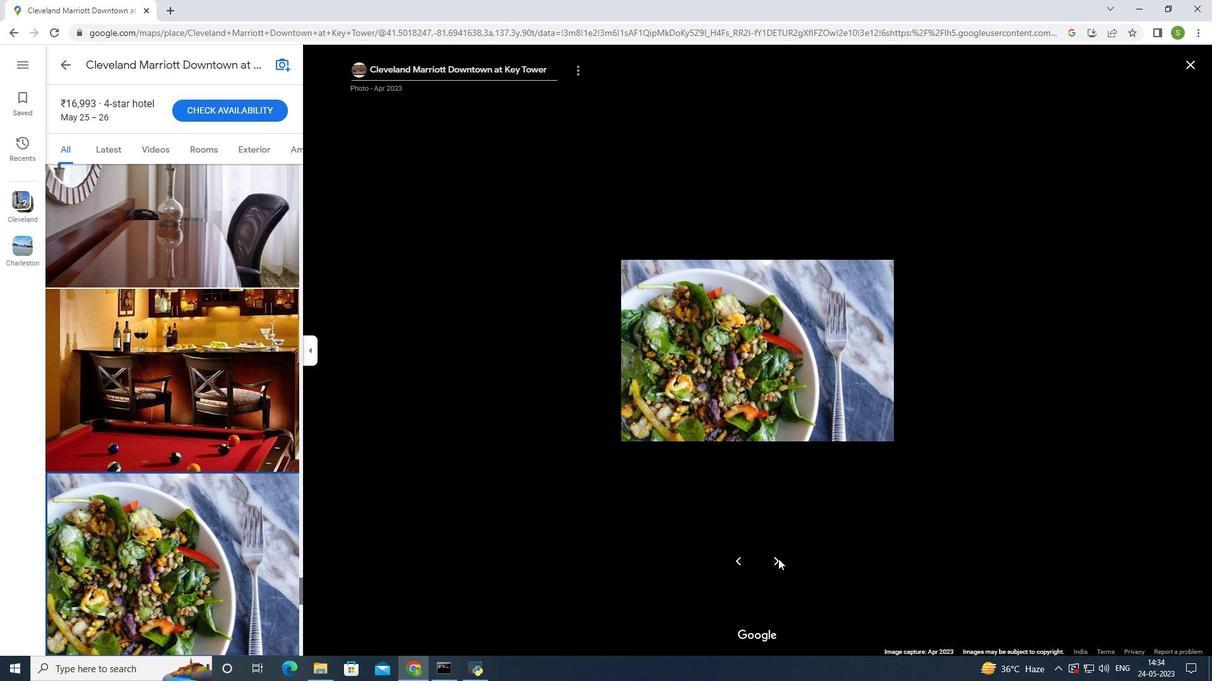 
Action: Mouse pressed left at (778, 559)
Screenshot: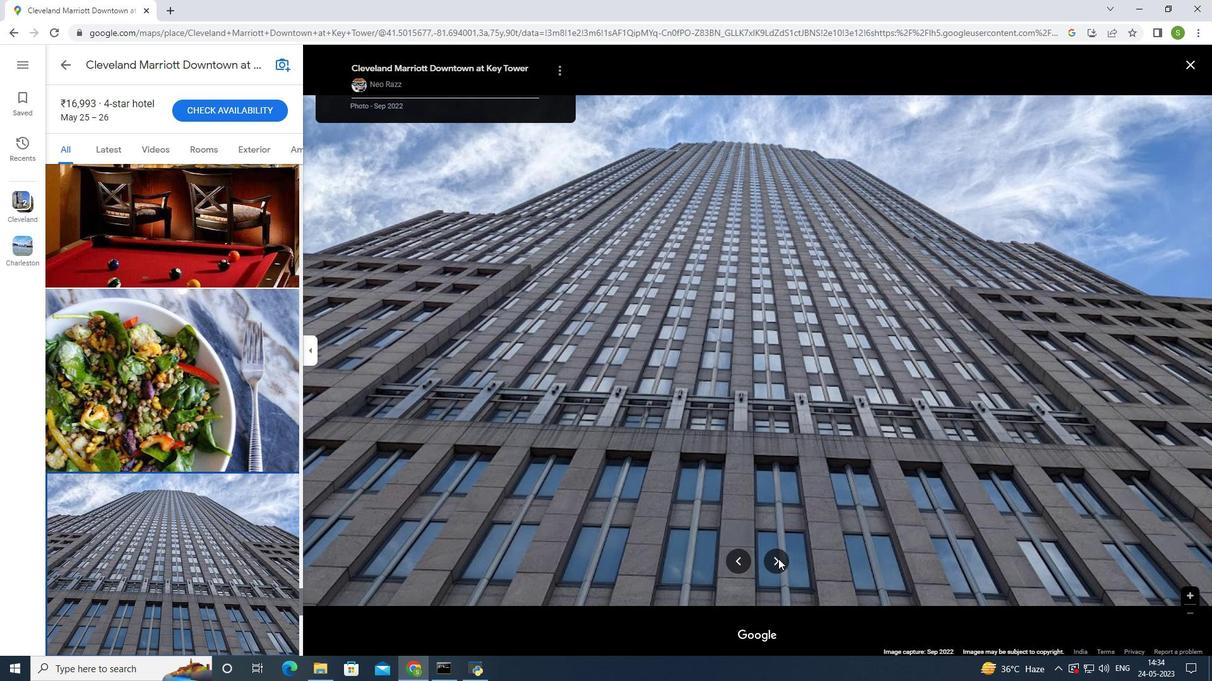 
Action: Mouse pressed left at (778, 559)
Screenshot: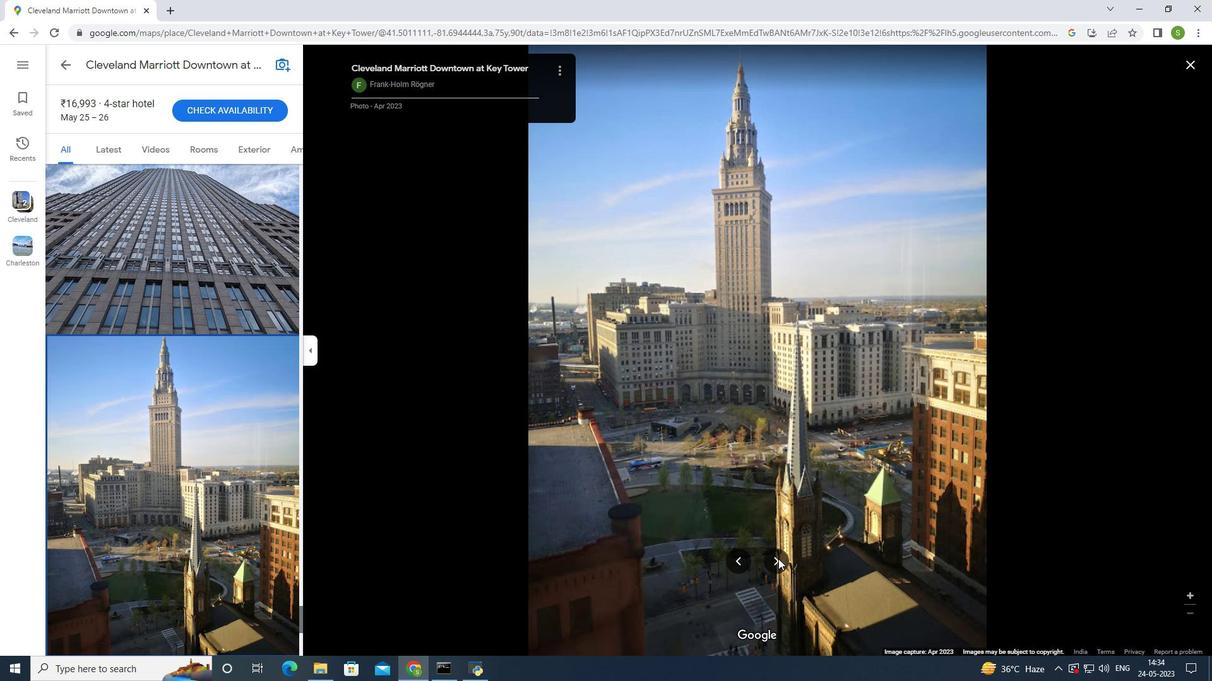 
Action: Mouse moved to (63, 67)
Screenshot: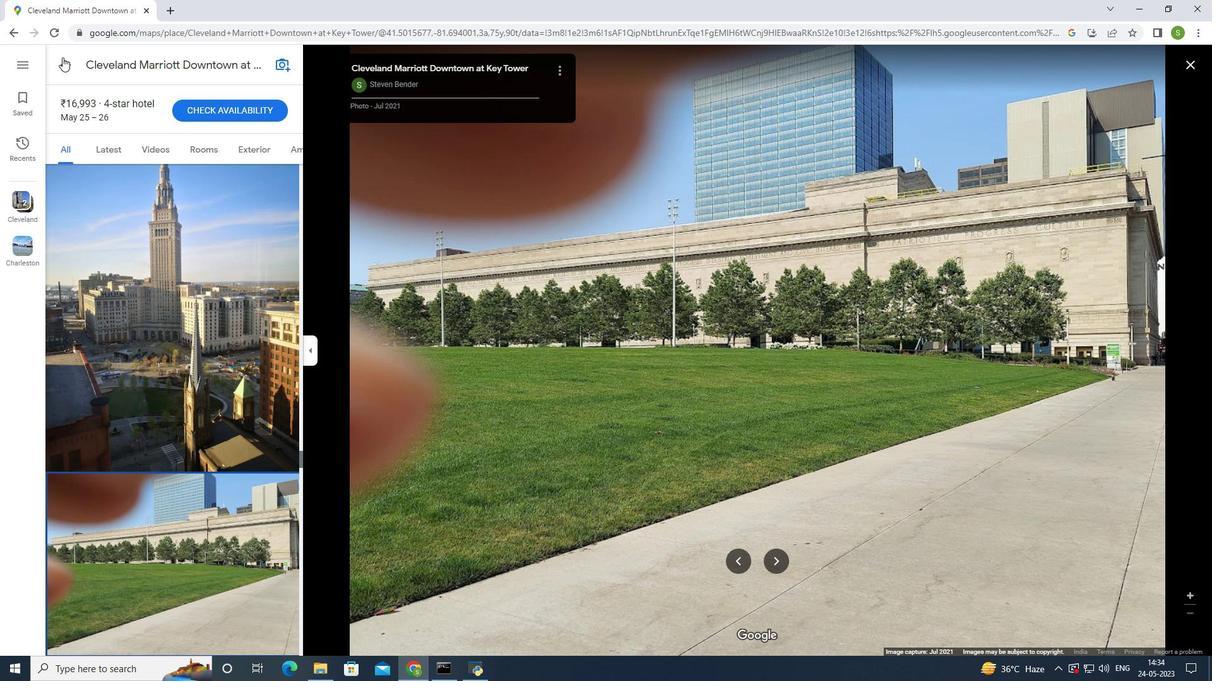 
Action: Mouse pressed left at (63, 67)
Screenshot: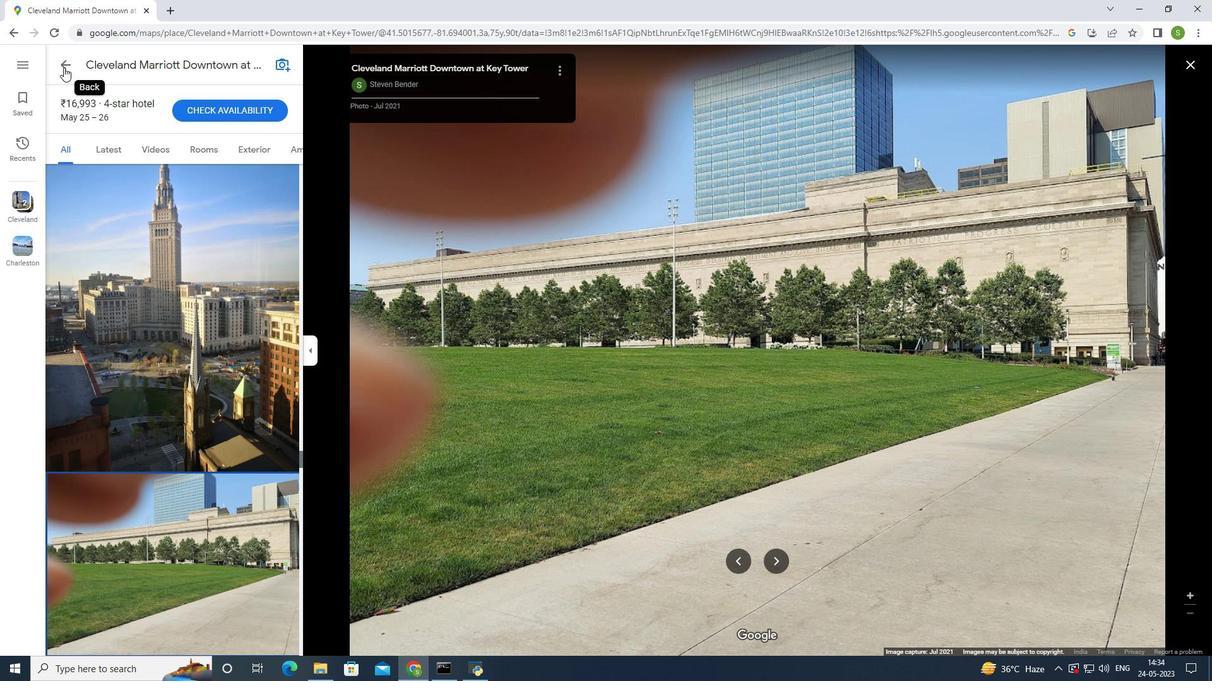 
Action: Mouse moved to (971, 412)
Screenshot: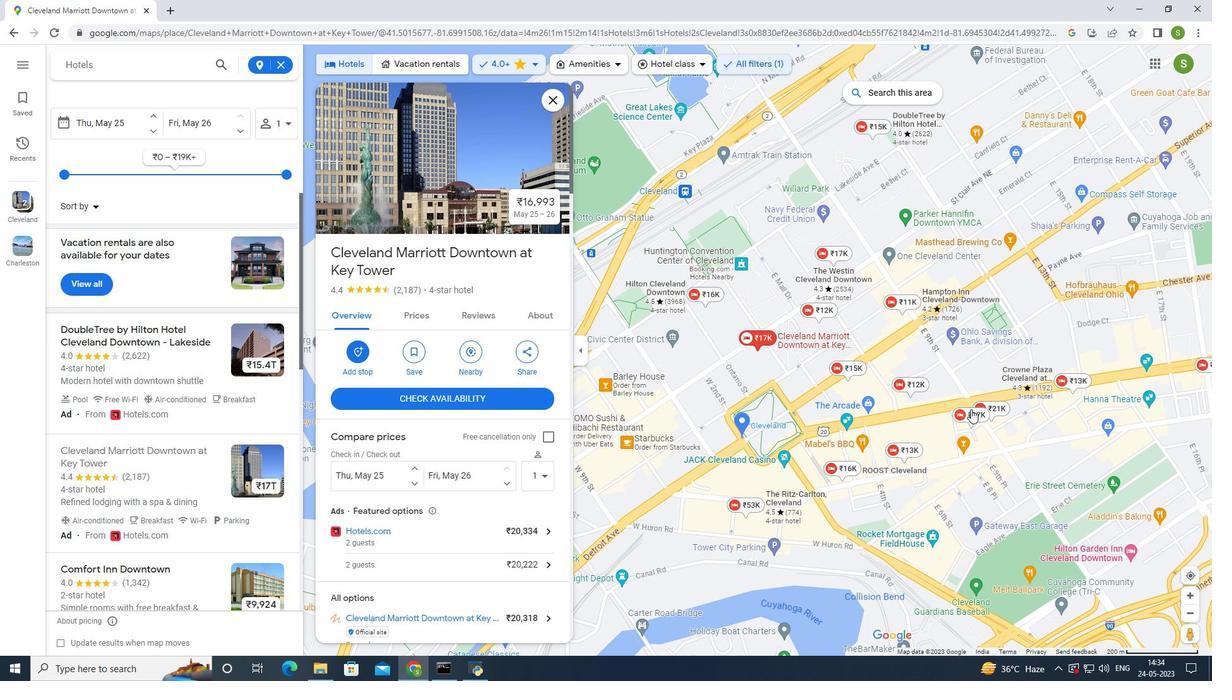 
Action: Mouse pressed left at (971, 412)
Screenshot: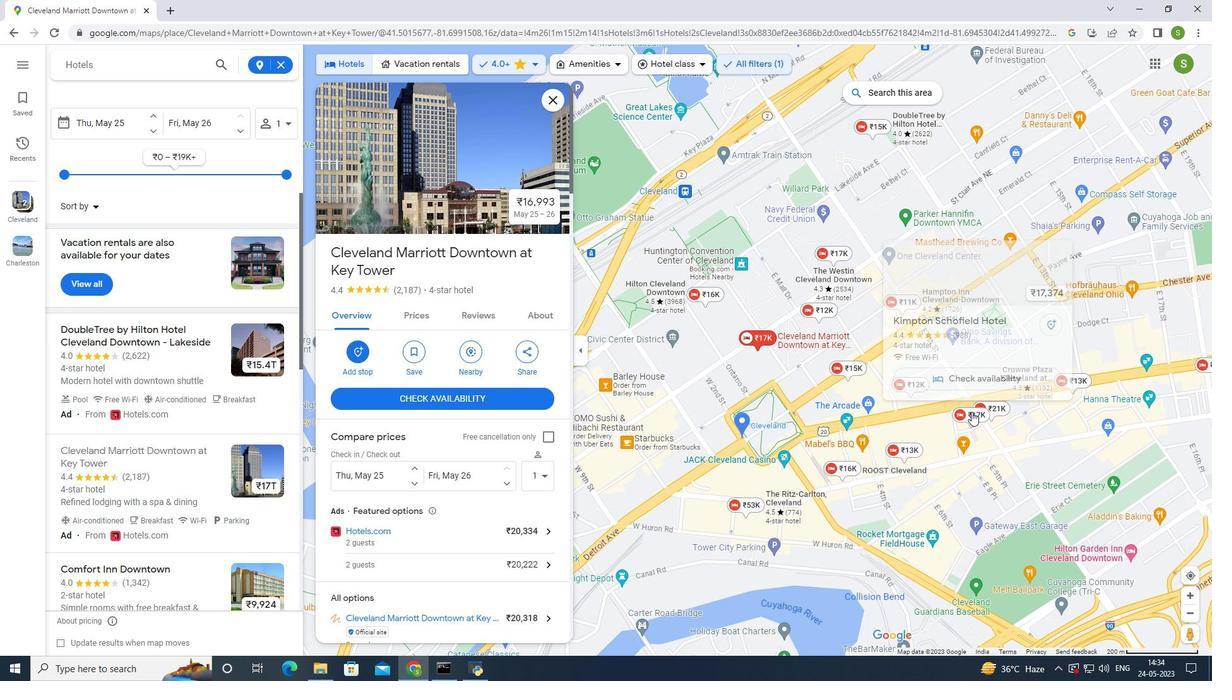 
Action: Mouse moved to (440, 447)
Screenshot: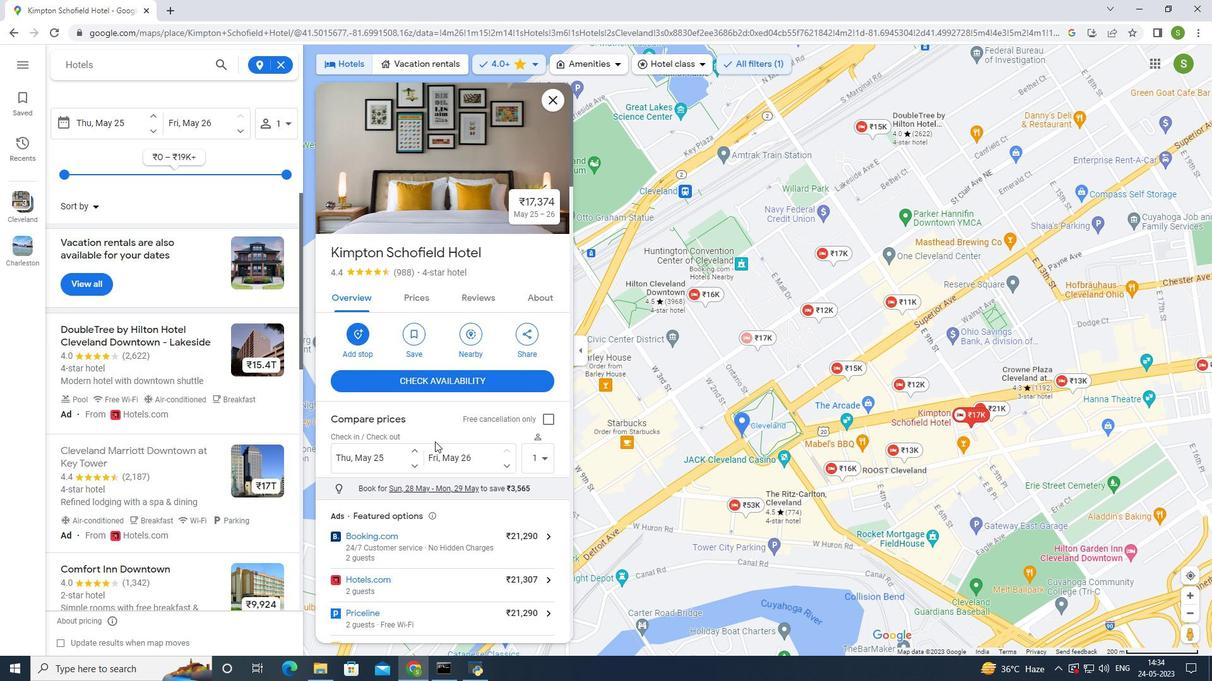 
Action: Mouse scrolled (440, 446) with delta (0, 0)
Screenshot: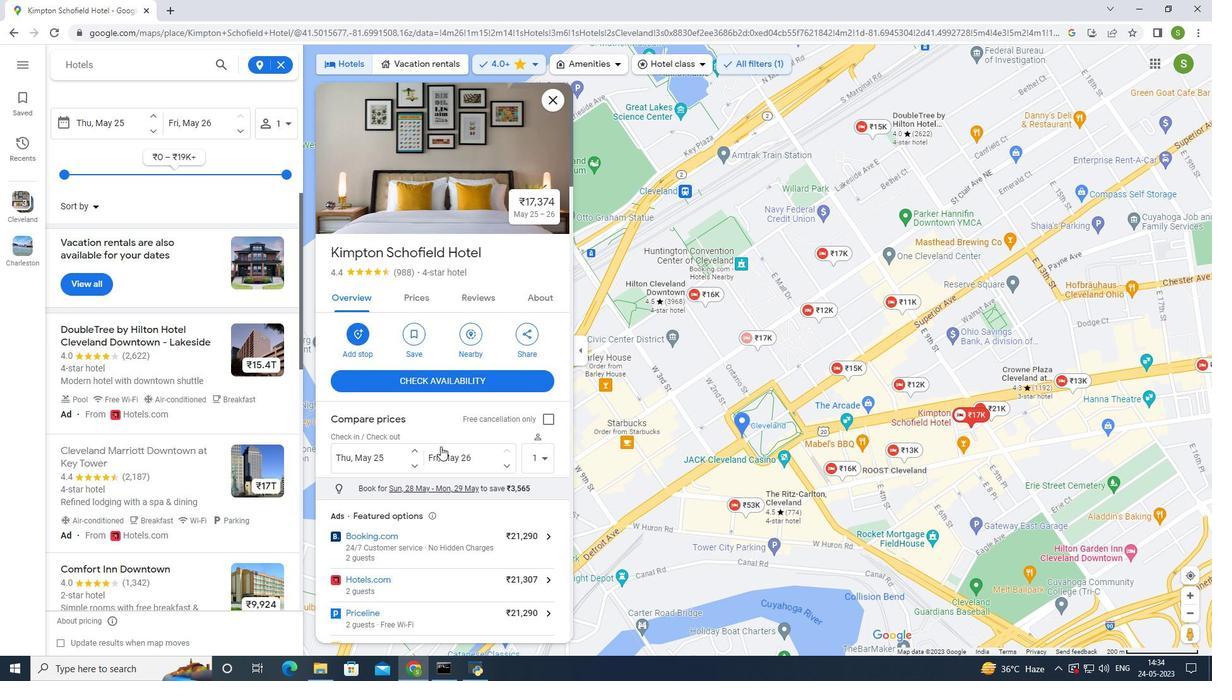 
Action: Mouse scrolled (440, 446) with delta (0, 0)
Screenshot: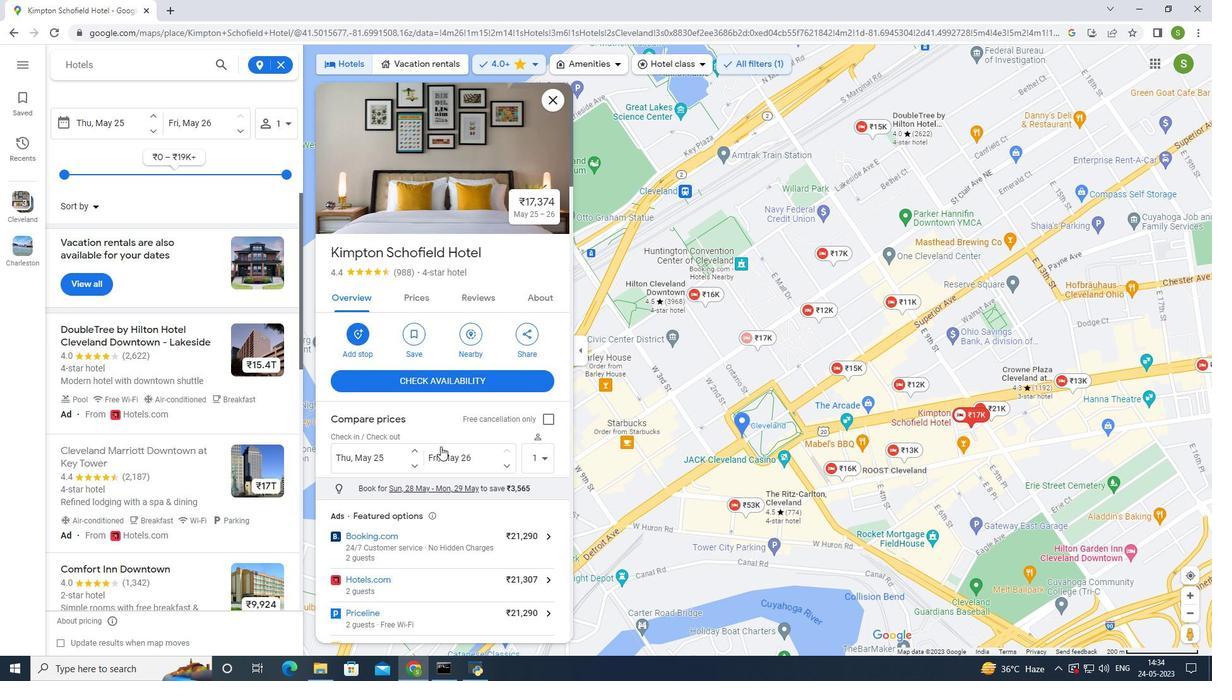 
Action: Mouse scrolled (440, 446) with delta (0, 0)
Screenshot: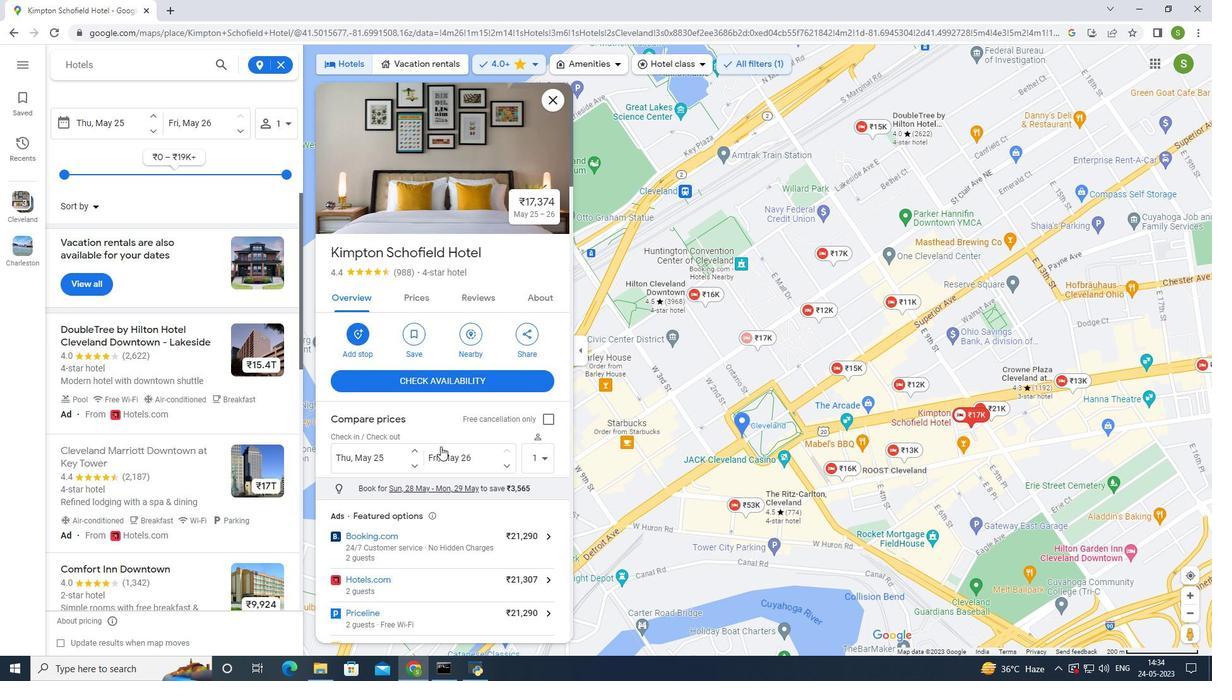 
Action: Mouse scrolled (440, 446) with delta (0, 0)
Screenshot: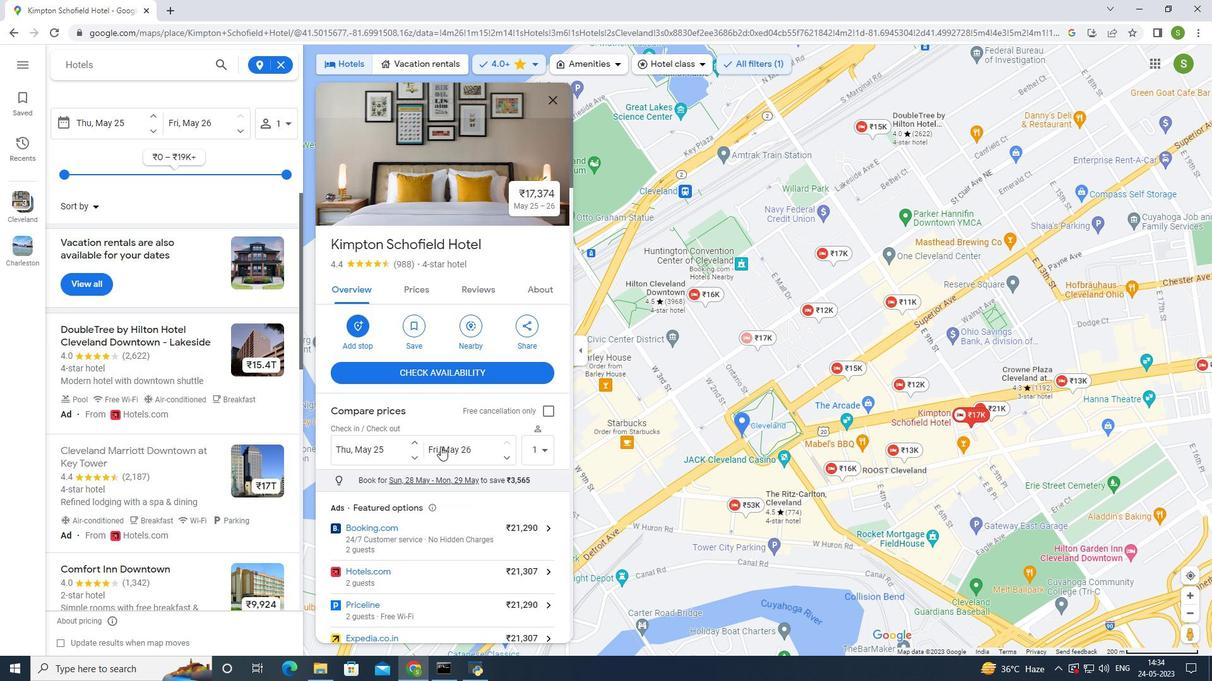 
Action: Mouse scrolled (440, 446) with delta (0, 0)
Screenshot: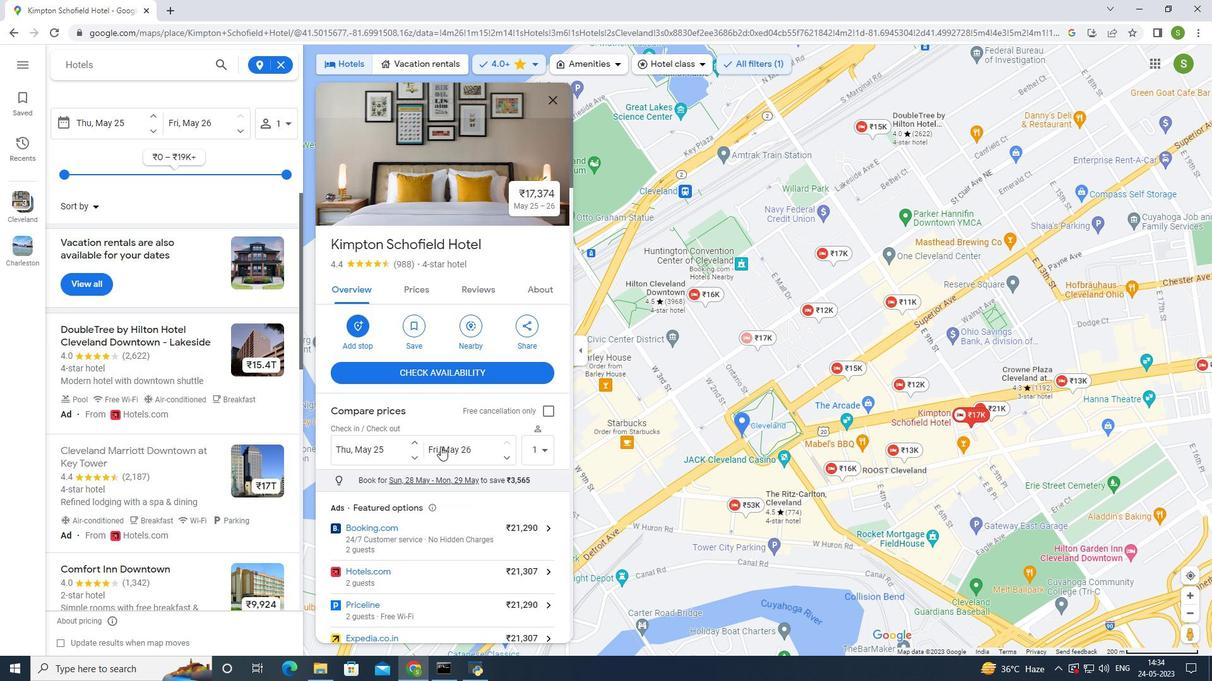 
Action: Mouse scrolled (440, 446) with delta (0, 0)
Screenshot: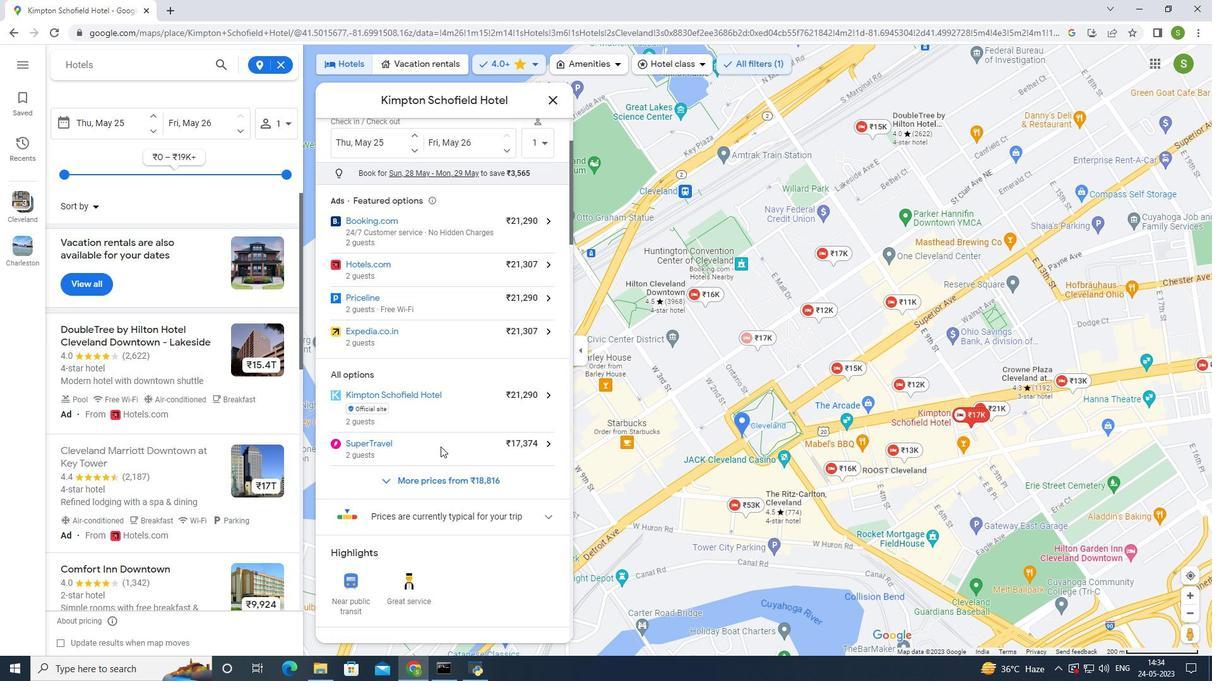 
Action: Mouse scrolled (440, 446) with delta (0, 0)
Screenshot: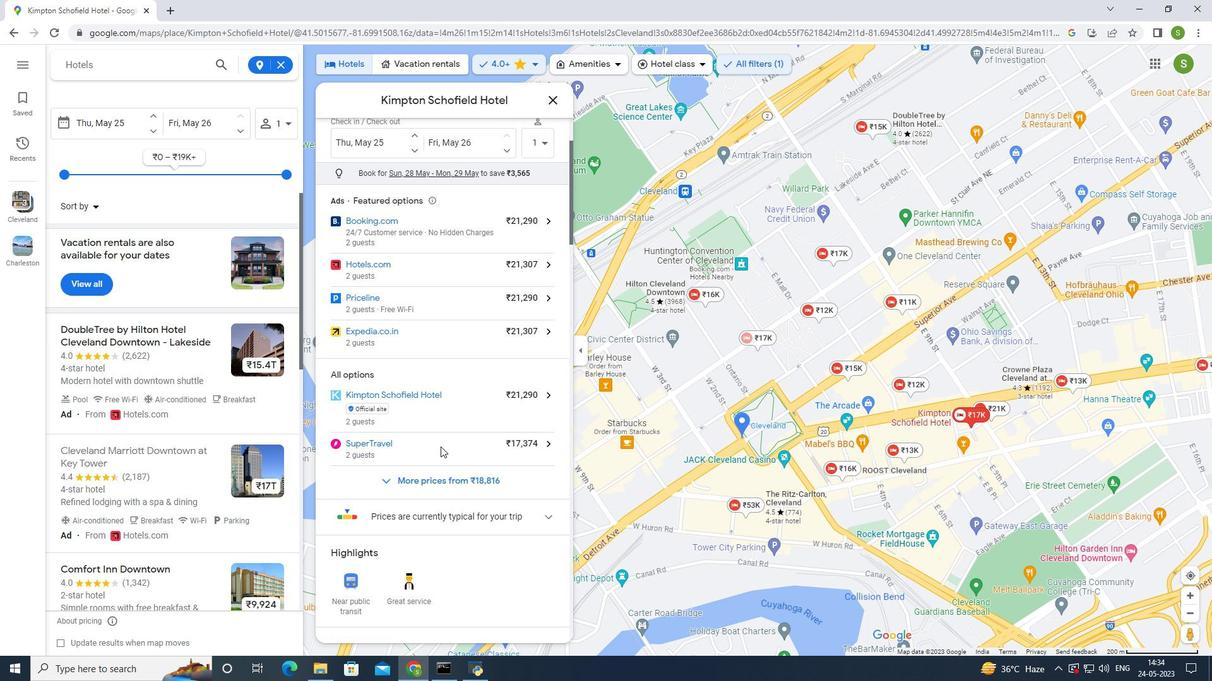 
Action: Mouse scrolled (440, 446) with delta (0, 0)
Screenshot: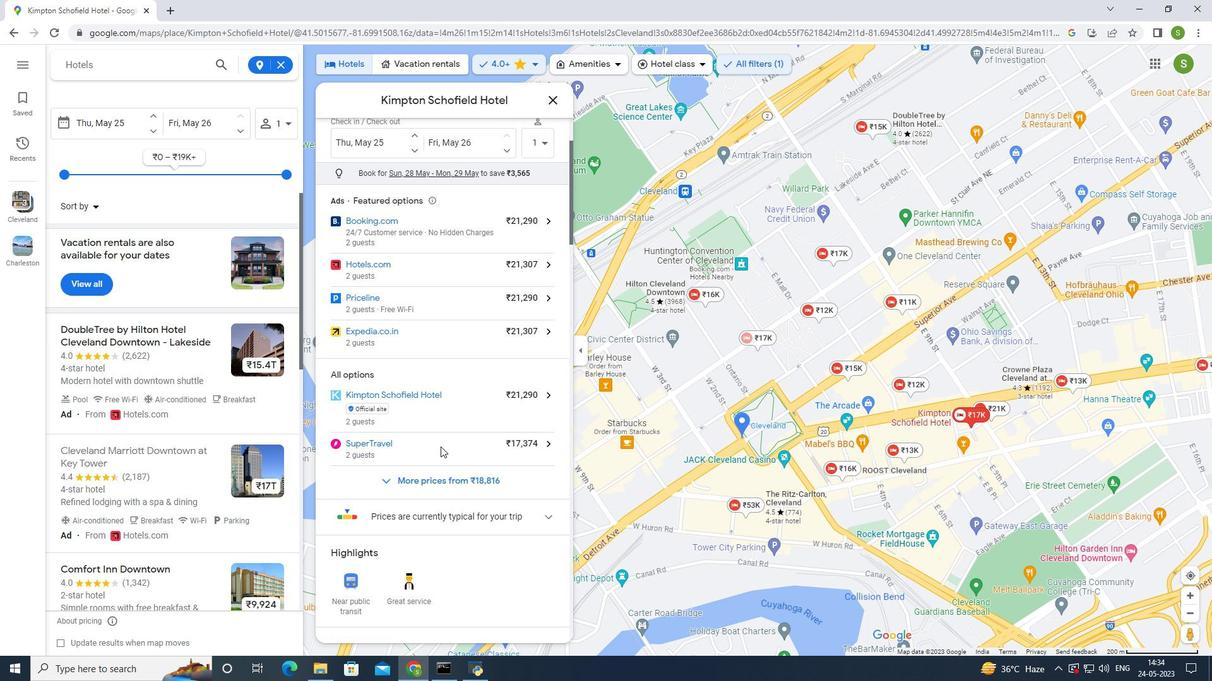 
Action: Mouse scrolled (440, 446) with delta (0, 0)
Screenshot: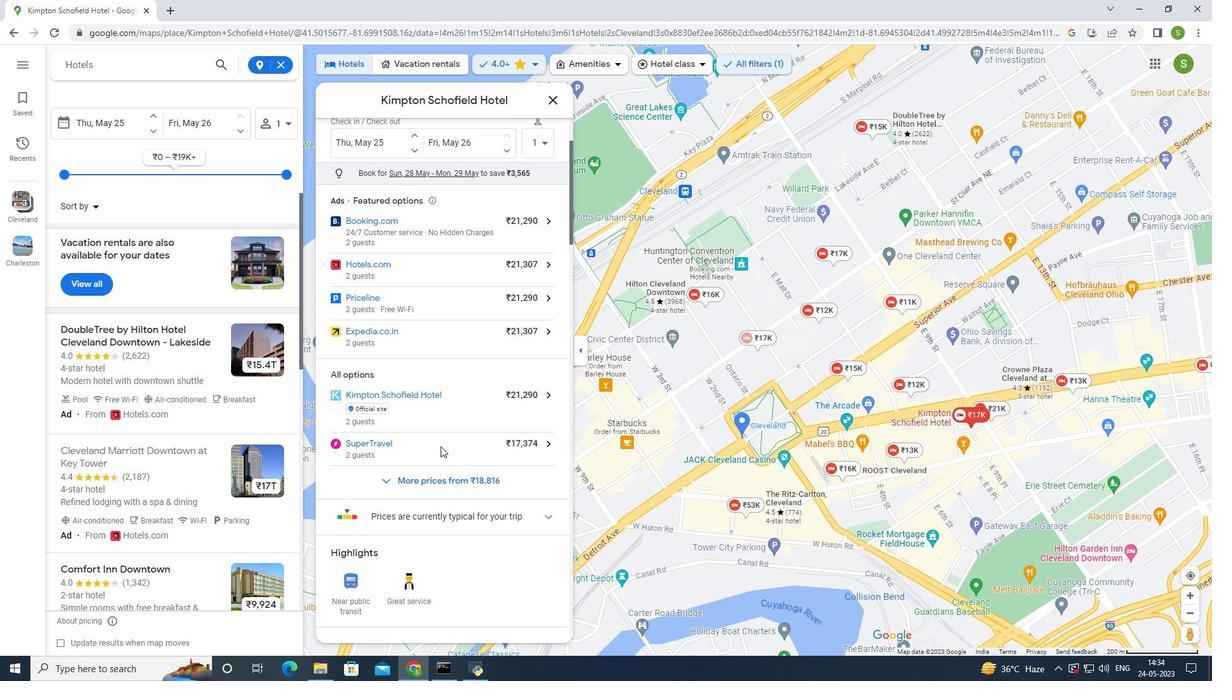 
Action: Mouse scrolled (440, 446) with delta (0, 0)
Screenshot: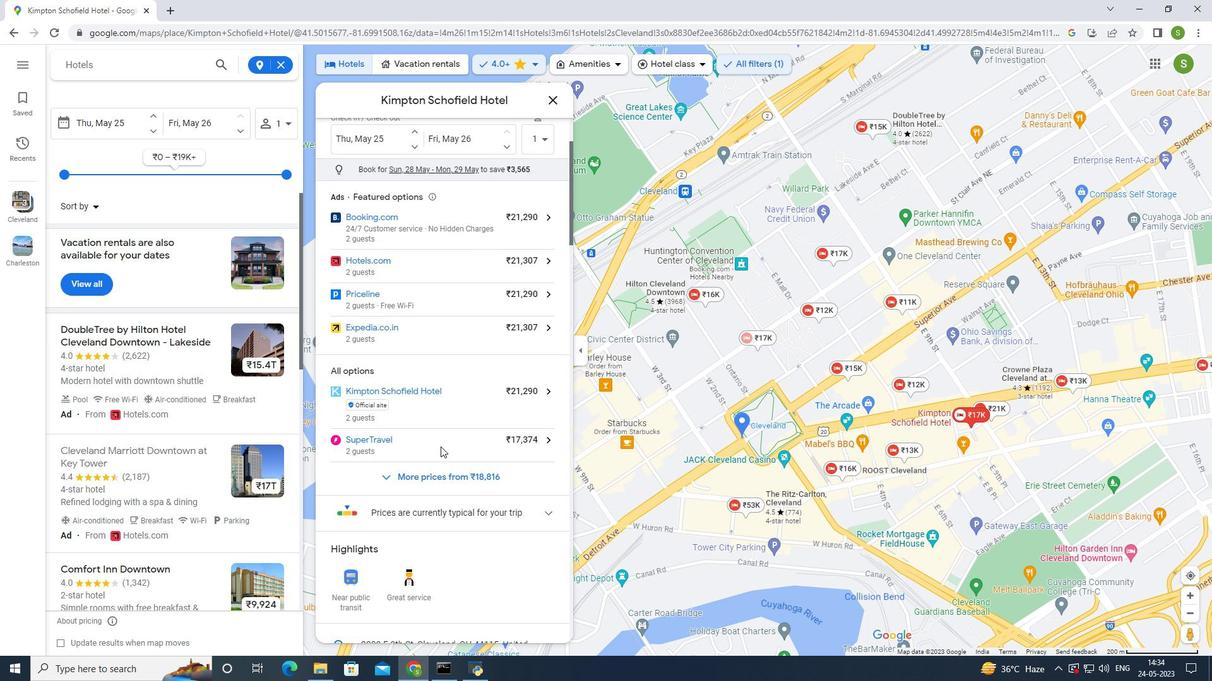 
Action: Mouse scrolled (440, 446) with delta (0, 0)
Screenshot: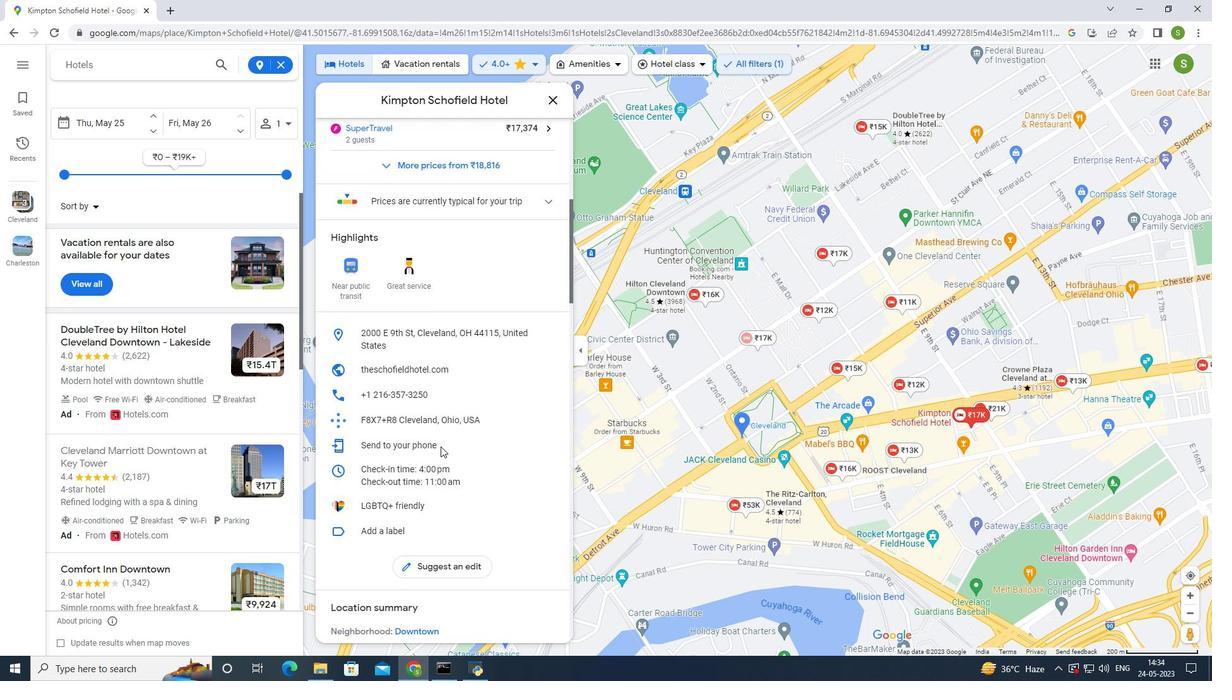 
Action: Mouse scrolled (440, 446) with delta (0, 0)
Screenshot: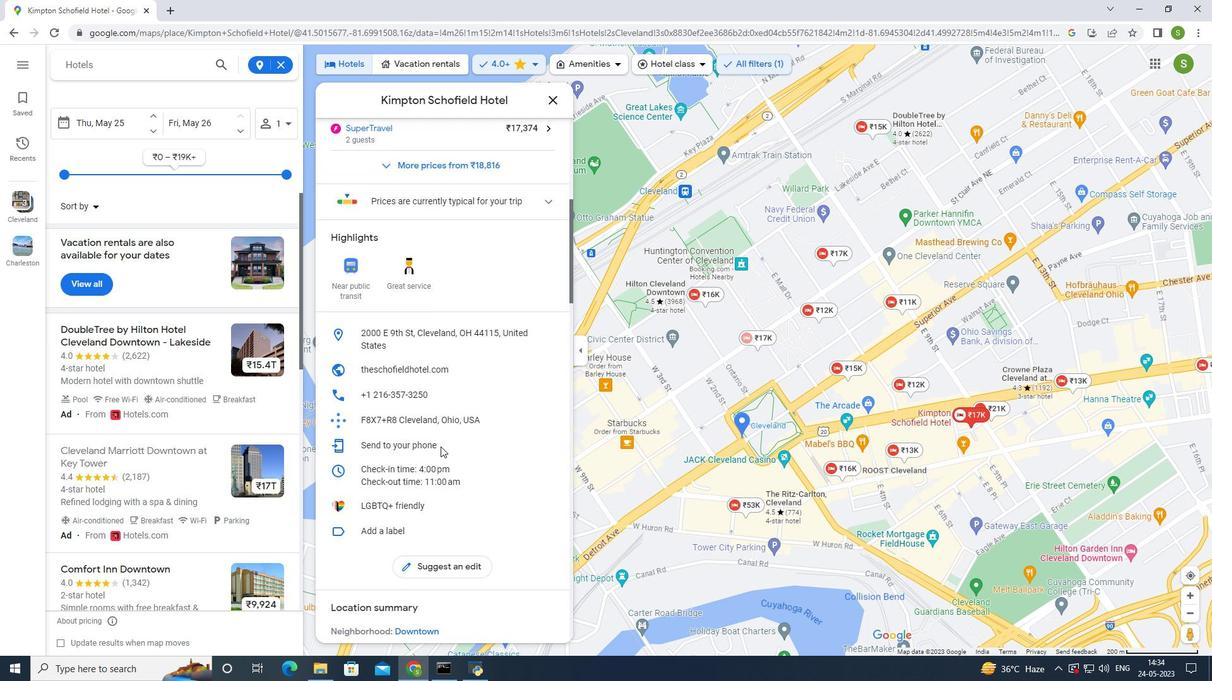 
Action: Mouse scrolled (440, 446) with delta (0, 0)
Screenshot: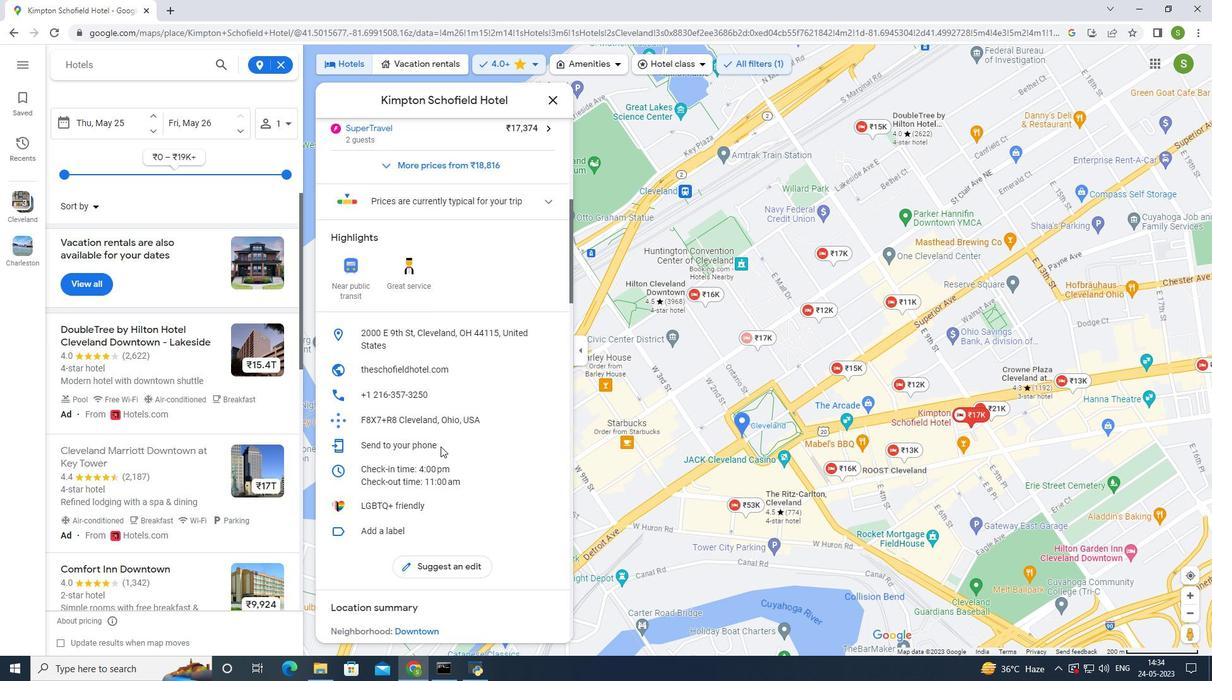 
Action: Mouse scrolled (440, 446) with delta (0, 0)
Screenshot: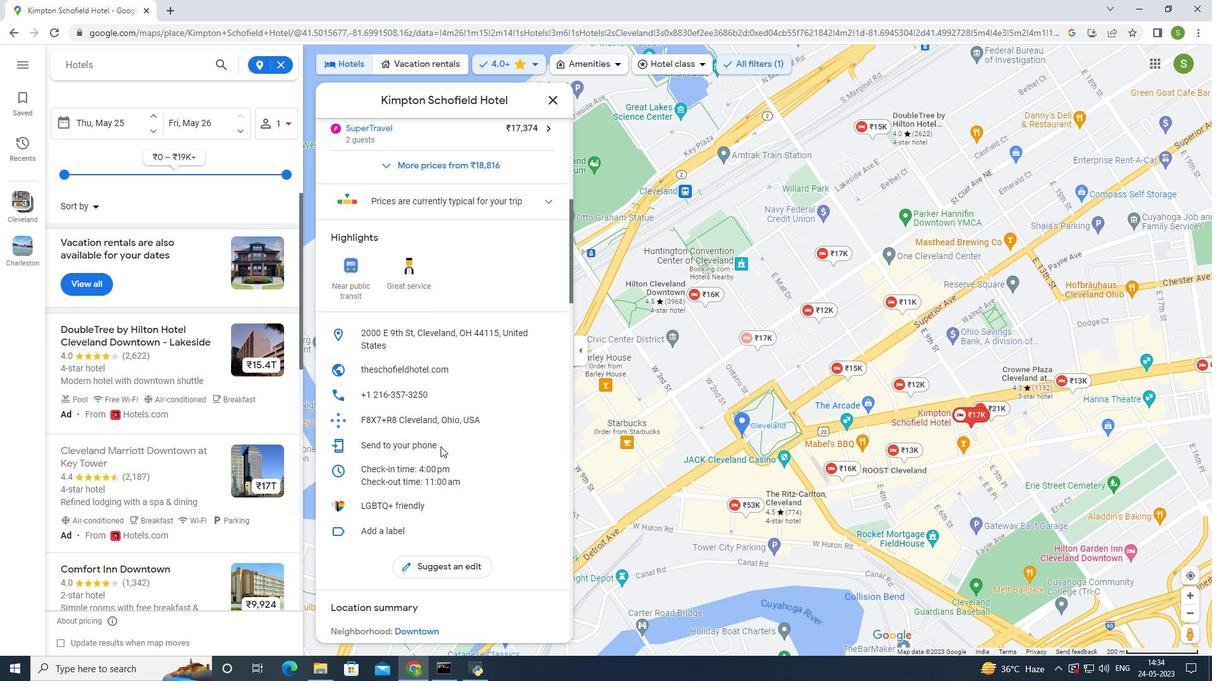 
Action: Mouse scrolled (440, 446) with delta (0, 0)
Screenshot: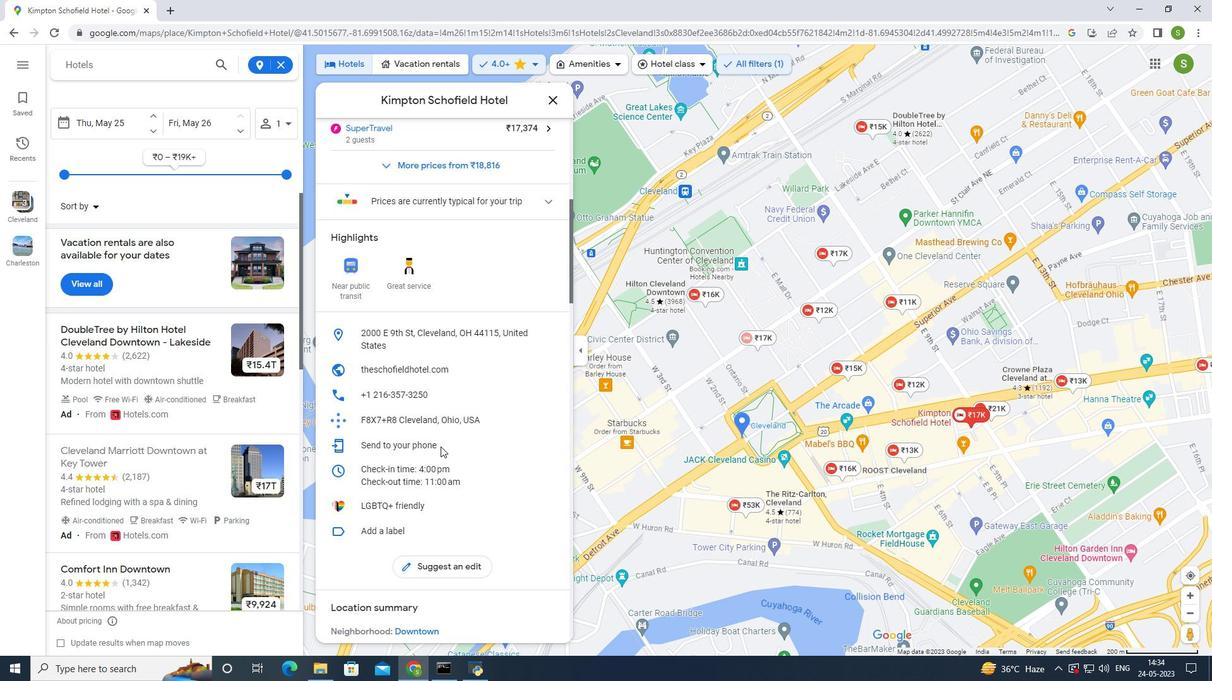 
Action: Mouse scrolled (440, 446) with delta (0, 0)
Screenshot: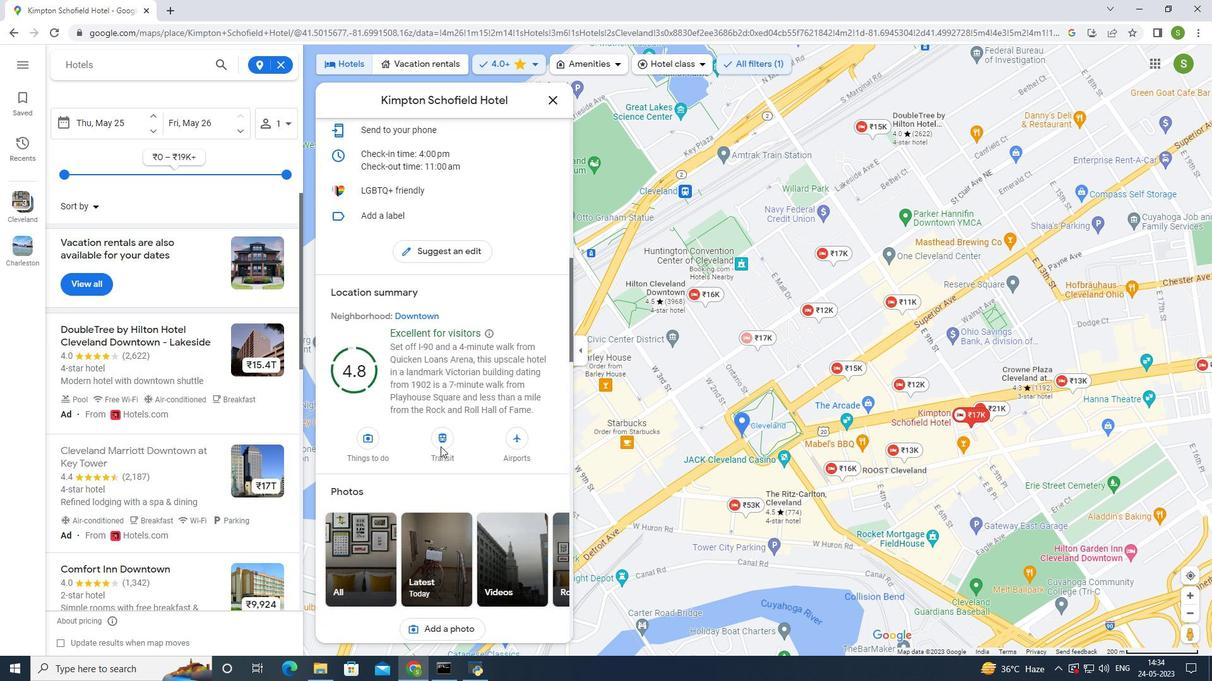 
Action: Mouse scrolled (440, 446) with delta (0, 0)
Screenshot: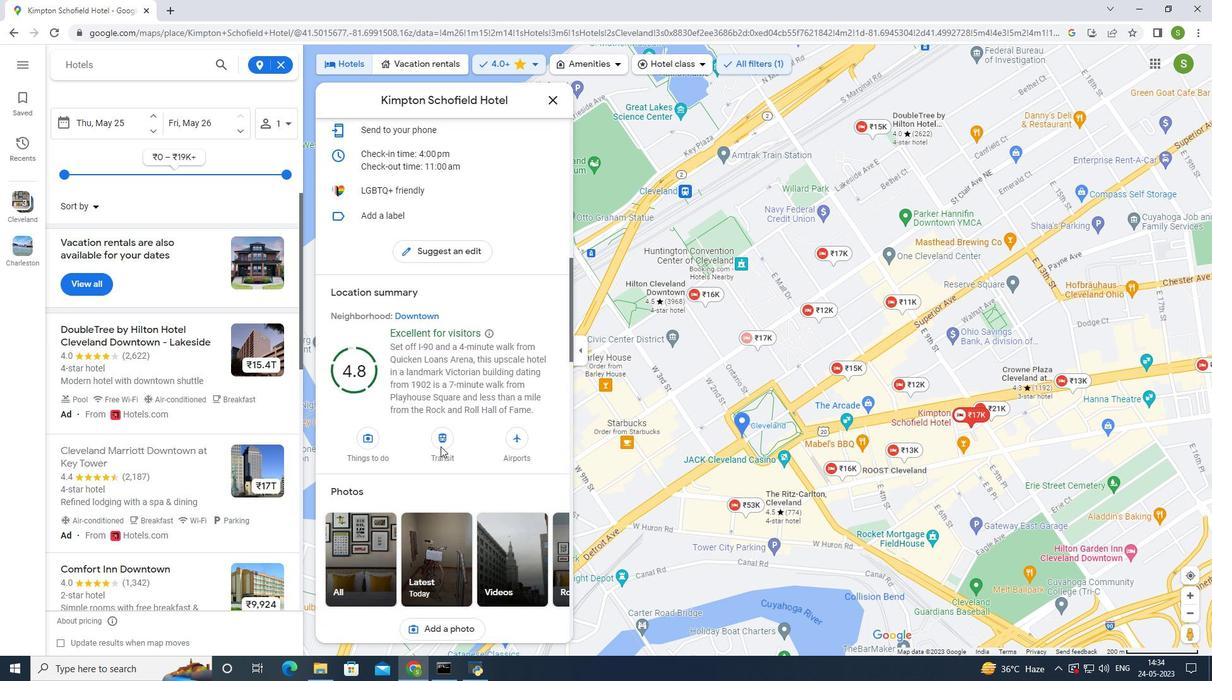 
Action: Mouse scrolled (440, 446) with delta (0, 0)
Screenshot: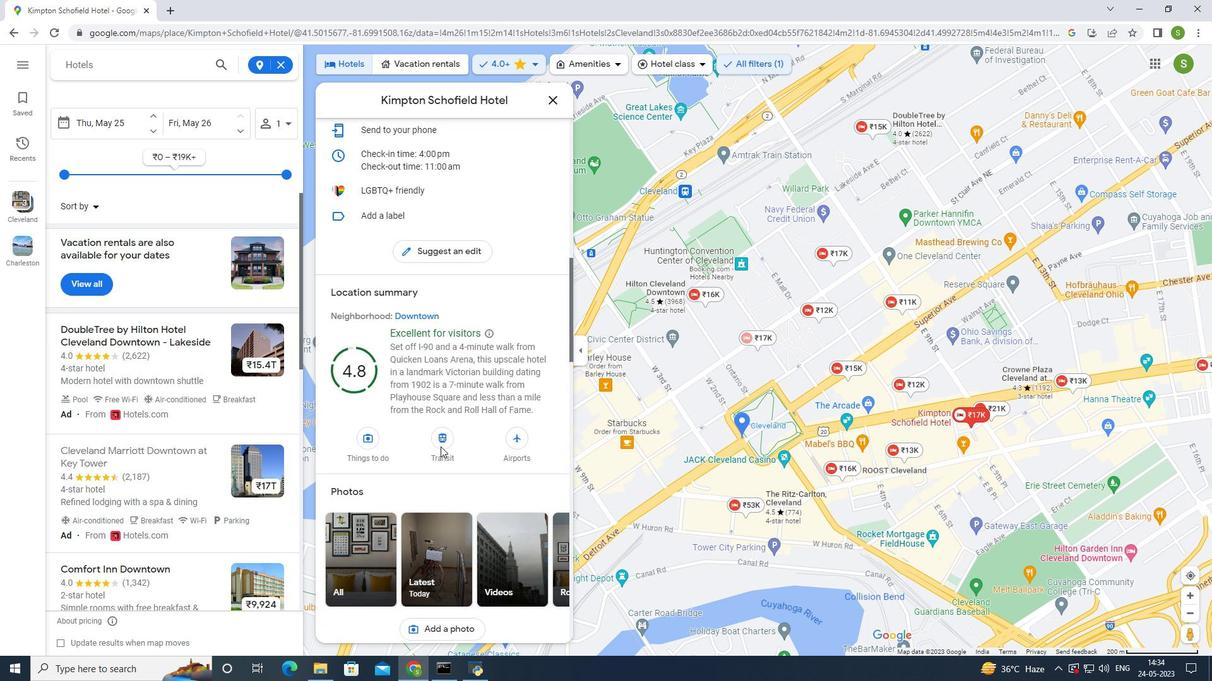 
Action: Mouse moved to (372, 407)
Screenshot: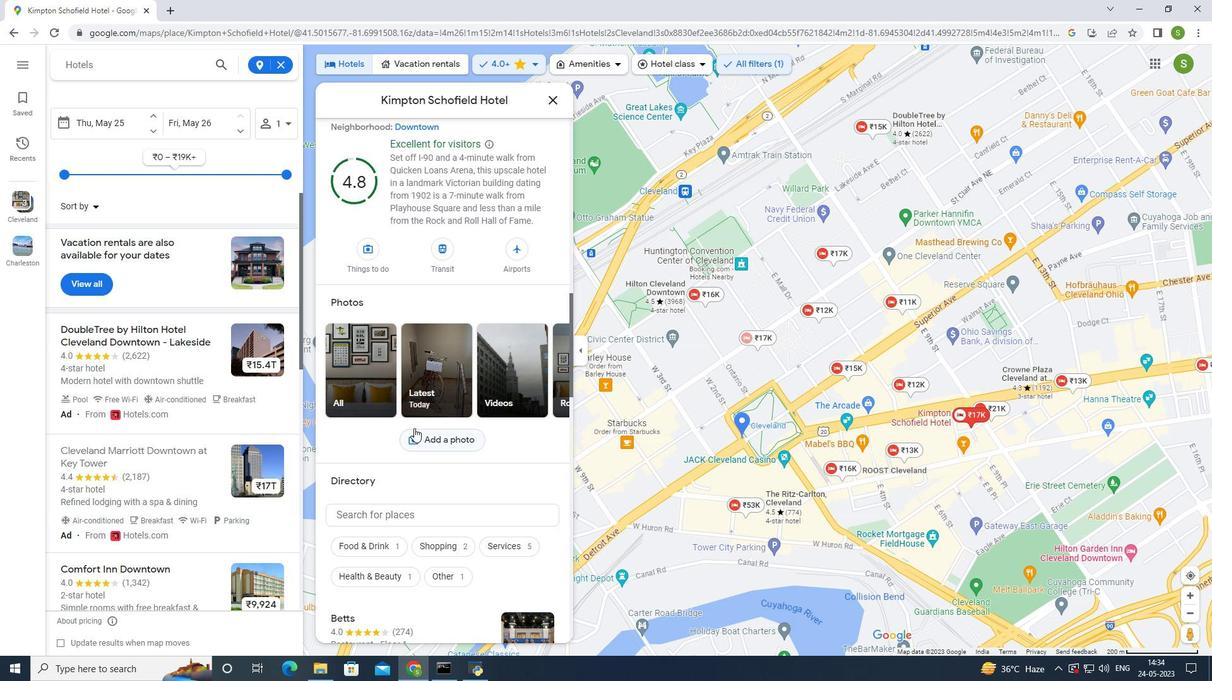 
Action: Mouse pressed left at (372, 407)
Screenshot: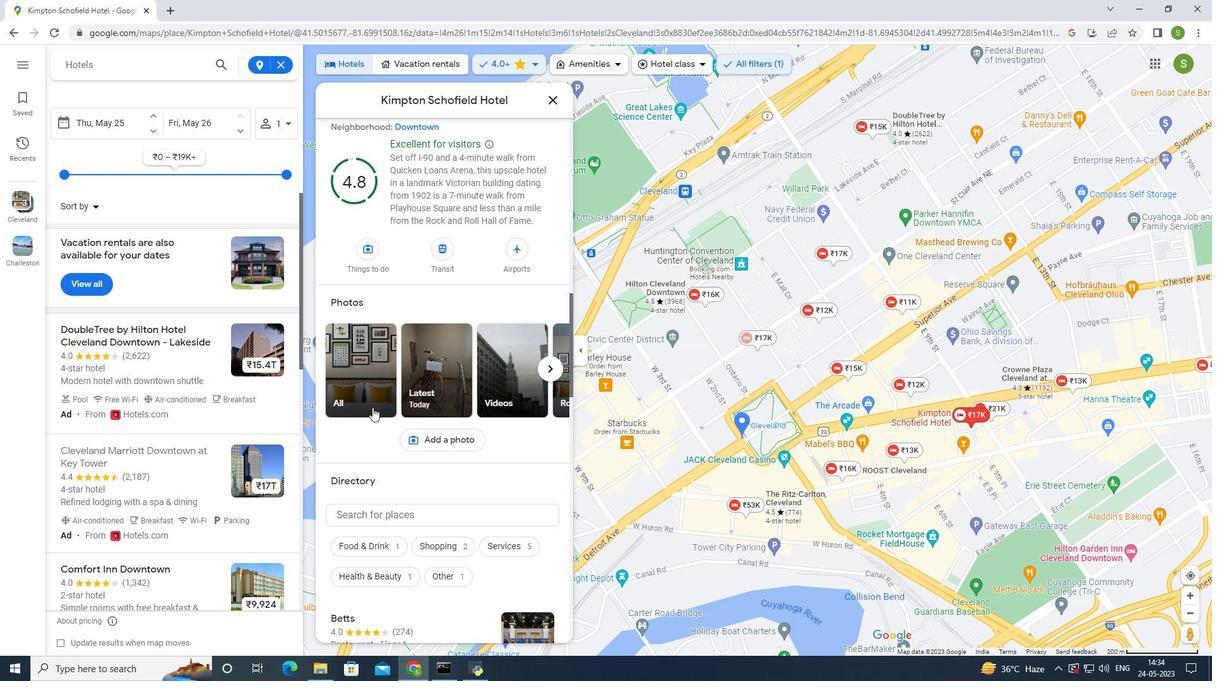 
Action: Mouse moved to (772, 558)
Screenshot: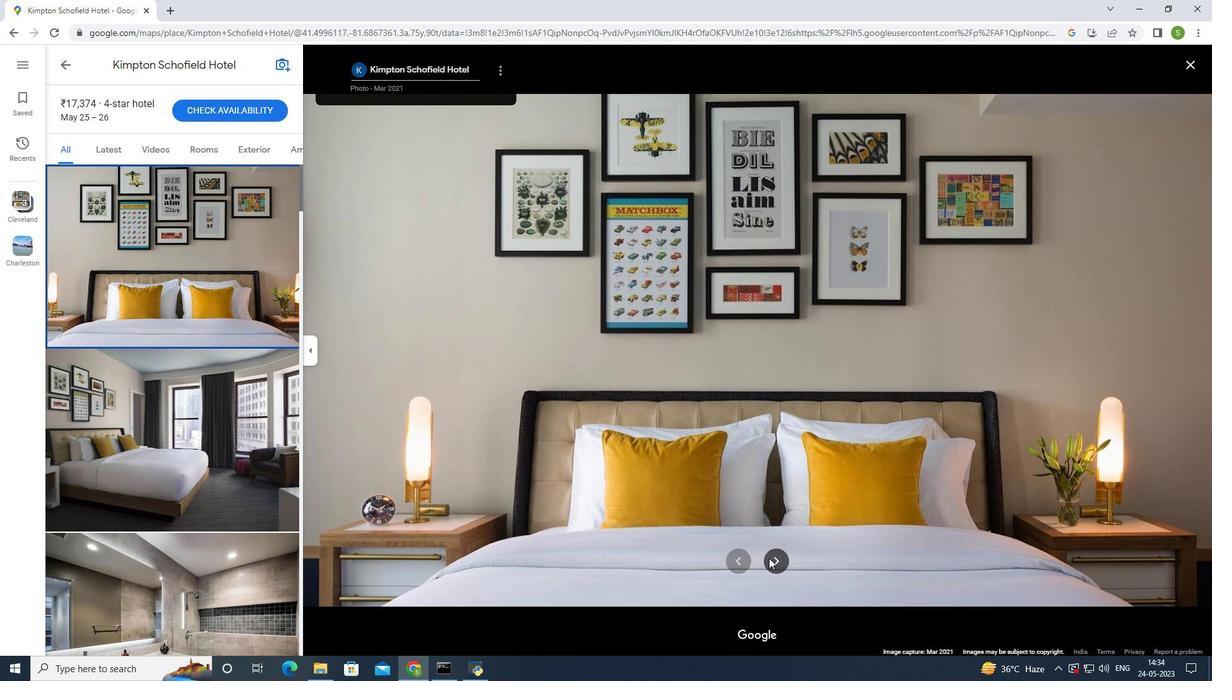 
Action: Mouse pressed left at (772, 558)
Screenshot: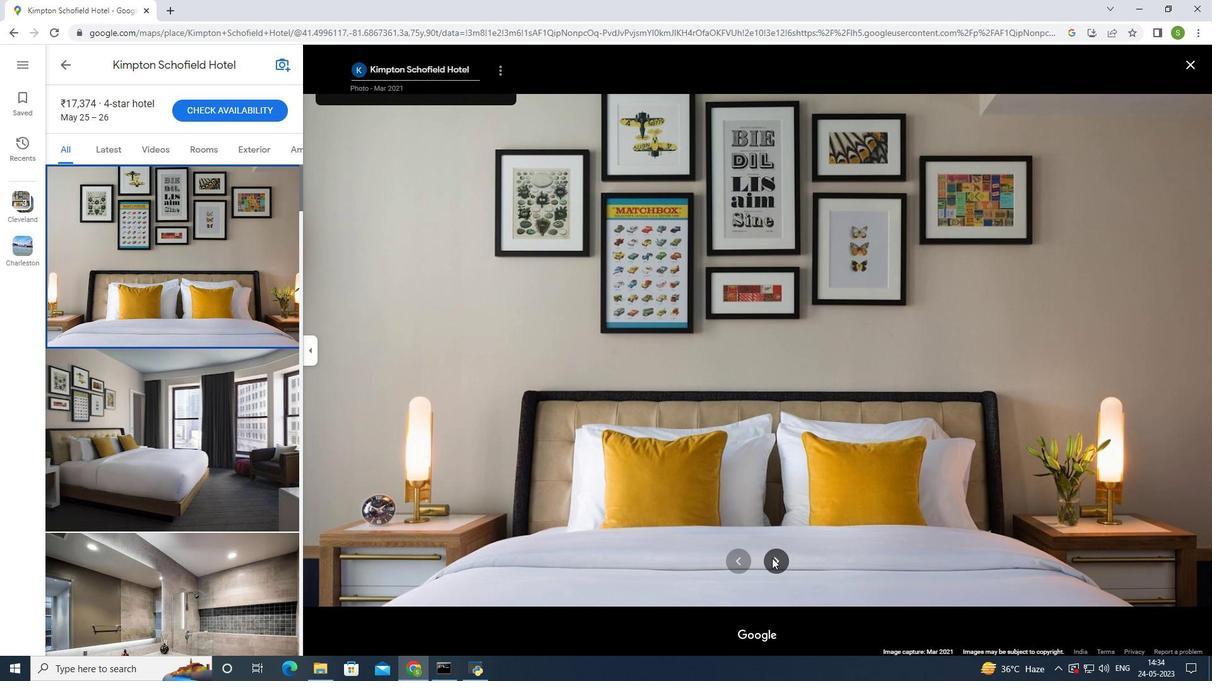 
Action: Mouse pressed left at (772, 558)
Screenshot: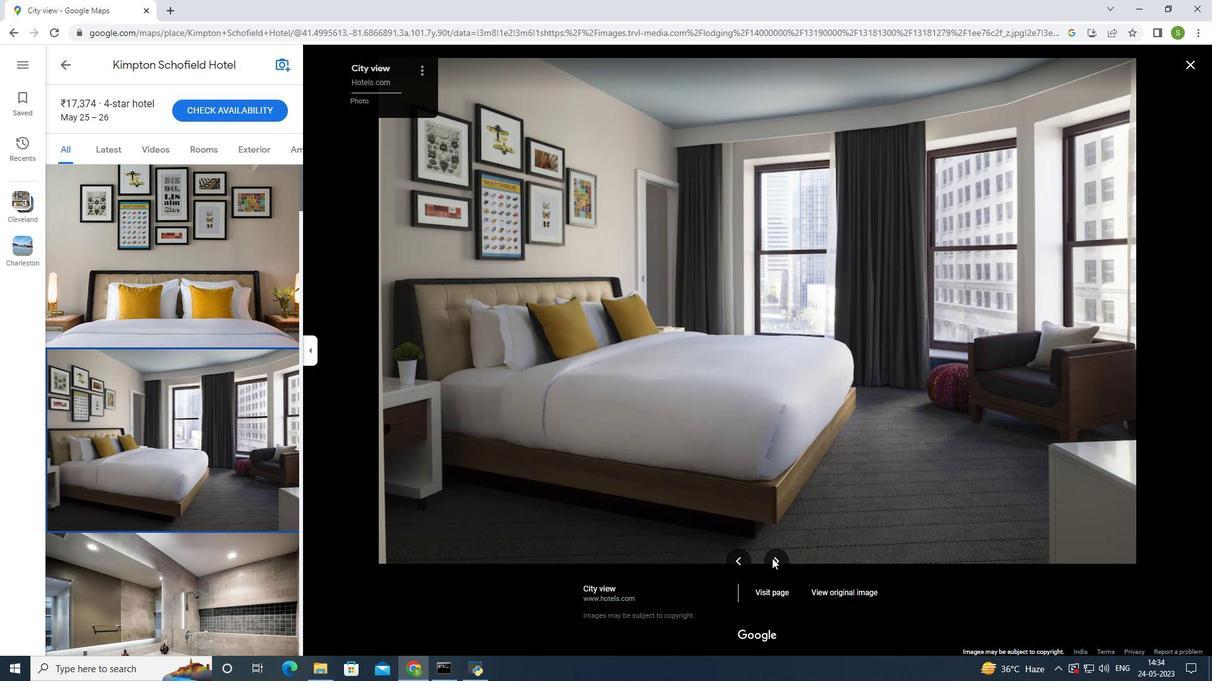 
Action: Mouse moved to (772, 558)
Screenshot: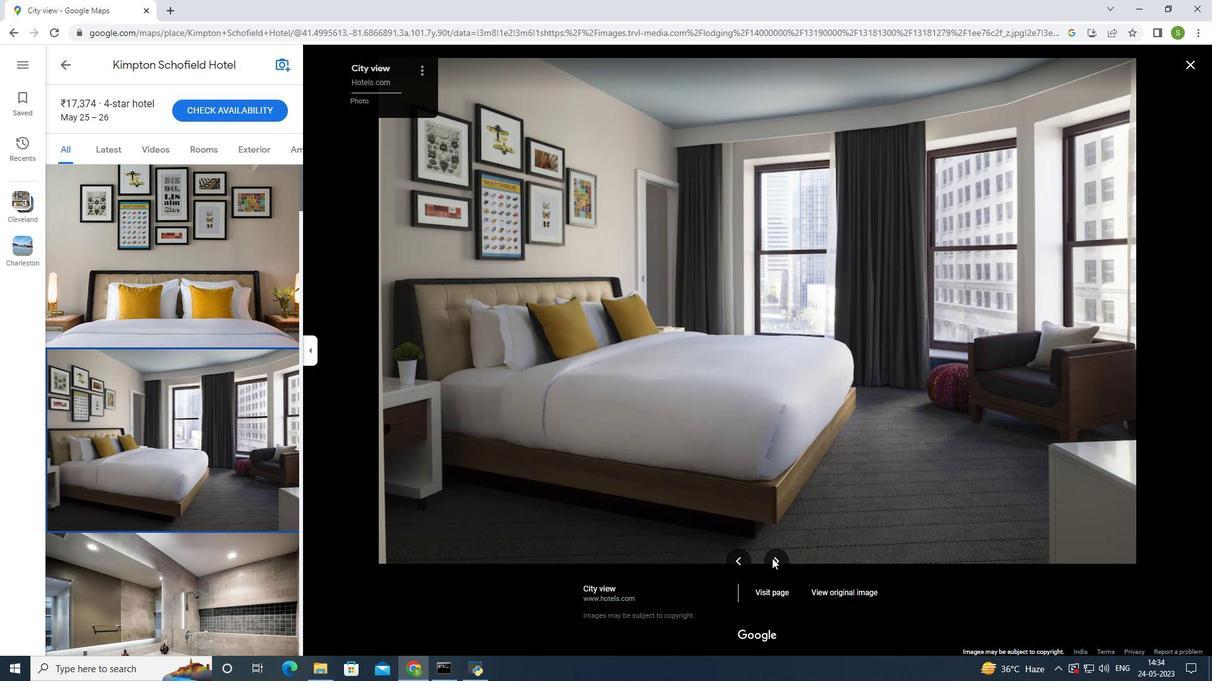 
Action: Mouse pressed left at (772, 558)
Screenshot: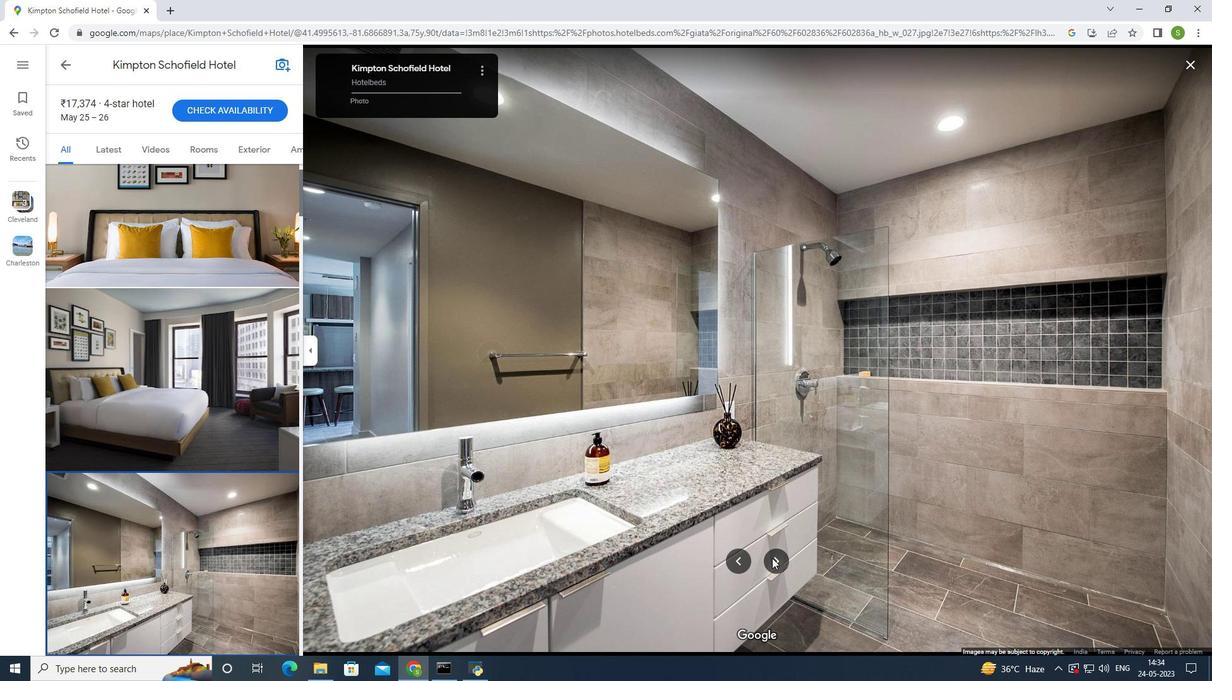 
Action: Mouse pressed left at (772, 558)
Screenshot: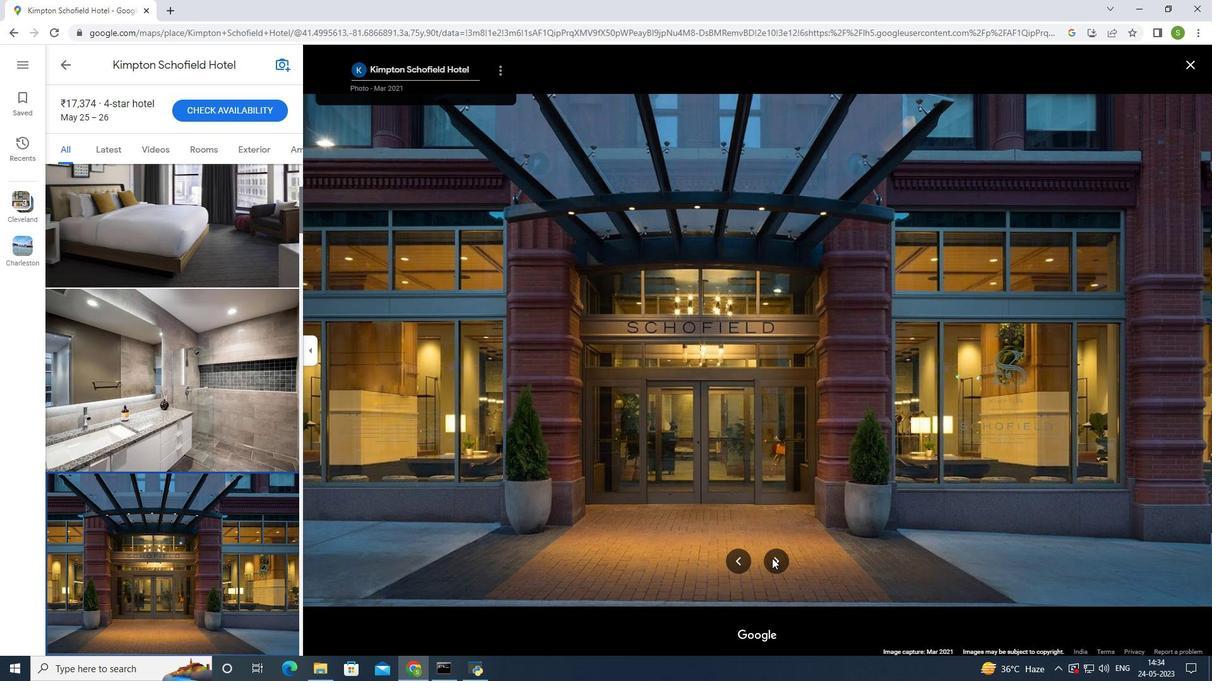 
Action: Mouse pressed left at (772, 558)
Screenshot: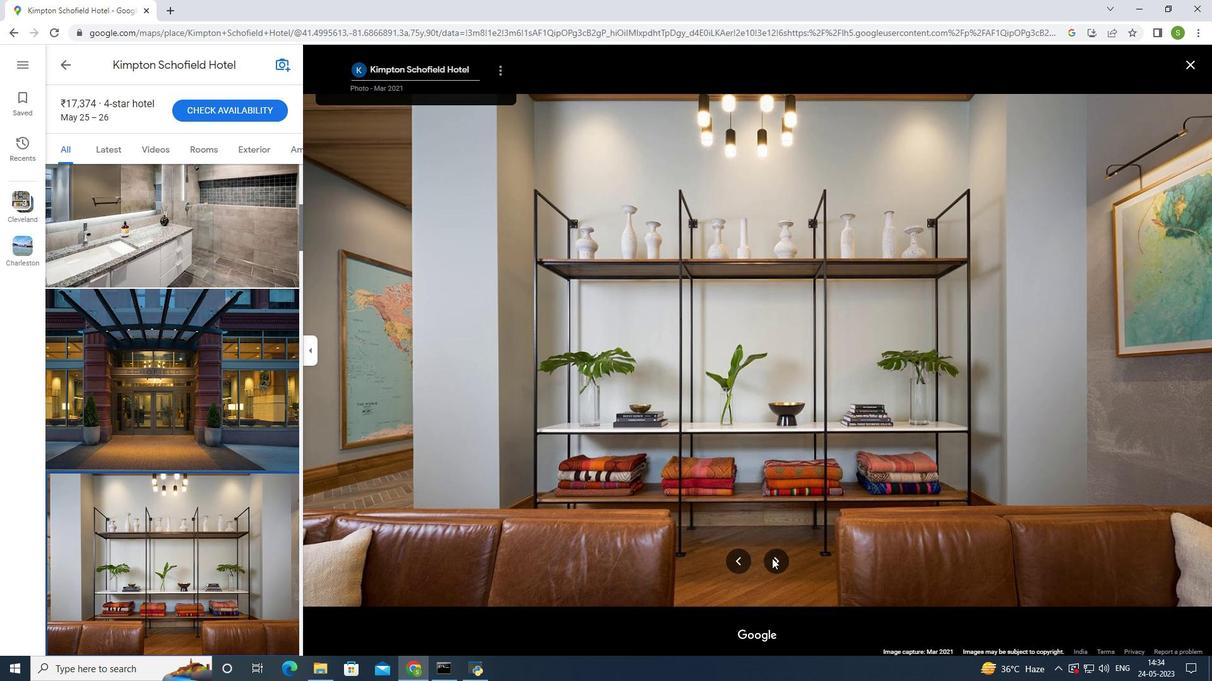 
Action: Mouse moved to (772, 558)
Screenshot: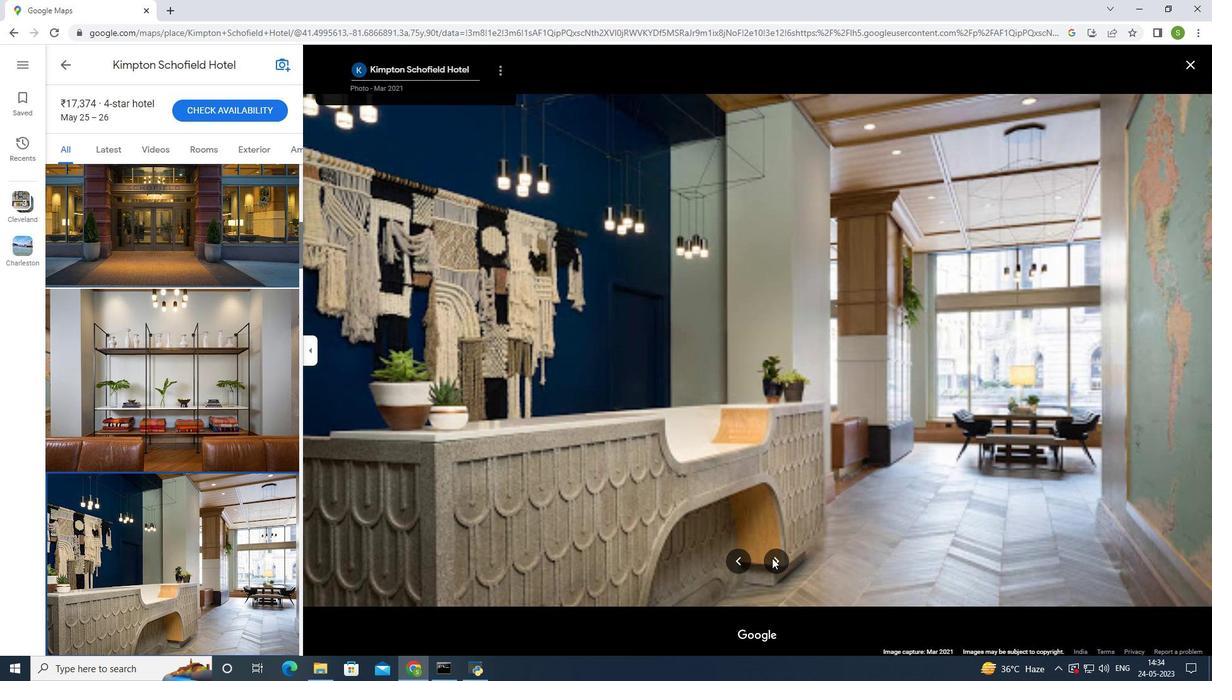 
Action: Mouse pressed left at (772, 558)
Screenshot: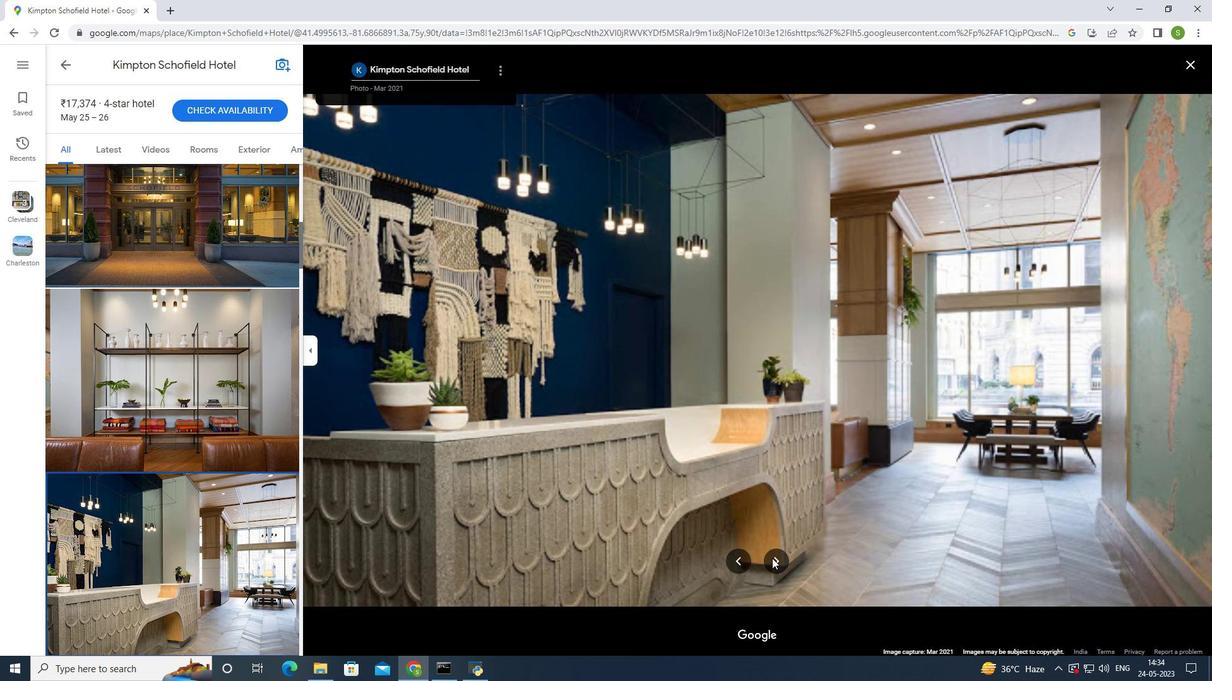 
Action: Mouse pressed left at (772, 558)
Screenshot: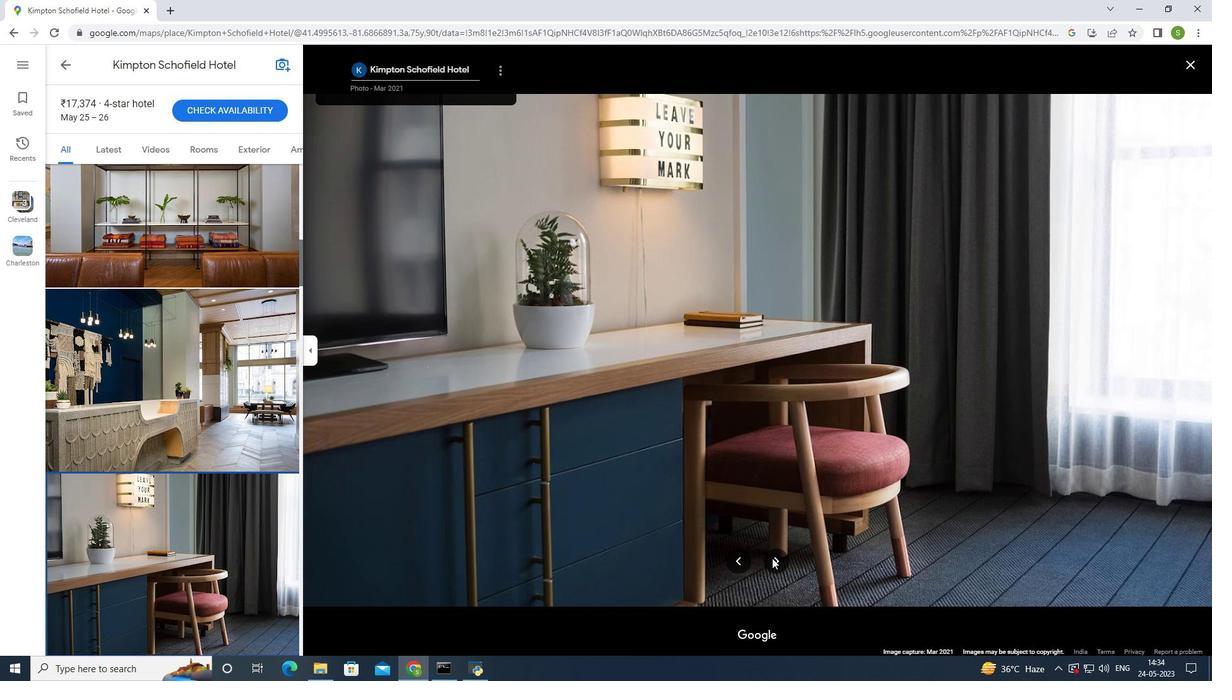 
Action: Mouse moved to (772, 559)
Screenshot: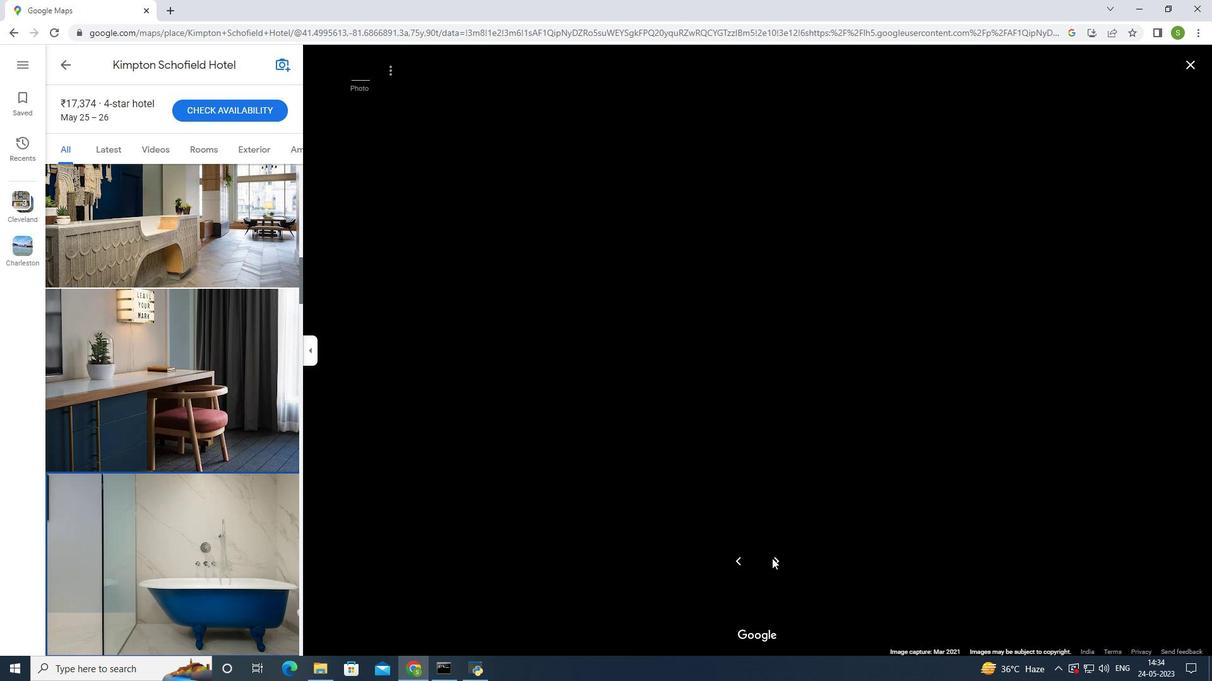 
Action: Mouse pressed left at (772, 559)
Screenshot: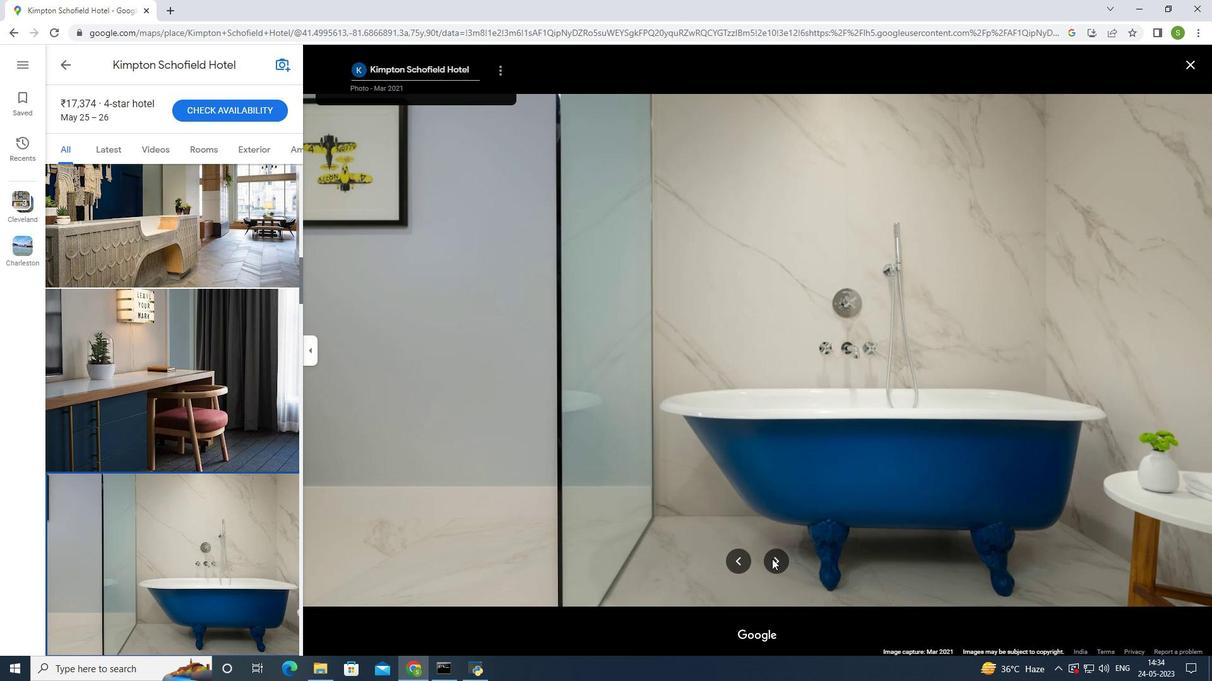 
Action: Mouse moved to (777, 559)
Screenshot: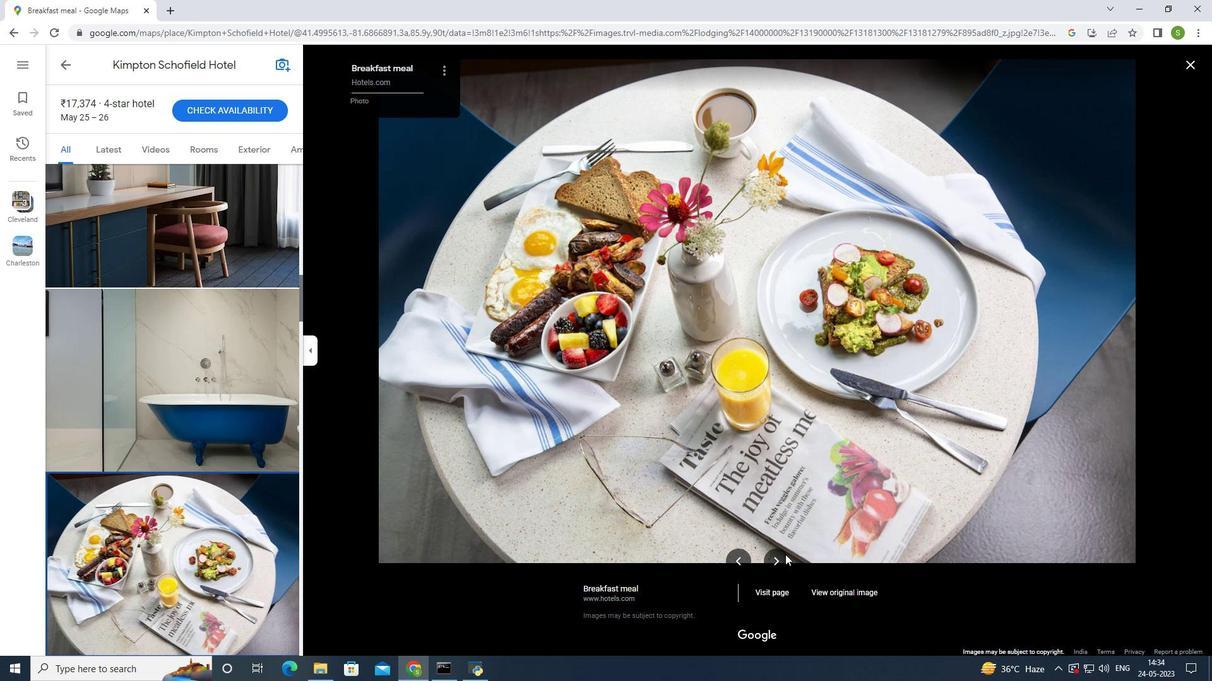 
Action: Mouse pressed left at (777, 559)
Screenshot: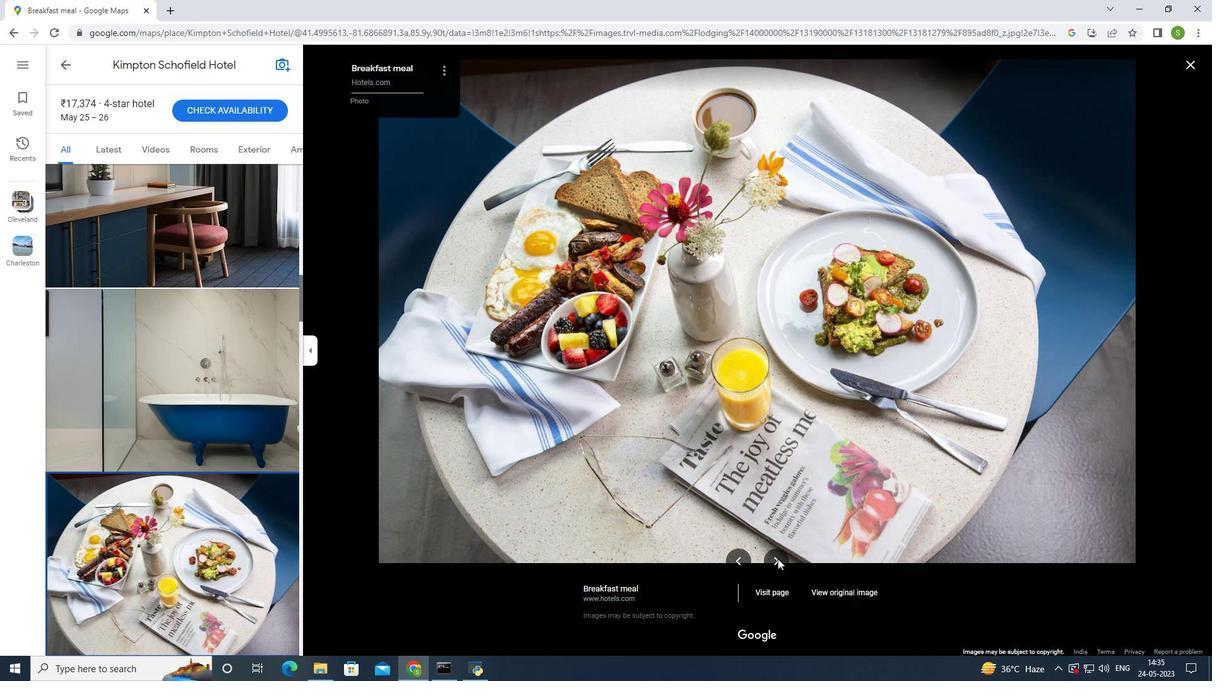 
Action: Mouse moved to (778, 560)
Screenshot: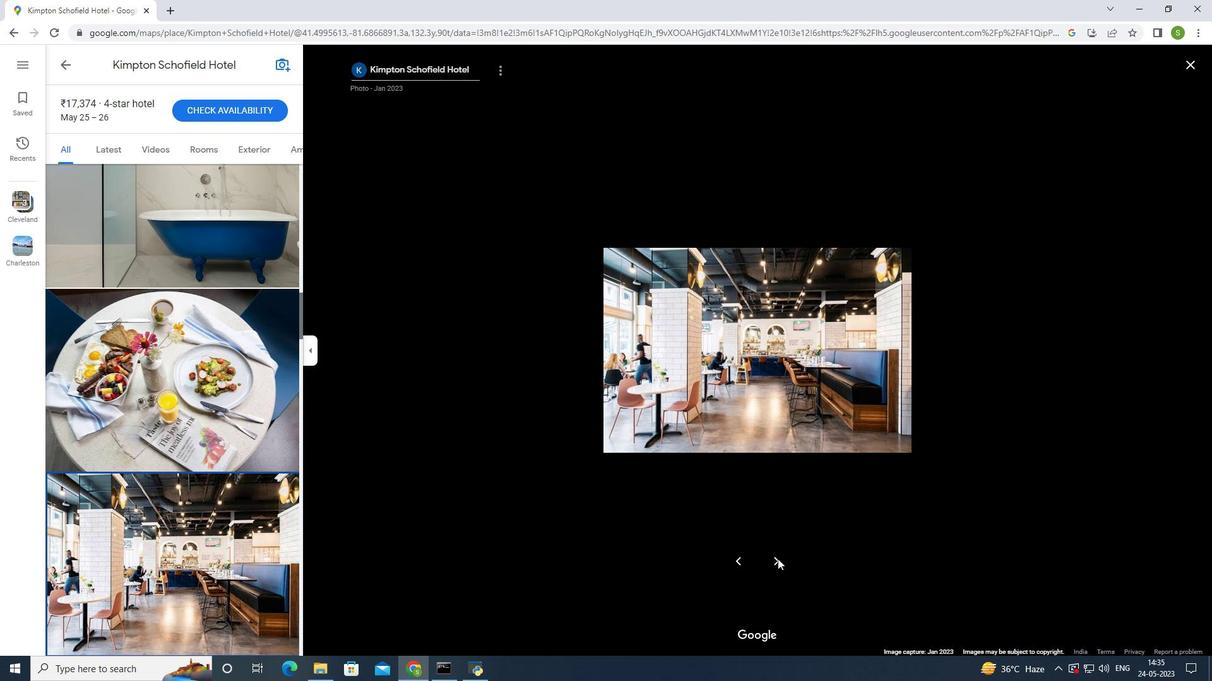 
Action: Mouse pressed left at (778, 560)
Screenshot: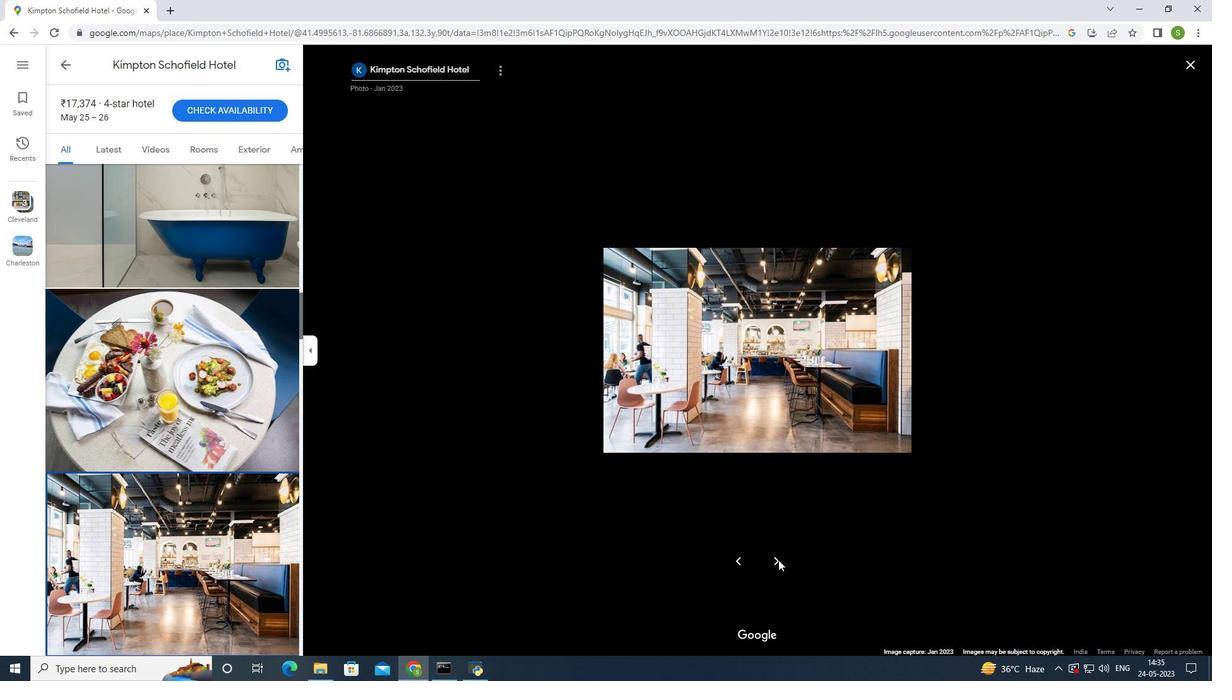
Action: Mouse moved to (777, 570)
Screenshot: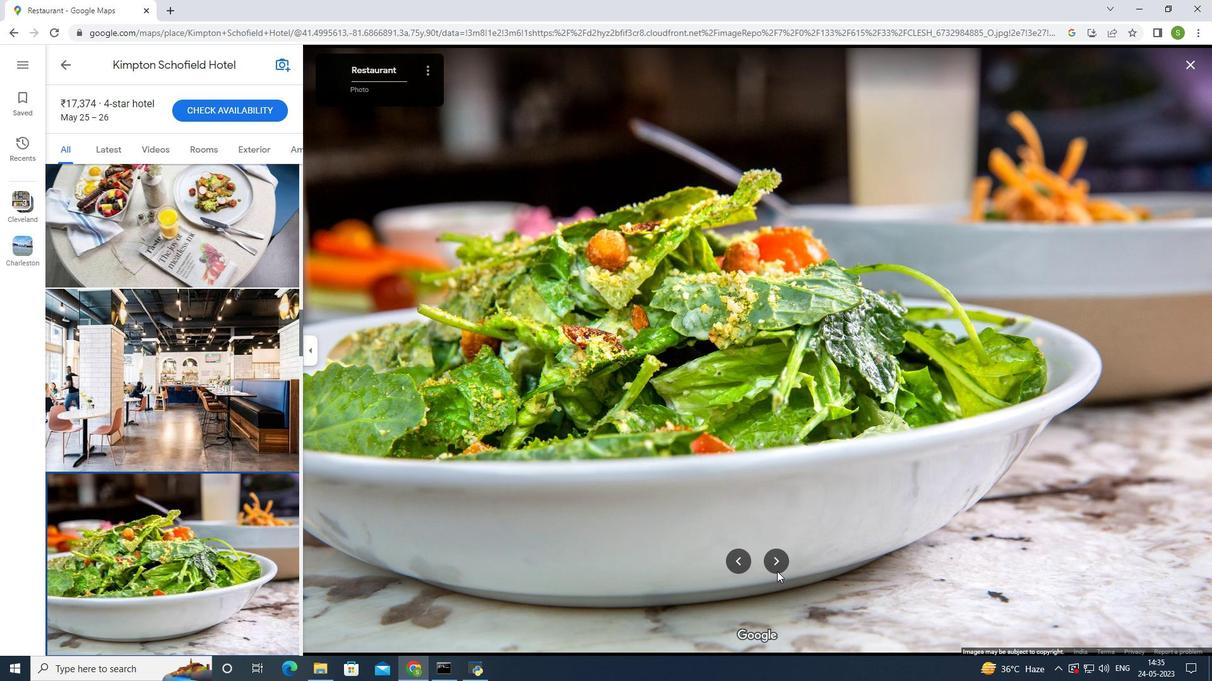 
Action: Mouse pressed left at (777, 570)
Screenshot: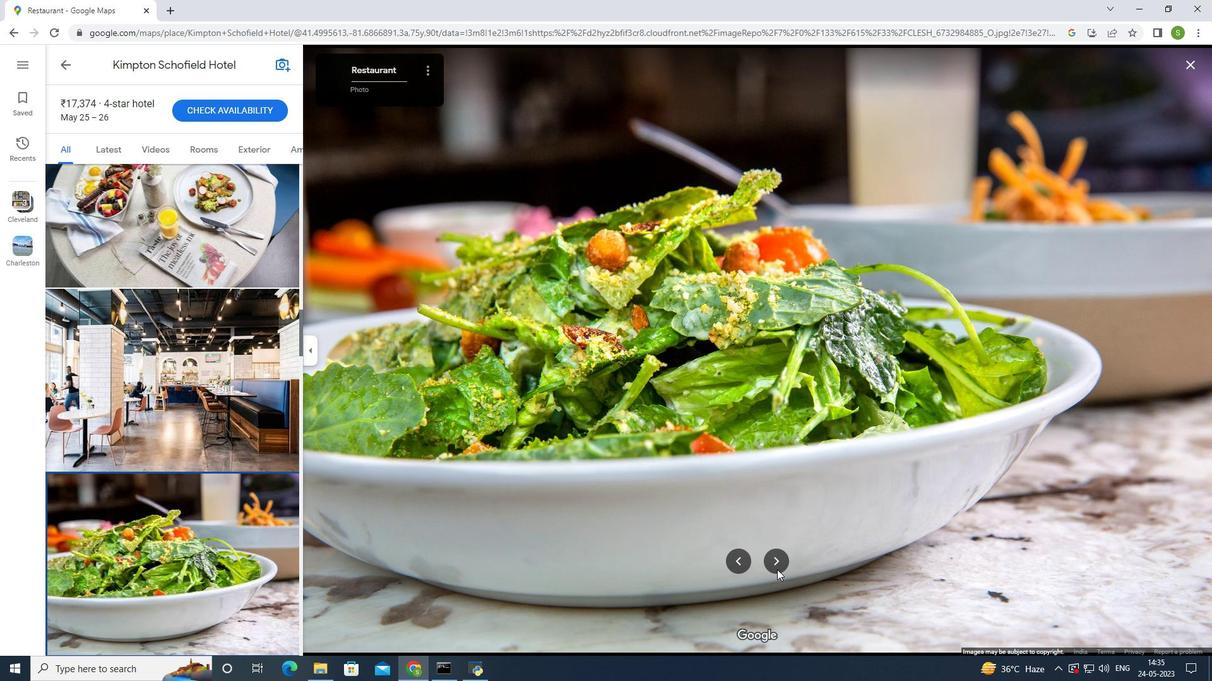
Action: Mouse moved to (777, 563)
Screenshot: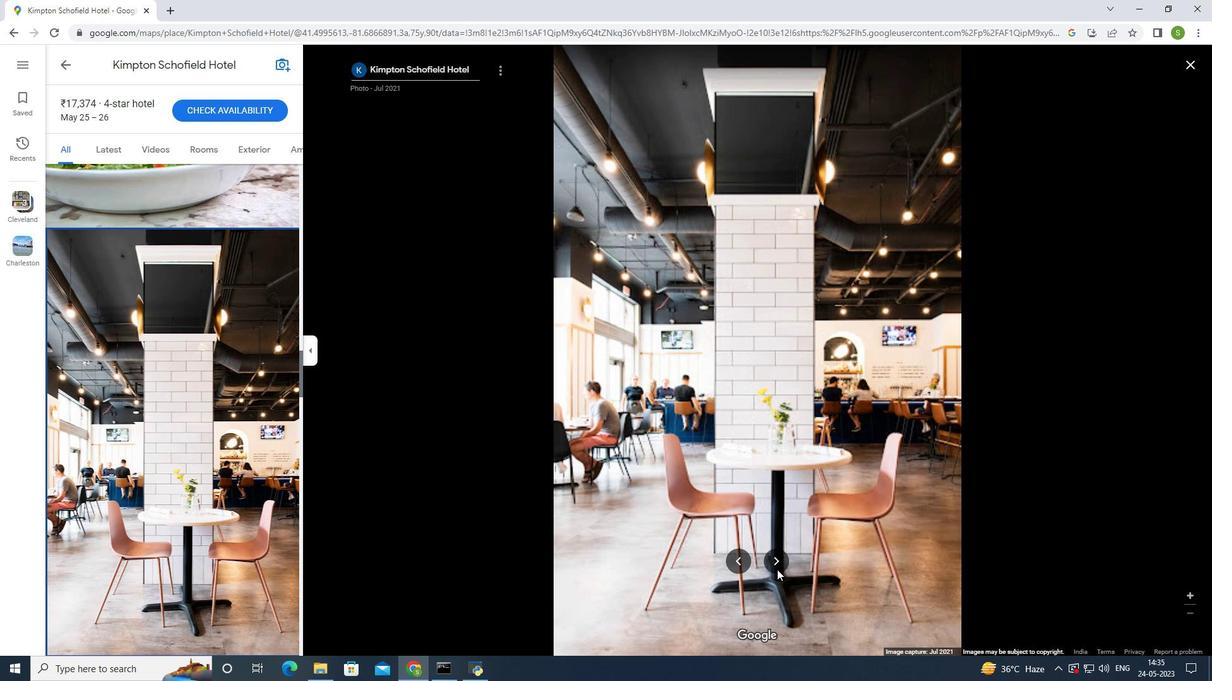 
Action: Mouse pressed left at (777, 563)
Screenshot: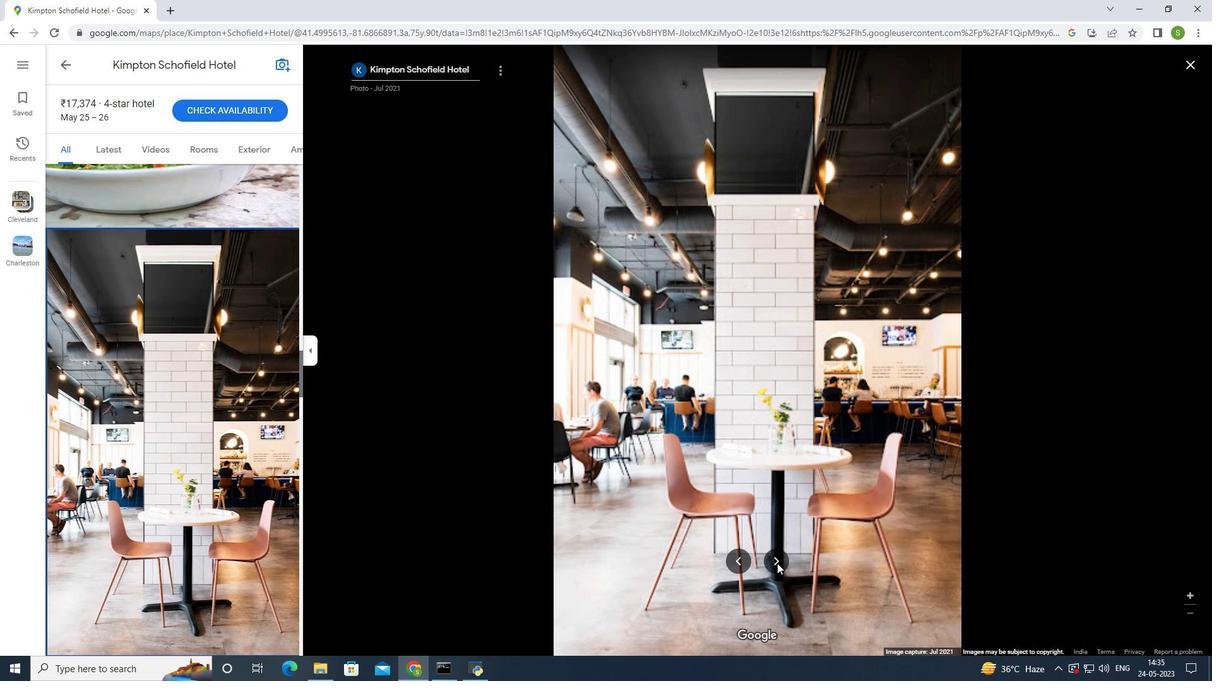 
Action: Mouse pressed left at (777, 563)
Screenshot: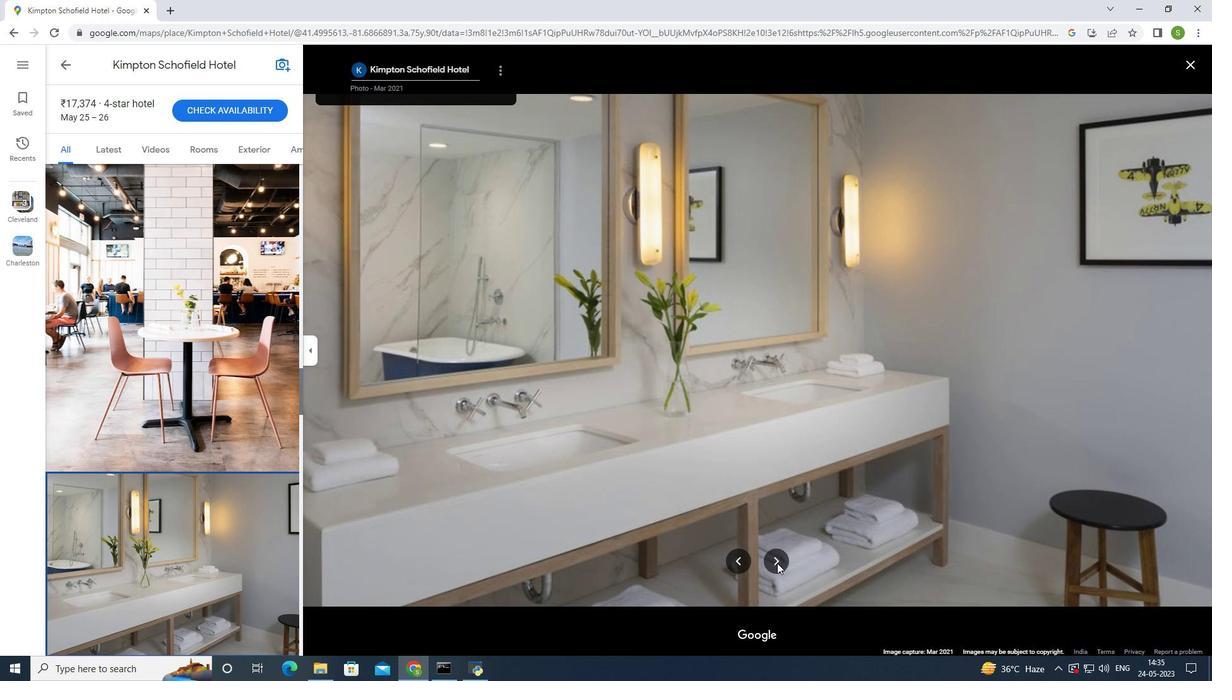 
Action: Mouse pressed left at (777, 563)
Screenshot: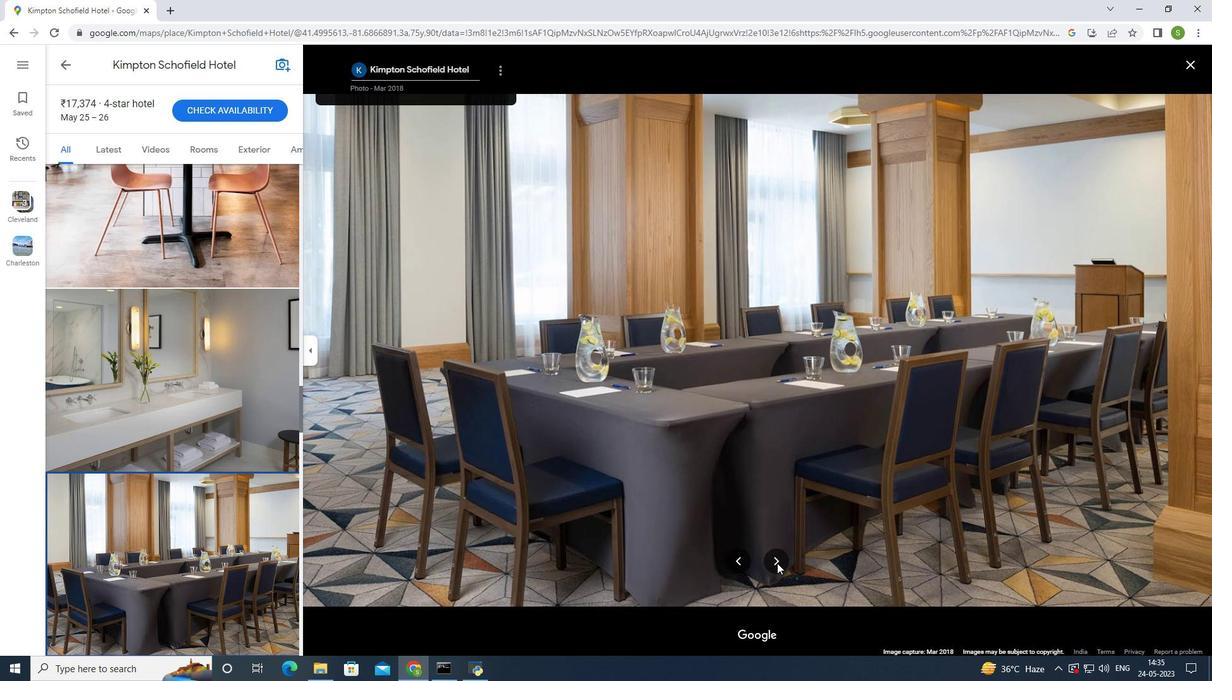 
Action: Mouse pressed left at (777, 563)
Screenshot: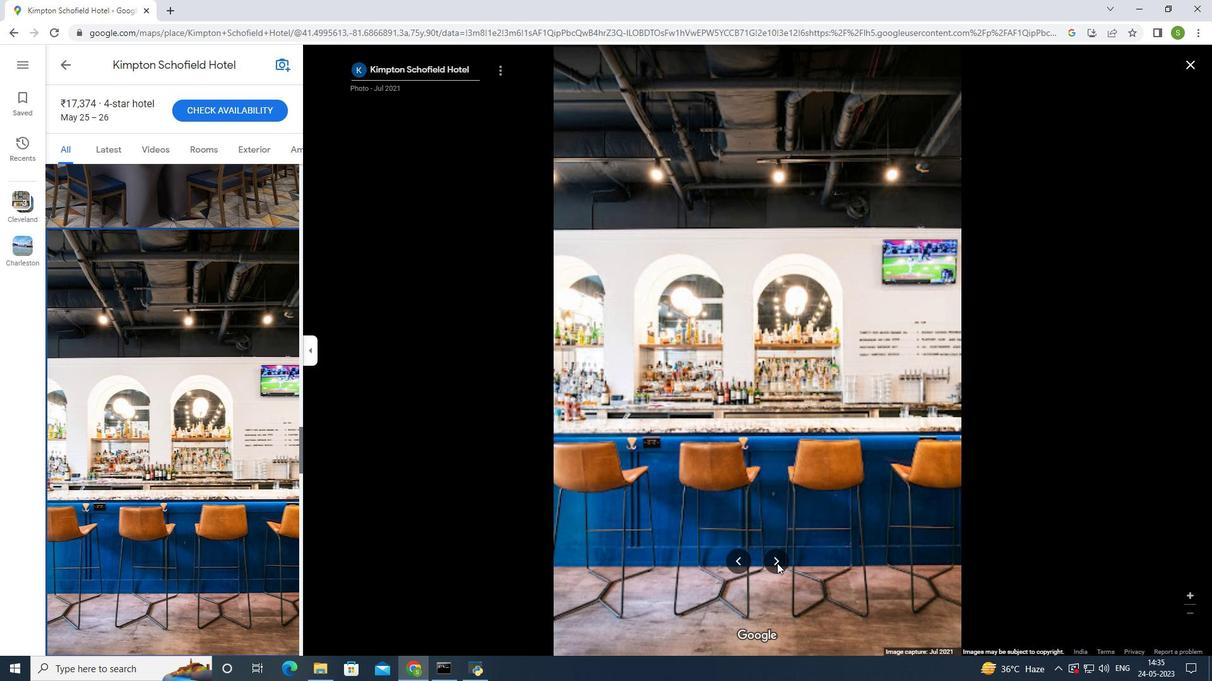 
Action: Mouse pressed left at (777, 563)
Screenshot: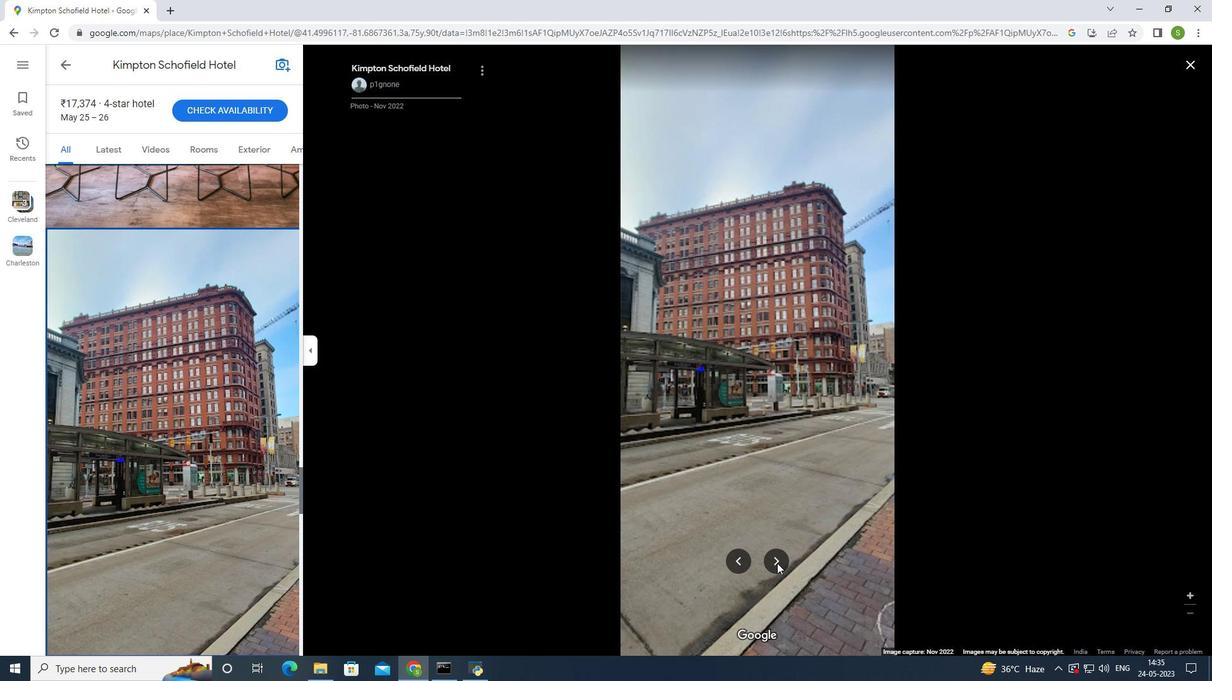 
Action: Mouse pressed left at (777, 563)
Screenshot: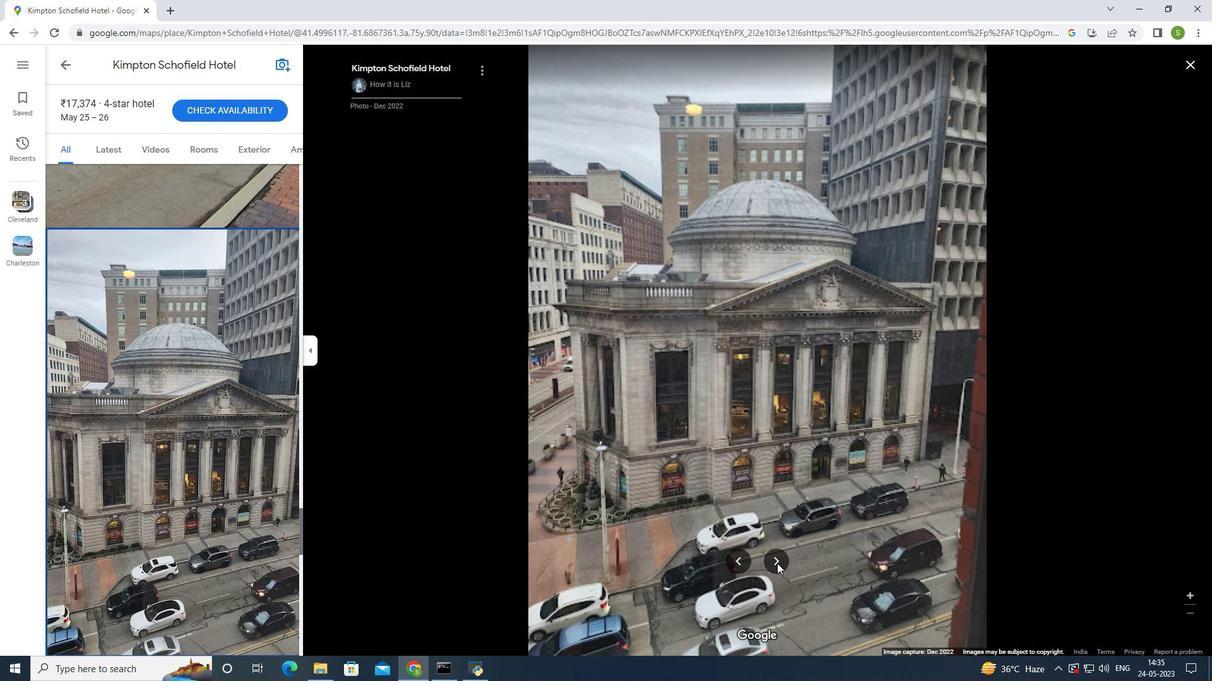 
Action: Mouse pressed left at (777, 563)
Screenshot: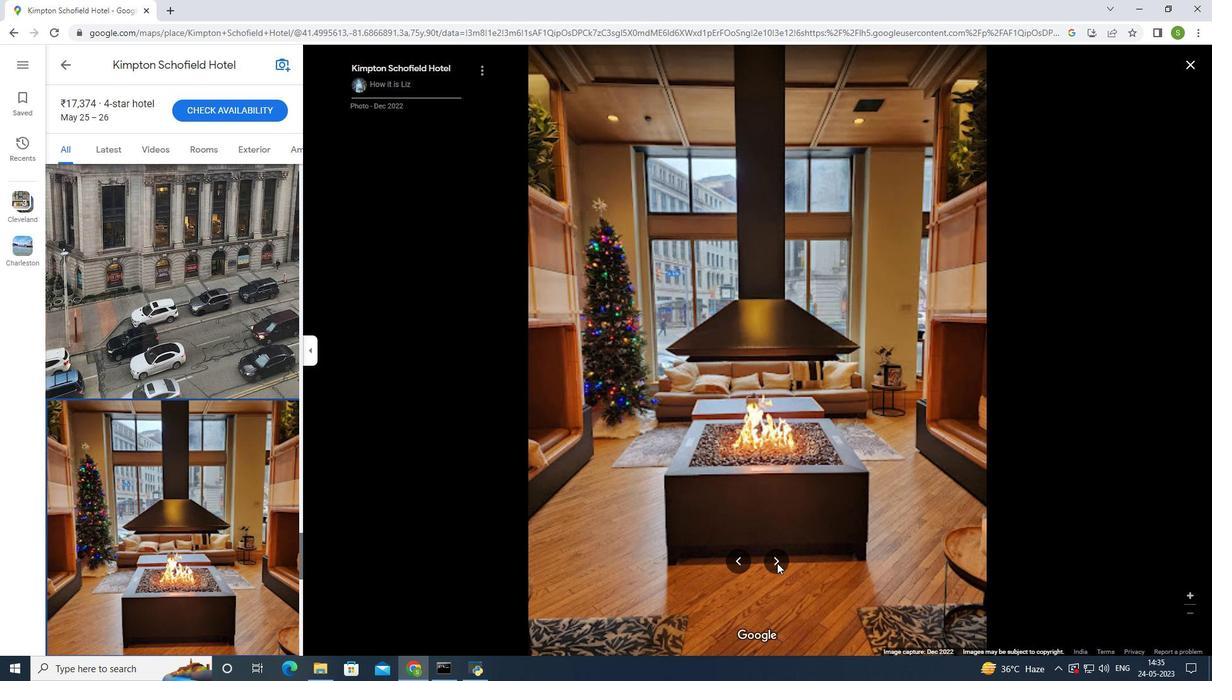 
Action: Mouse pressed left at (777, 563)
Screenshot: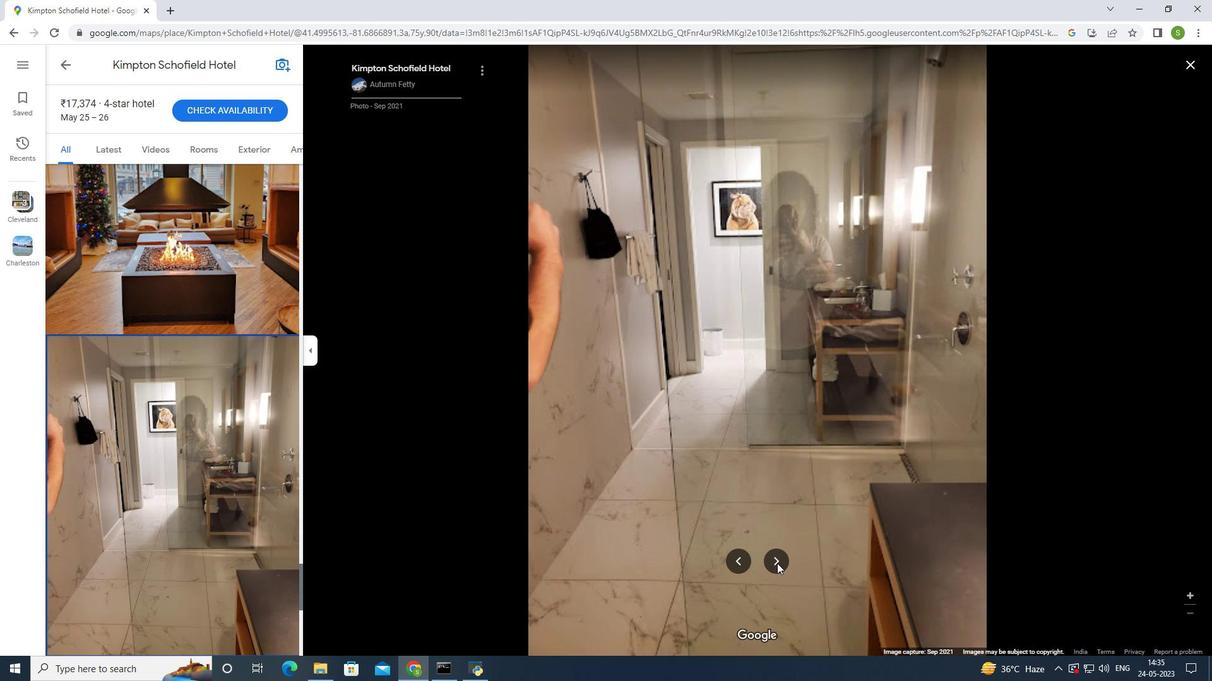 
Action: Mouse pressed left at (777, 563)
Screenshot: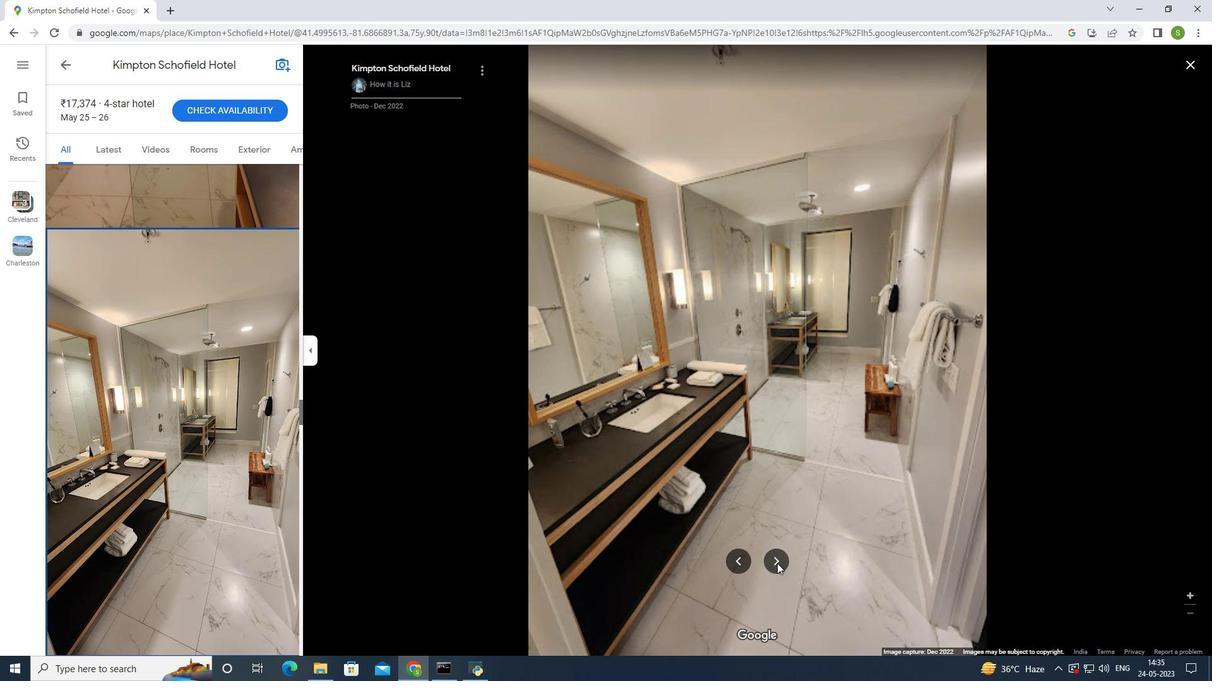 
Action: Mouse pressed left at (777, 563)
Screenshot: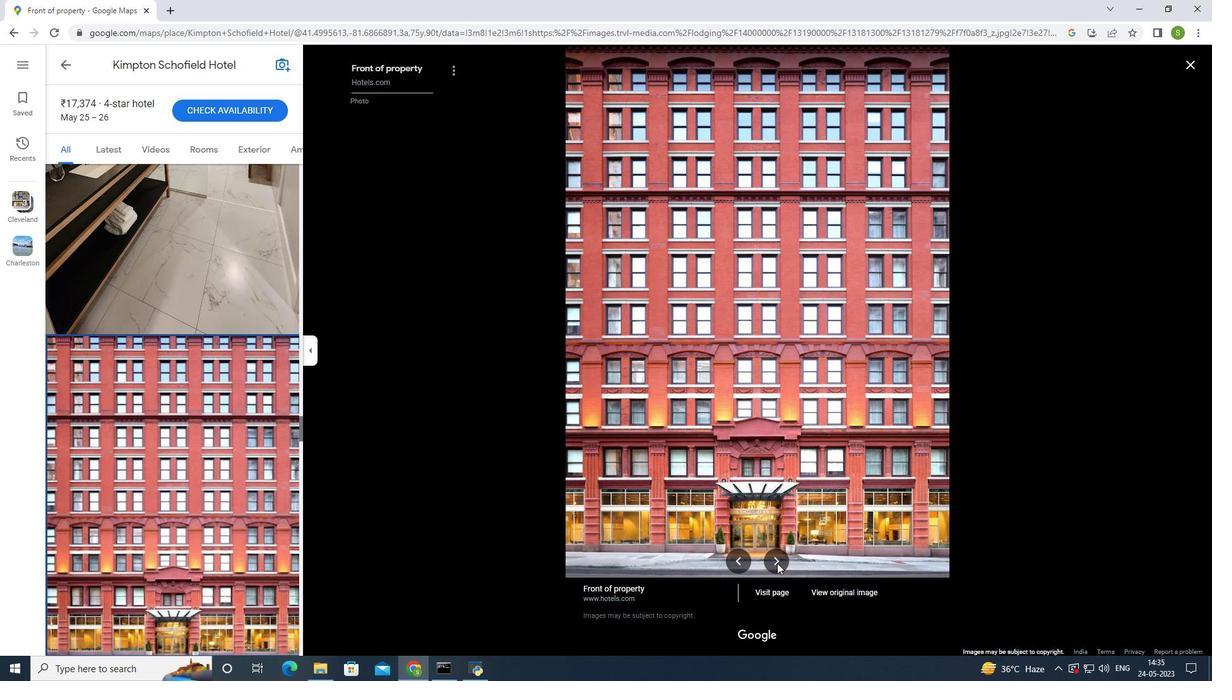 
Action: Mouse pressed left at (777, 563)
Screenshot: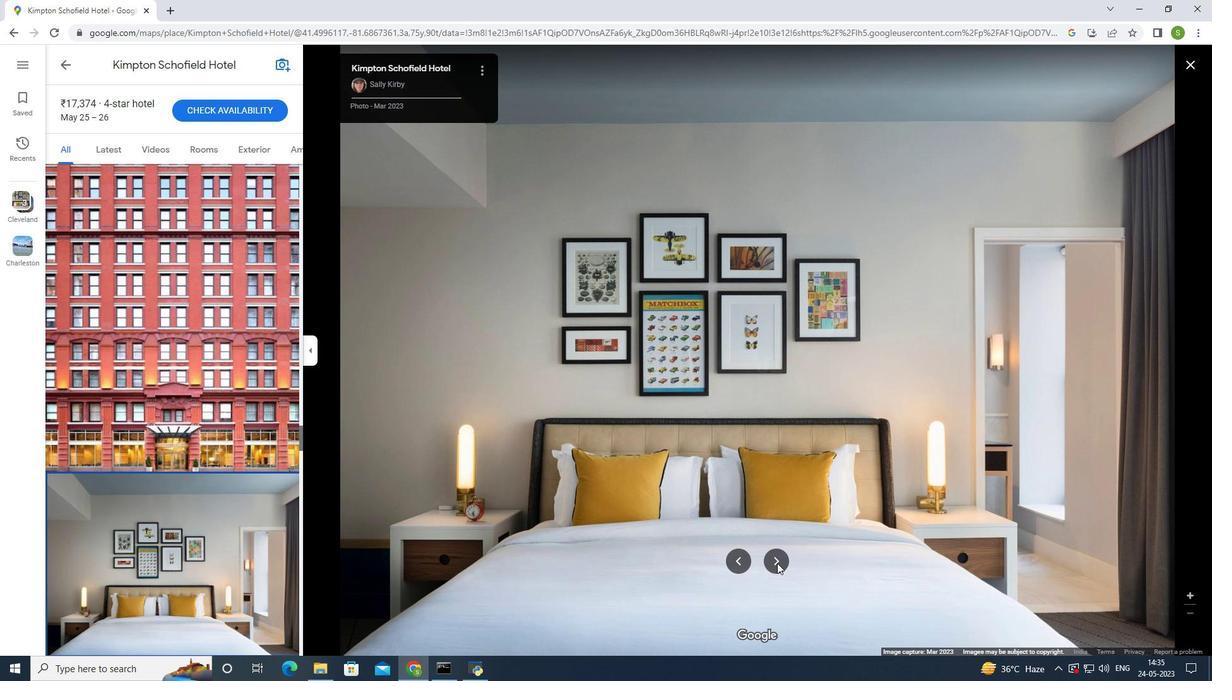 
Action: Mouse pressed left at (777, 563)
Screenshot: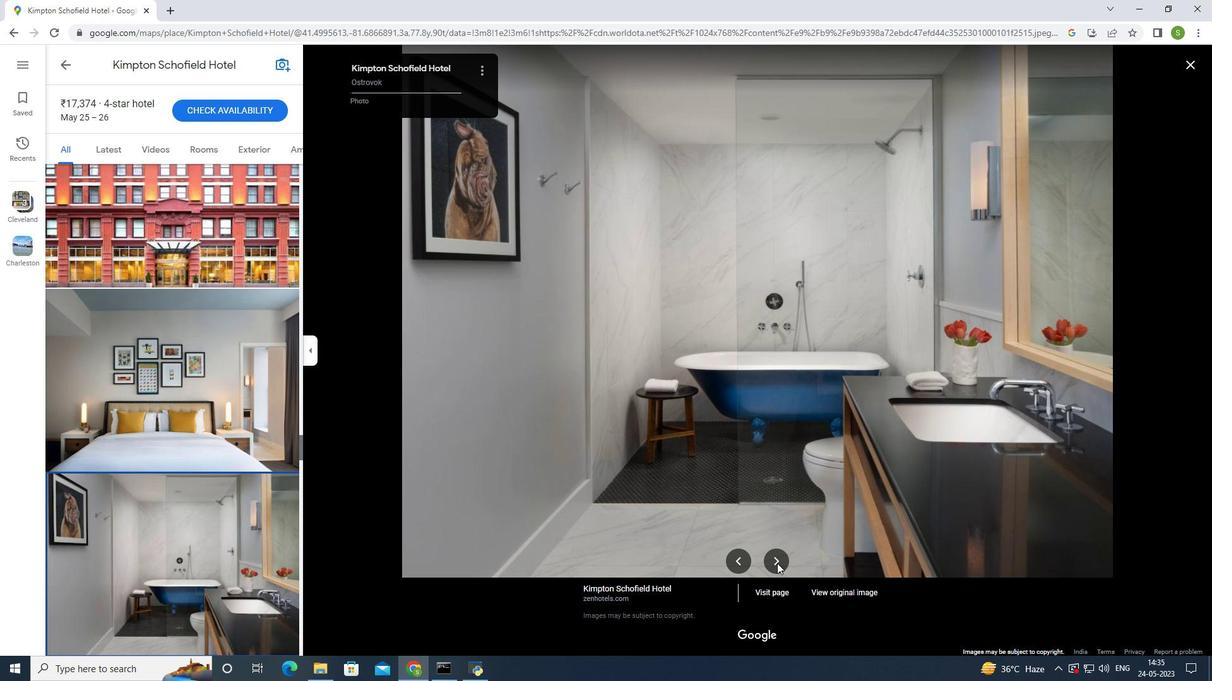 
Action: Mouse pressed left at (777, 563)
Screenshot: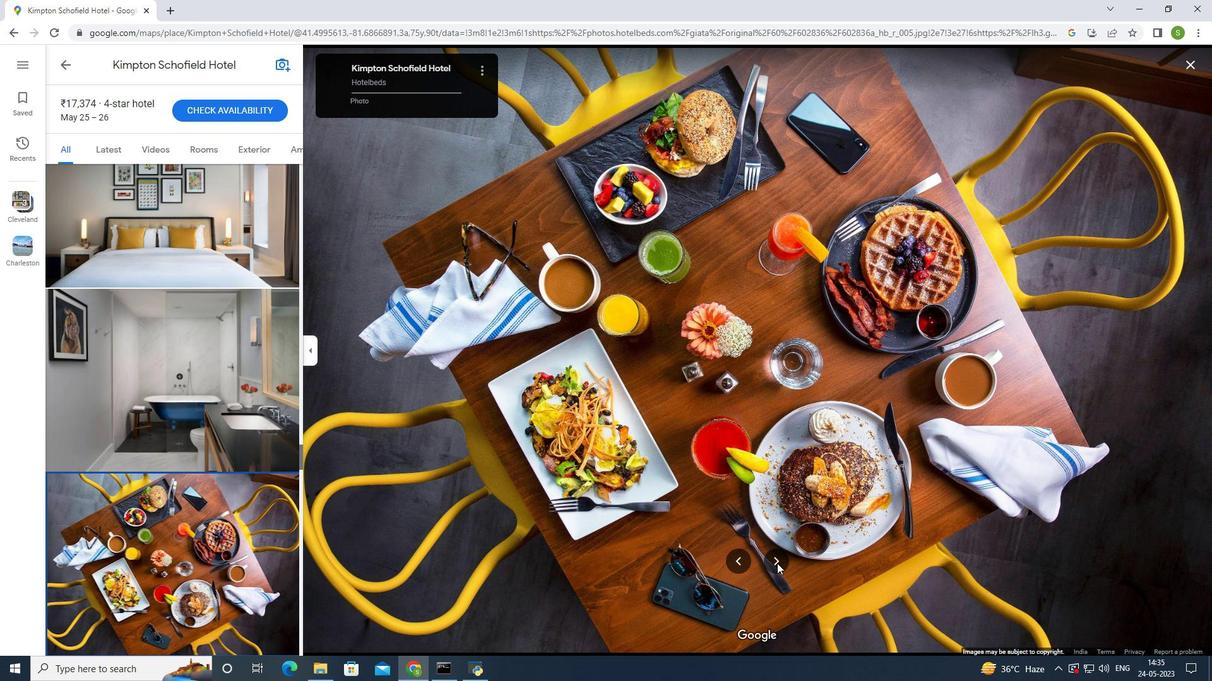 
Action: Mouse pressed left at (777, 563)
Screenshot: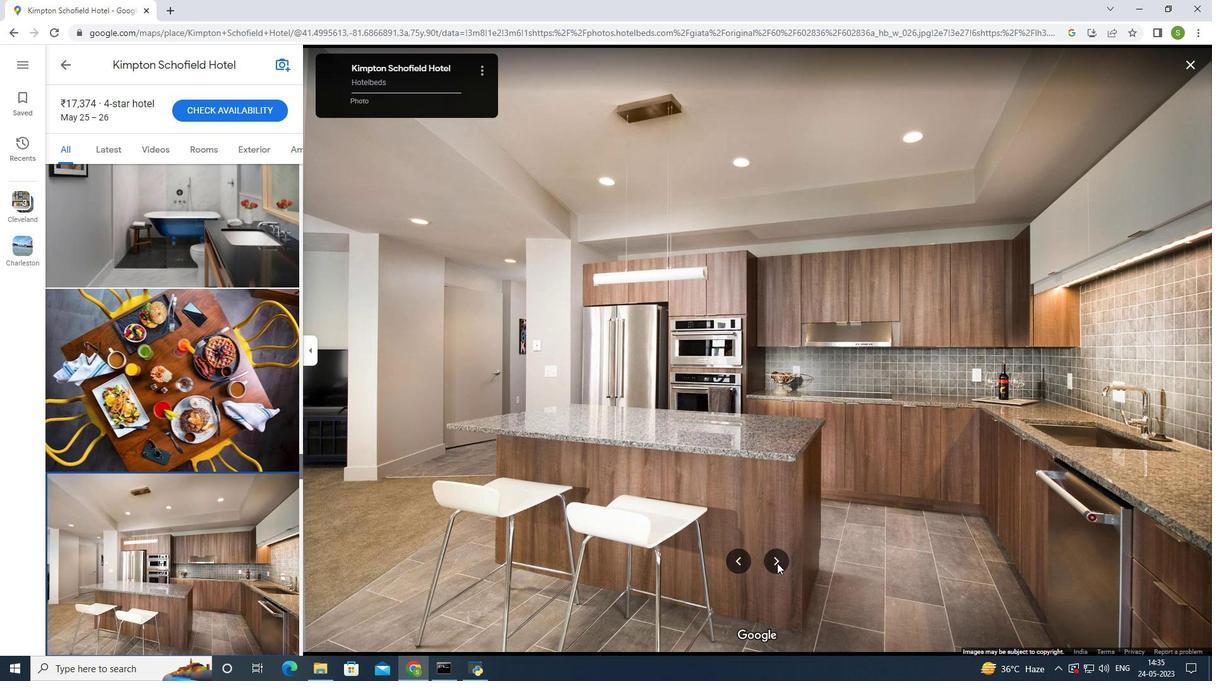 
Action: Mouse moved to (61, 61)
Screenshot: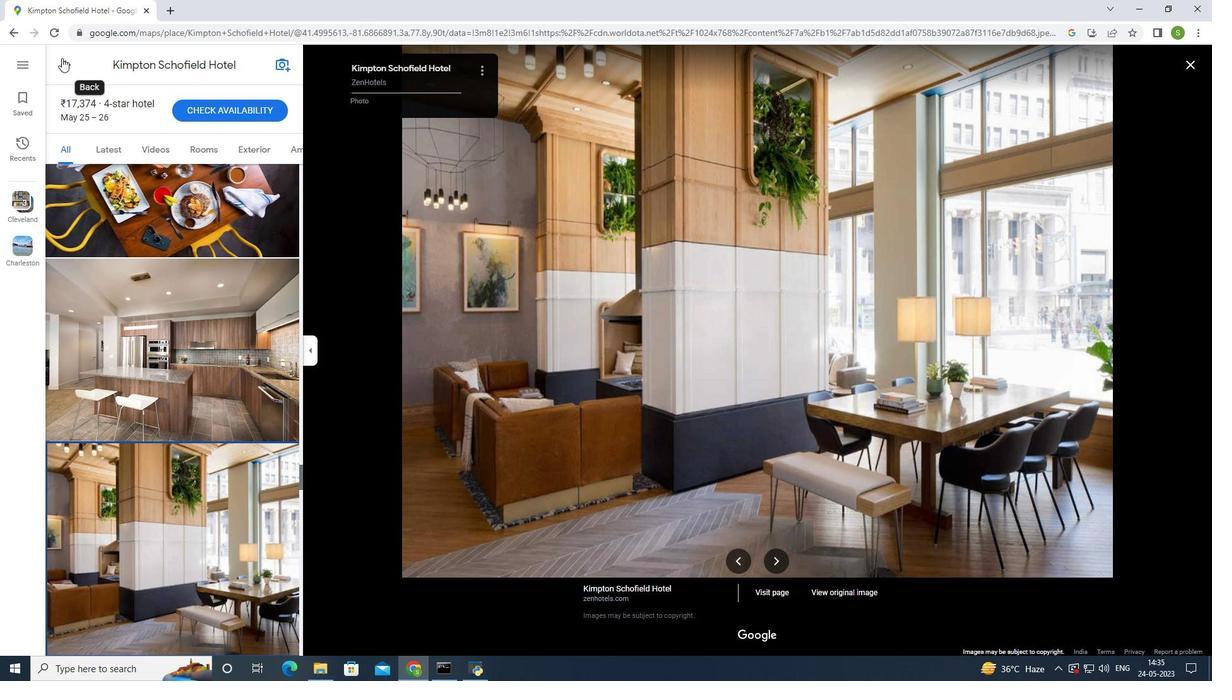 
Action: Mouse pressed left at (61, 61)
Screenshot: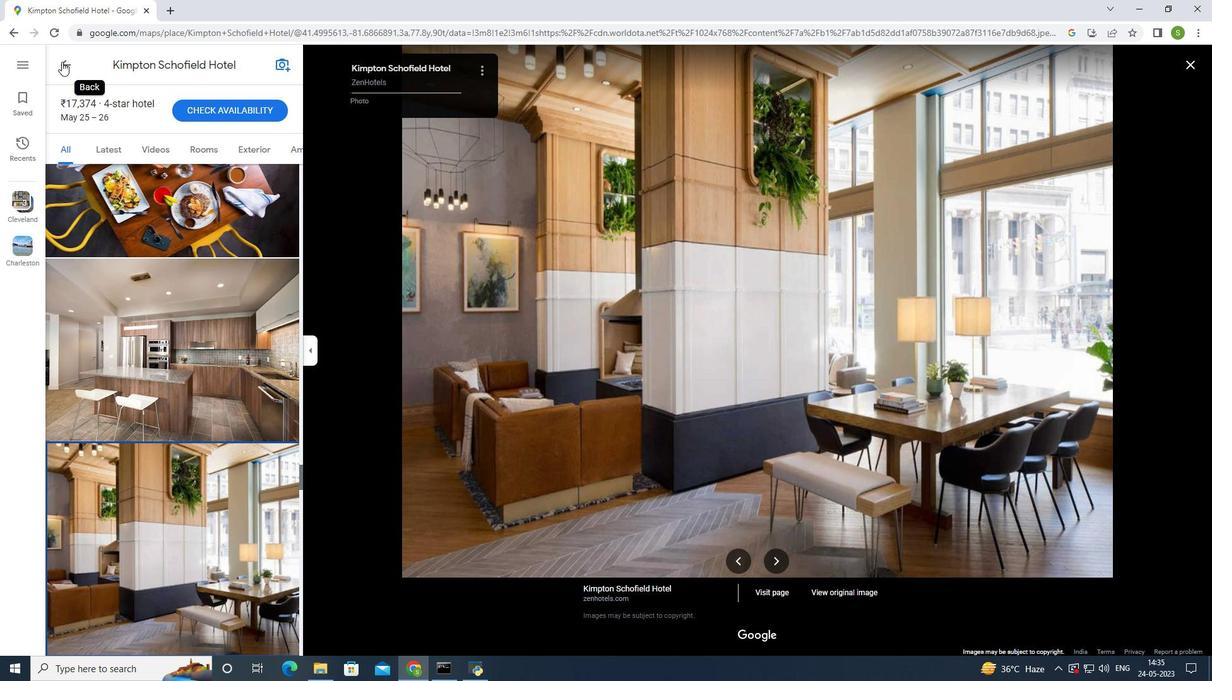 
Action: Mouse moved to (641, 288)
Screenshot: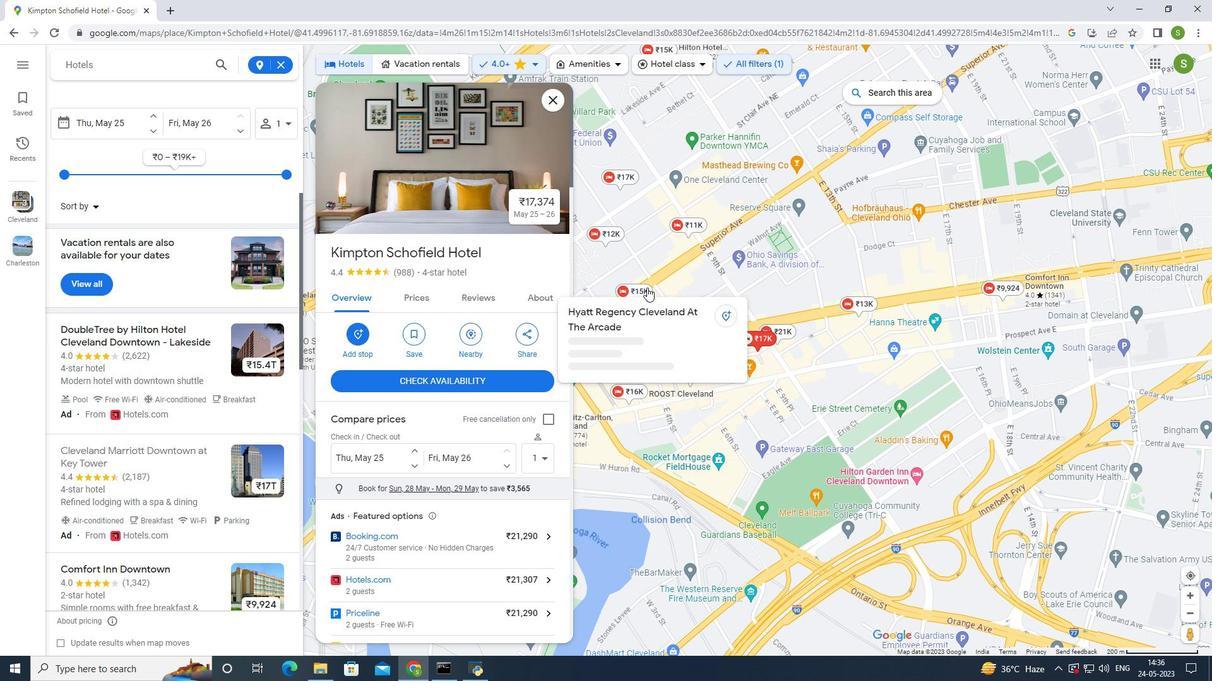 
Action: Mouse pressed left at (641, 288)
Screenshot: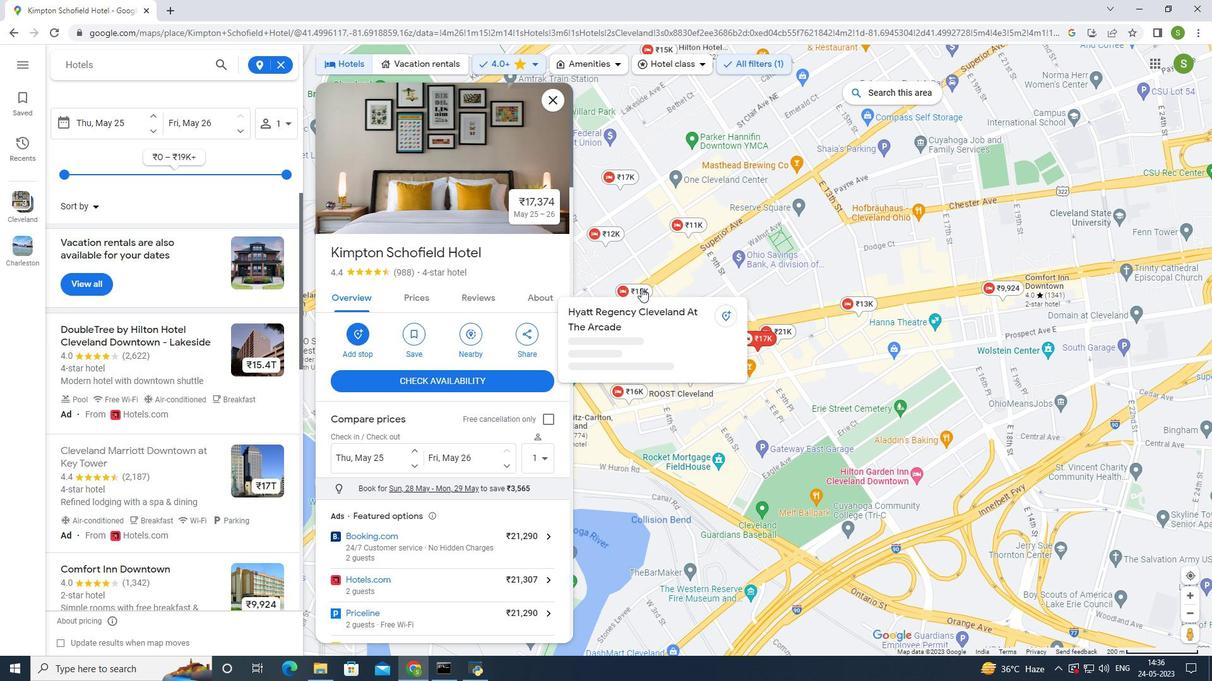 
Action: Mouse moved to (412, 320)
Screenshot: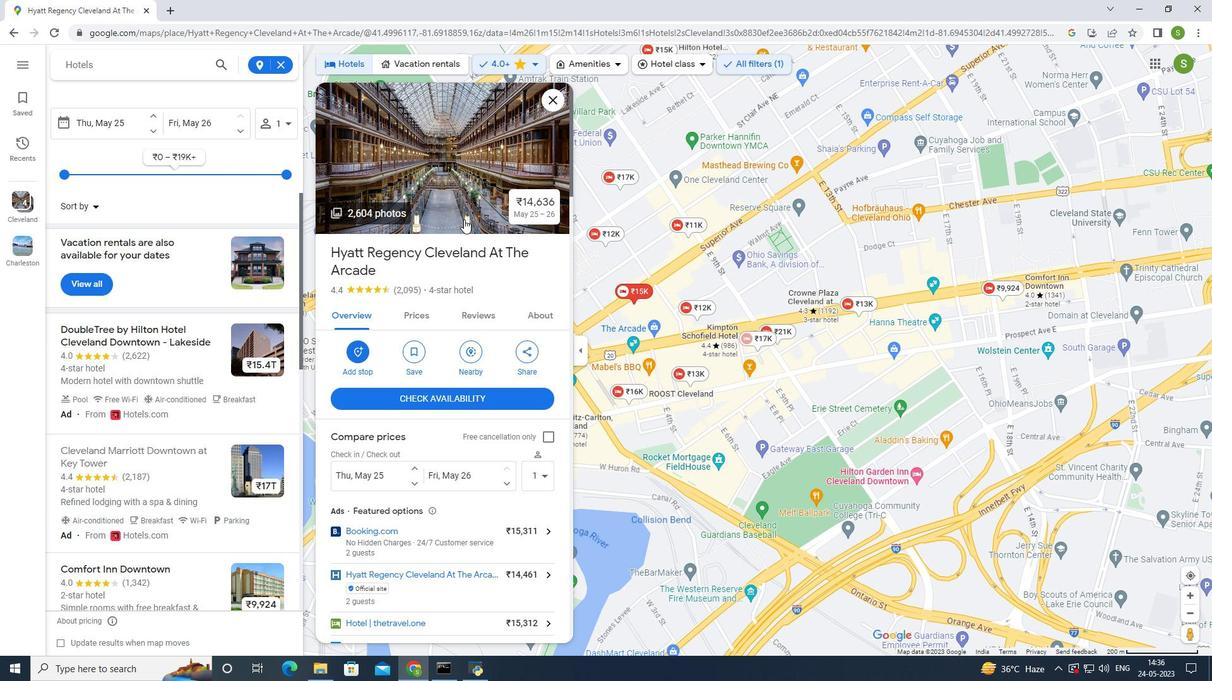 
Action: Mouse scrolled (412, 320) with delta (0, 0)
Screenshot: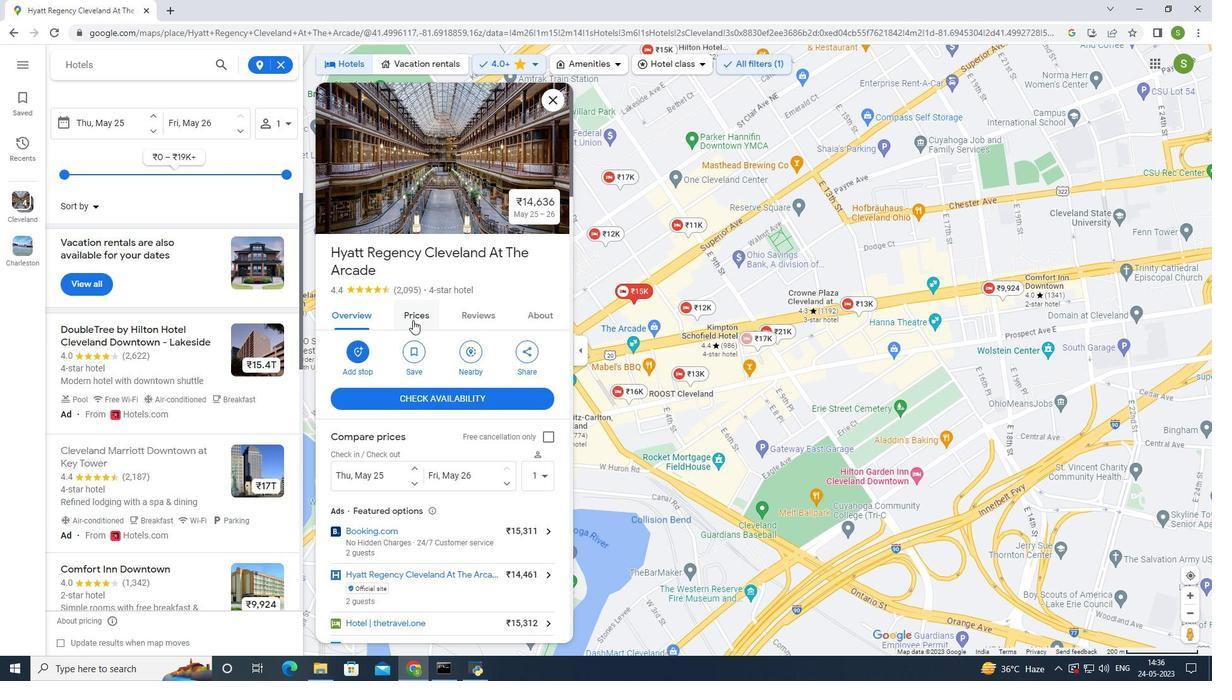 
Action: Mouse scrolled (412, 320) with delta (0, 0)
Screenshot: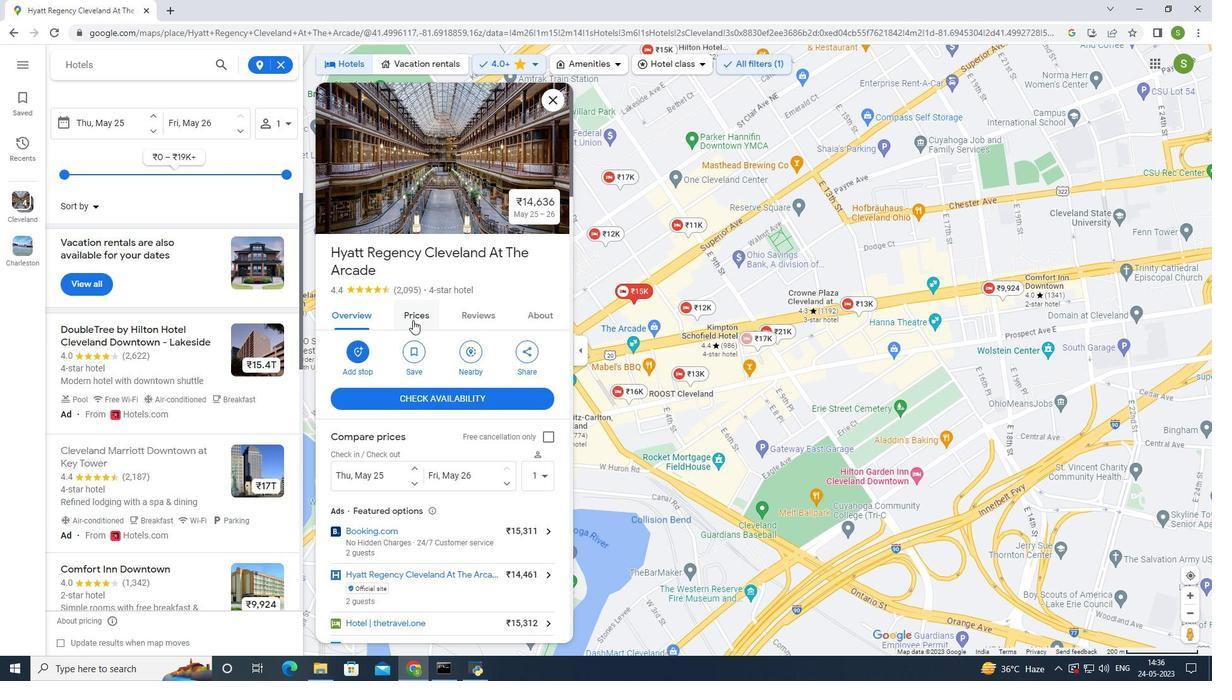 
Action: Mouse scrolled (412, 320) with delta (0, 0)
Screenshot: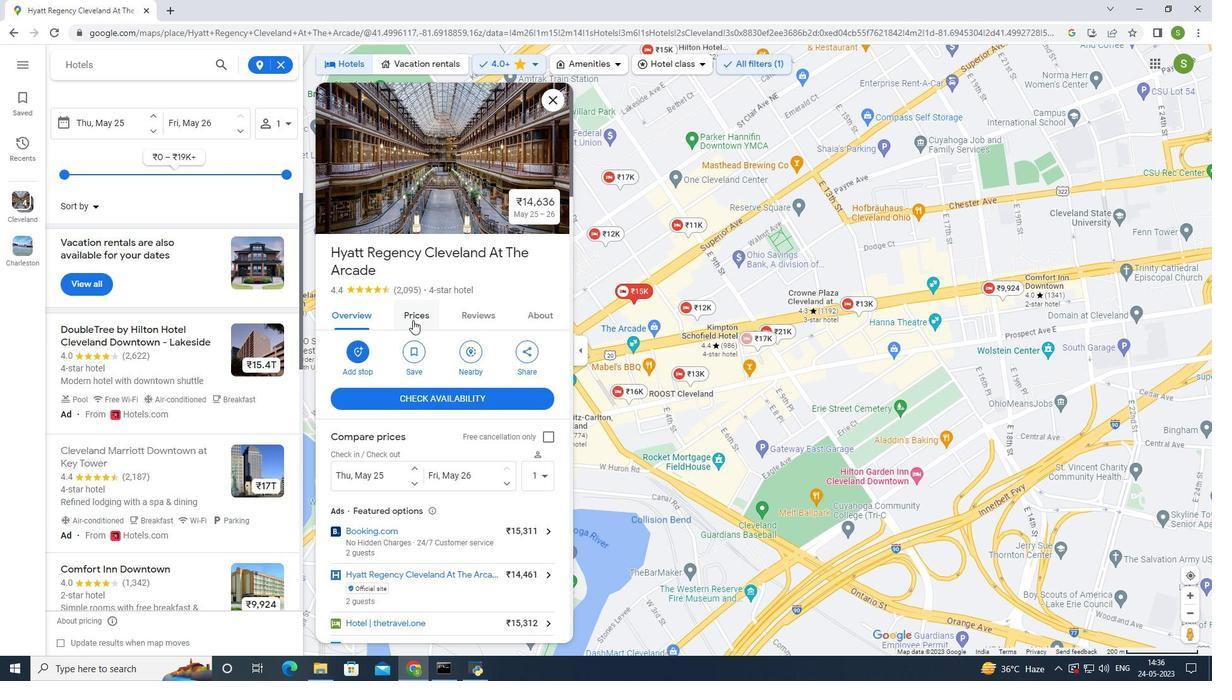 
Action: Mouse scrolled (412, 320) with delta (0, 0)
Screenshot: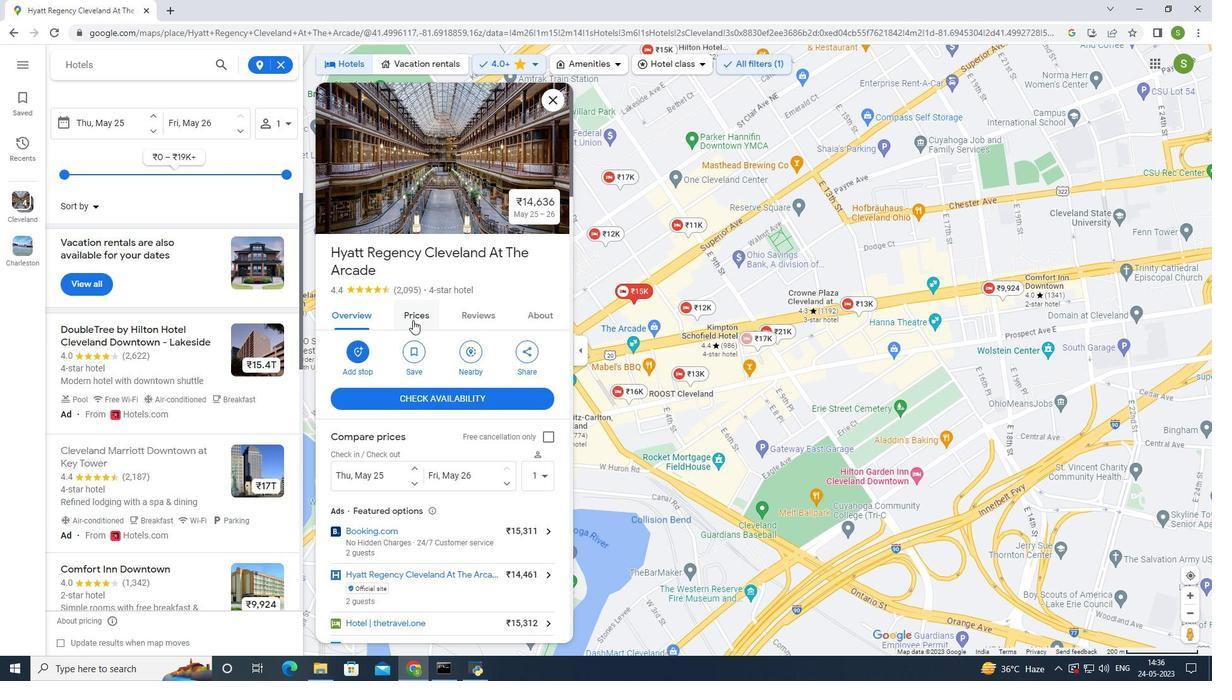 
Action: Mouse scrolled (412, 320) with delta (0, 0)
Screenshot: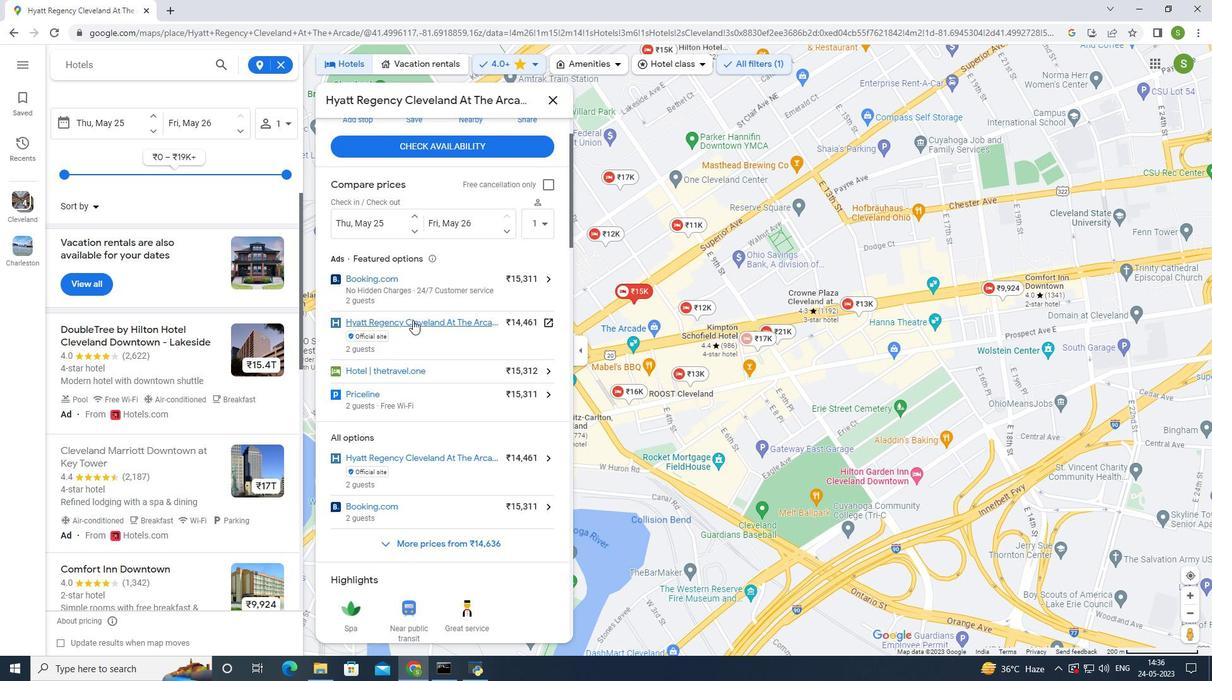 
Action: Mouse scrolled (412, 320) with delta (0, 0)
Screenshot: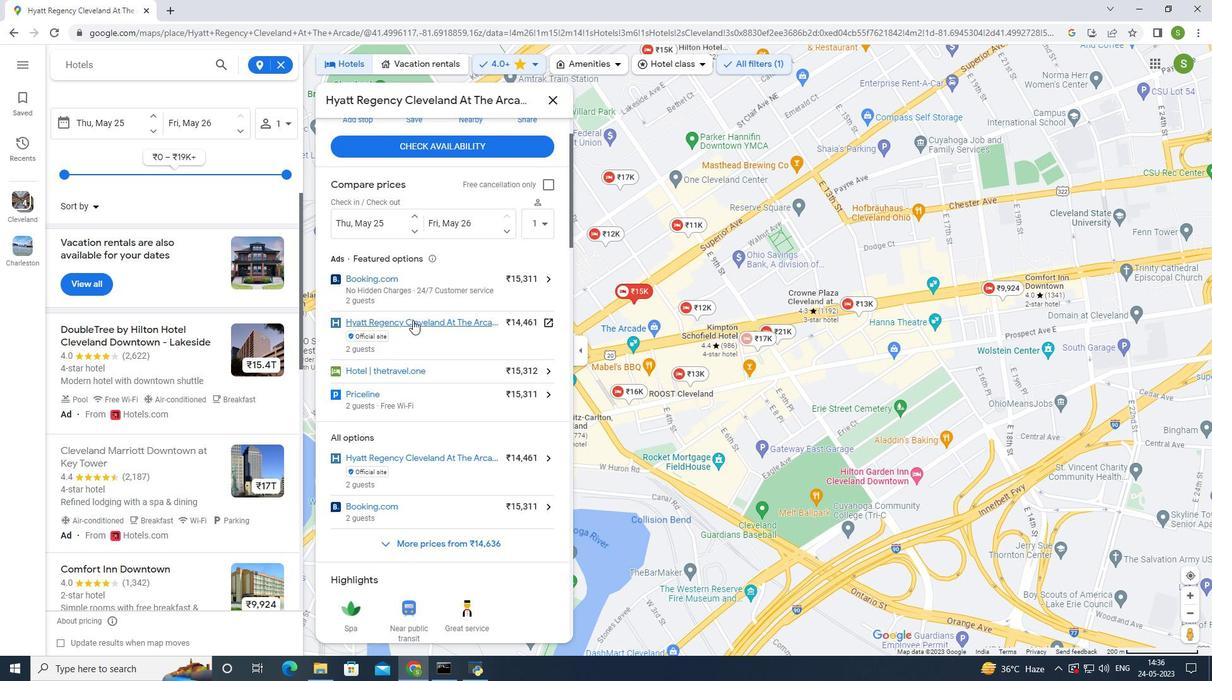 
Action: Mouse scrolled (412, 320) with delta (0, 0)
Screenshot: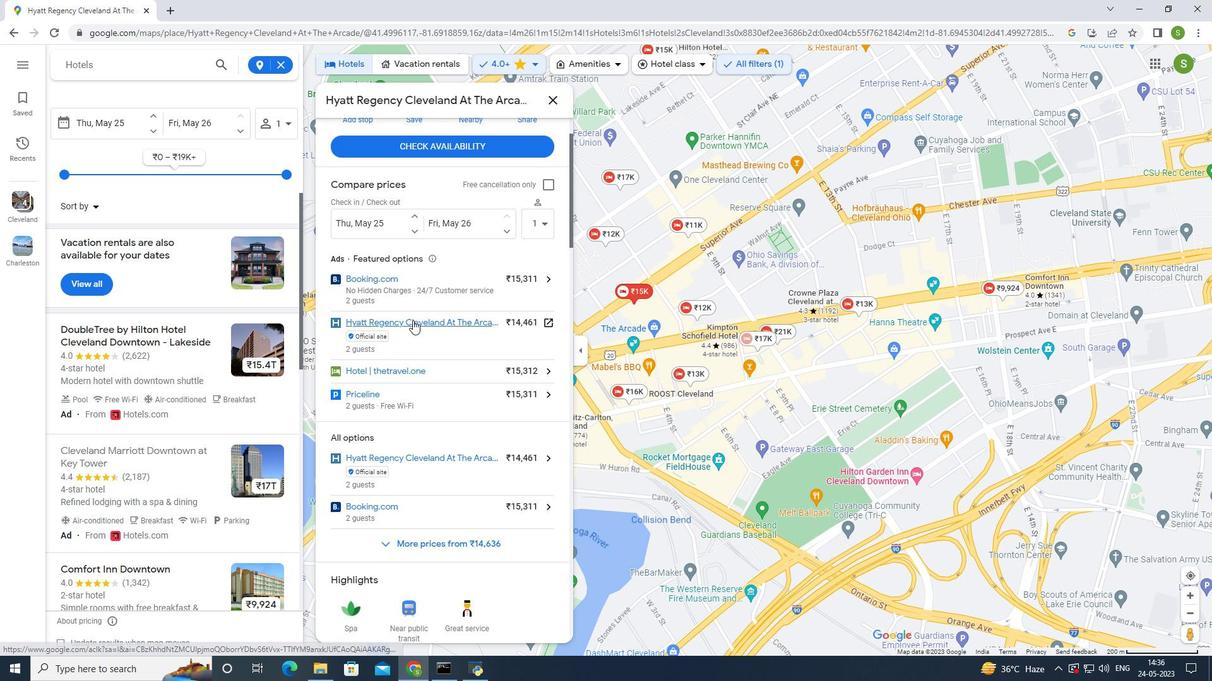 
Action: Mouse scrolled (412, 320) with delta (0, 0)
Screenshot: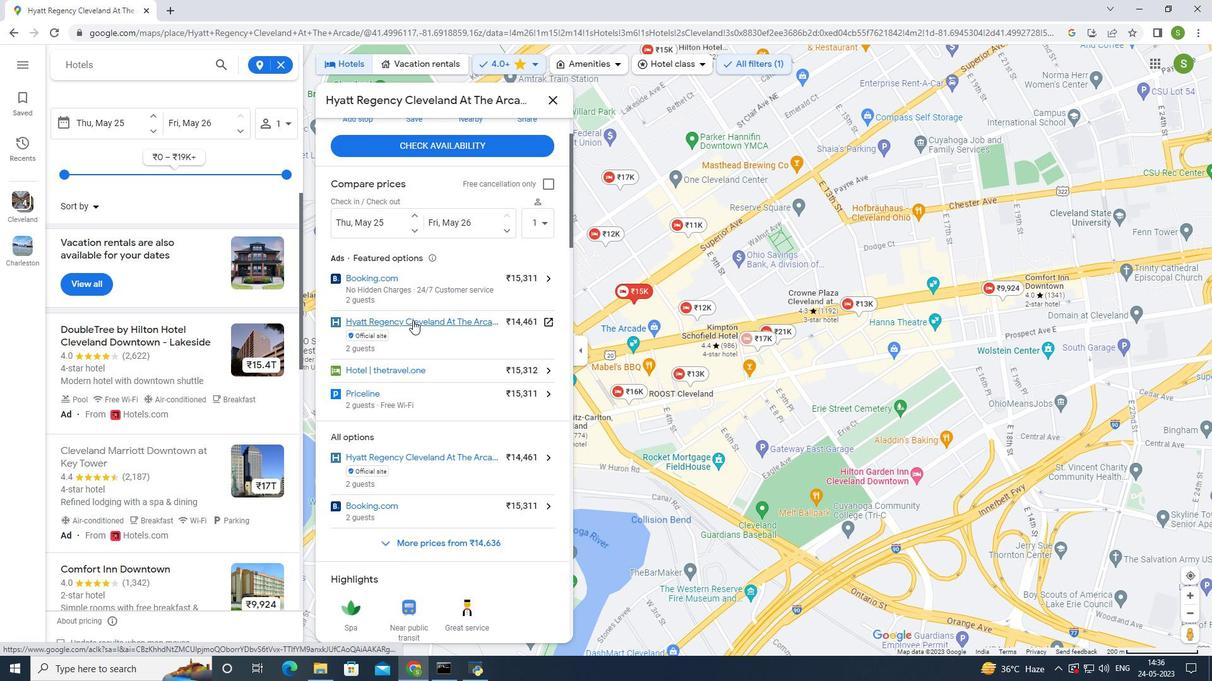 
Action: Mouse moved to (412, 319)
Screenshot: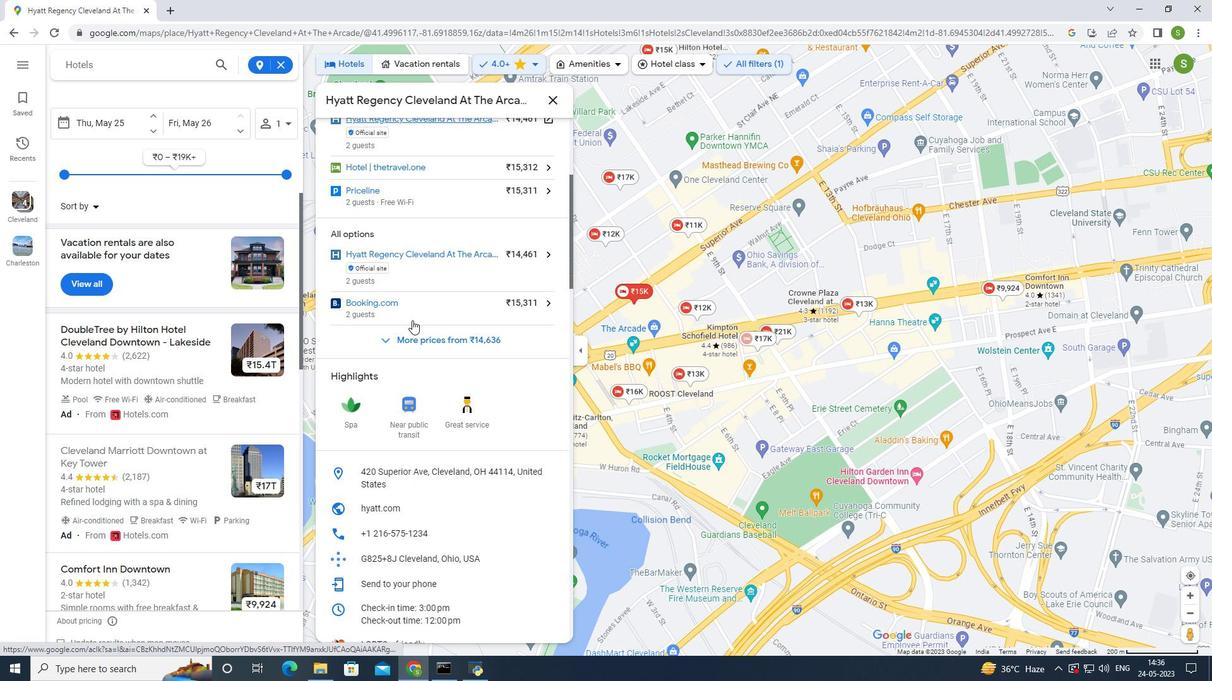 
Action: Mouse scrolled (412, 318) with delta (0, 0)
Screenshot: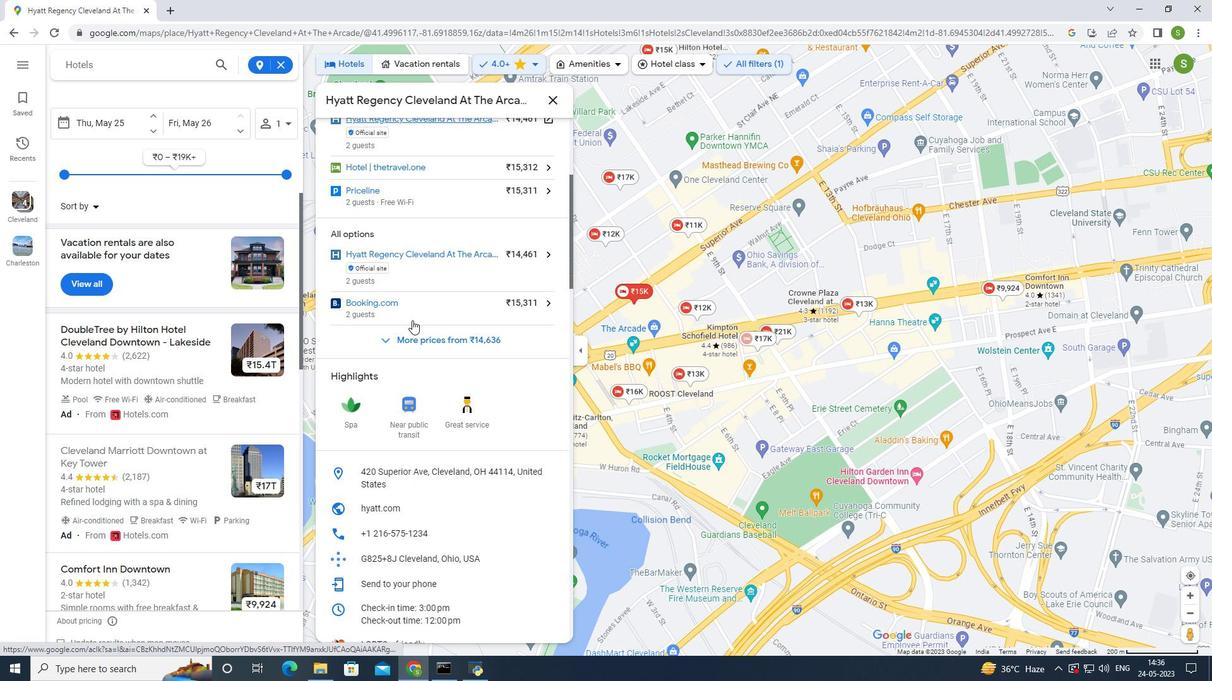
Action: Mouse scrolled (412, 318) with delta (0, 0)
Screenshot: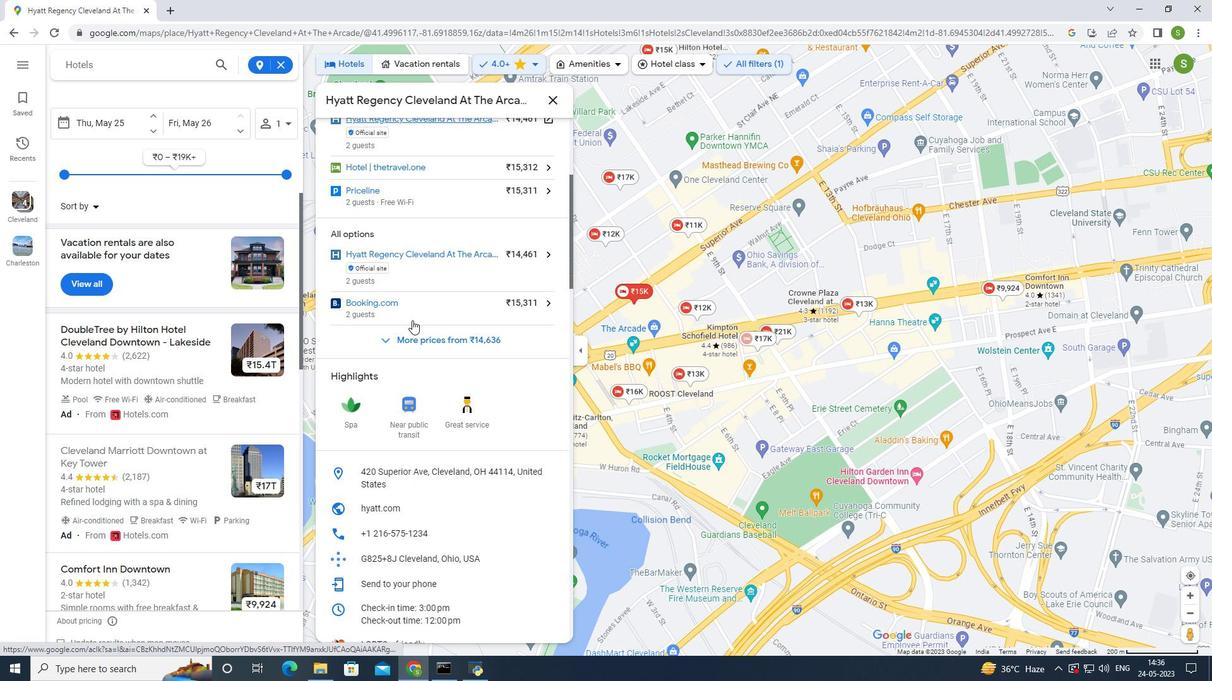
Action: Mouse scrolled (412, 318) with delta (0, 0)
Screenshot: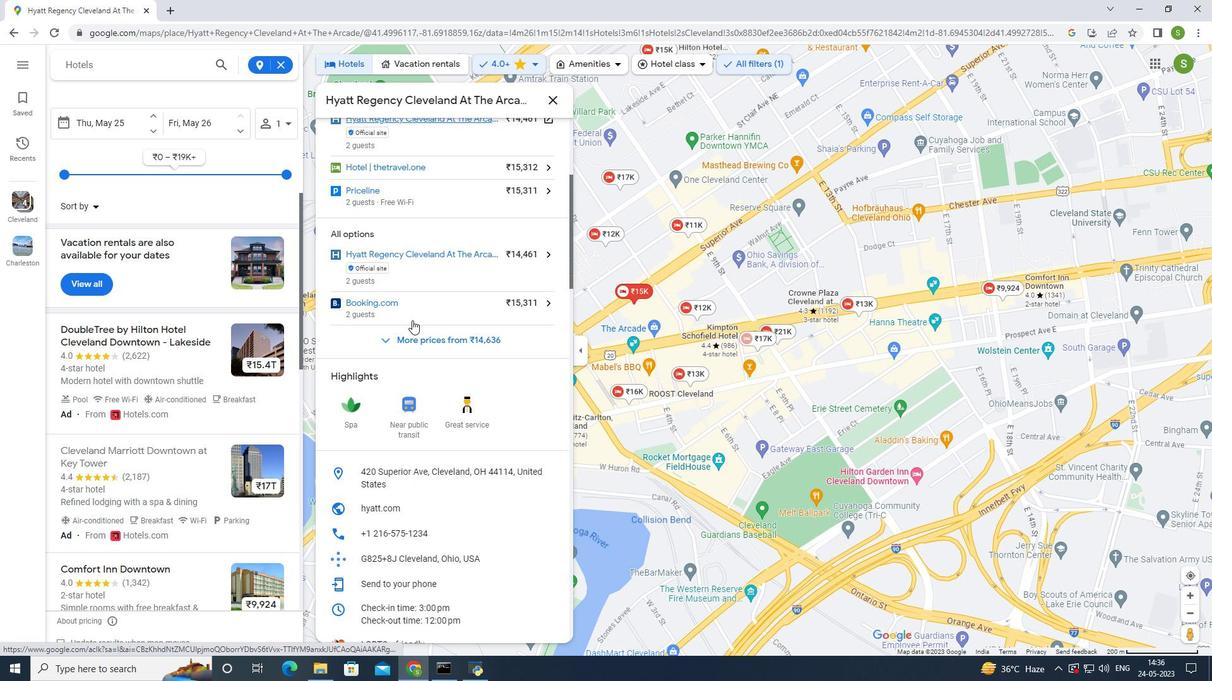 
Action: Mouse scrolled (412, 318) with delta (0, 0)
Screenshot: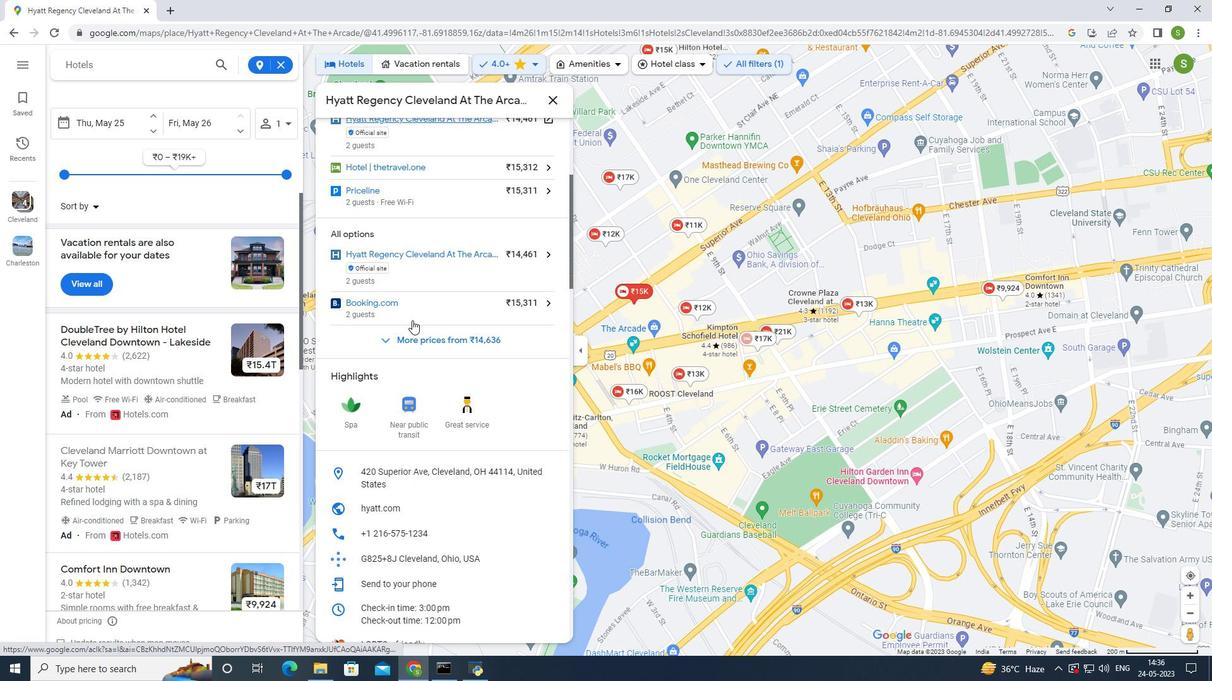 
Action: Mouse scrolled (412, 318) with delta (0, 0)
Screenshot: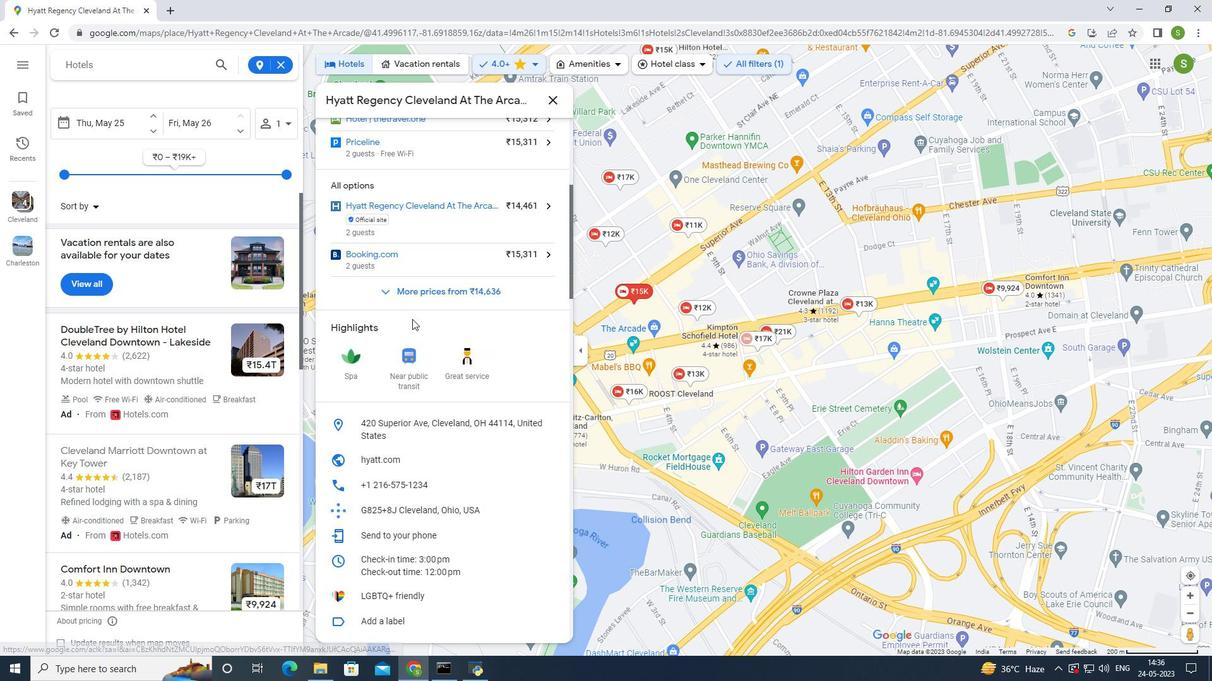 
Action: Mouse moved to (411, 318)
Screenshot: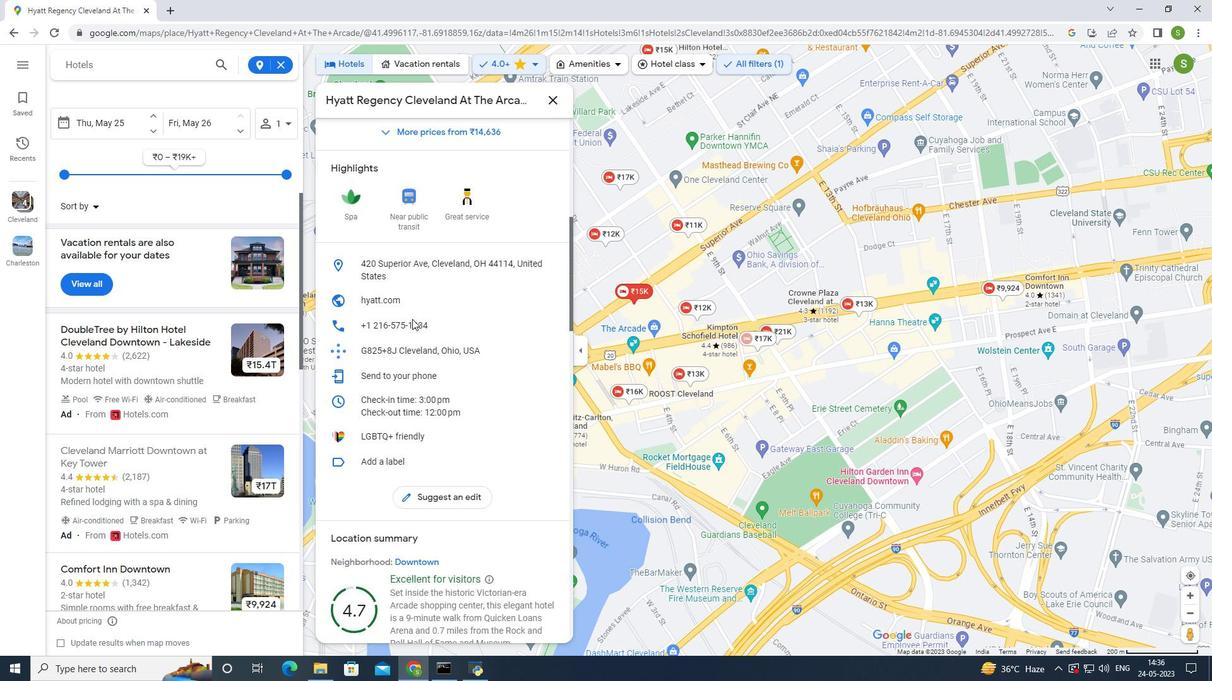 
Action: Mouse scrolled (411, 318) with delta (0, 0)
Screenshot: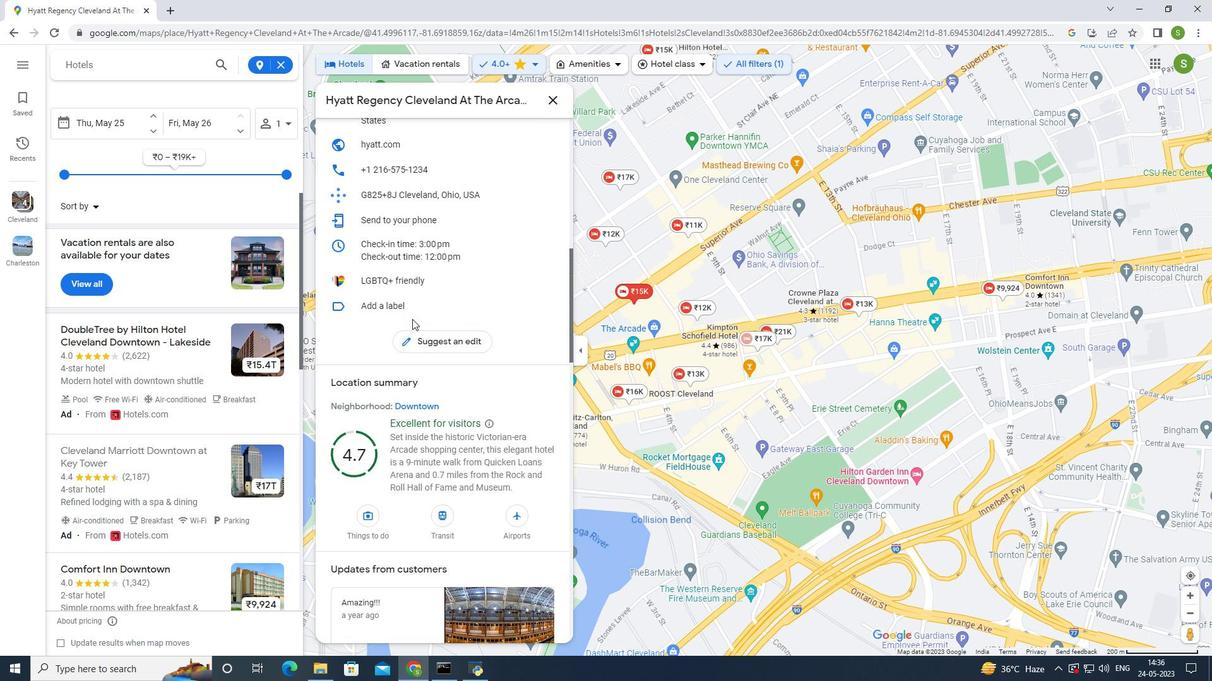 
Action: Mouse scrolled (411, 318) with delta (0, 0)
Screenshot: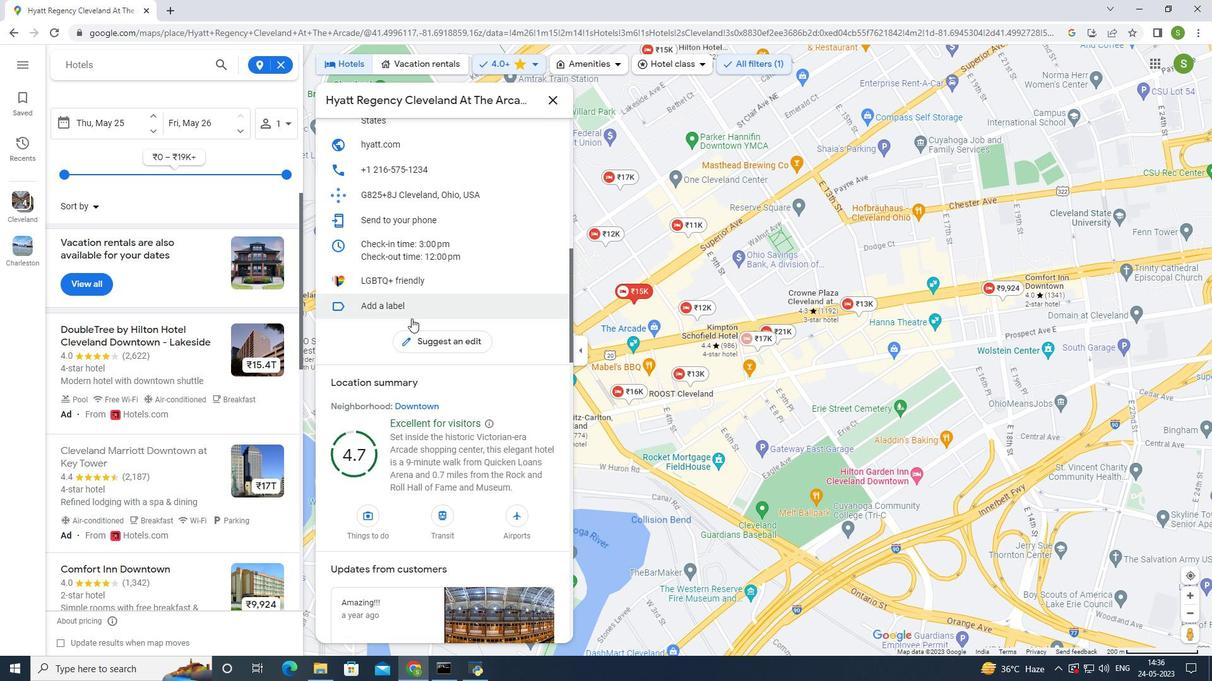 
Action: Mouse scrolled (411, 318) with delta (0, 0)
Screenshot: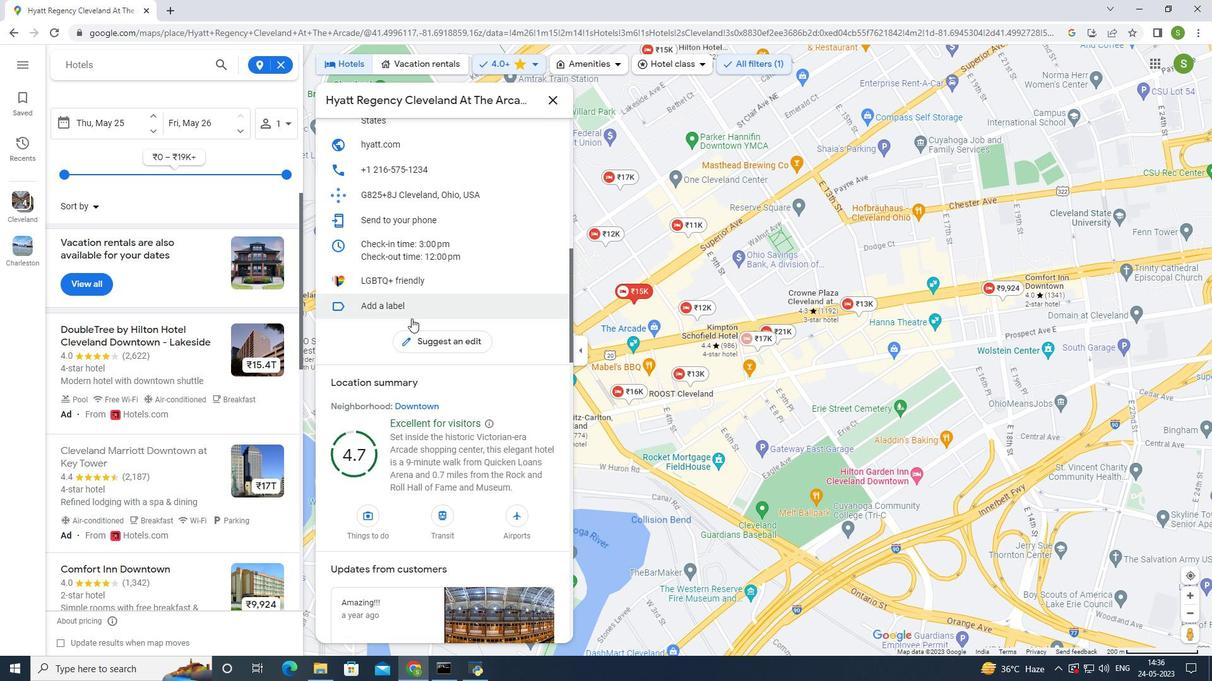 
Action: Mouse scrolled (411, 318) with delta (0, 0)
